 Task: Buy 4 Wipers of size 22 from Windshield Wipers & Washers section under best seller category for shipping address: Chelsea Sanchez, 4553 Long Street, Gainesville, Florida 32653, Cell Number 3522153680. Pay from credit card ending with 5759, CVV 953
Action: Key pressed amazon.com<Key.enter>
Screenshot: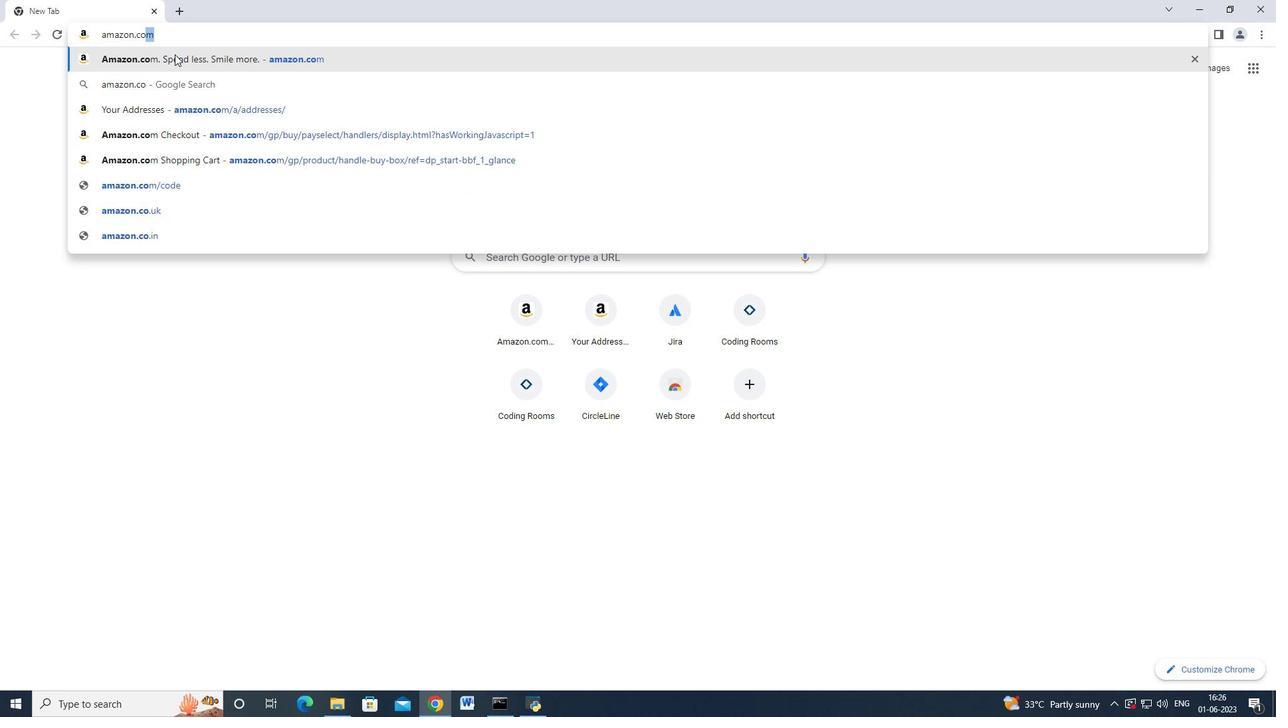 
Action: Mouse moved to (28, 112)
Screenshot: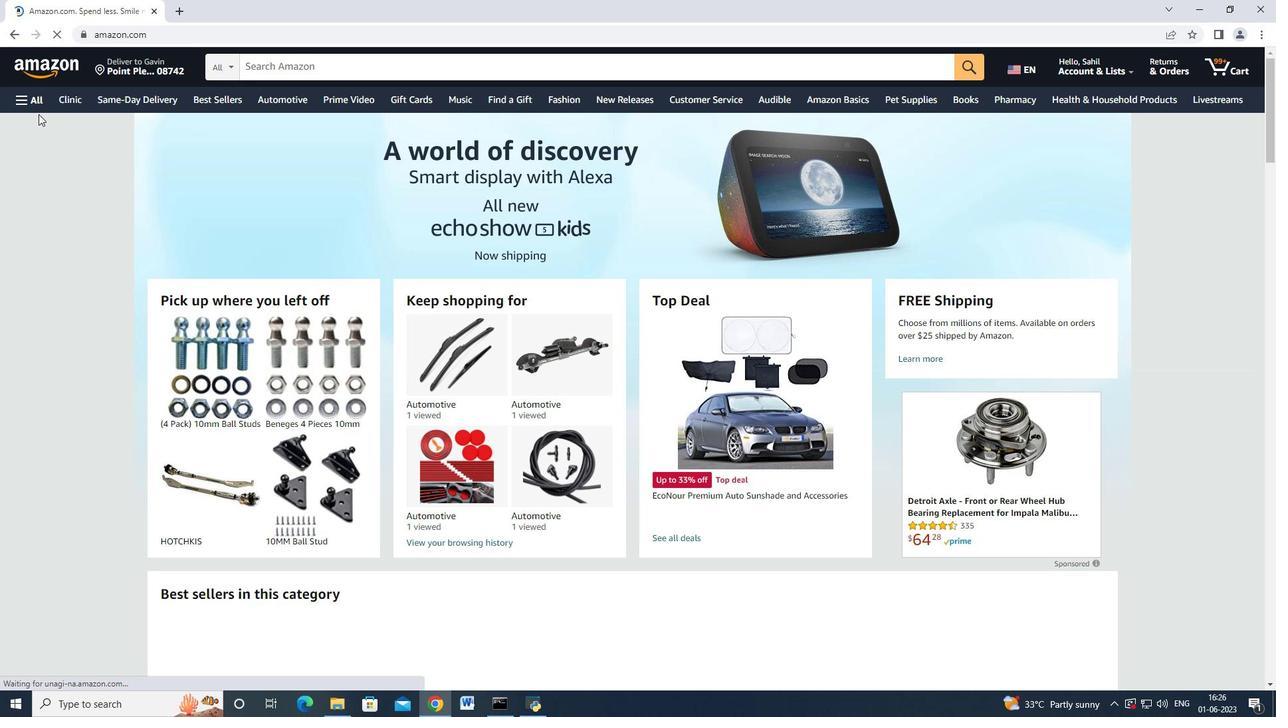 
Action: Mouse pressed left at (28, 112)
Screenshot: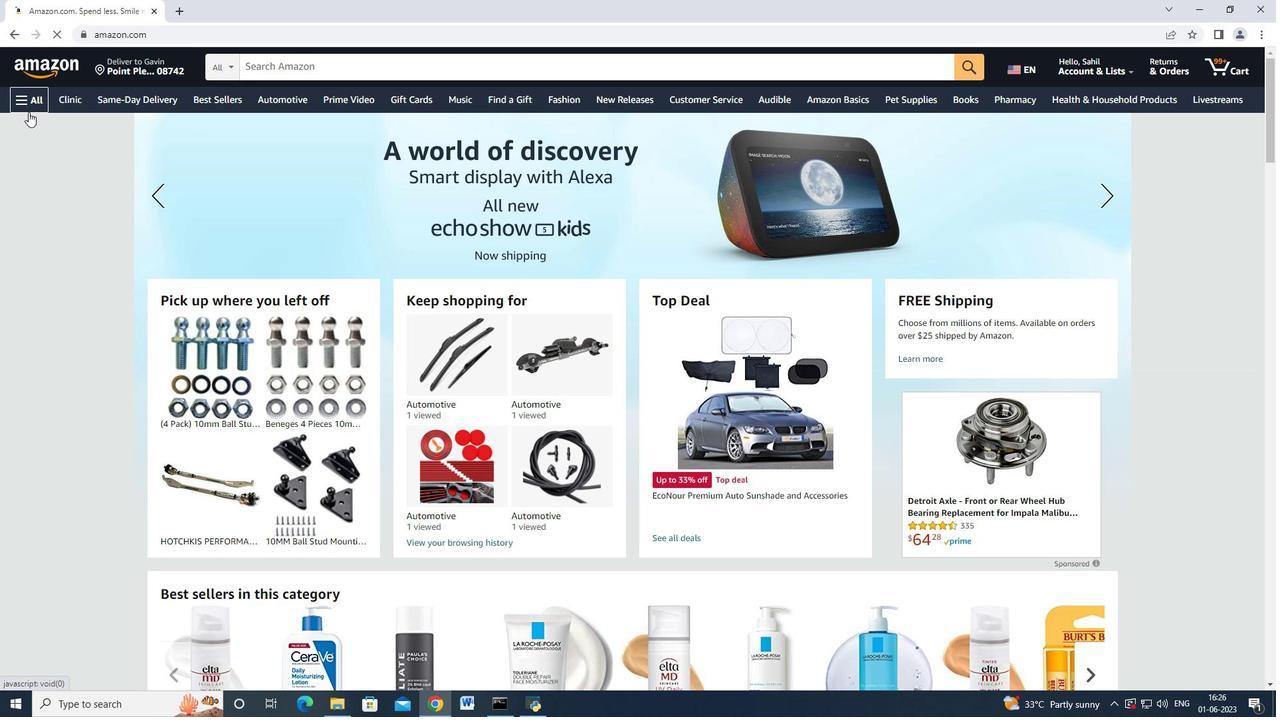 
Action: Mouse moved to (50, 243)
Screenshot: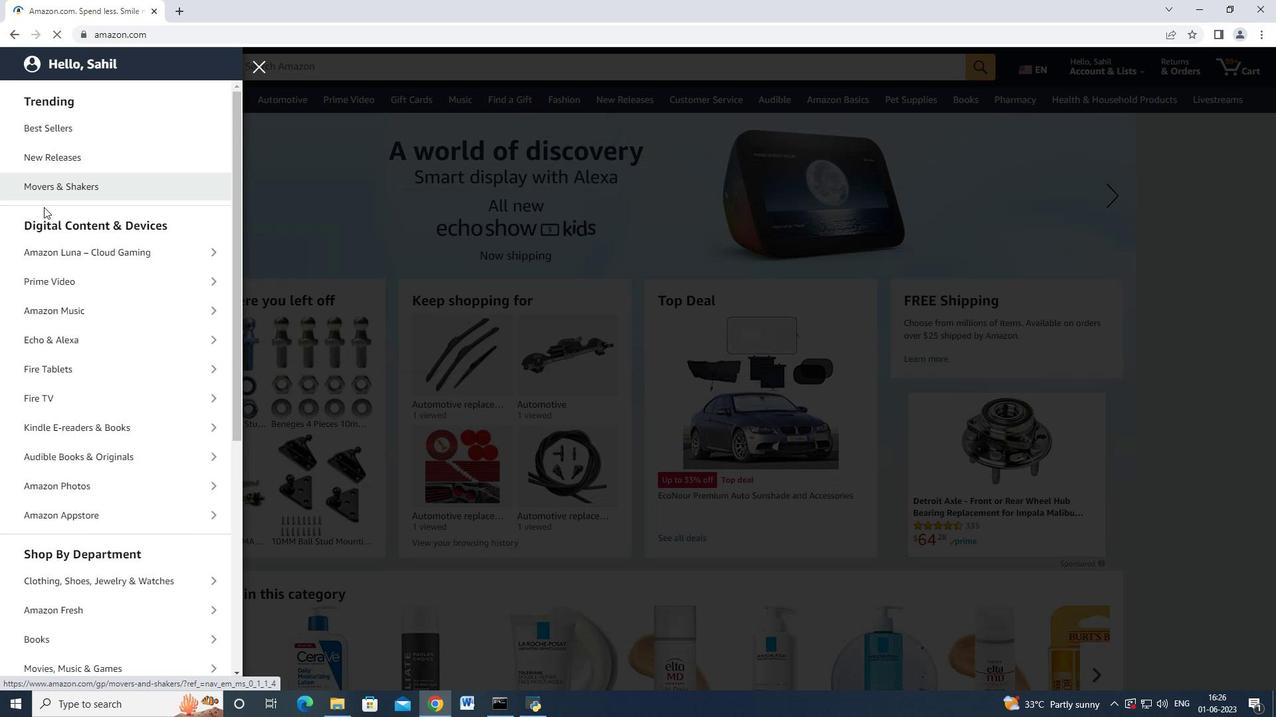 
Action: Mouse scrolled (50, 243) with delta (0, 0)
Screenshot: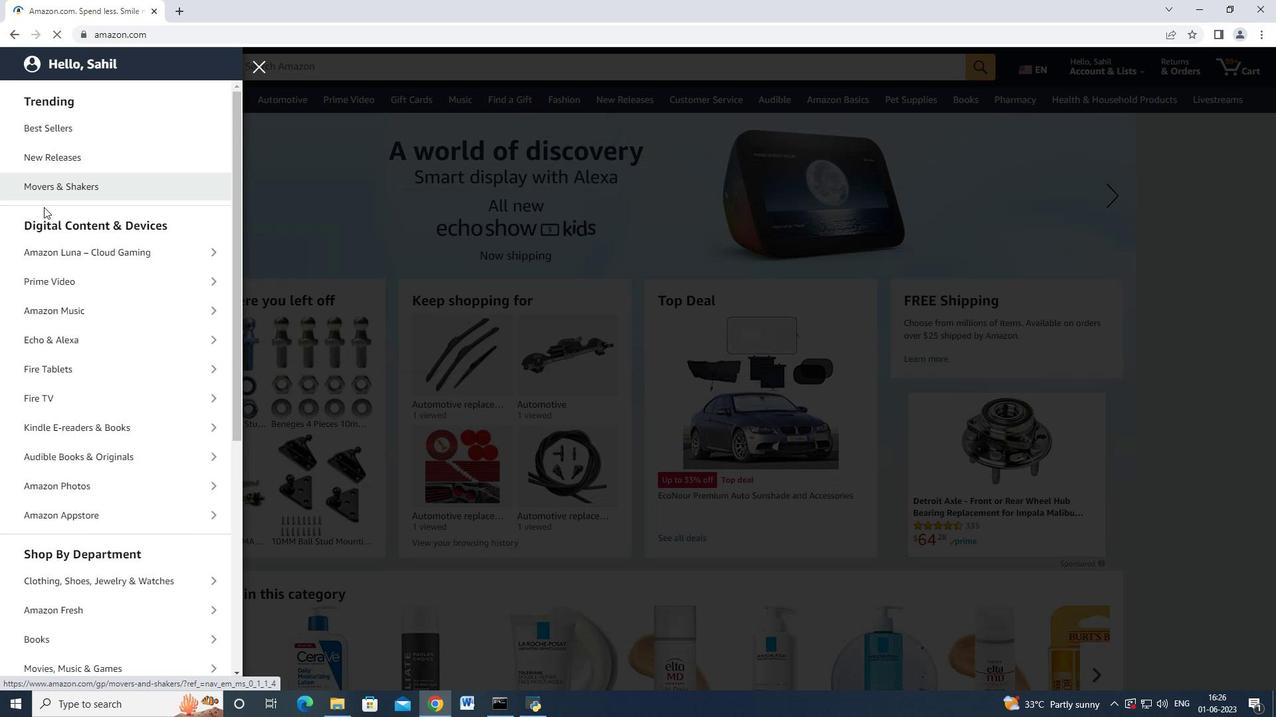 
Action: Mouse moved to (50, 244)
Screenshot: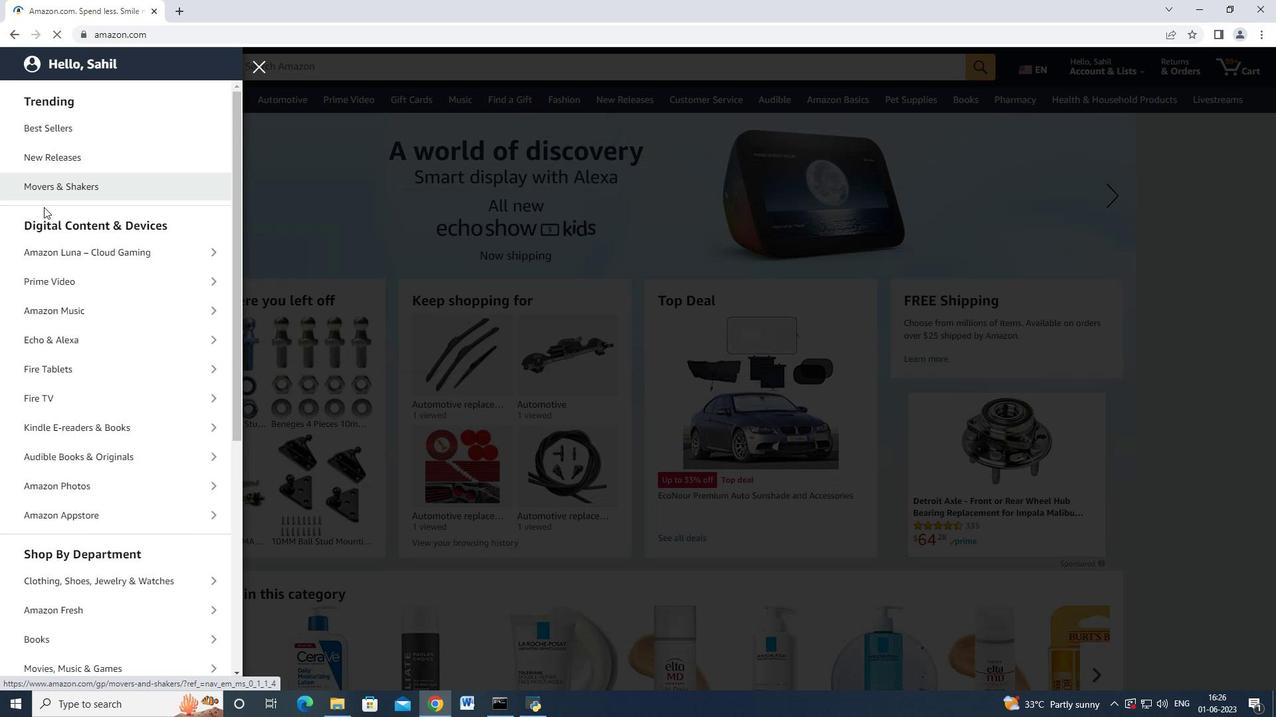 
Action: Mouse scrolled (50, 243) with delta (0, 0)
Screenshot: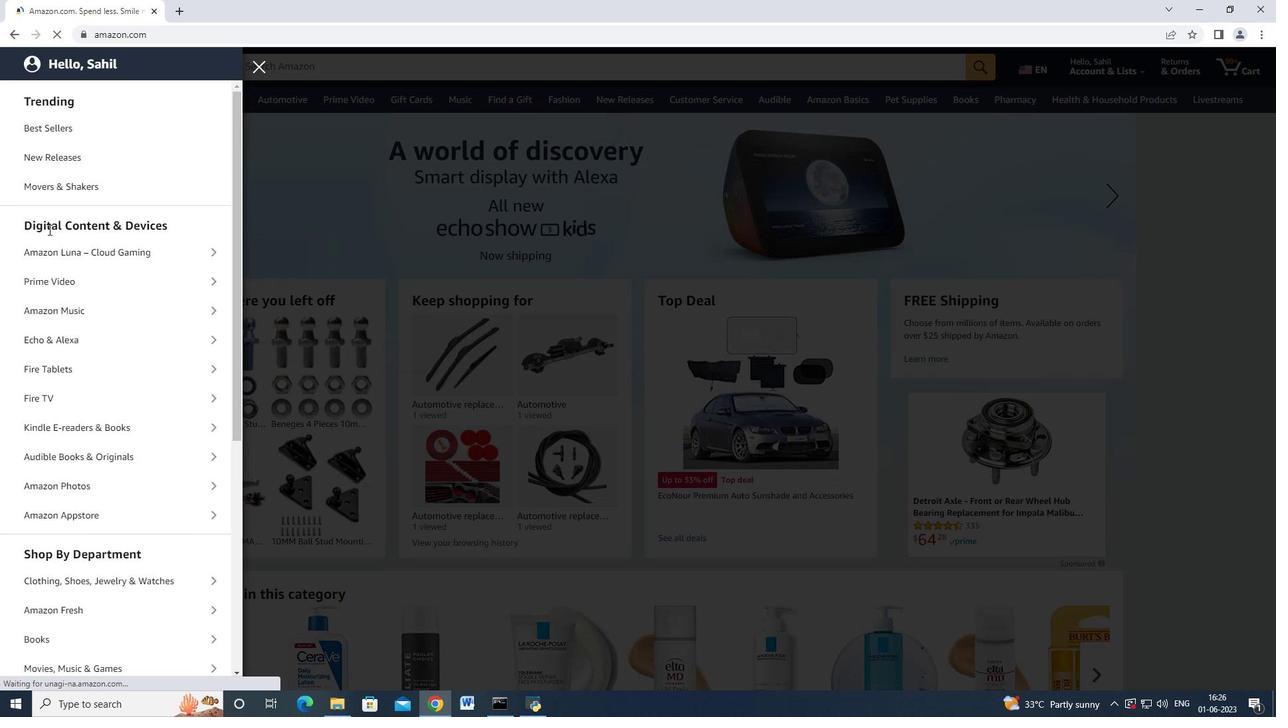 
Action: Mouse moved to (85, 574)
Screenshot: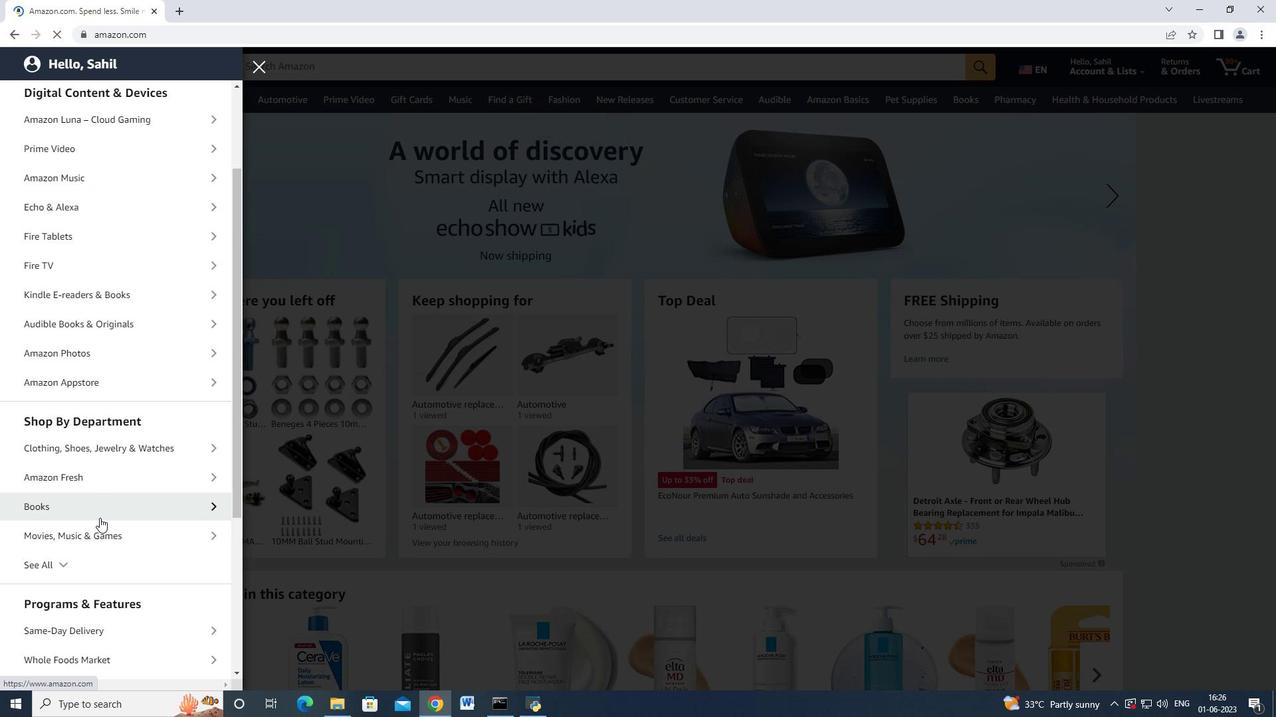
Action: Mouse pressed left at (85, 574)
Screenshot: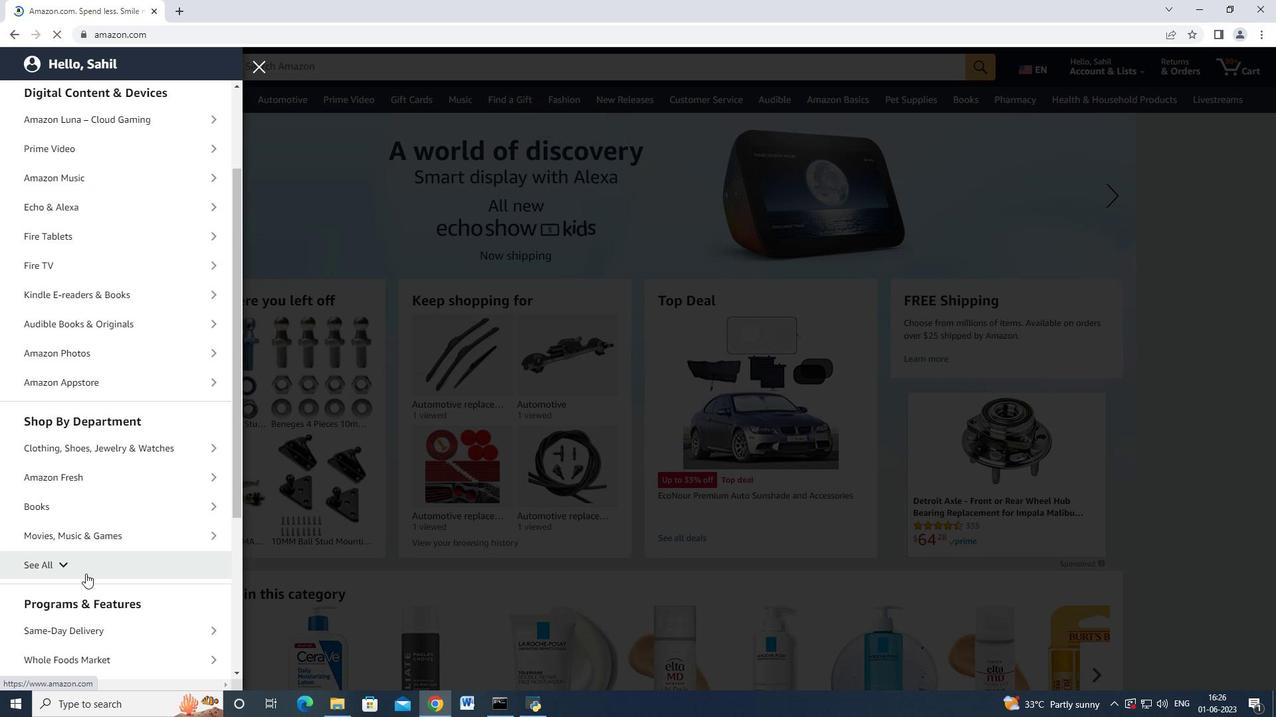
Action: Mouse moved to (134, 279)
Screenshot: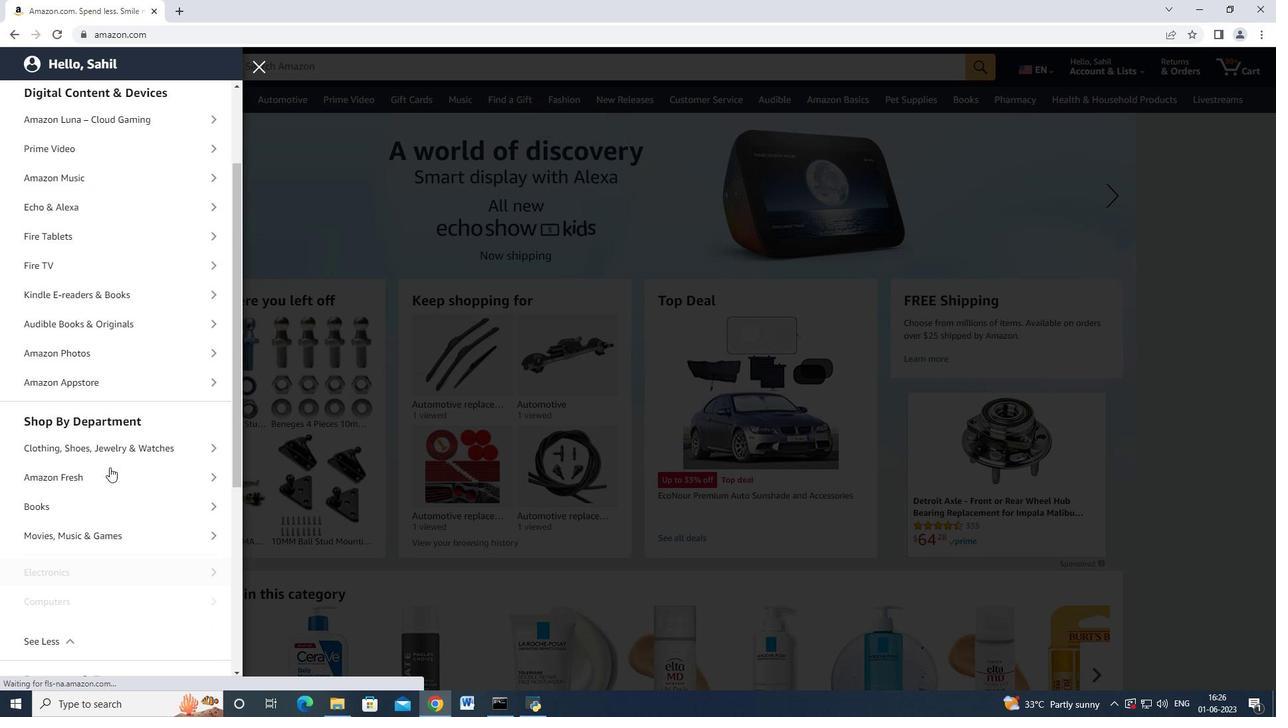 
Action: Mouse scrolled (134, 279) with delta (0, 0)
Screenshot: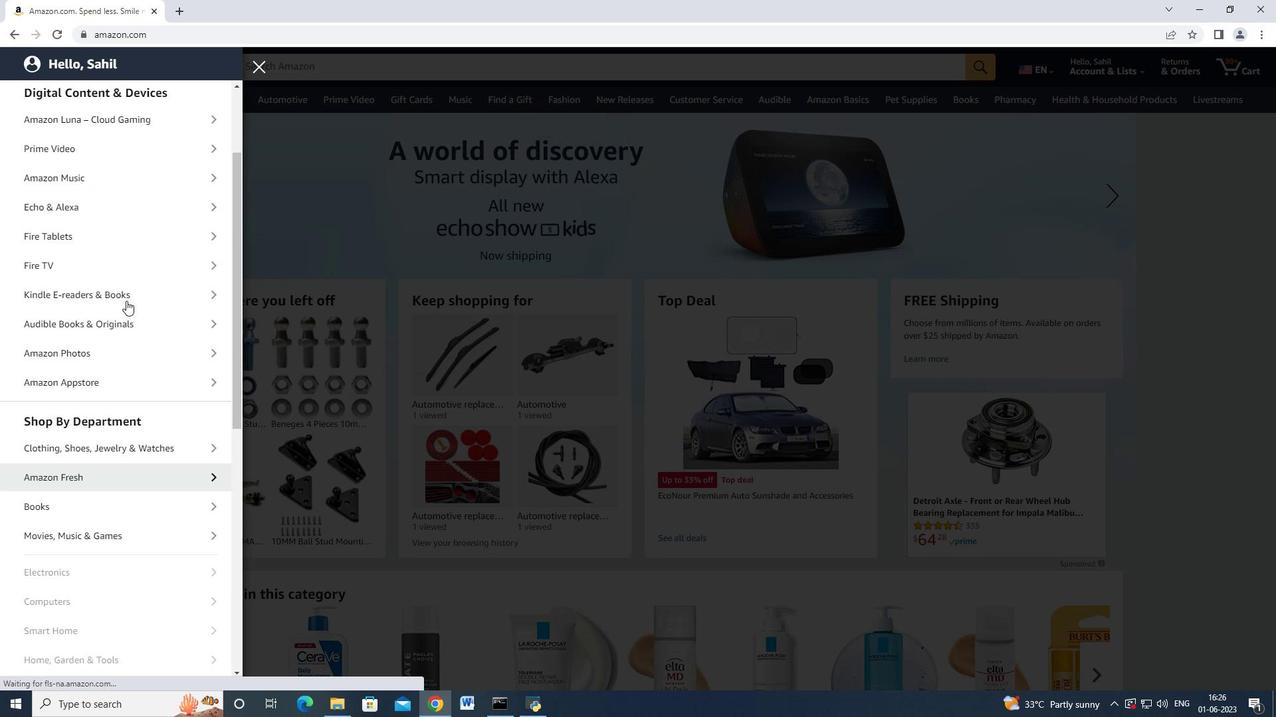 
Action: Mouse moved to (134, 280)
Screenshot: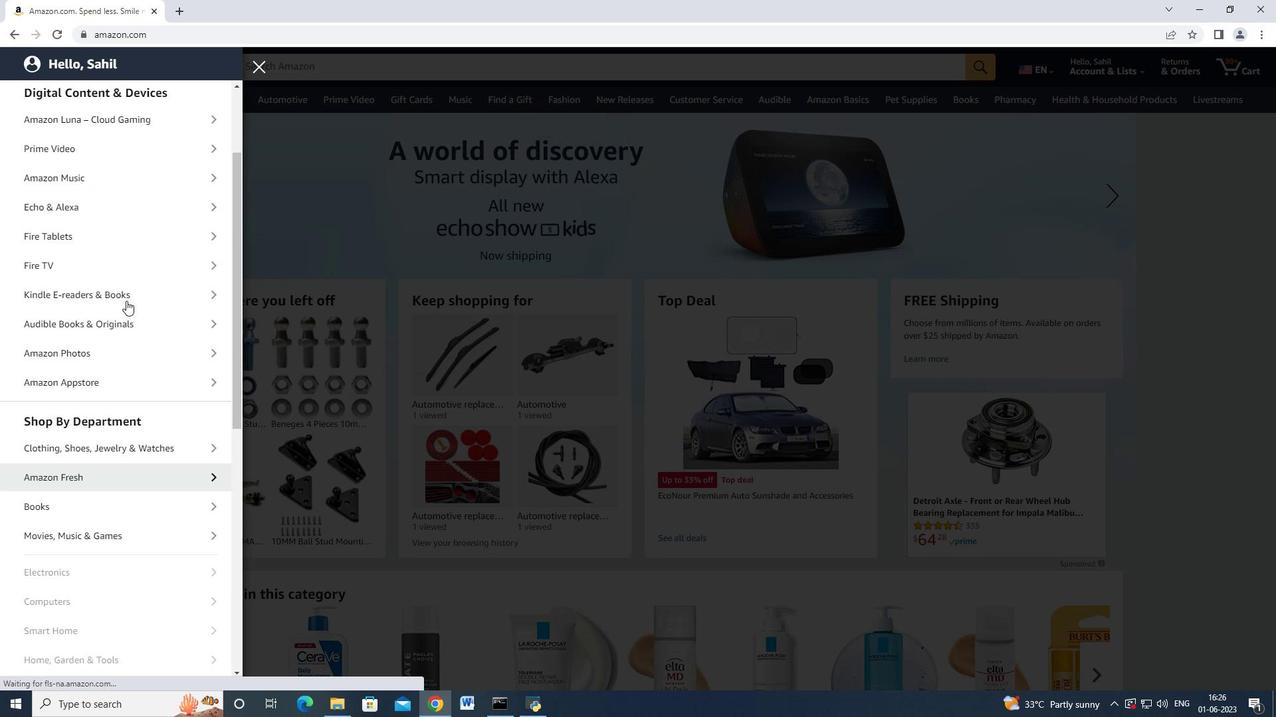 
Action: Mouse scrolled (134, 279) with delta (0, 0)
Screenshot: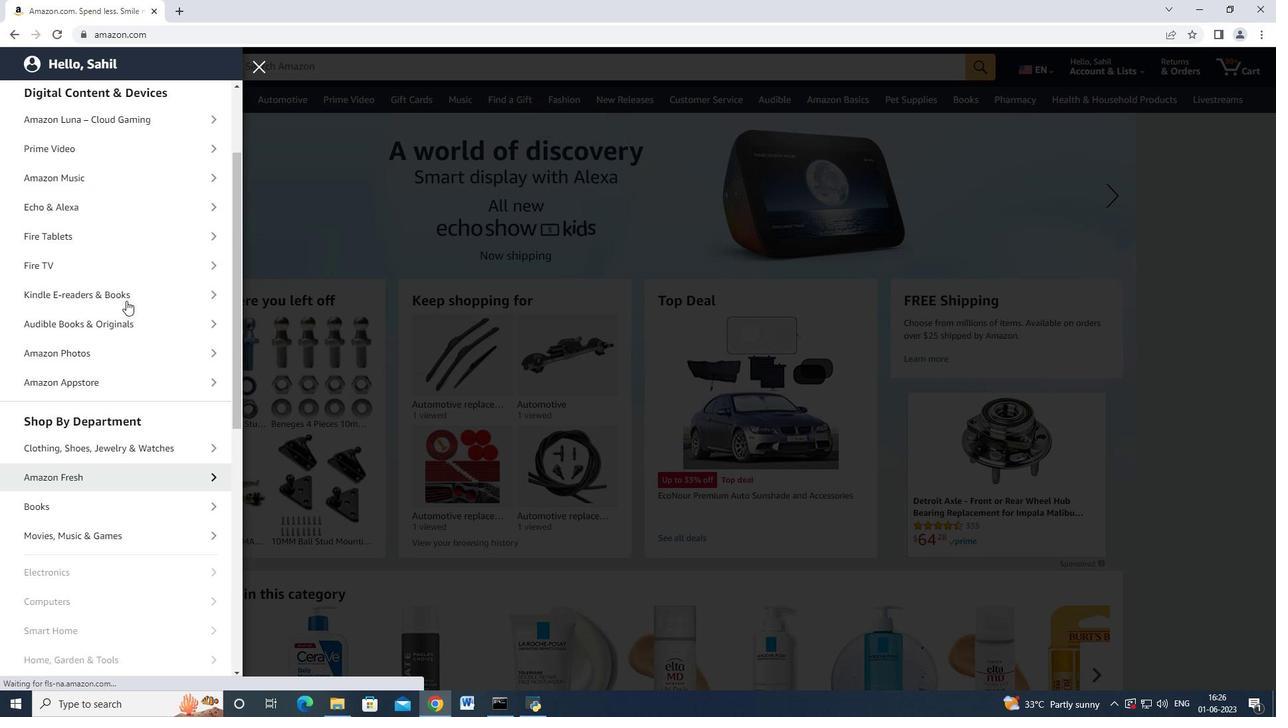 
Action: Mouse scrolled (134, 279) with delta (0, 0)
Screenshot: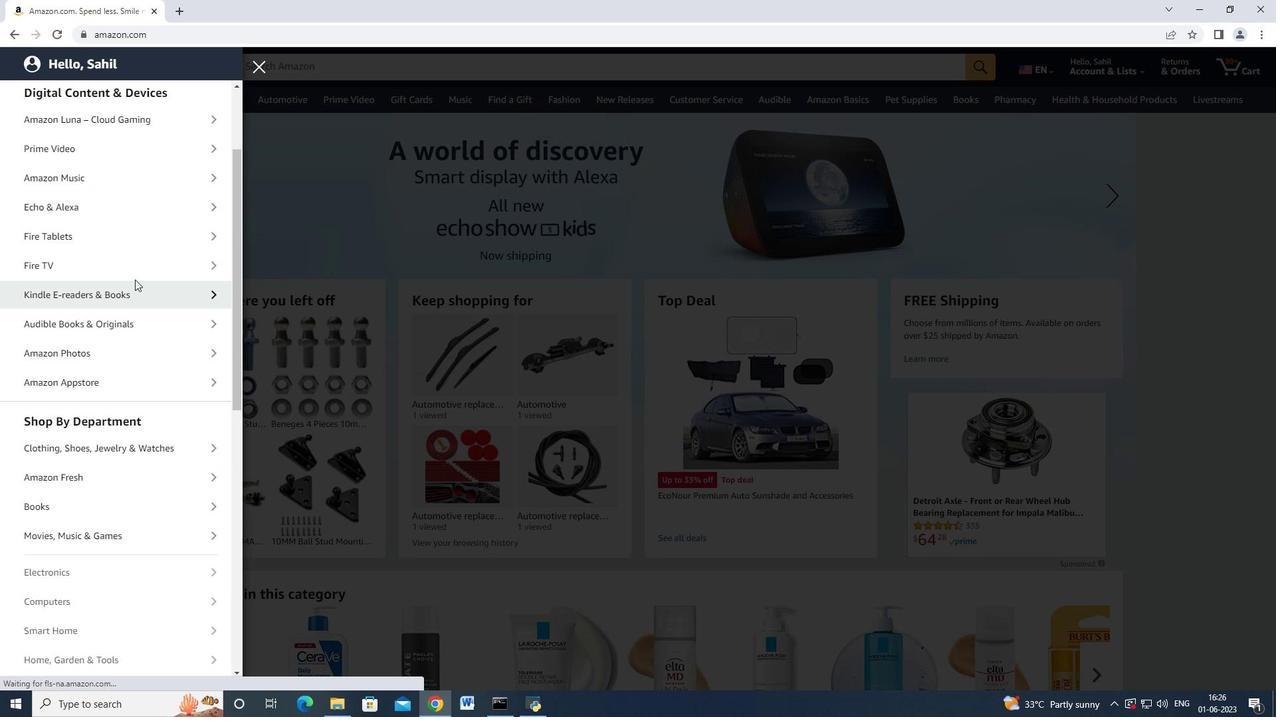 
Action: Mouse moved to (128, 281)
Screenshot: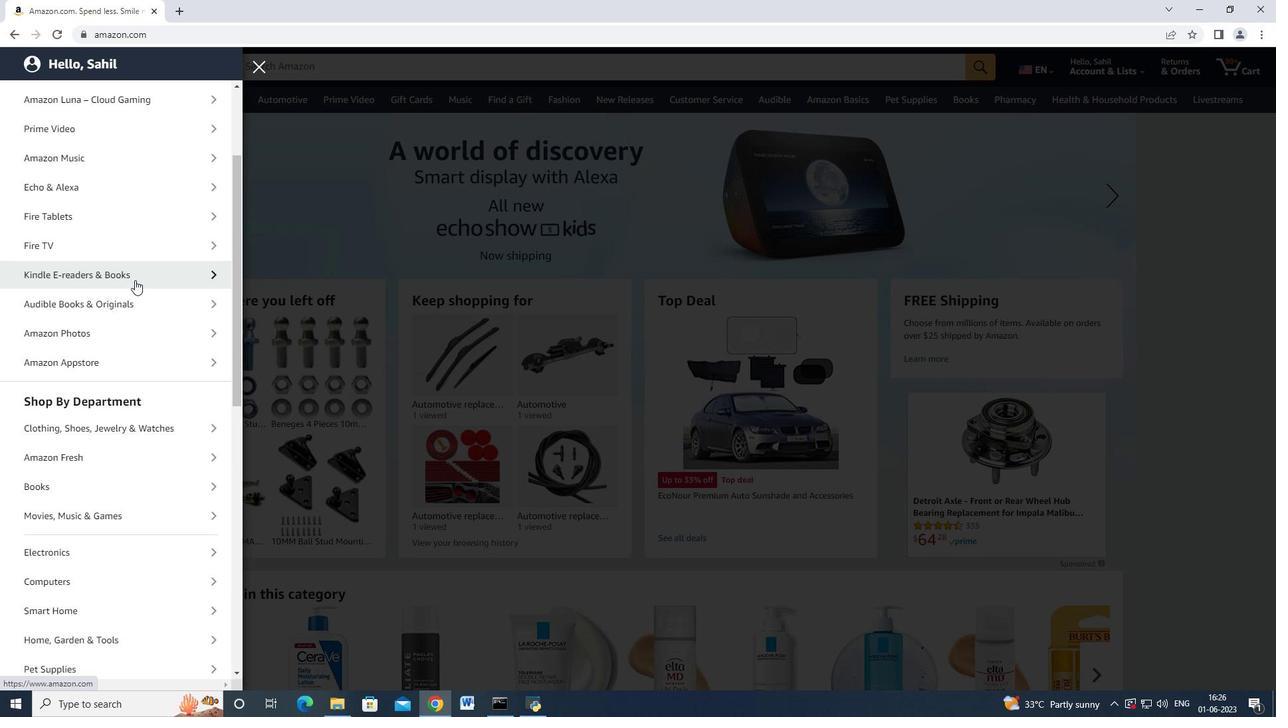 
Action: Mouse scrolled (128, 281) with delta (0, 0)
Screenshot: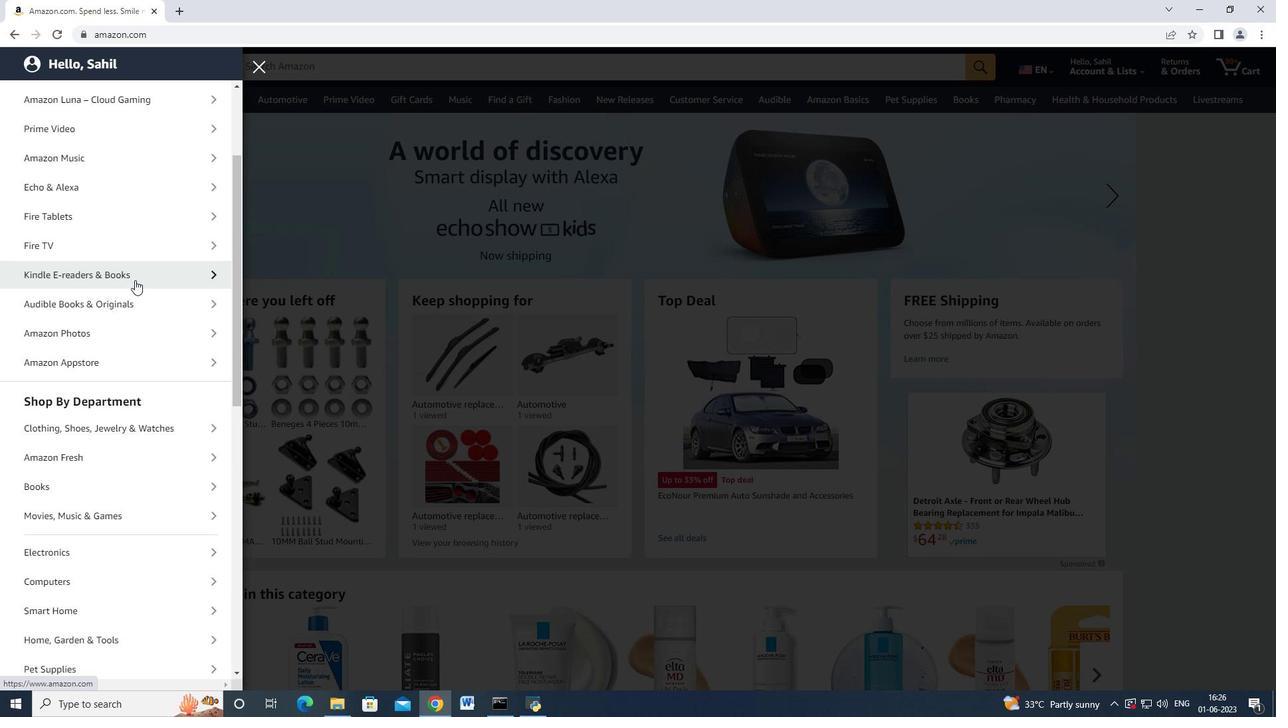 
Action: Mouse scrolled (128, 281) with delta (0, 0)
Screenshot: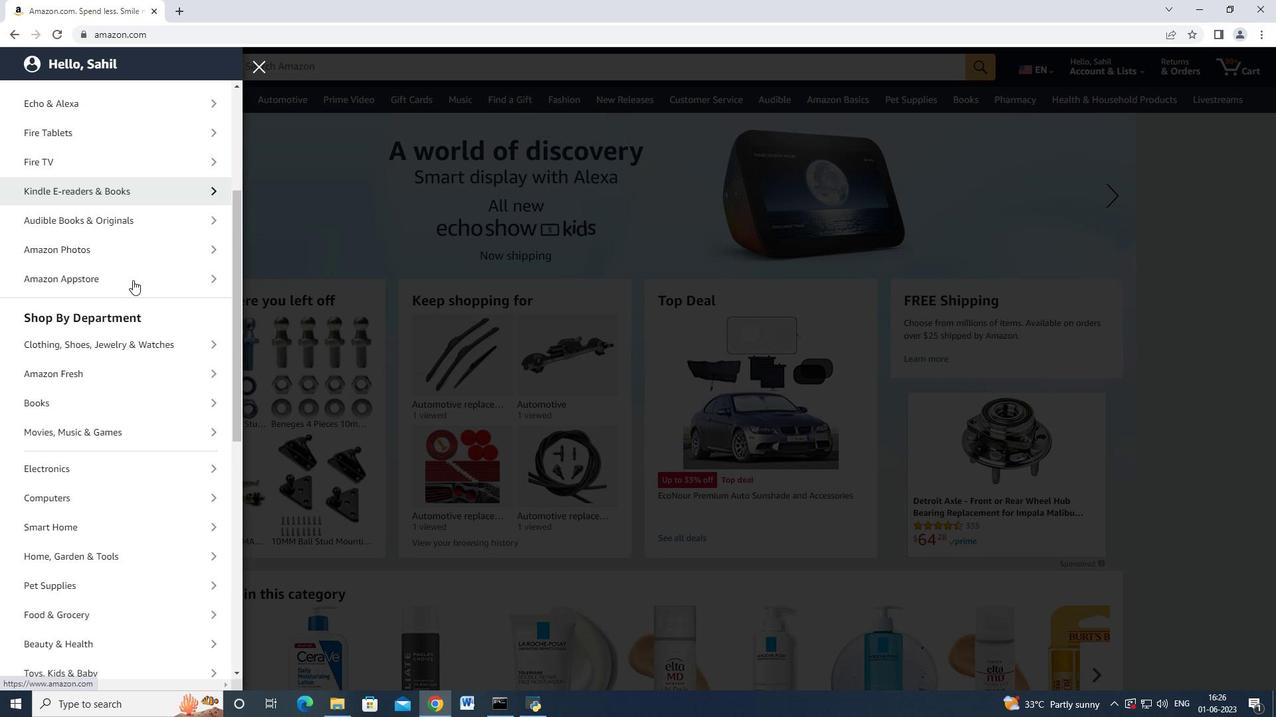 
Action: Mouse moved to (105, 364)
Screenshot: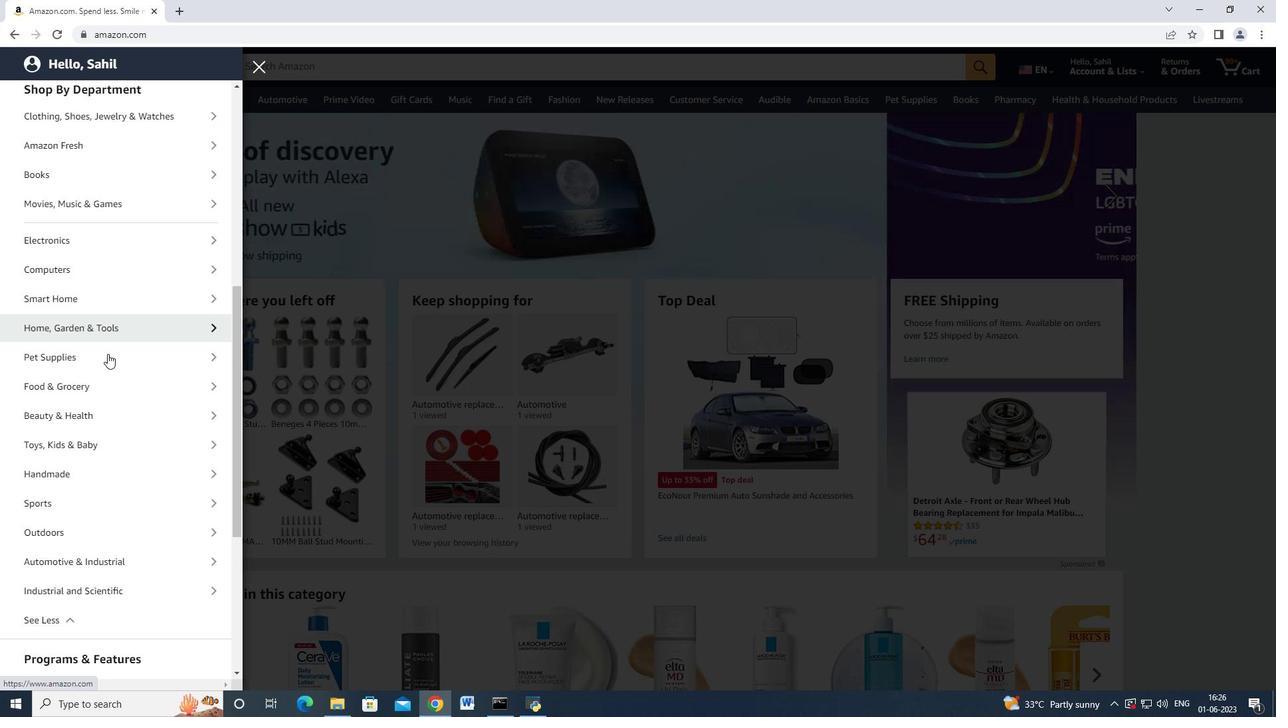 
Action: Mouse scrolled (105, 363) with delta (0, 0)
Screenshot: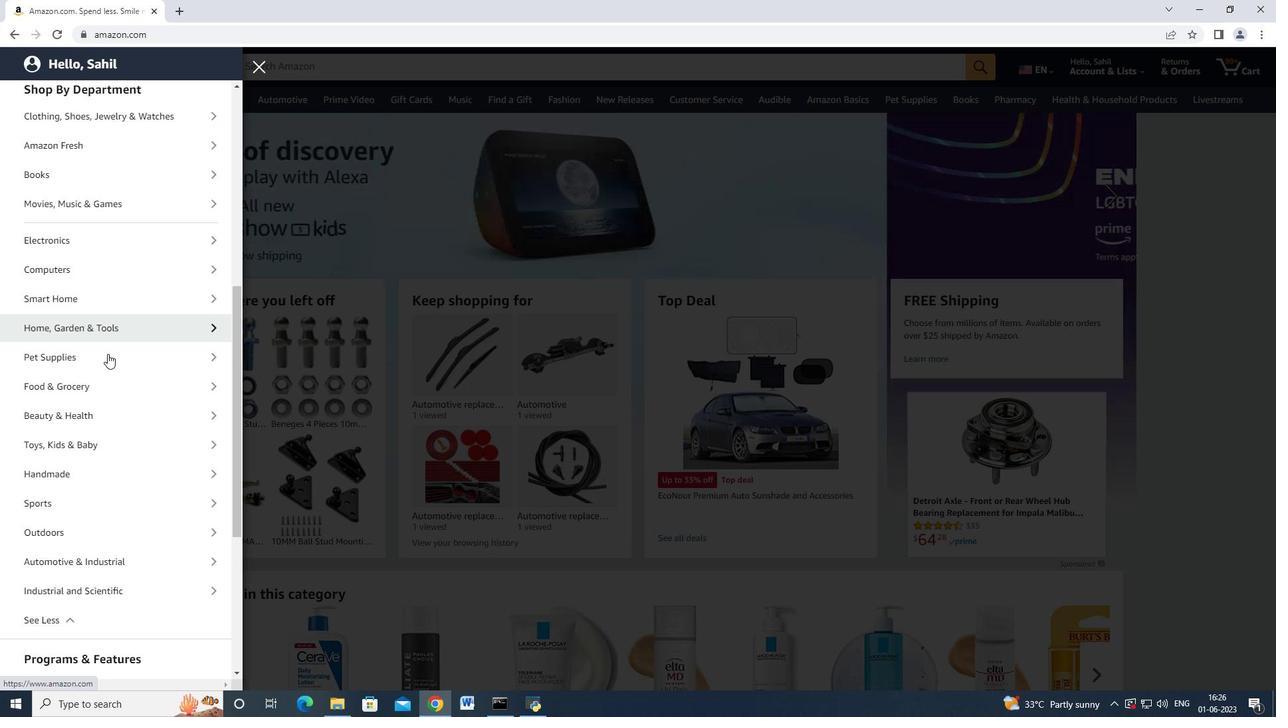 
Action: Mouse scrolled (105, 363) with delta (0, 0)
Screenshot: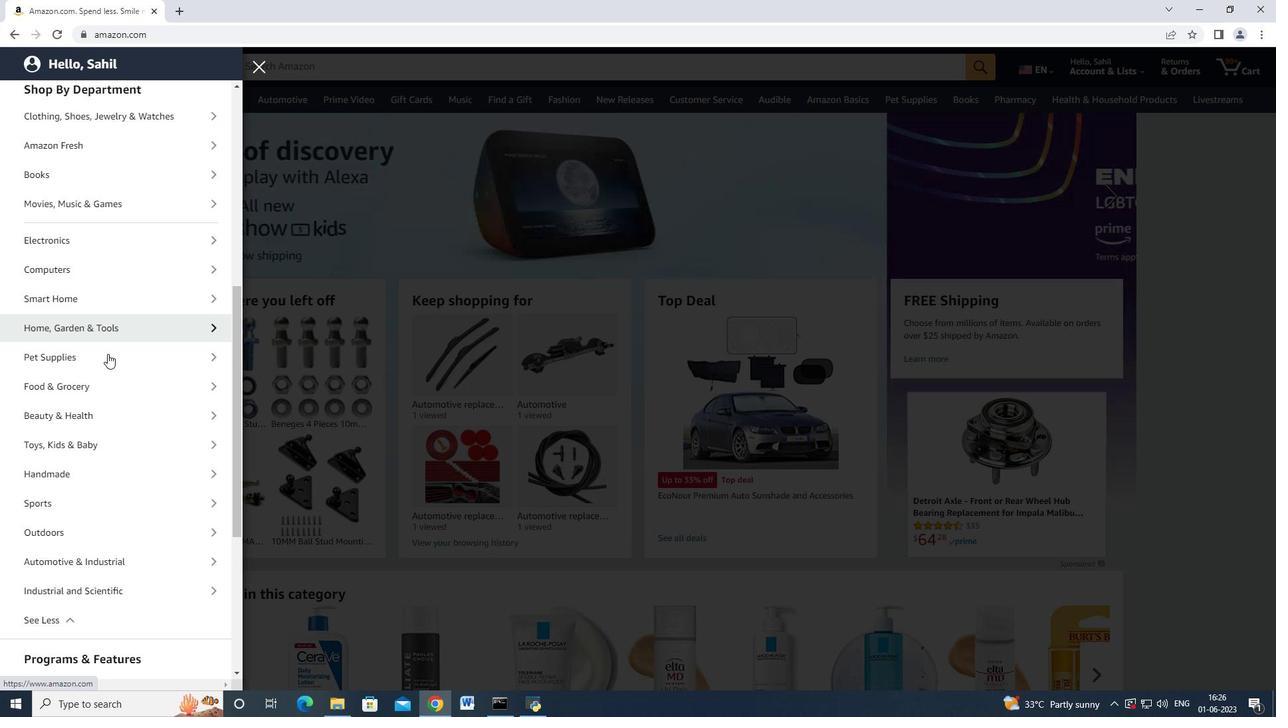 
Action: Mouse moved to (120, 418)
Screenshot: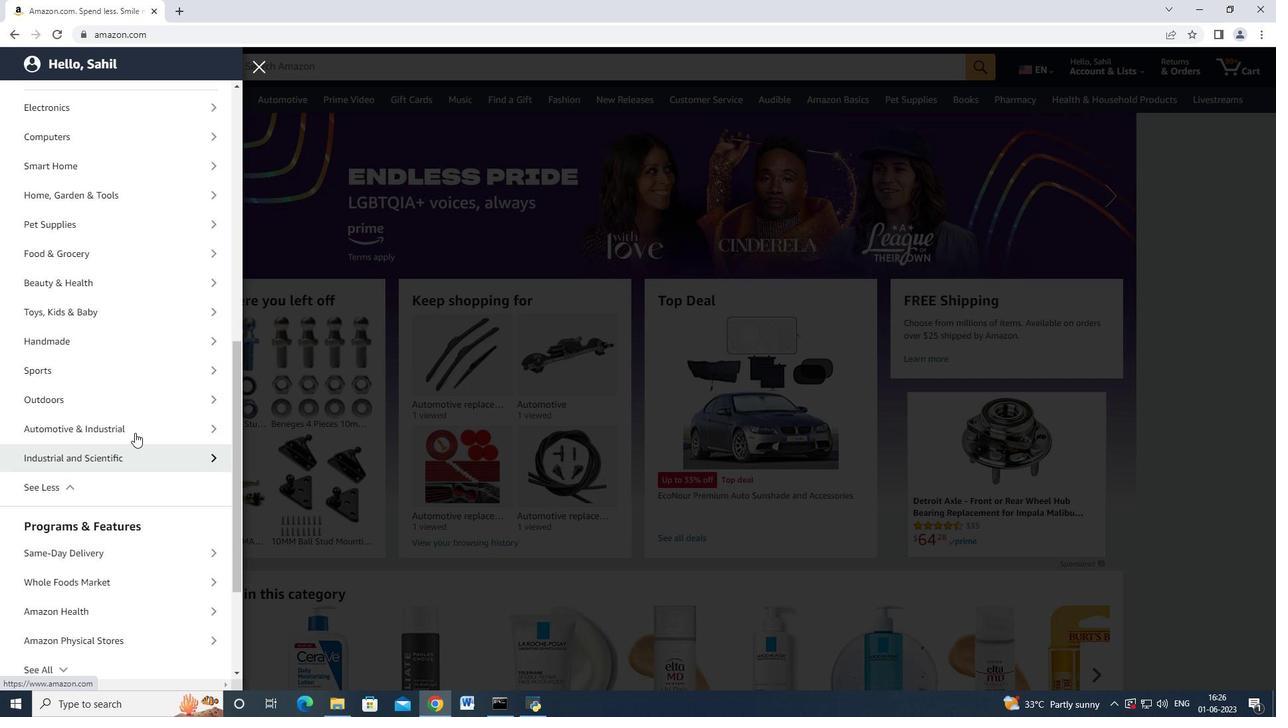 
Action: Mouse pressed left at (120, 418)
Screenshot: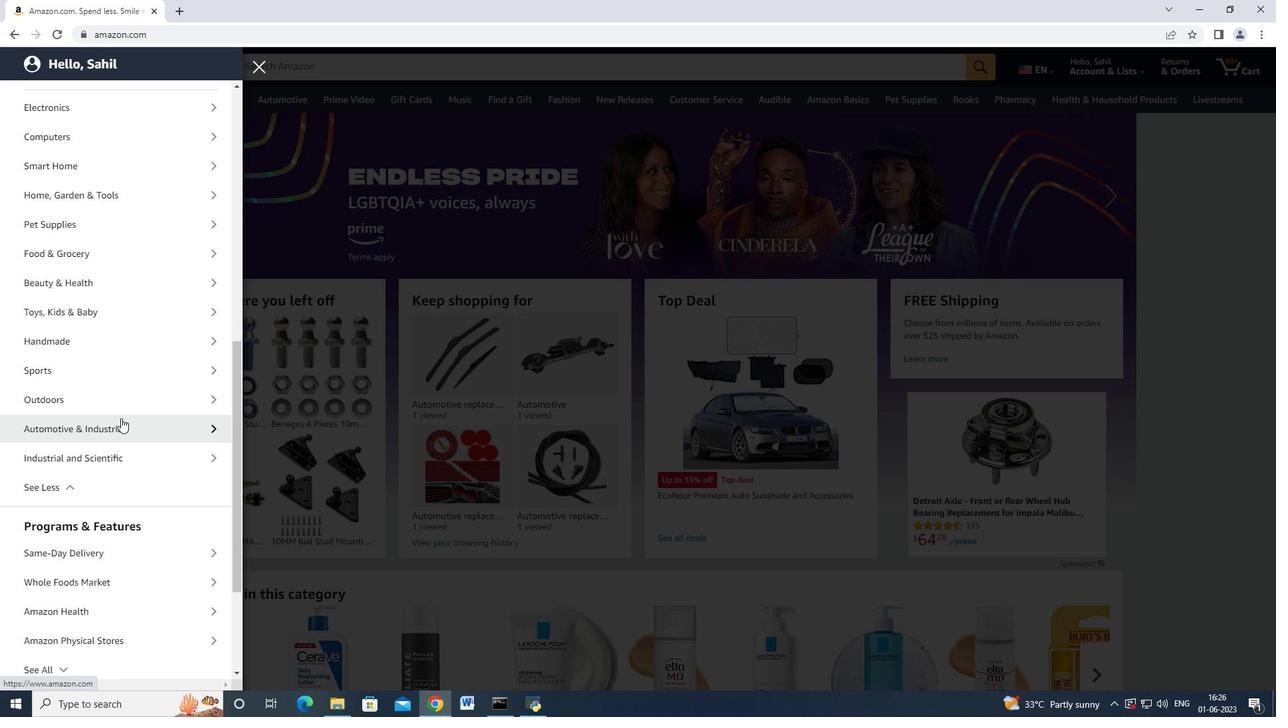 
Action: Mouse moved to (120, 159)
Screenshot: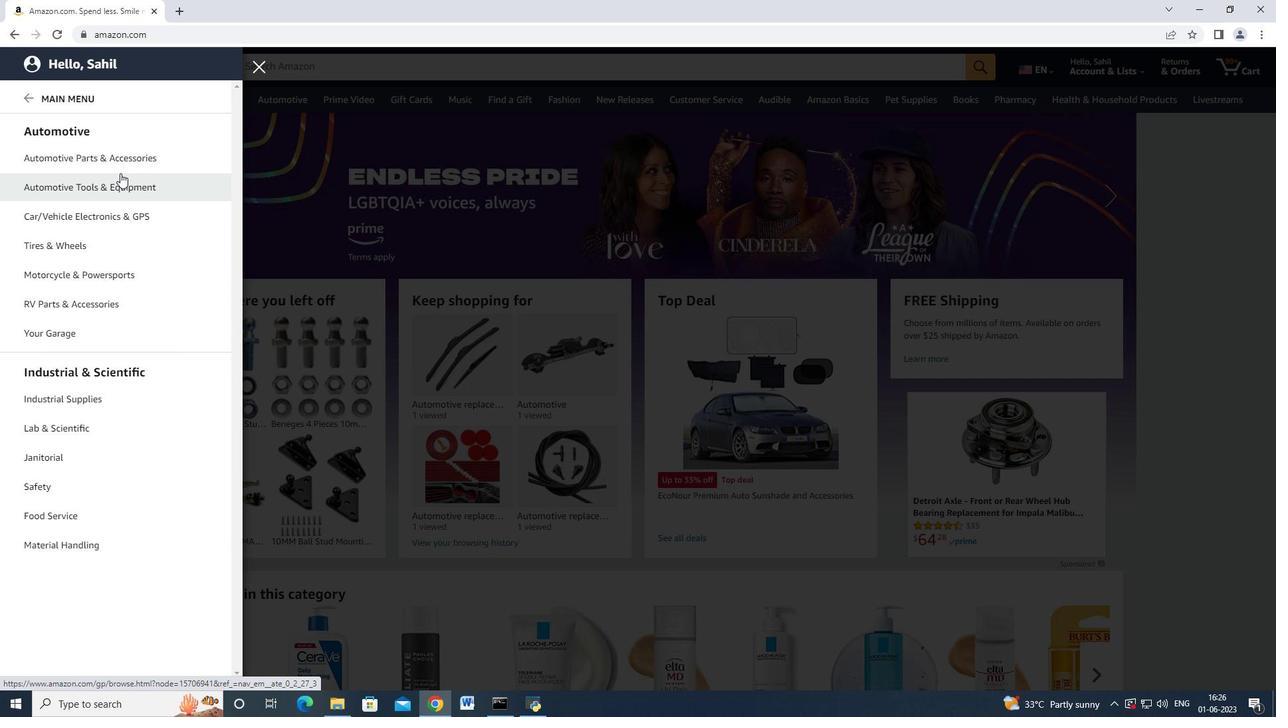 
Action: Mouse pressed left at (120, 159)
Screenshot: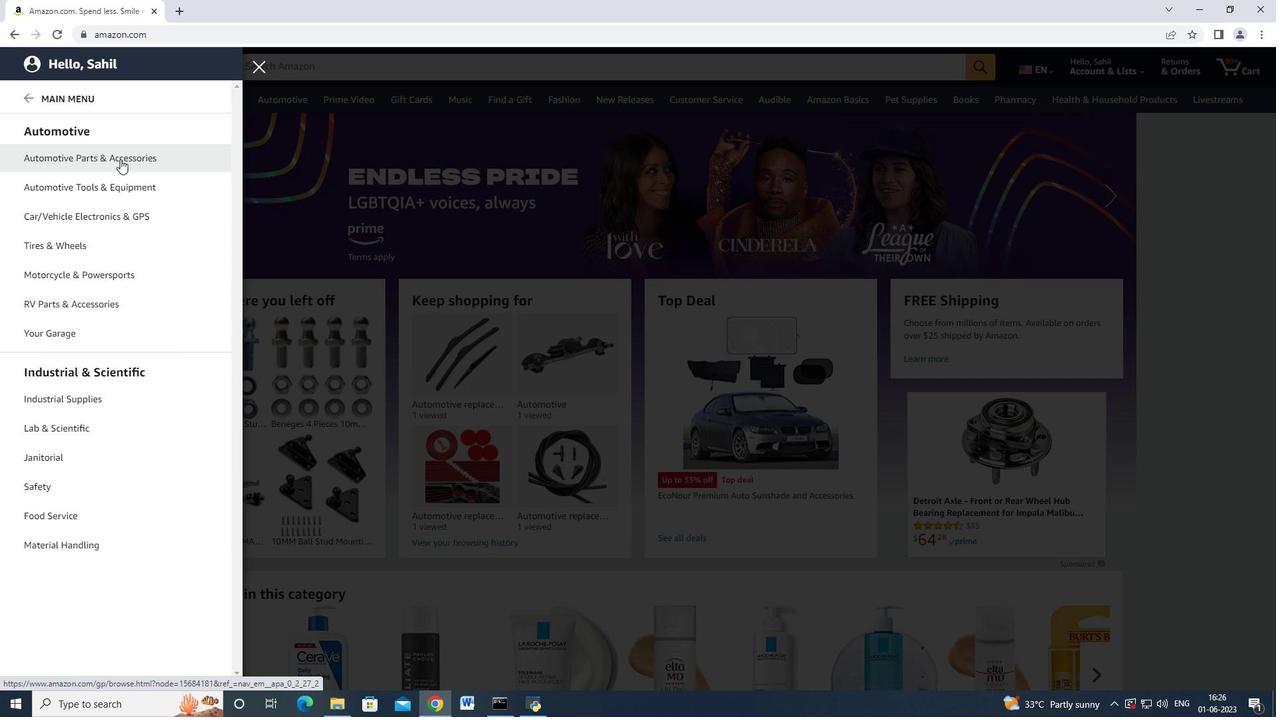 
Action: Mouse moved to (214, 123)
Screenshot: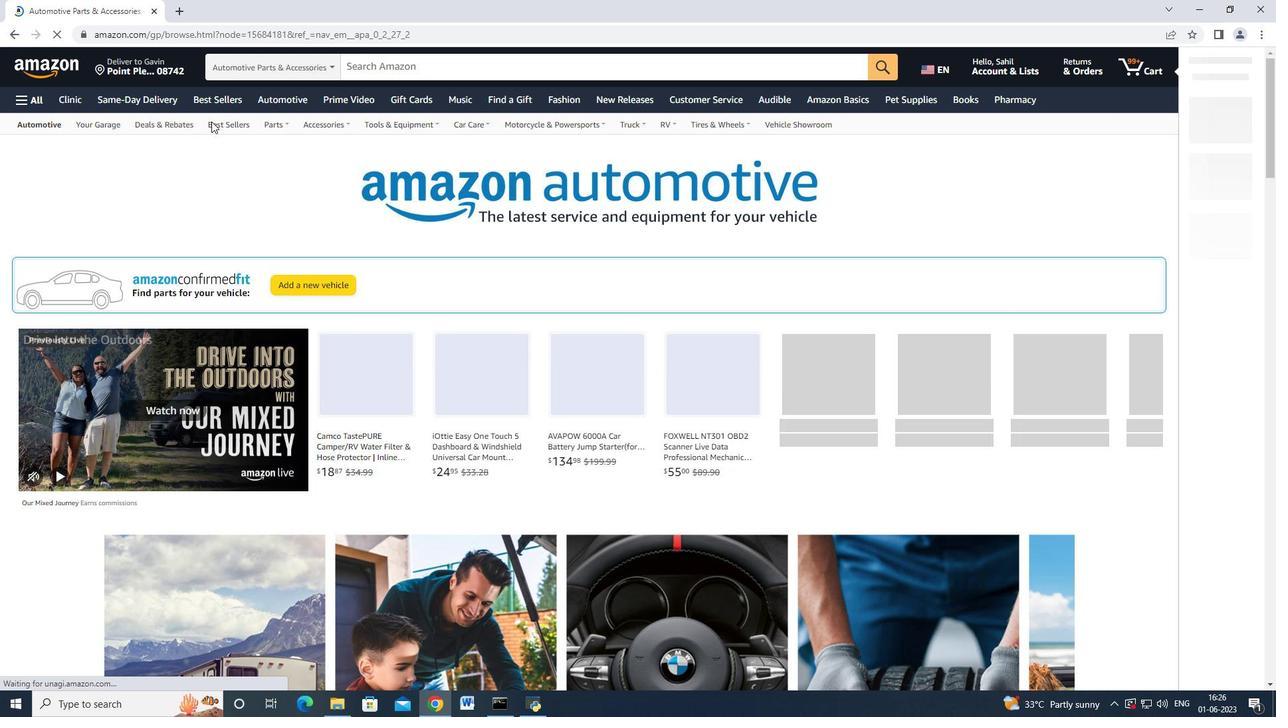 
Action: Mouse pressed left at (214, 123)
Screenshot: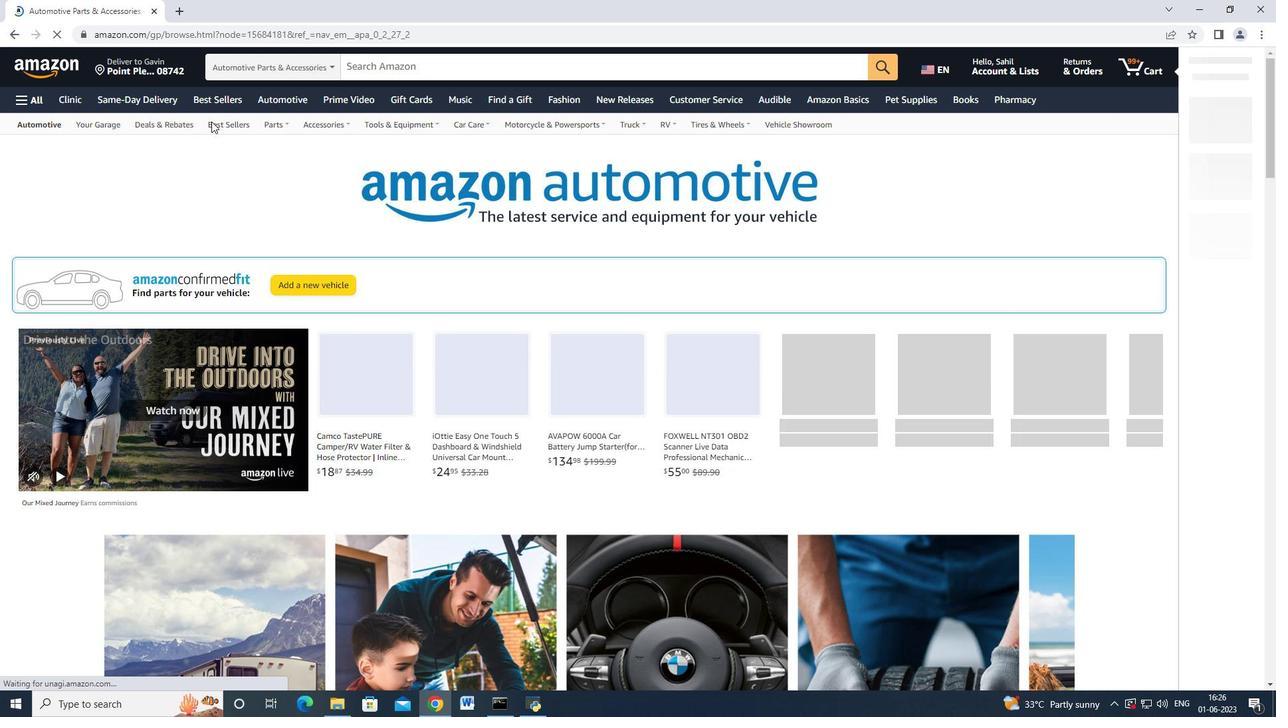 
Action: Mouse moved to (97, 283)
Screenshot: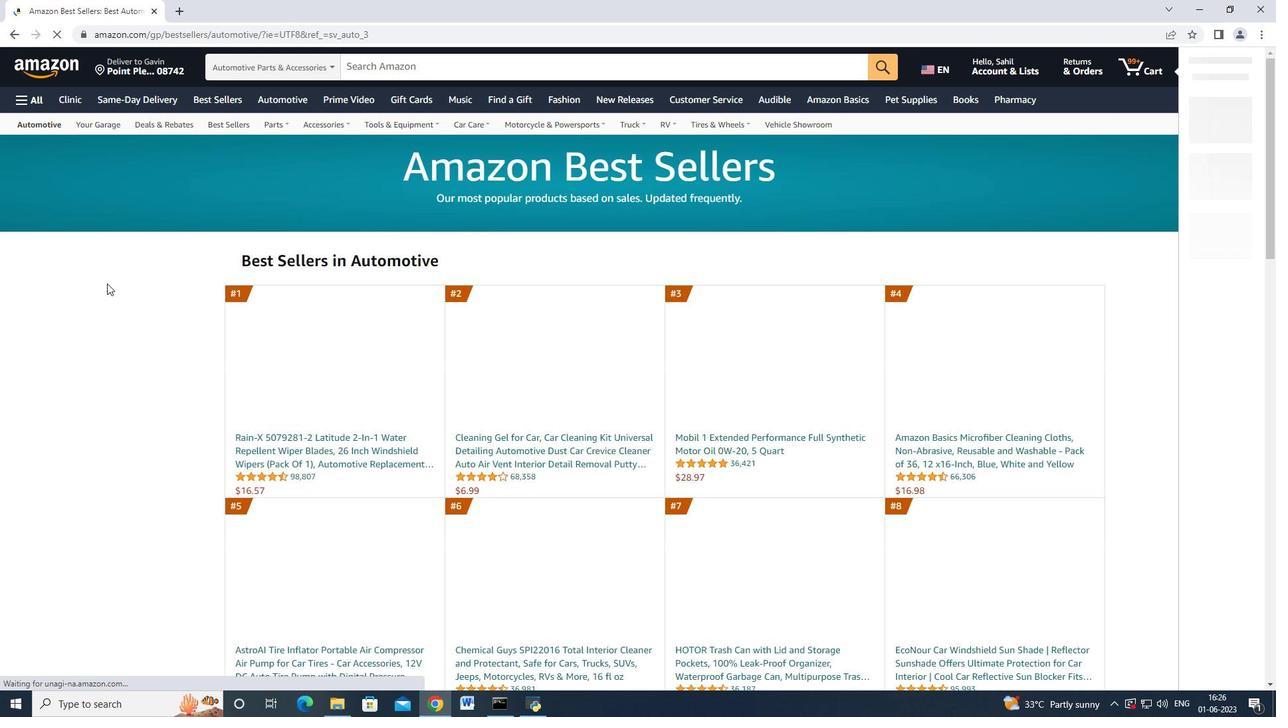 
Action: Mouse scrolled (97, 283) with delta (0, 0)
Screenshot: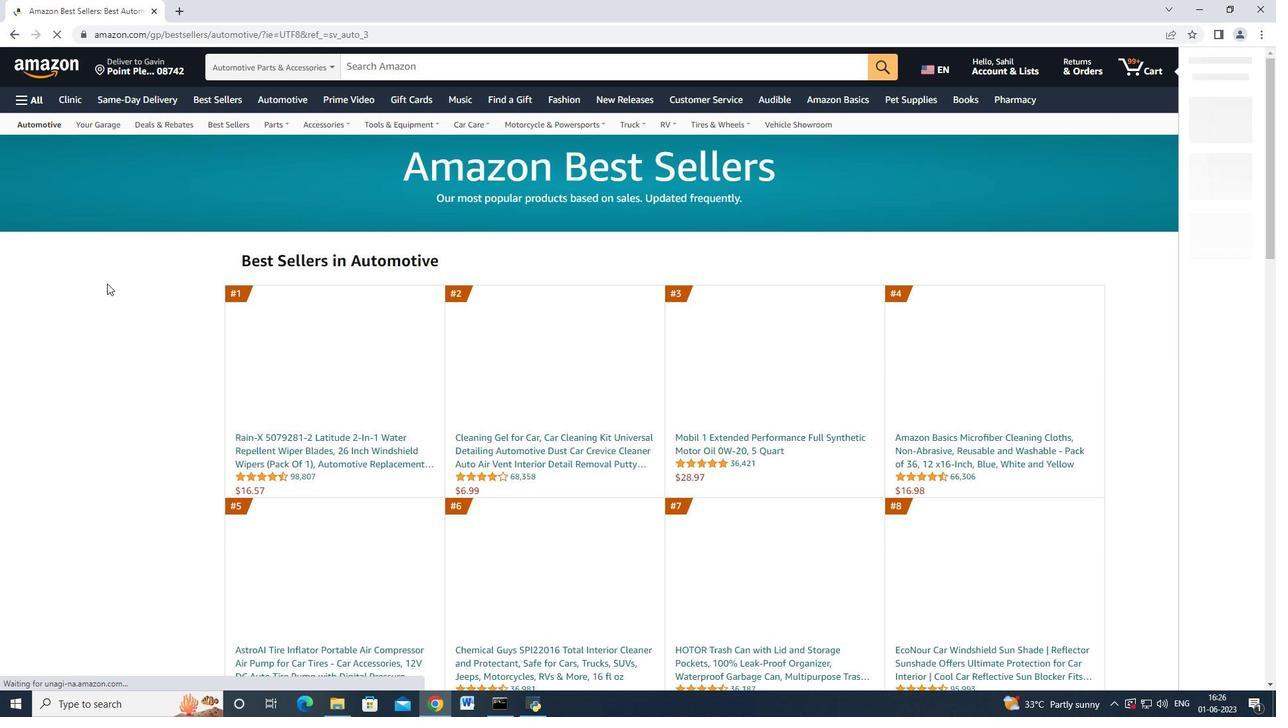 
Action: Mouse scrolled (97, 283) with delta (0, 0)
Screenshot: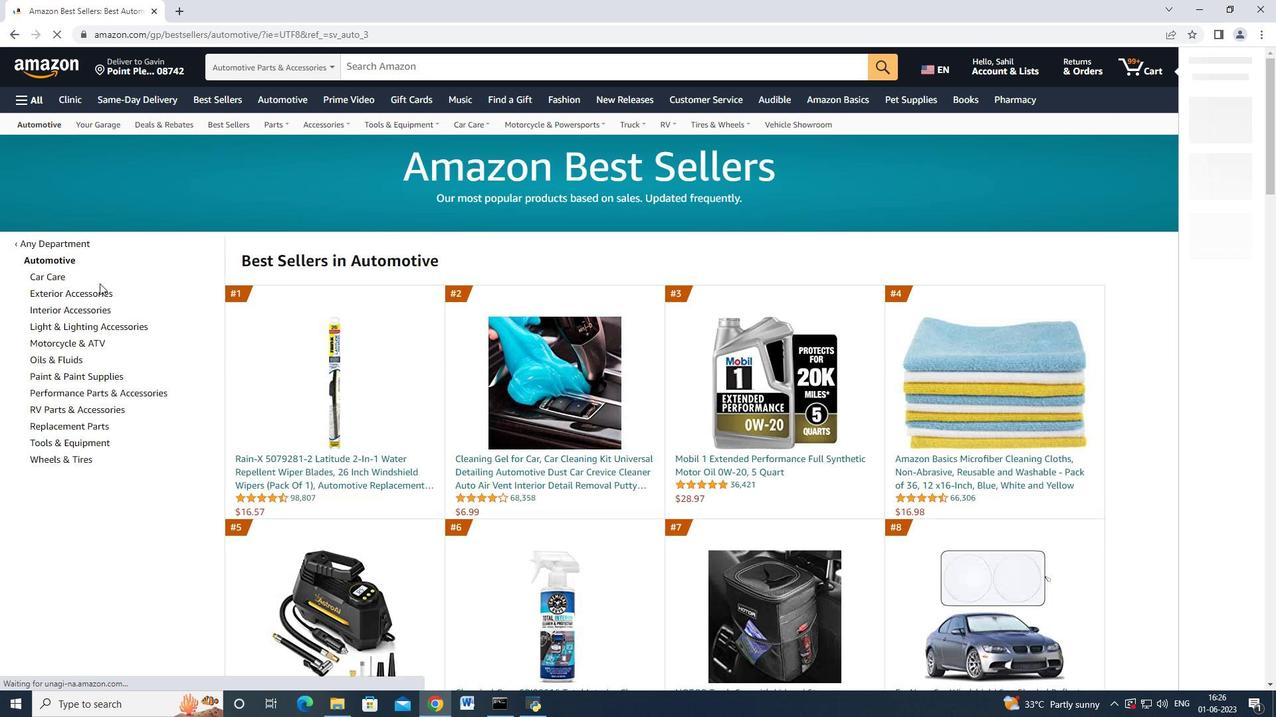 
Action: Mouse moved to (73, 313)
Screenshot: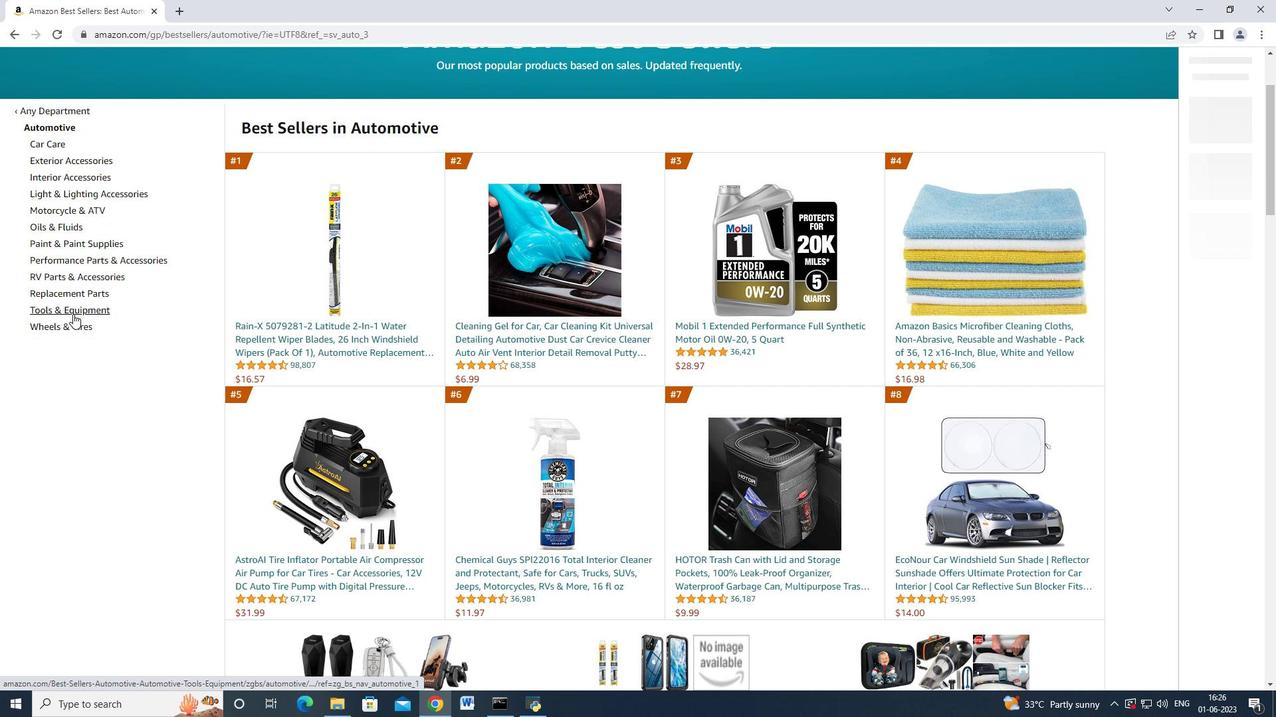 
Action: Mouse pressed left at (73, 313)
Screenshot: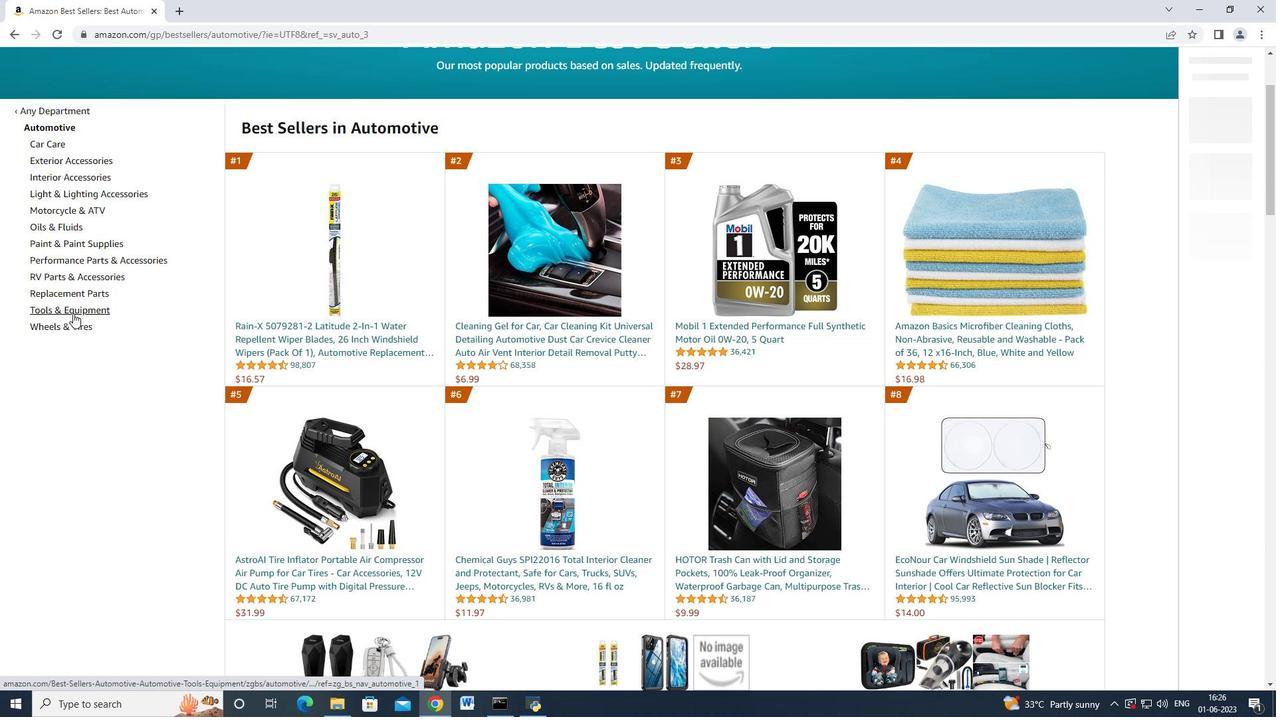
Action: Mouse moved to (205, 121)
Screenshot: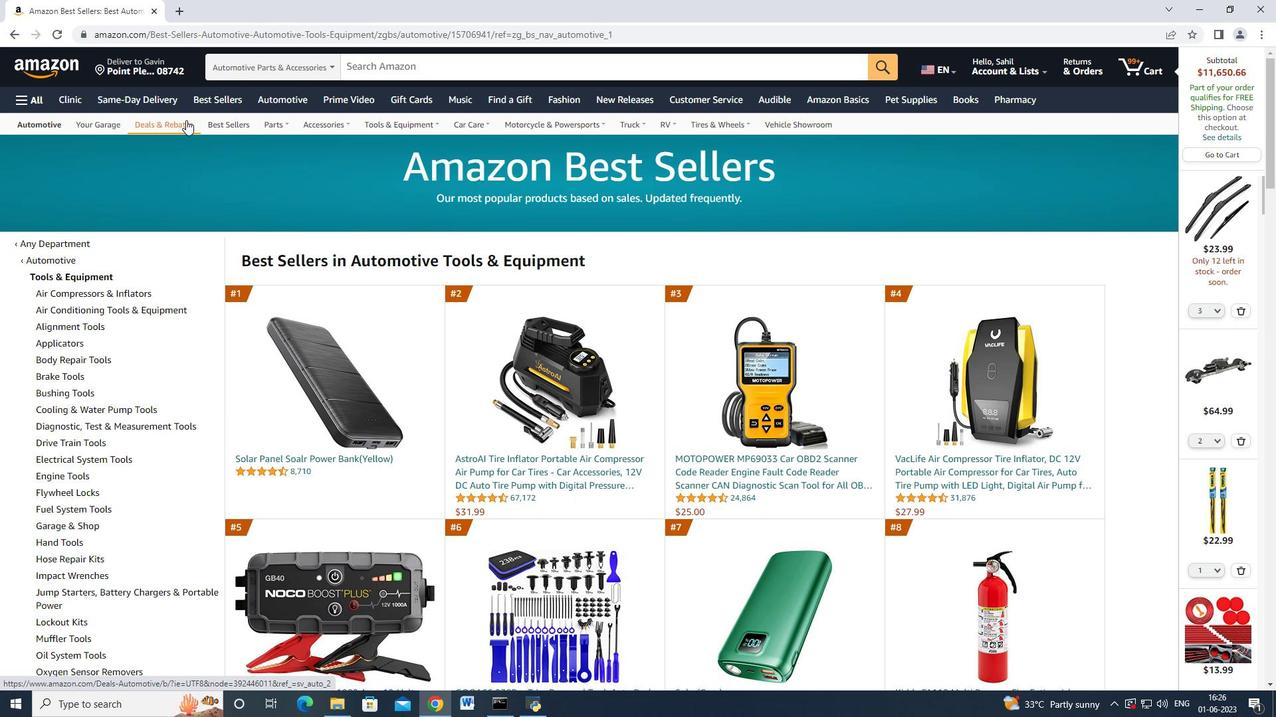 
Action: Mouse pressed left at (205, 121)
Screenshot: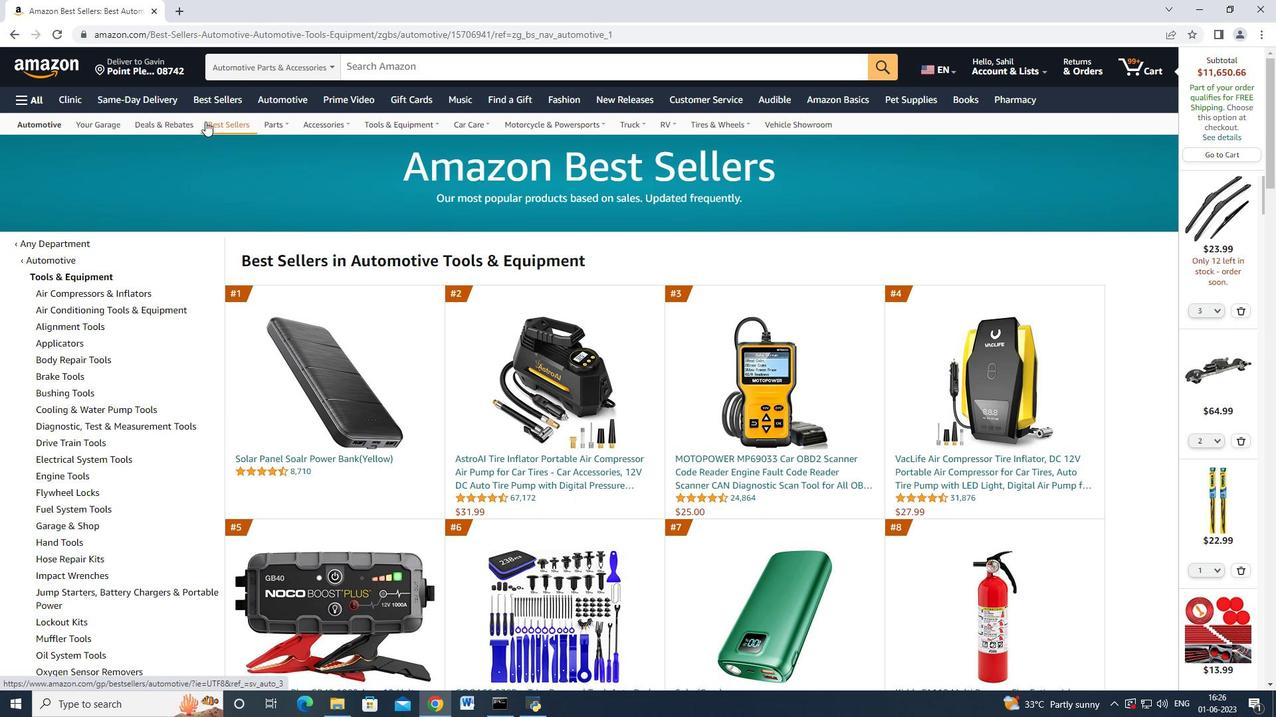 
Action: Mouse moved to (291, 318)
Screenshot: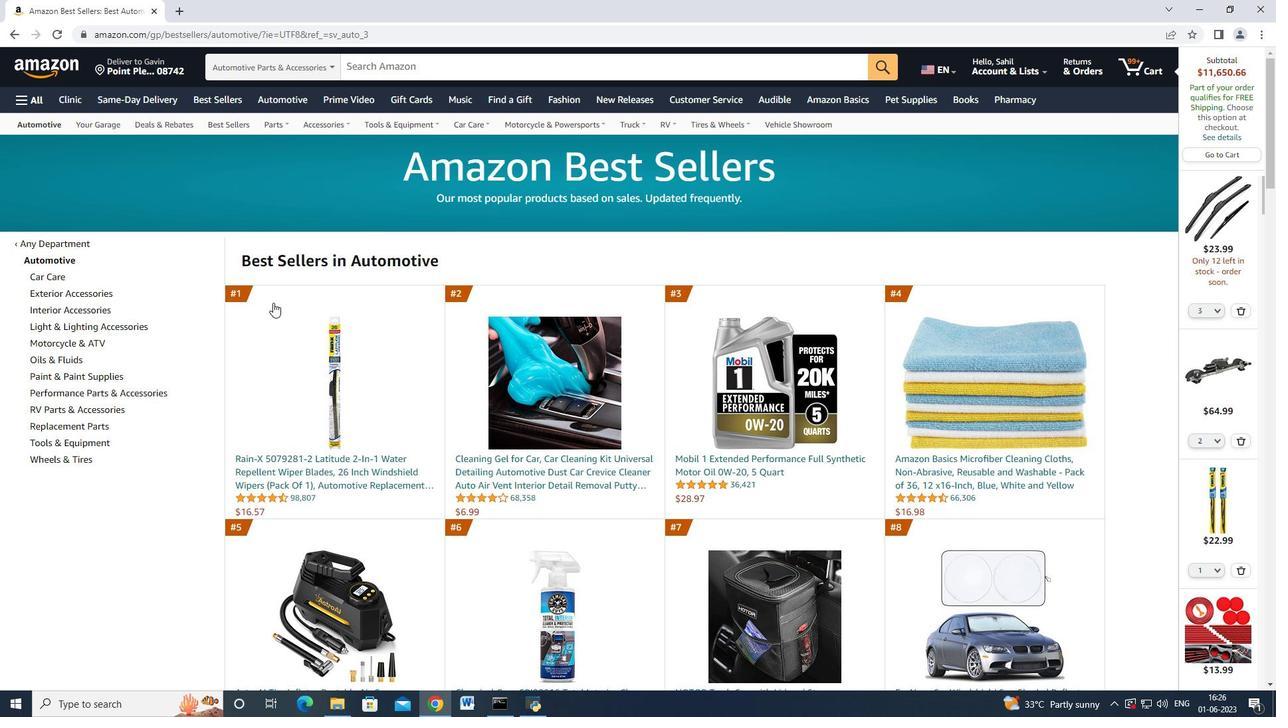 
Action: Mouse scrolled (291, 317) with delta (0, 0)
Screenshot: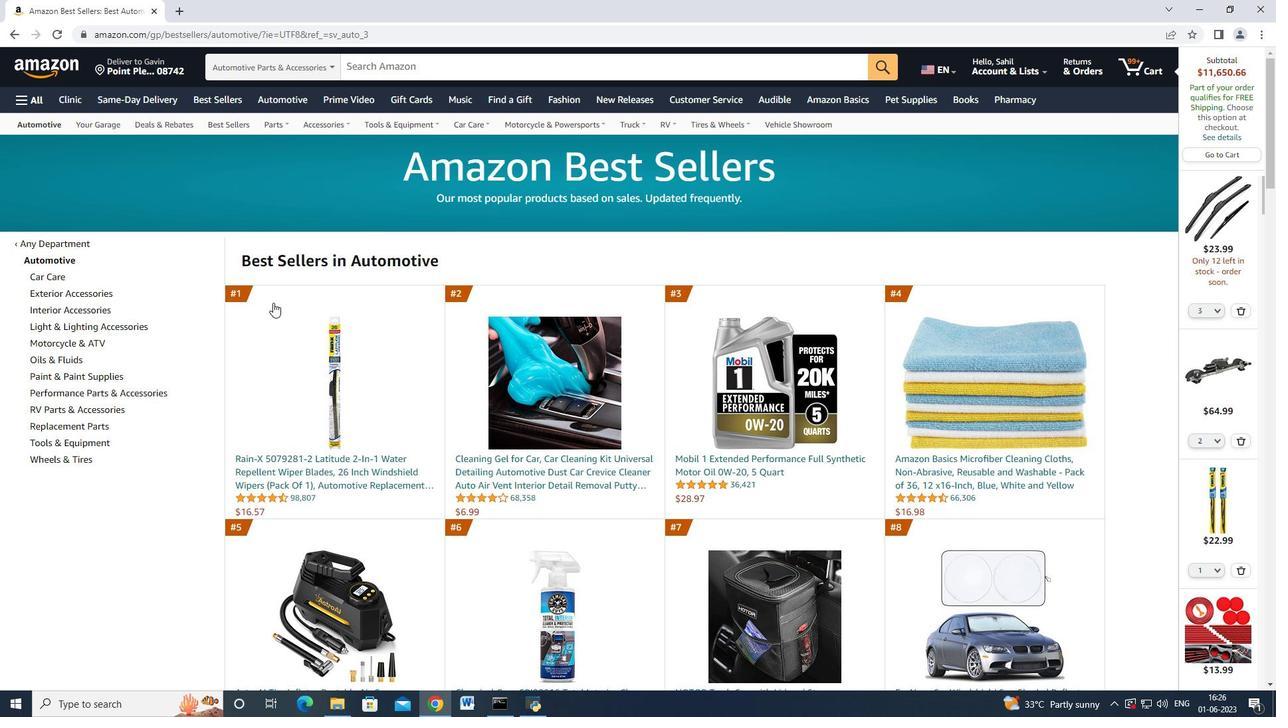 
Action: Mouse moved to (328, 304)
Screenshot: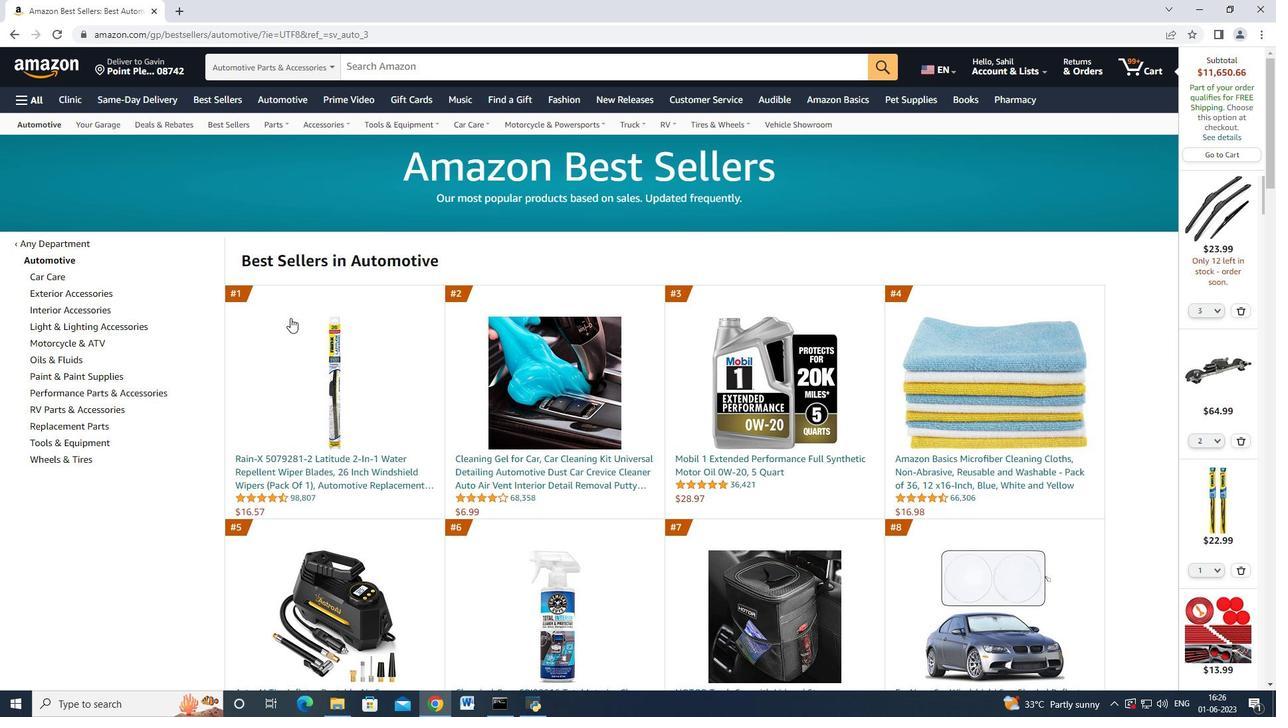 
Action: Mouse scrolled (324, 307) with delta (0, 0)
Screenshot: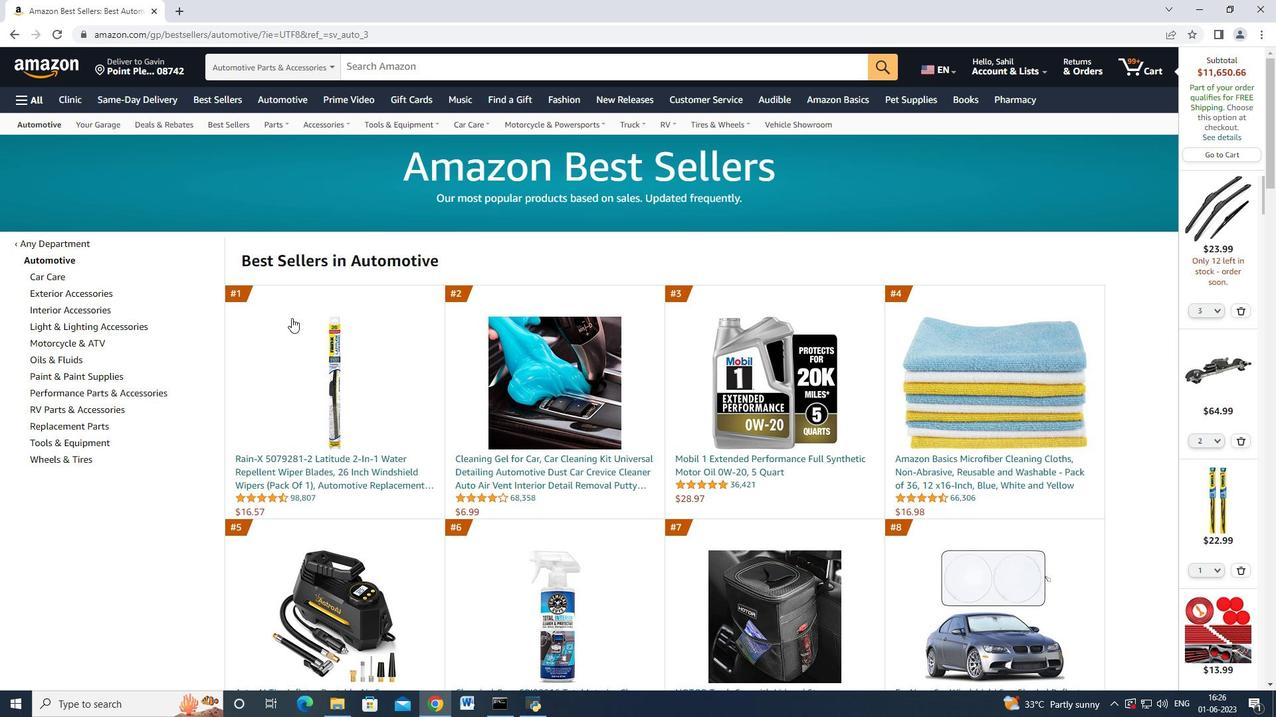 
Action: Mouse moved to (360, 291)
Screenshot: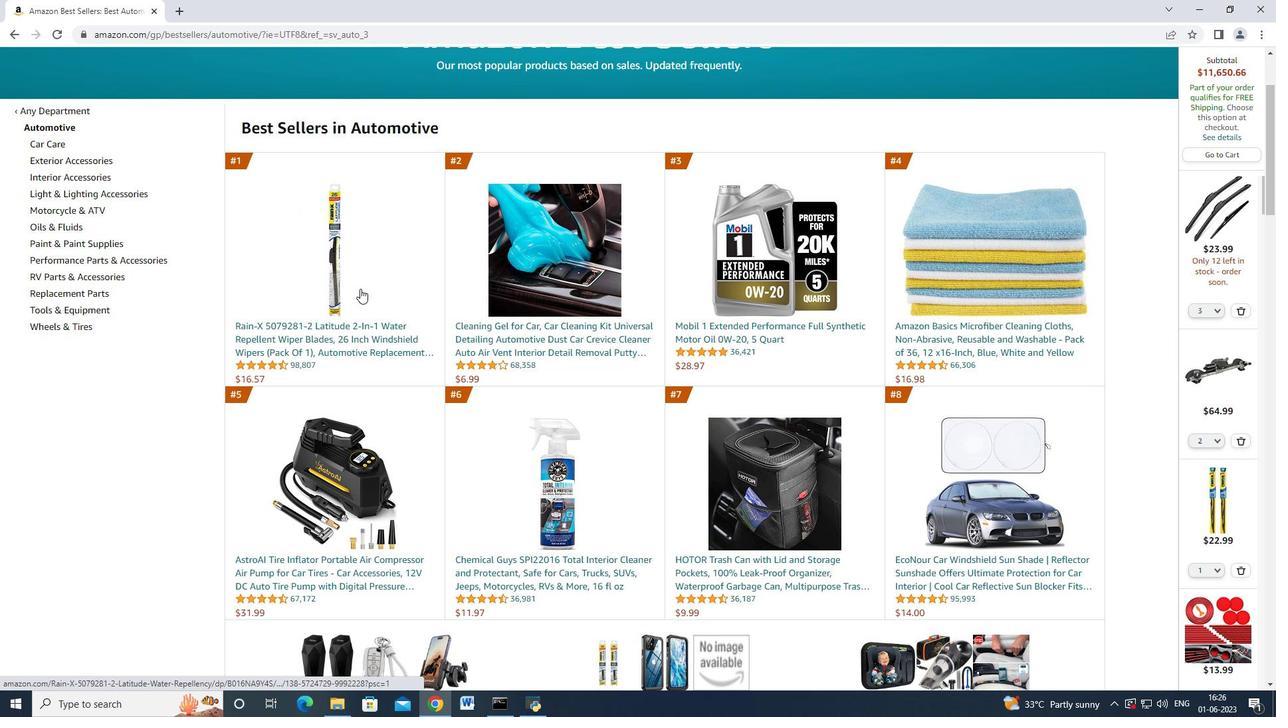 
Action: Mouse scrolled (360, 291) with delta (0, 0)
Screenshot: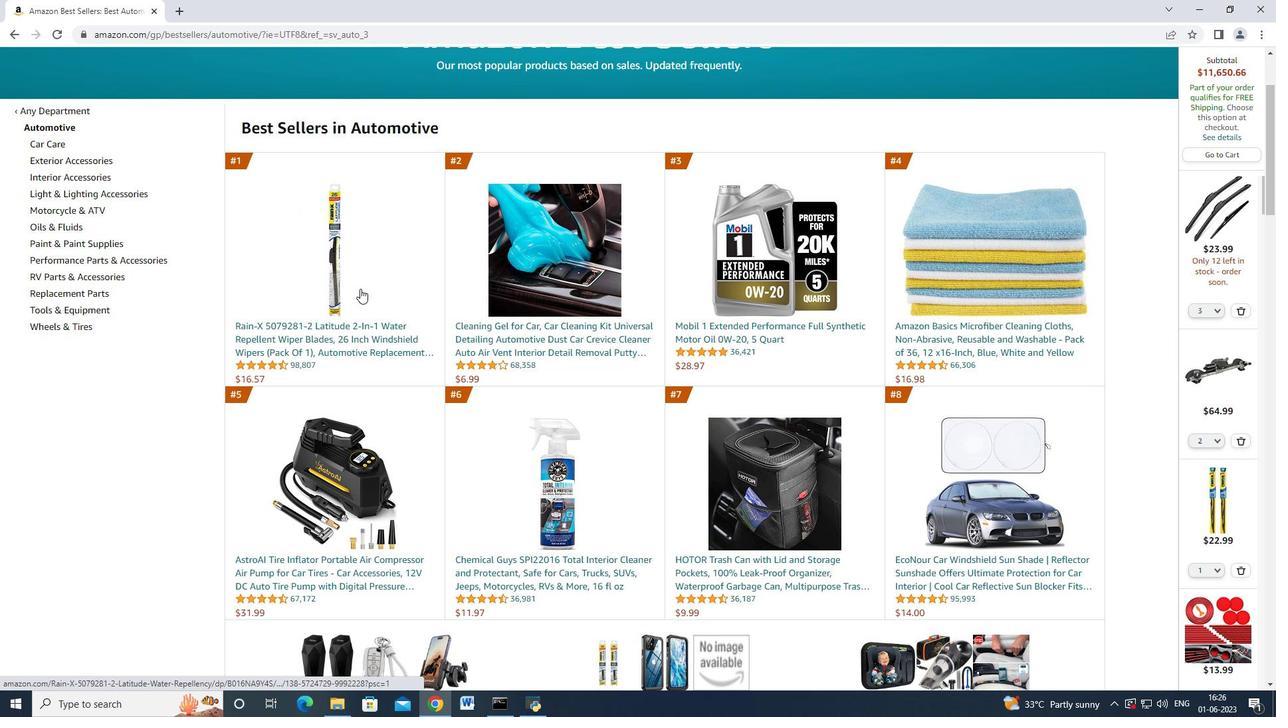 
Action: Mouse moved to (374, 253)
Screenshot: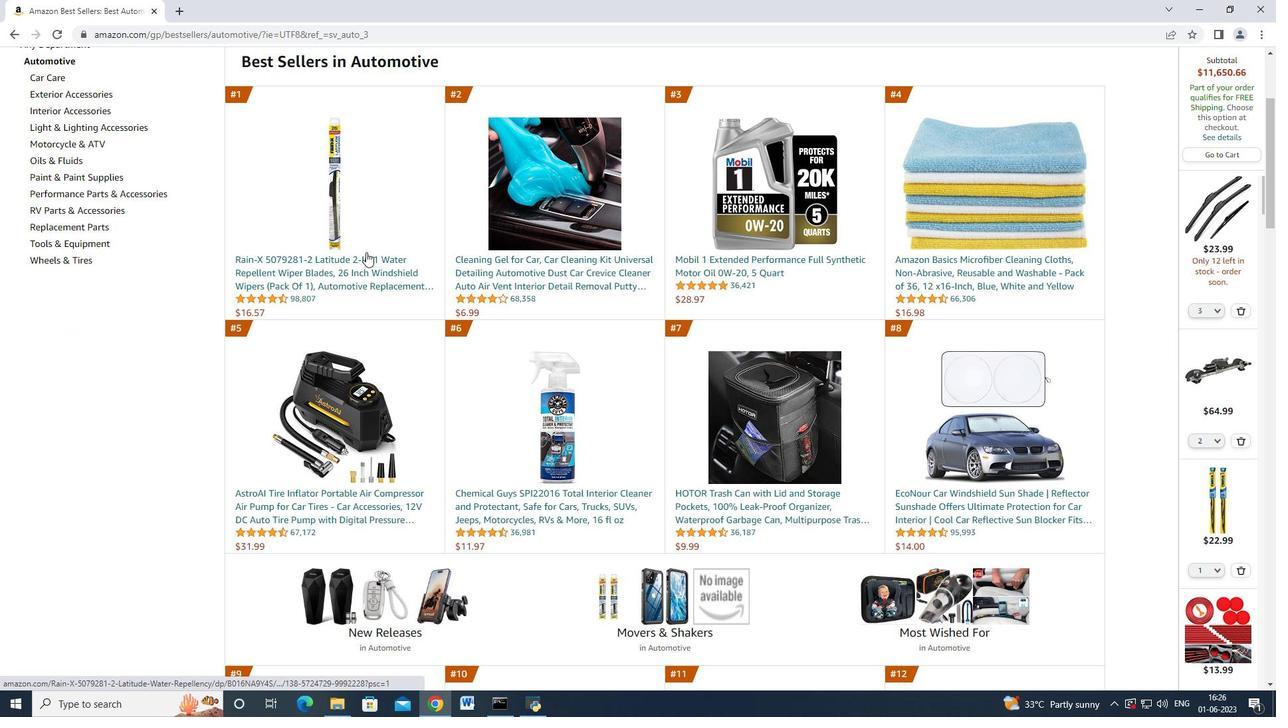 
Action: Mouse scrolled (374, 252) with delta (0, 0)
Screenshot: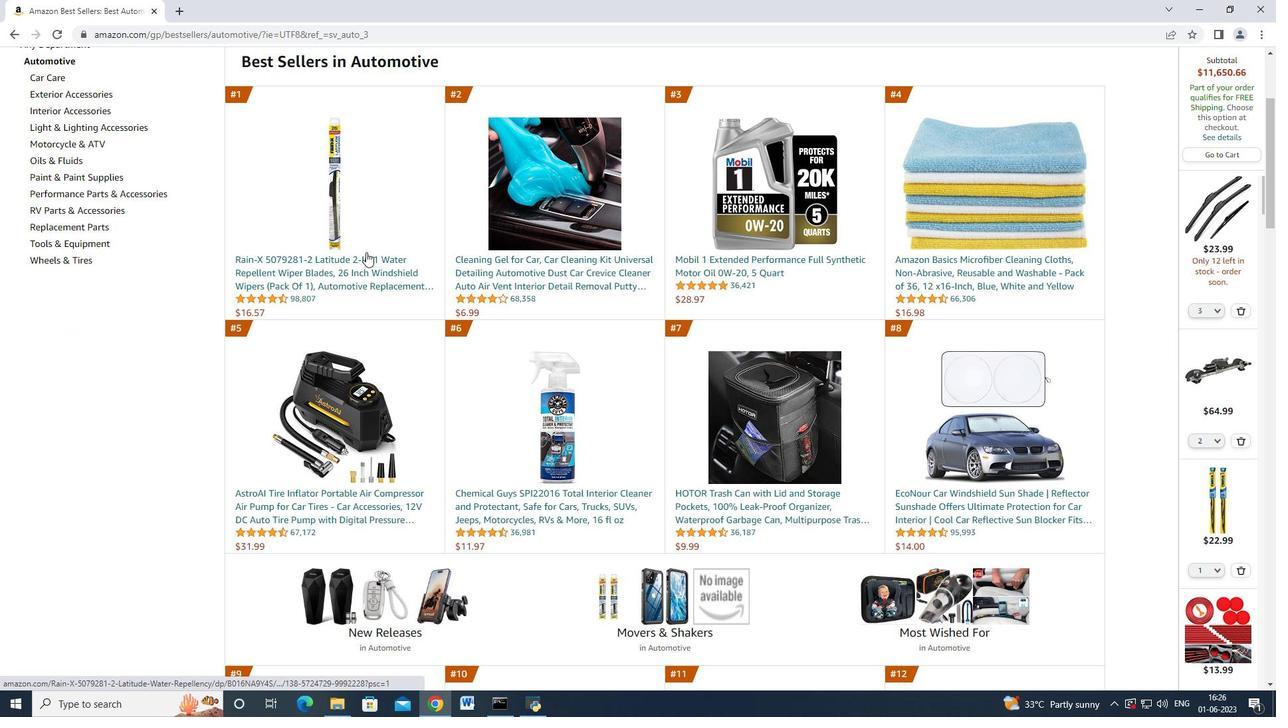 
Action: Mouse moved to (374, 253)
Screenshot: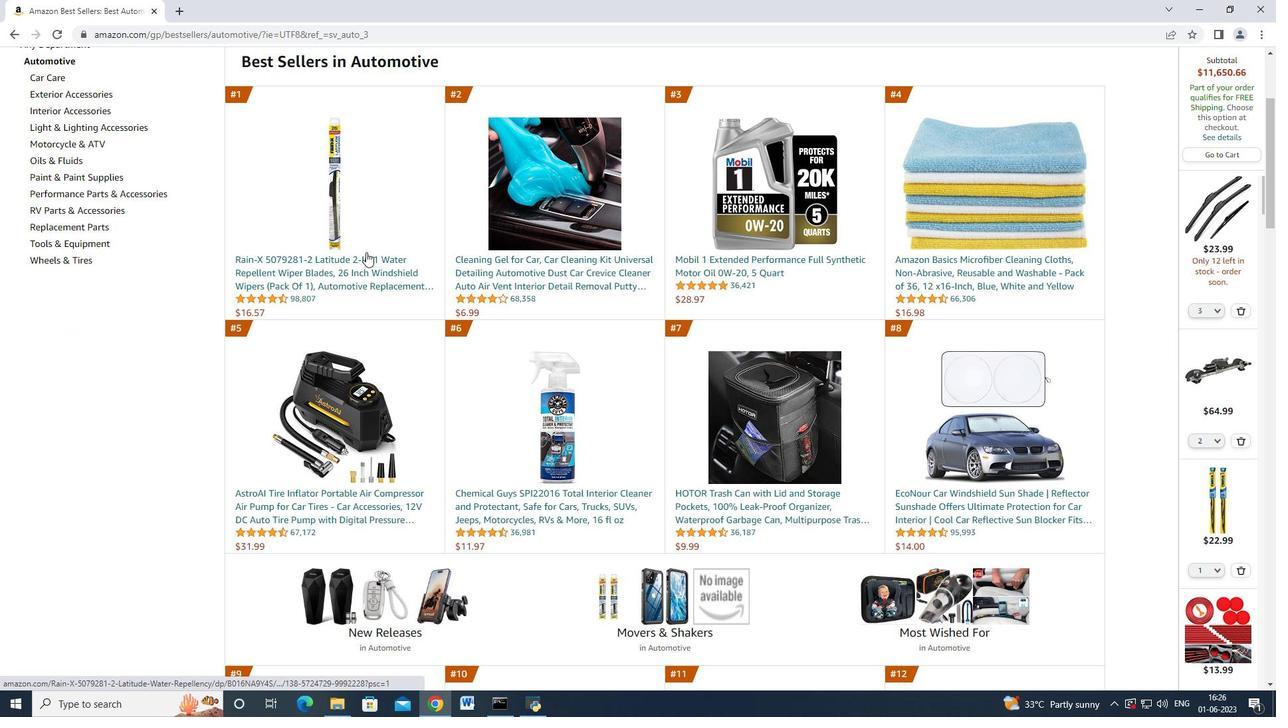 
Action: Mouse scrolled (374, 252) with delta (0, 0)
Screenshot: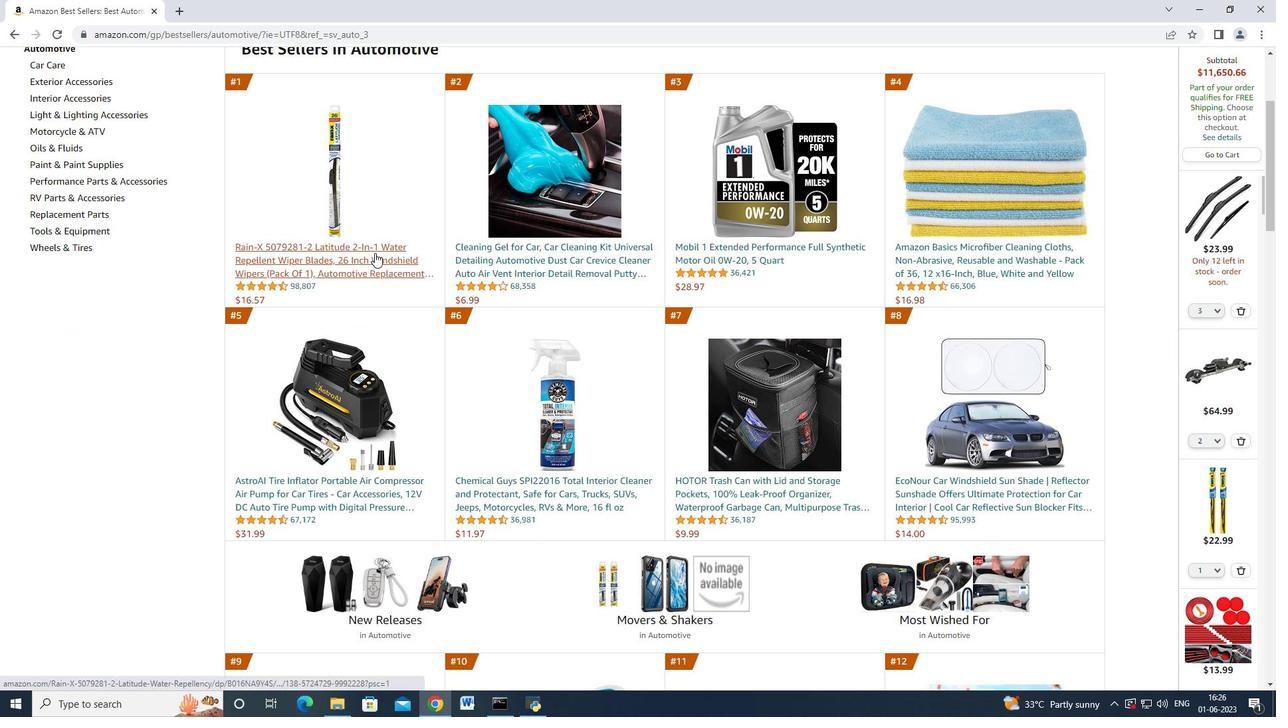 
Action: Mouse scrolled (374, 252) with delta (0, 0)
Screenshot: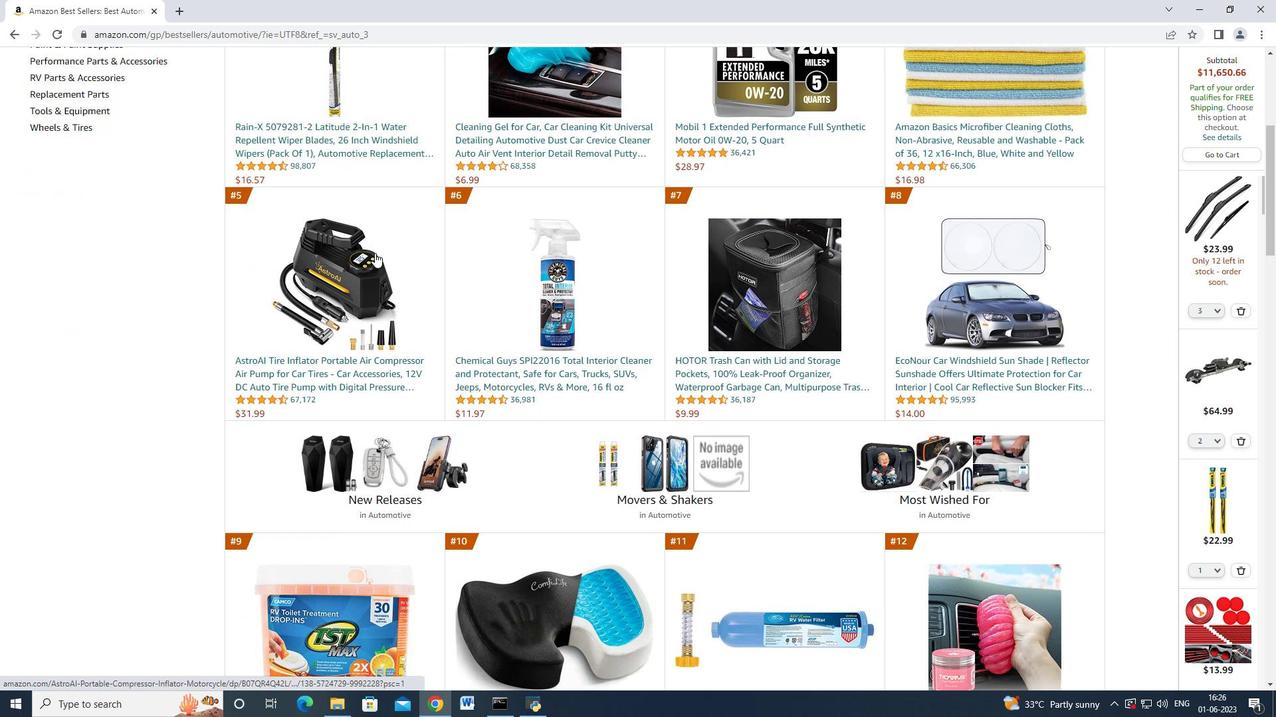 
Action: Mouse moved to (364, 262)
Screenshot: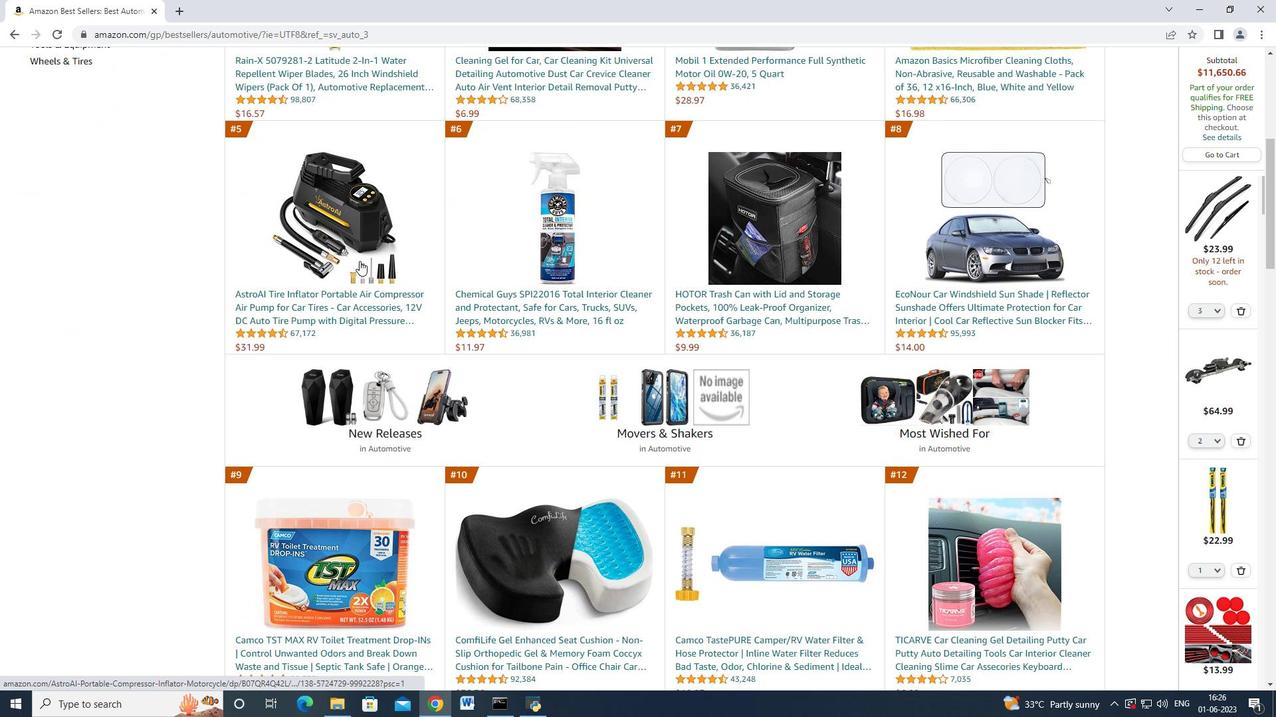 
Action: Mouse scrolled (364, 263) with delta (0, 0)
Screenshot: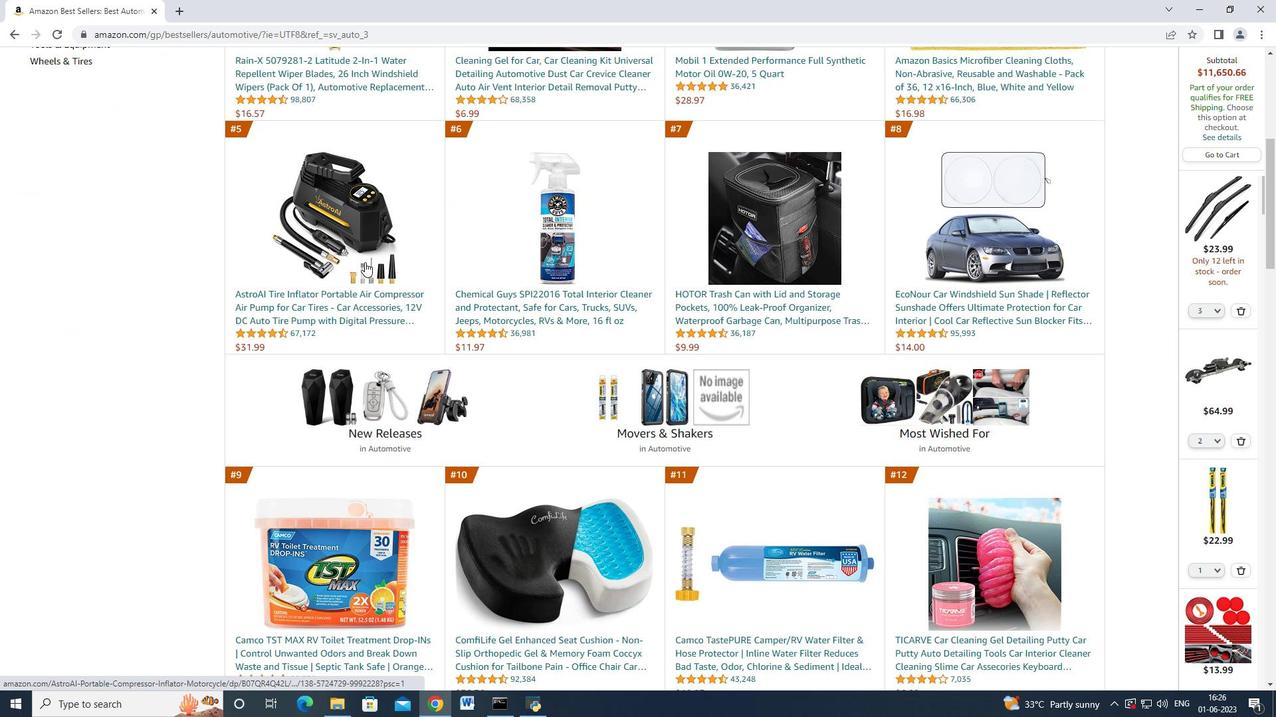 
Action: Mouse scrolled (364, 263) with delta (0, 0)
Screenshot: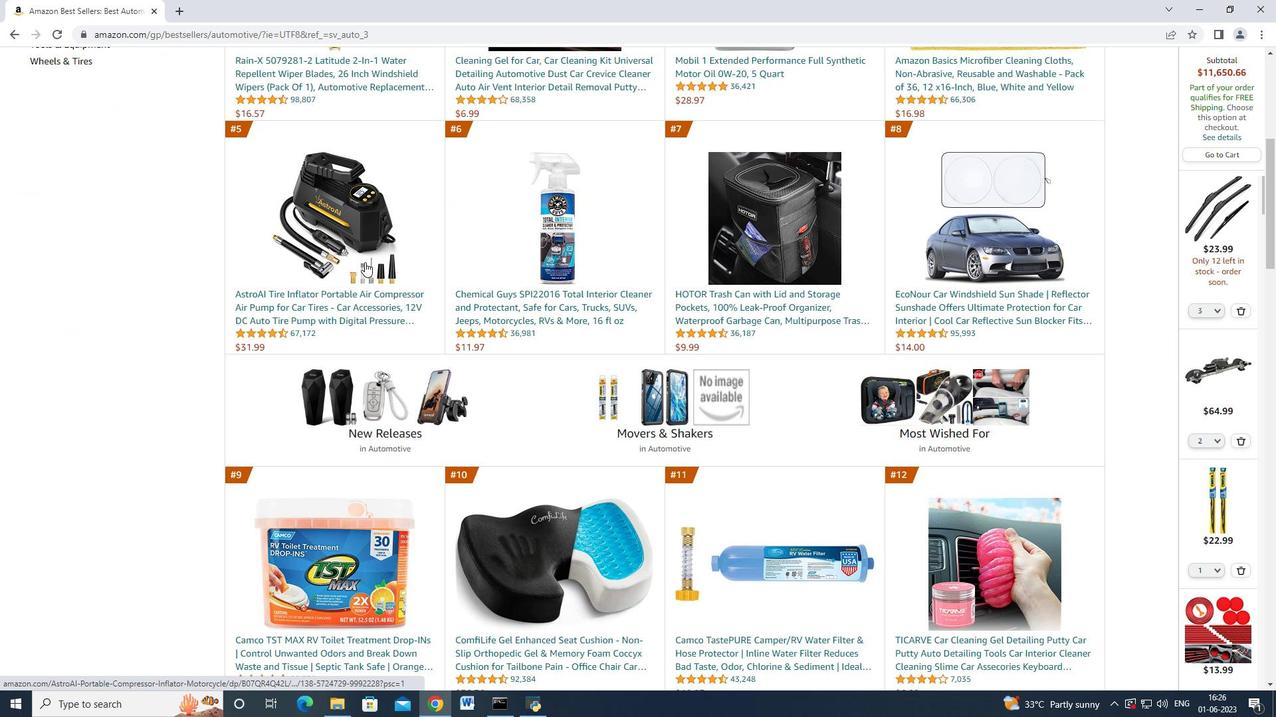 
Action: Mouse scrolled (364, 263) with delta (0, 0)
Screenshot: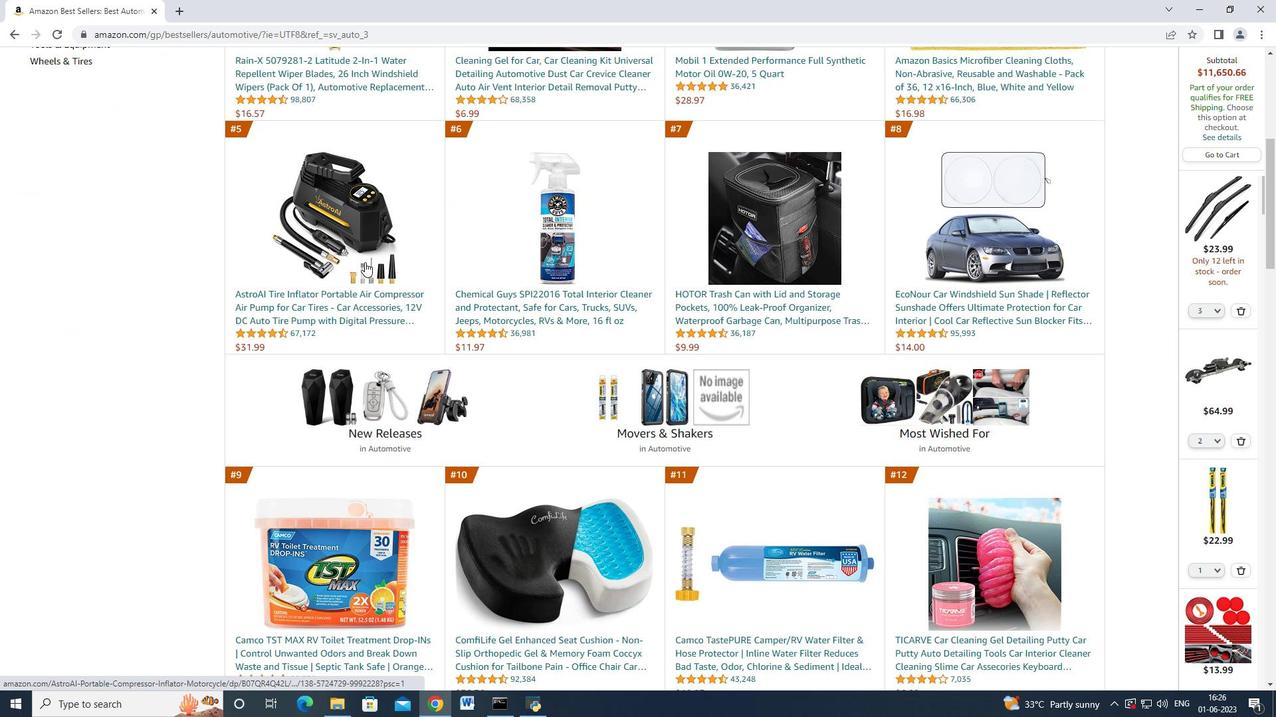 
Action: Mouse scrolled (364, 263) with delta (0, 0)
Screenshot: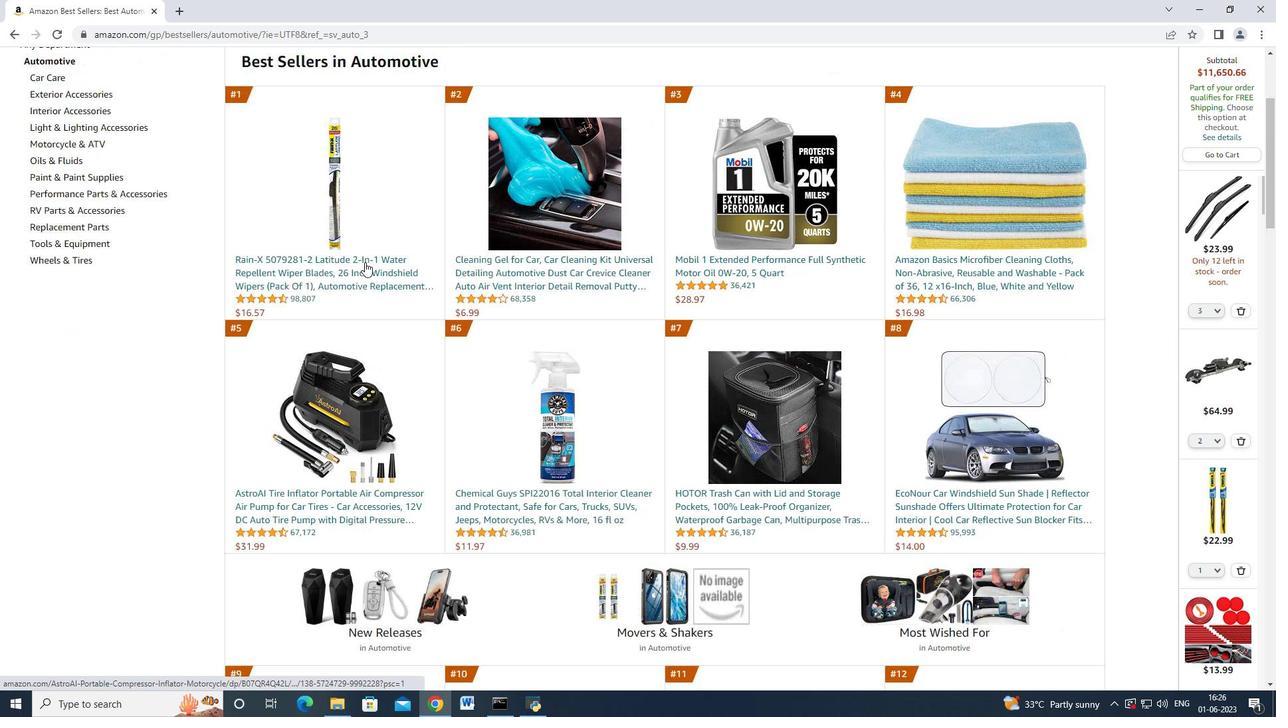 
Action: Mouse scrolled (364, 263) with delta (0, 0)
Screenshot: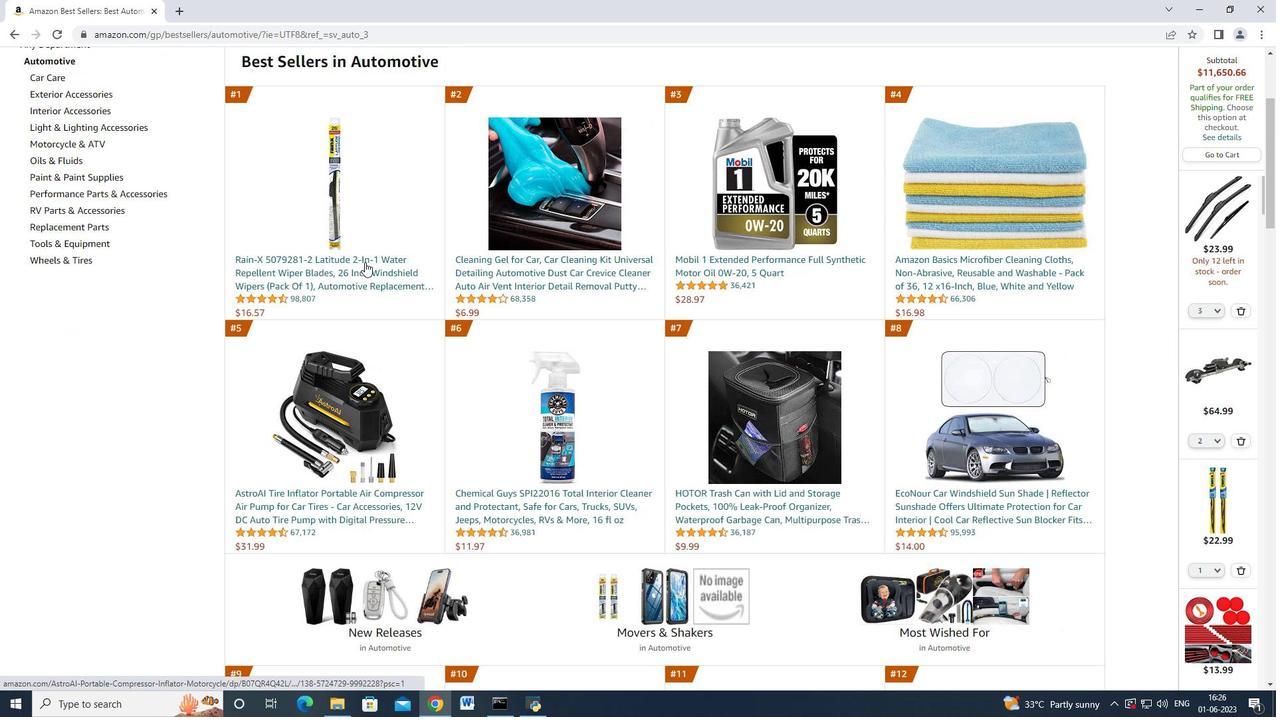 
Action: Mouse moved to (89, 358)
Screenshot: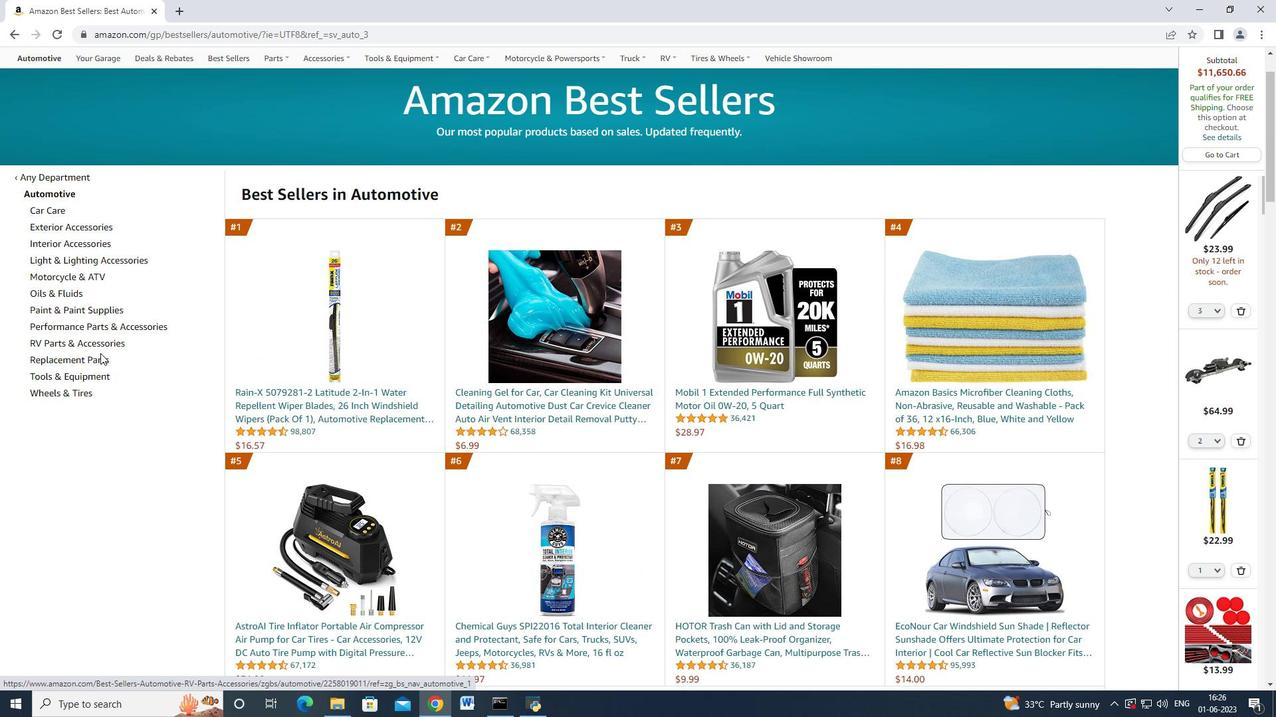 
Action: Mouse pressed left at (89, 358)
Screenshot: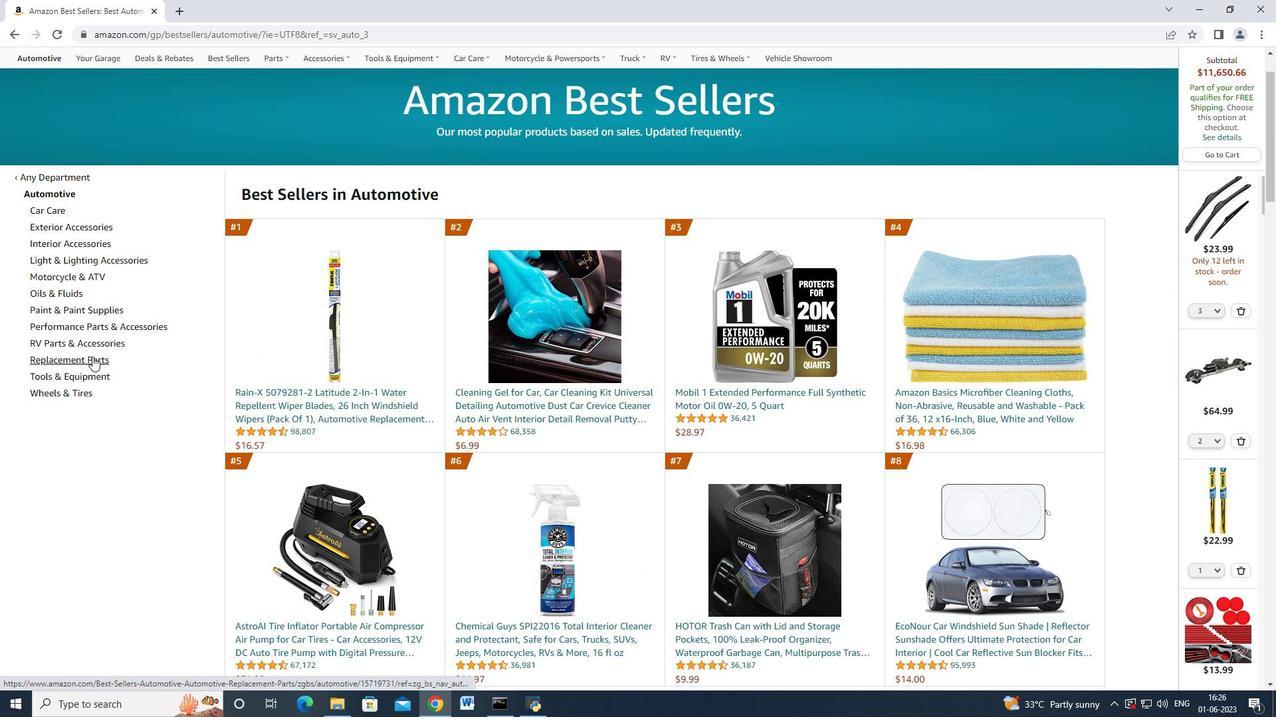 
Action: Mouse moved to (187, 235)
Screenshot: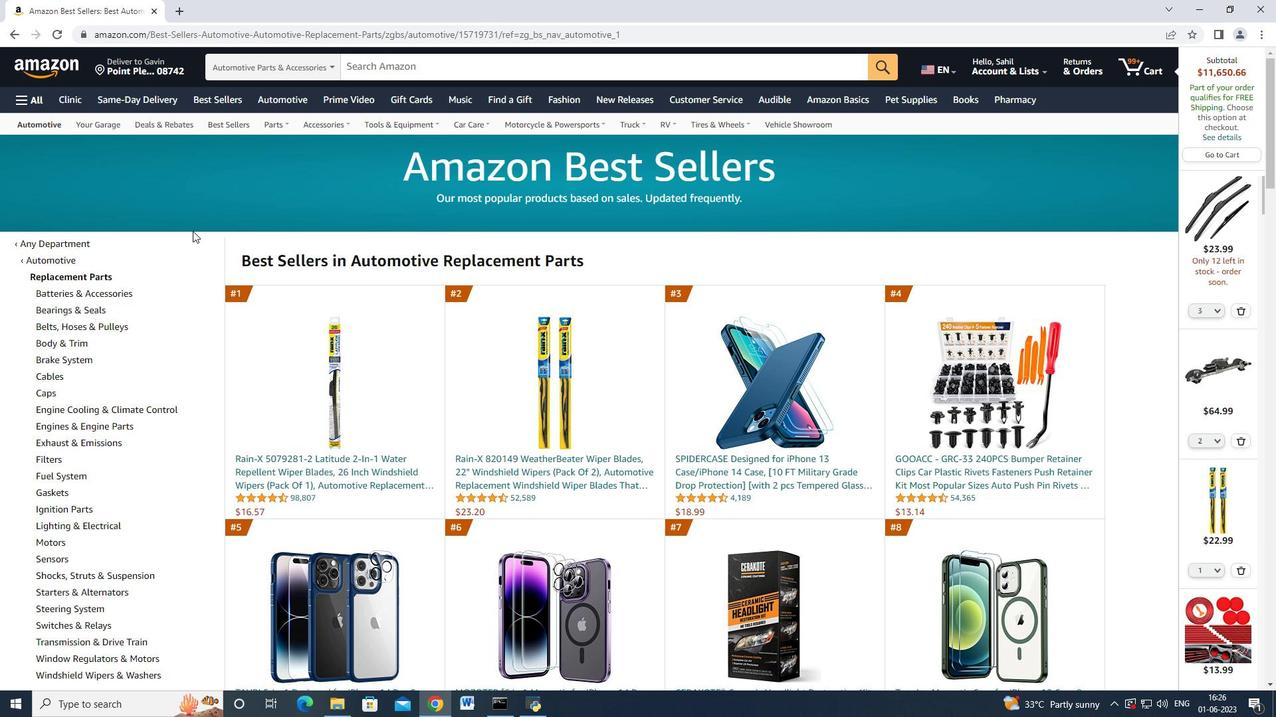 
Action: Mouse scrolled (187, 235) with delta (0, 0)
Screenshot: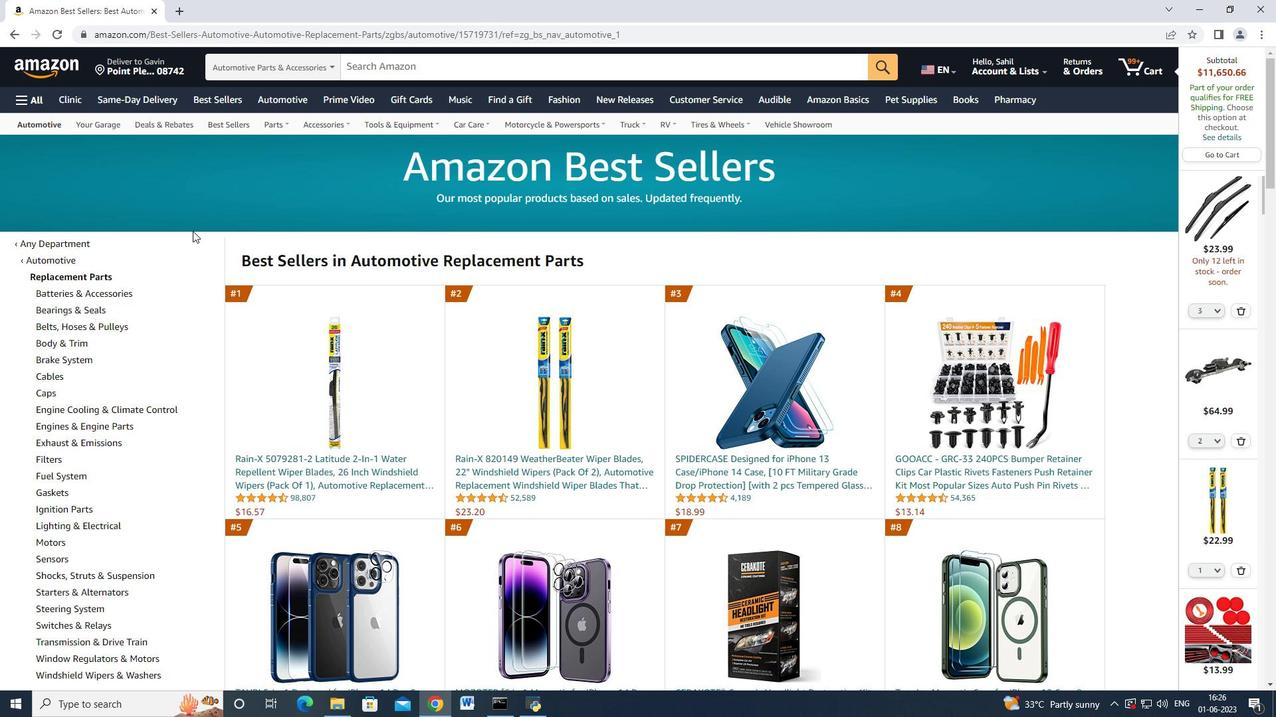 
Action: Mouse moved to (186, 237)
Screenshot: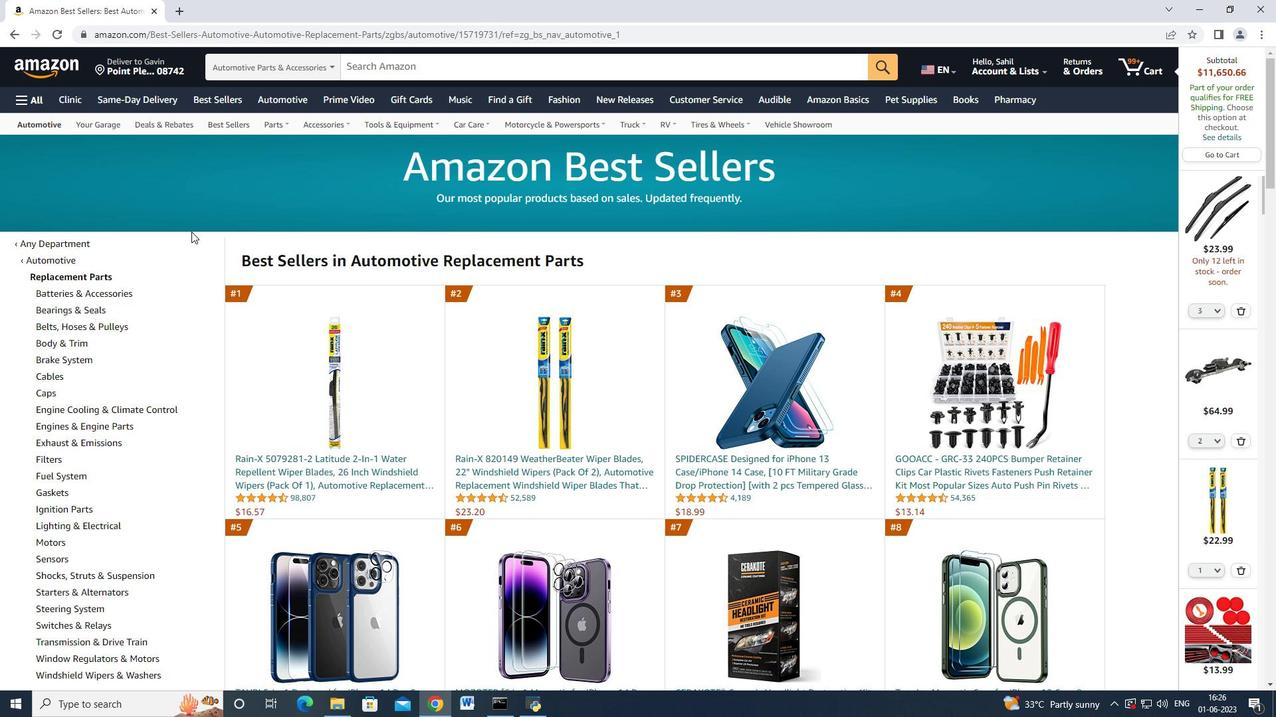 
Action: Mouse scrolled (186, 236) with delta (0, 0)
Screenshot: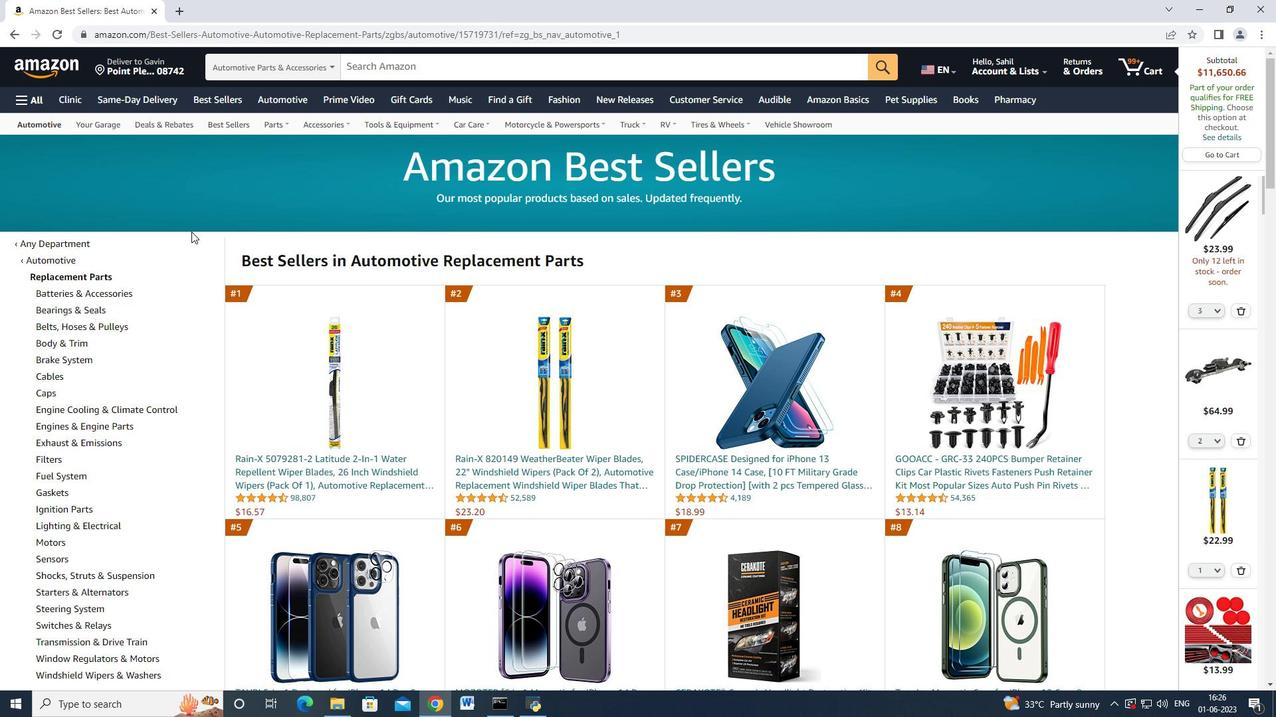 
Action: Mouse scrolled (186, 236) with delta (0, 0)
Screenshot: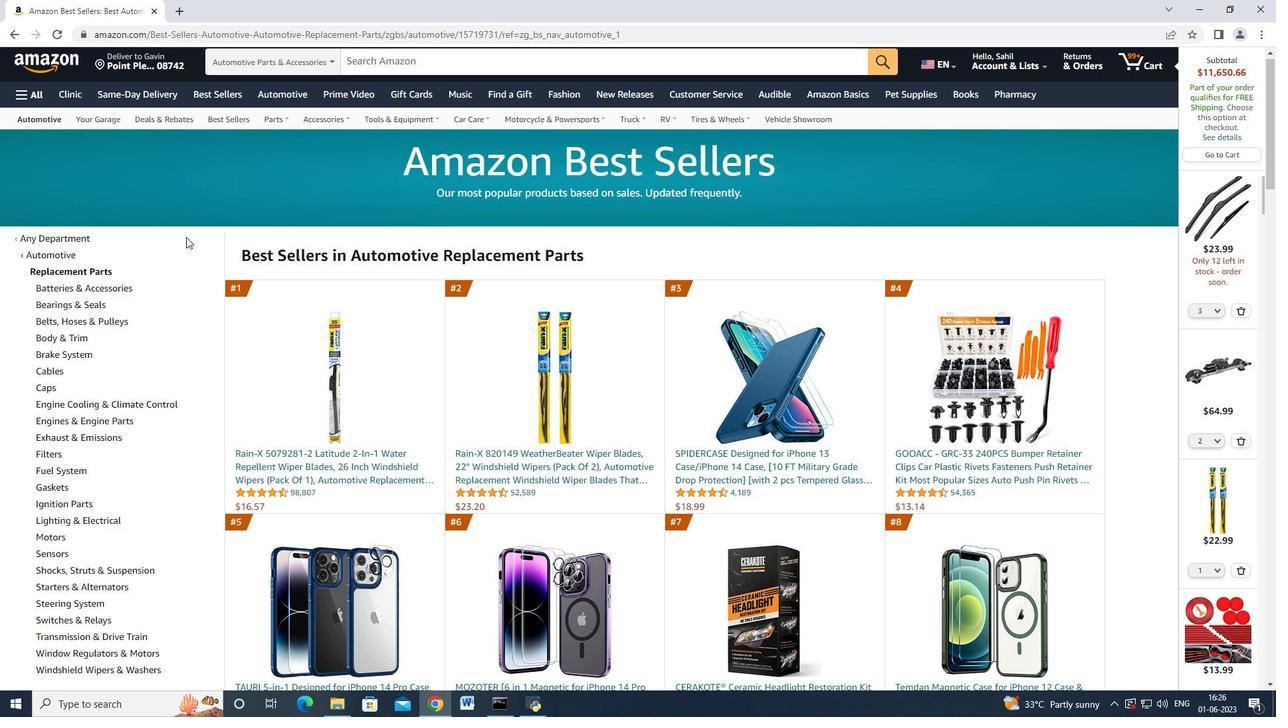 
Action: Mouse moved to (183, 265)
Screenshot: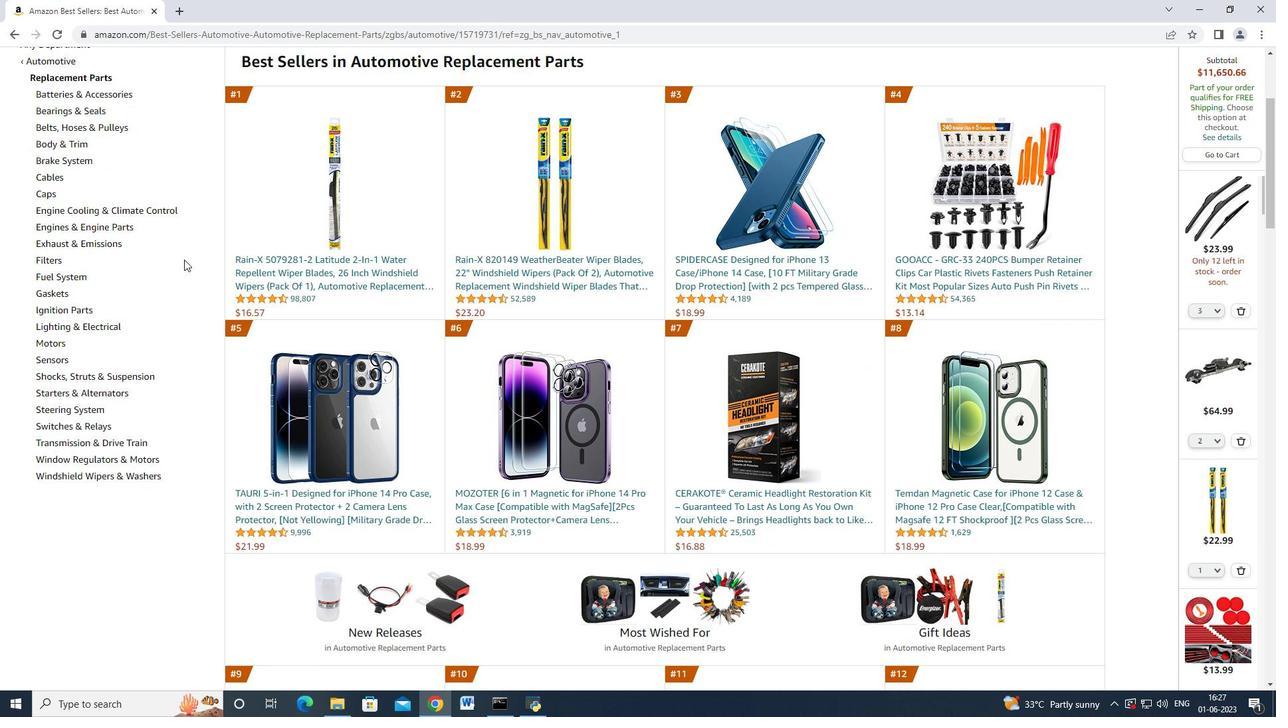 
Action: Mouse scrolled (183, 264) with delta (0, 0)
Screenshot: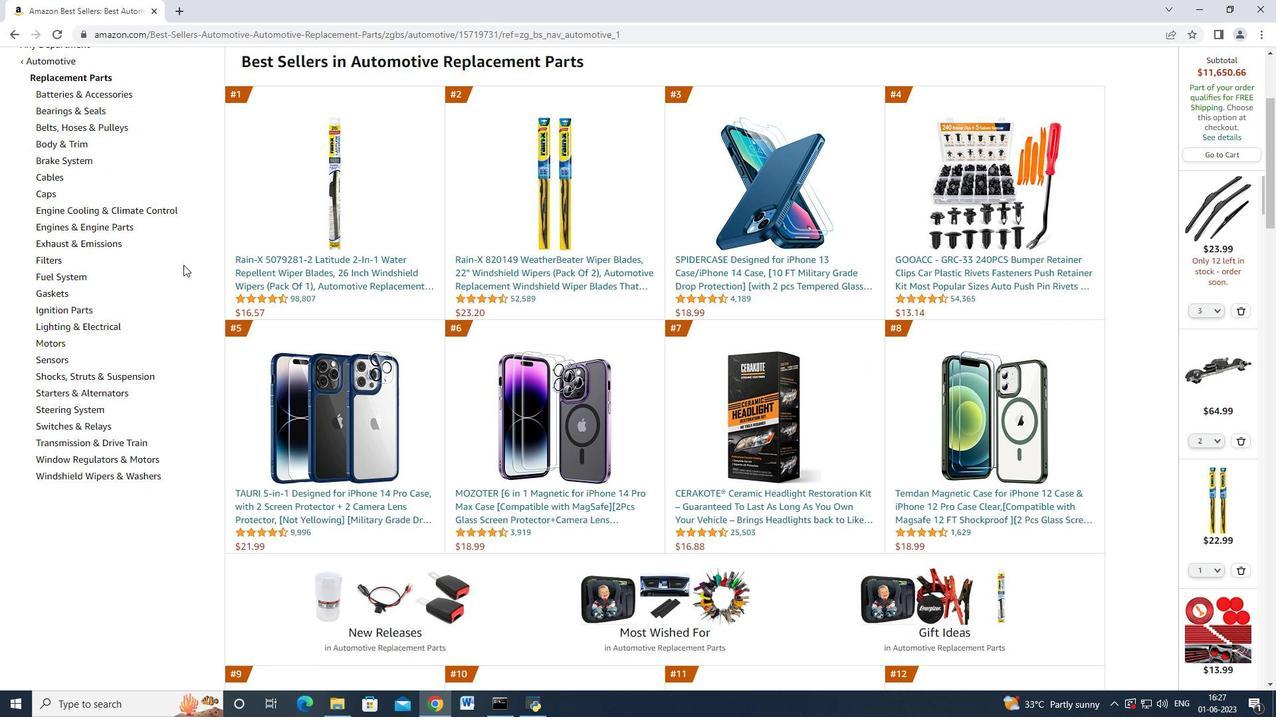
Action: Mouse scrolled (183, 264) with delta (0, 0)
Screenshot: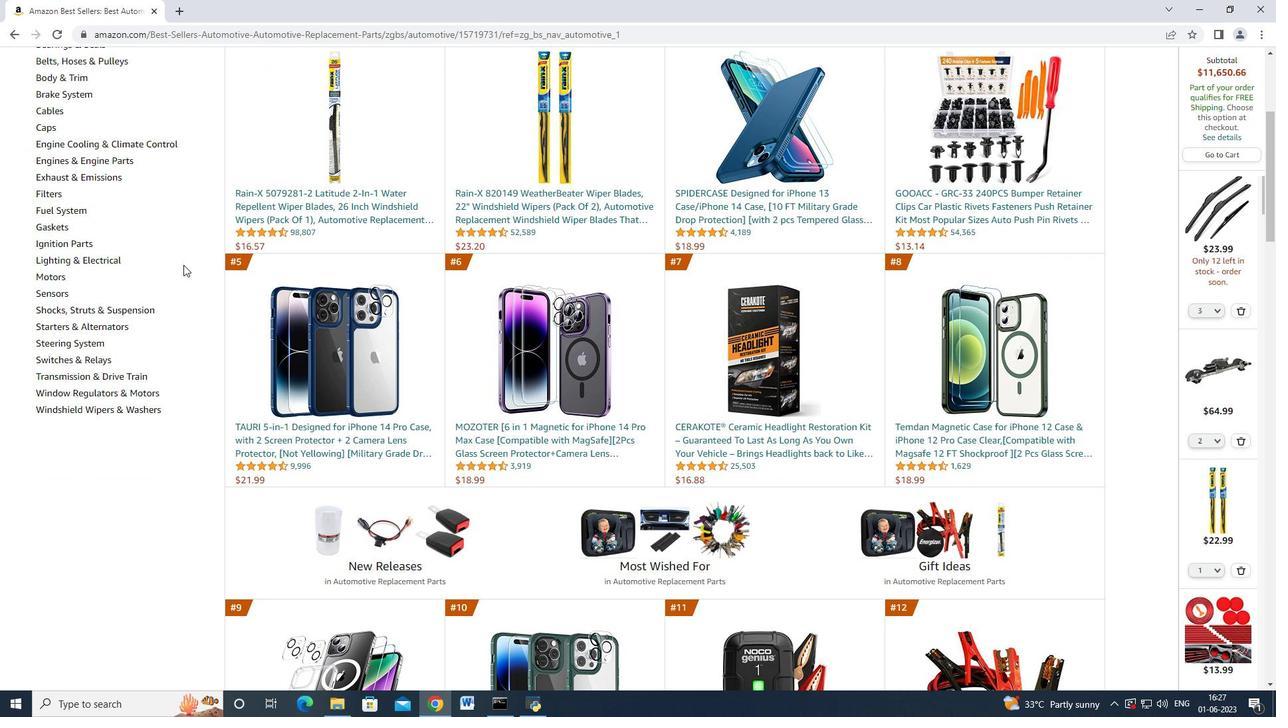
Action: Mouse moved to (104, 344)
Screenshot: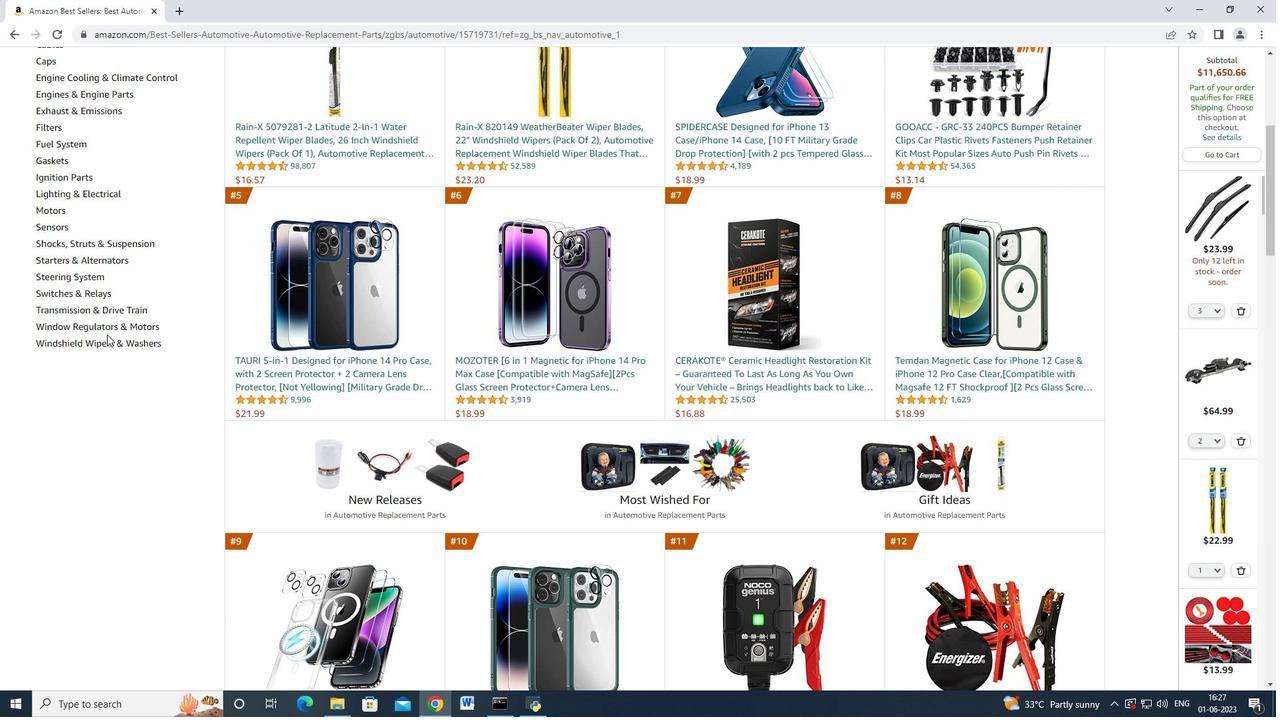 
Action: Mouse pressed left at (104, 344)
Screenshot: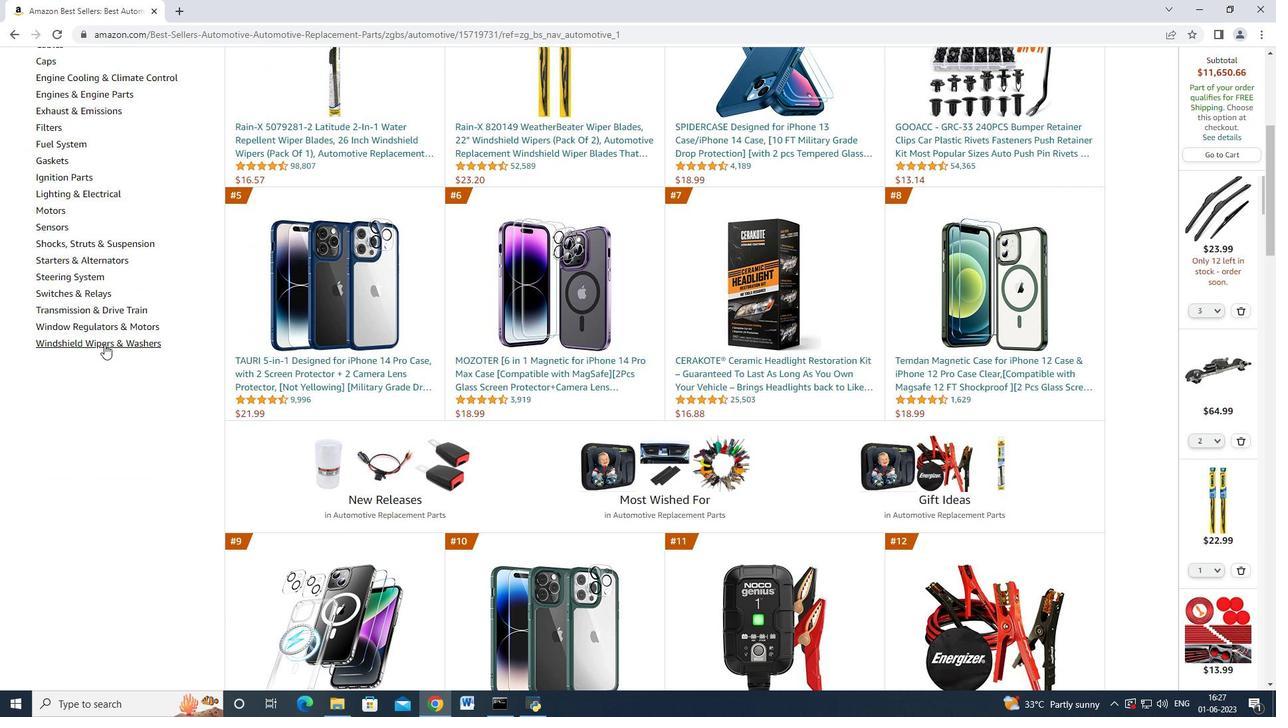
Action: Mouse moved to (107, 342)
Screenshot: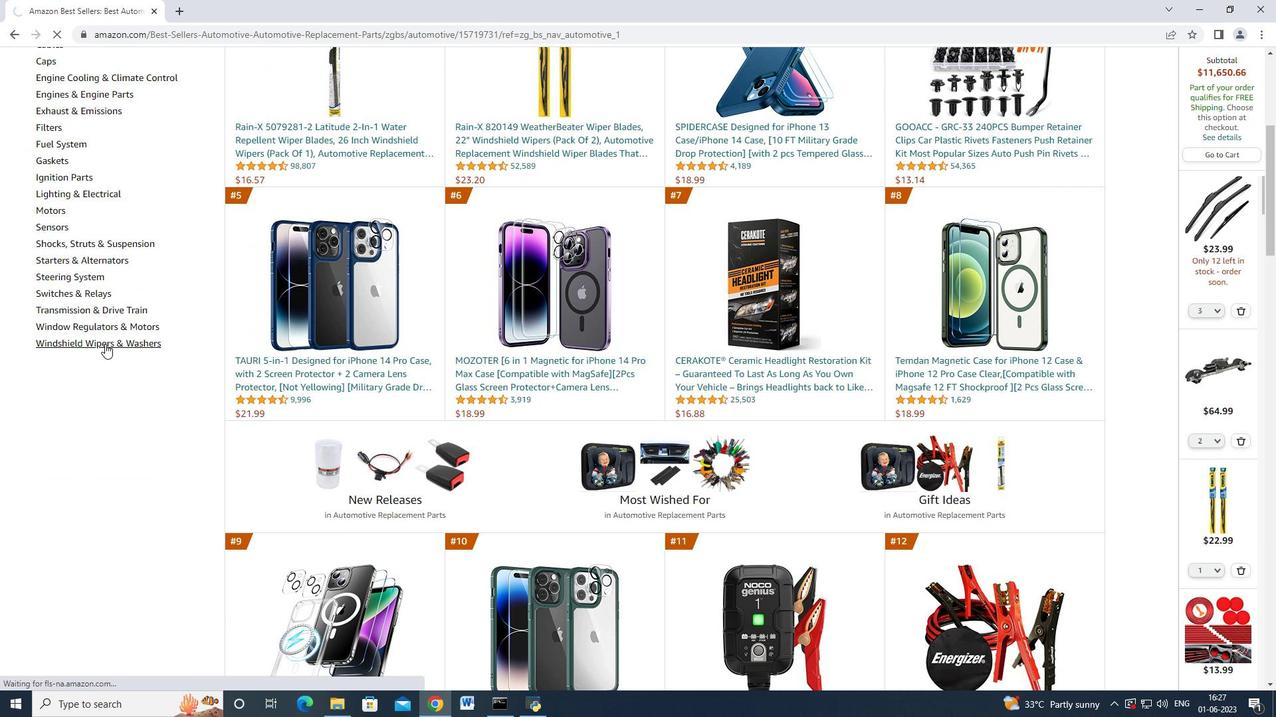 
Action: Mouse scrolled (107, 341) with delta (0, 0)
Screenshot: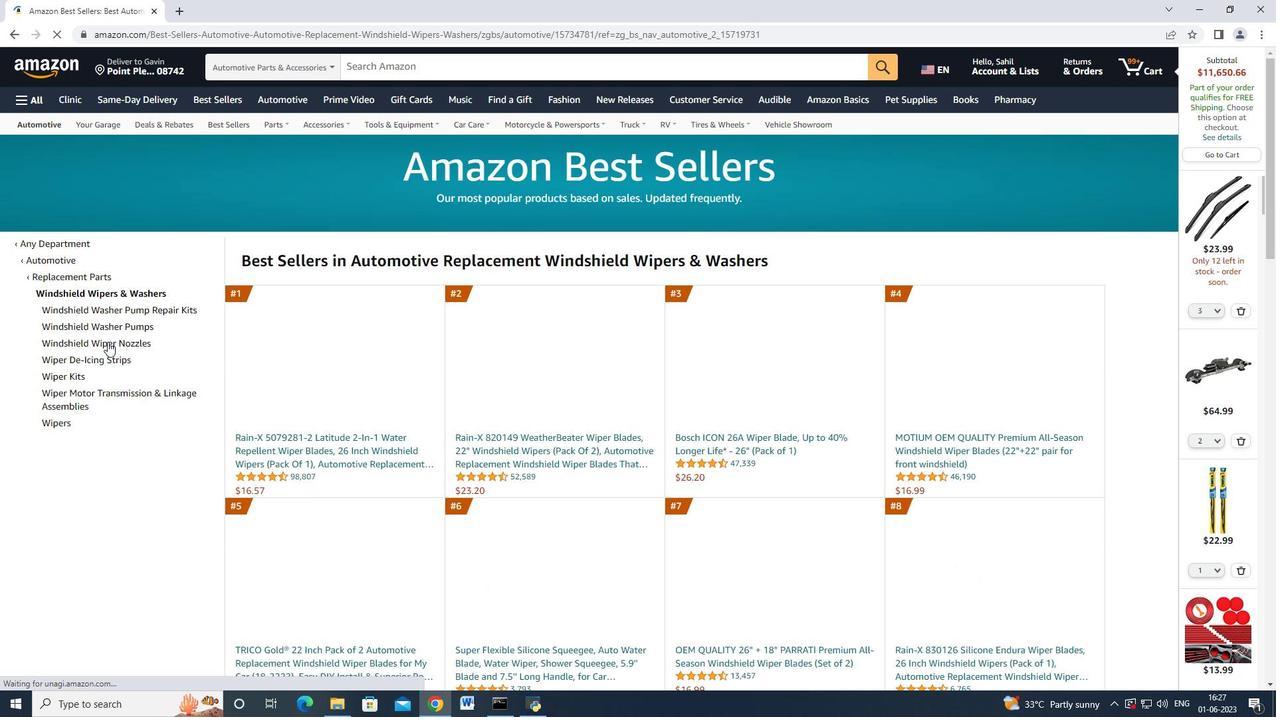 
Action: Mouse moved to (62, 356)
Screenshot: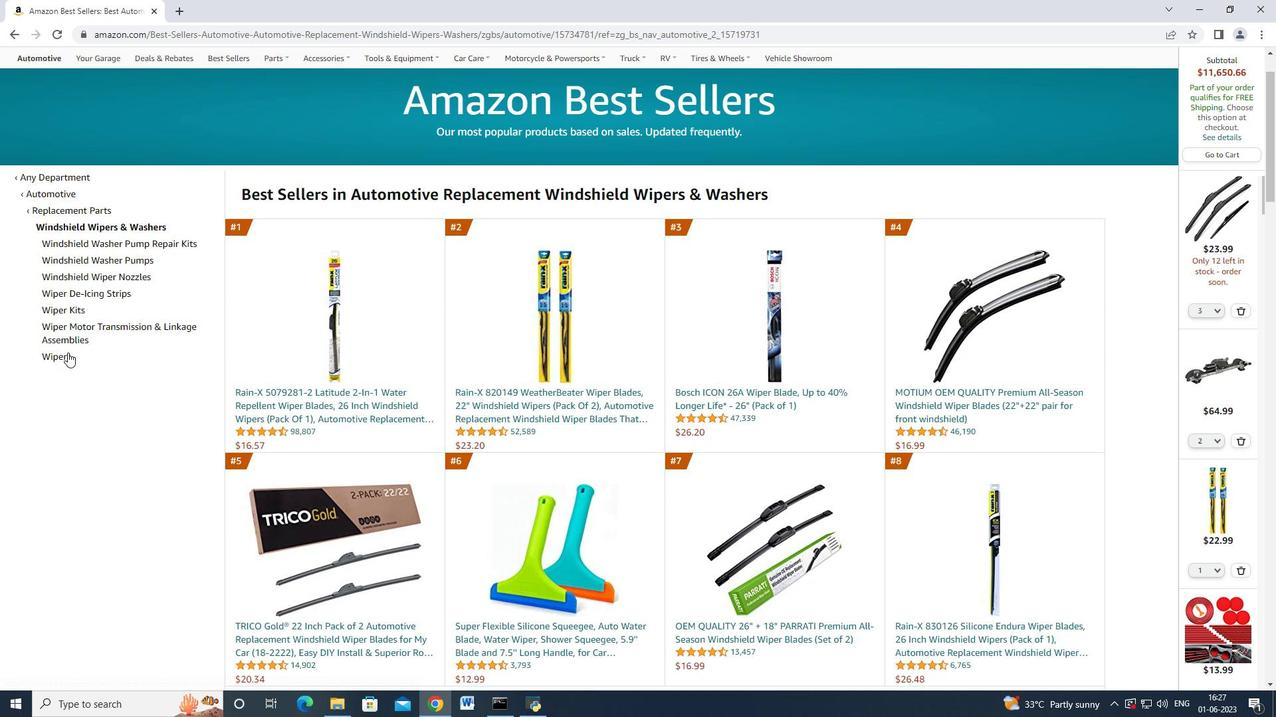 
Action: Mouse pressed left at (62, 356)
Screenshot: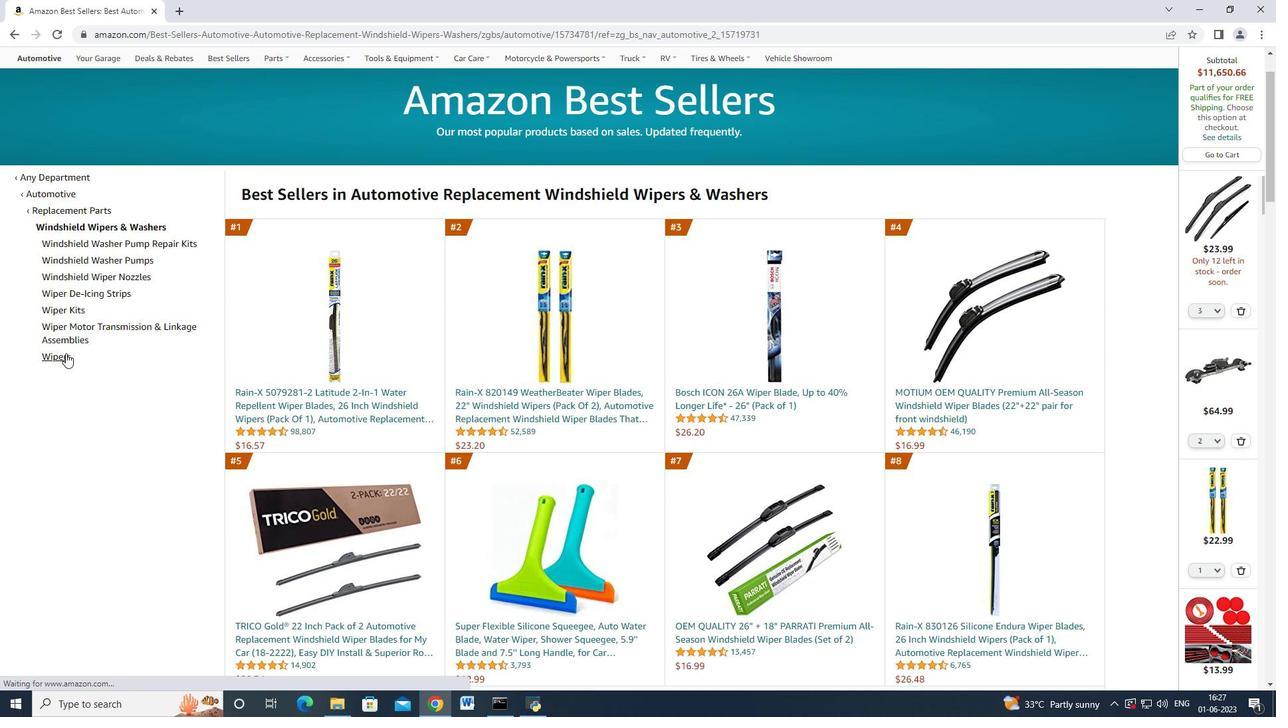 
Action: Mouse moved to (951, 424)
Screenshot: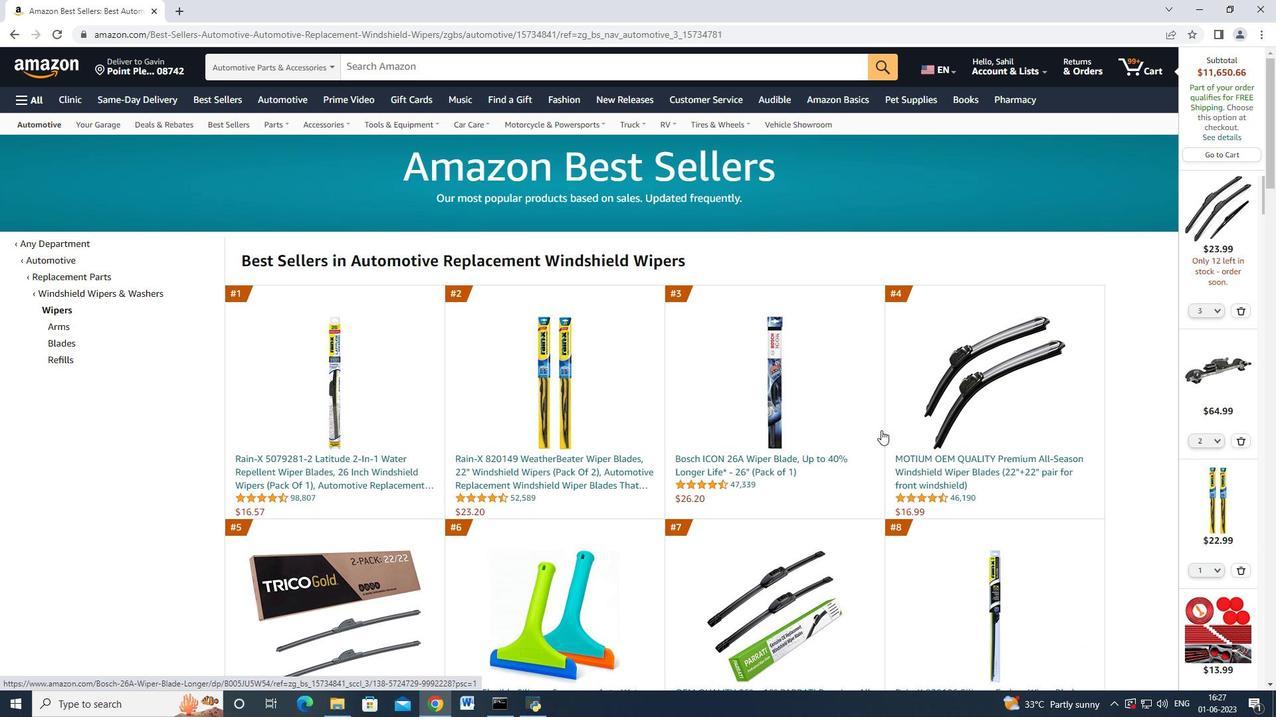 
Action: Mouse scrolled (951, 423) with delta (0, 0)
Screenshot: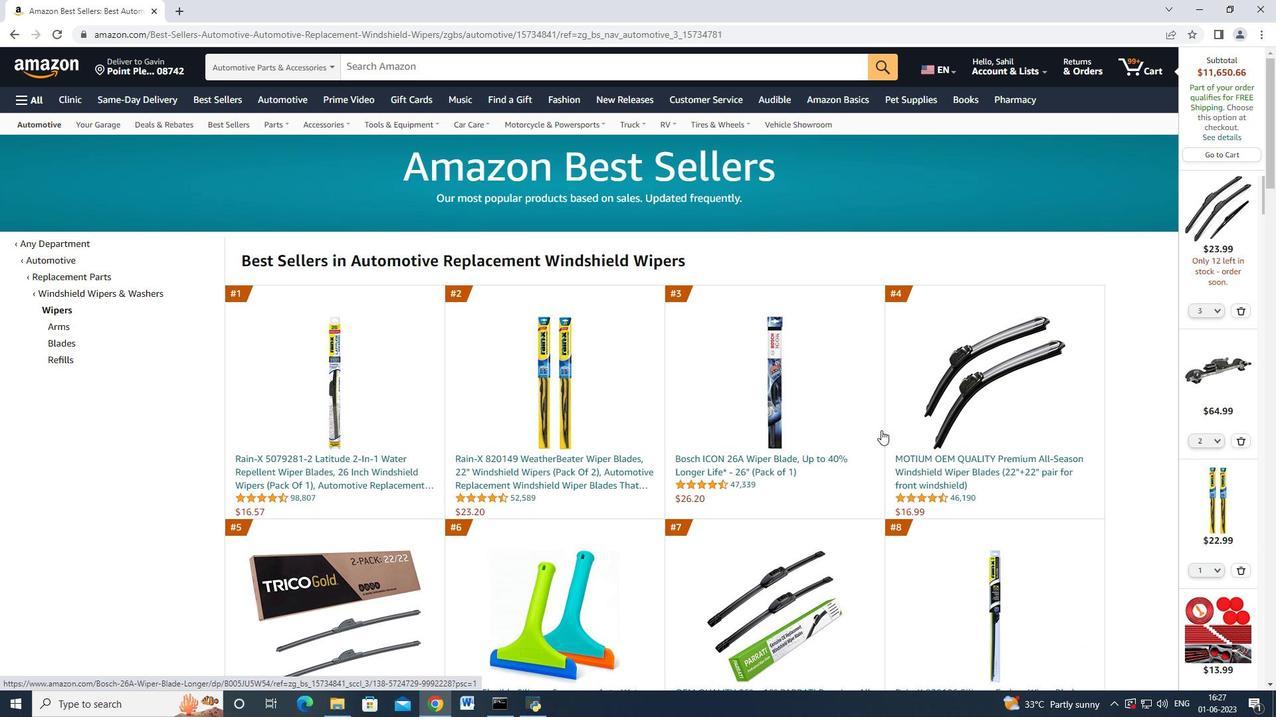 
Action: Mouse moved to (986, 400)
Screenshot: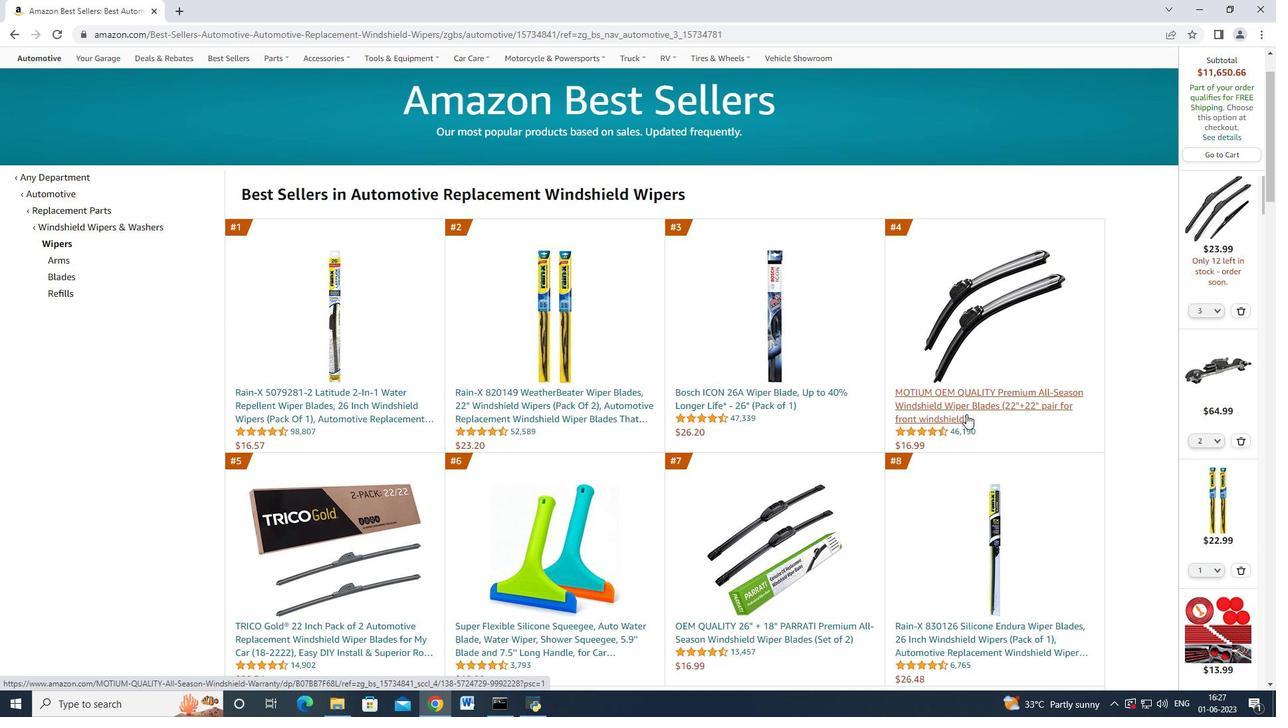 
Action: Mouse pressed left at (986, 400)
Screenshot: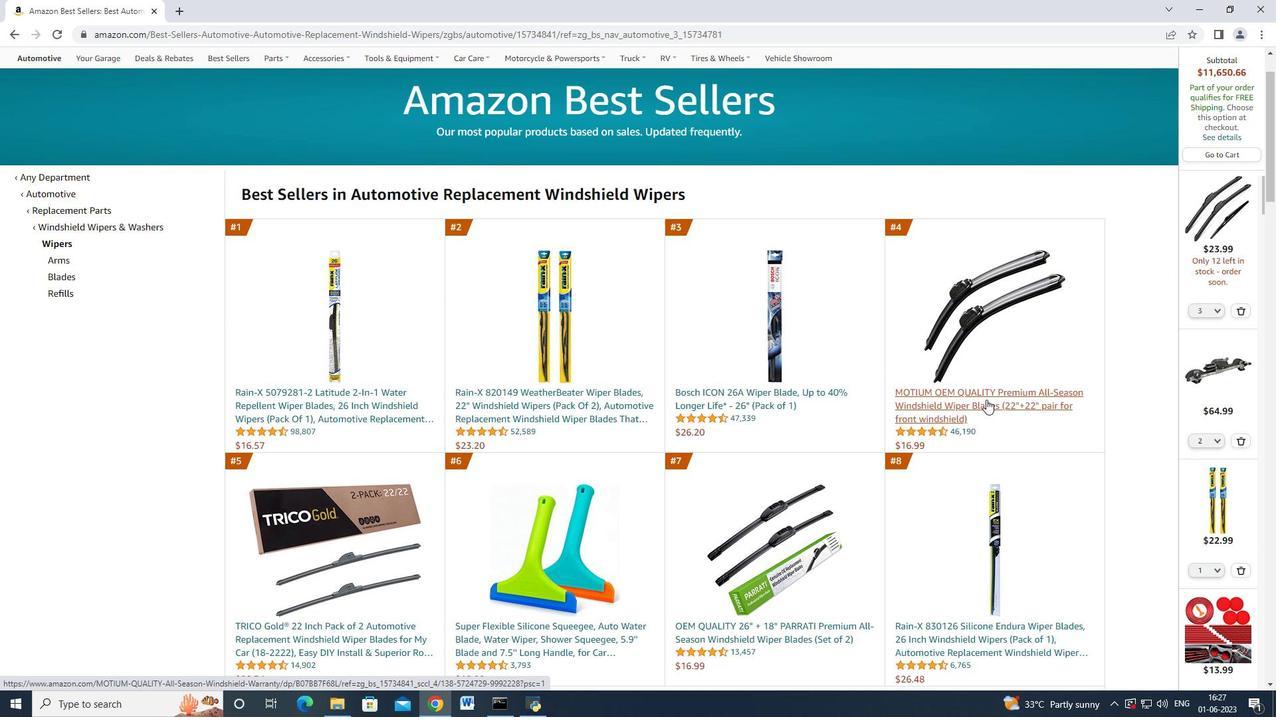 
Action: Mouse moved to (955, 516)
Screenshot: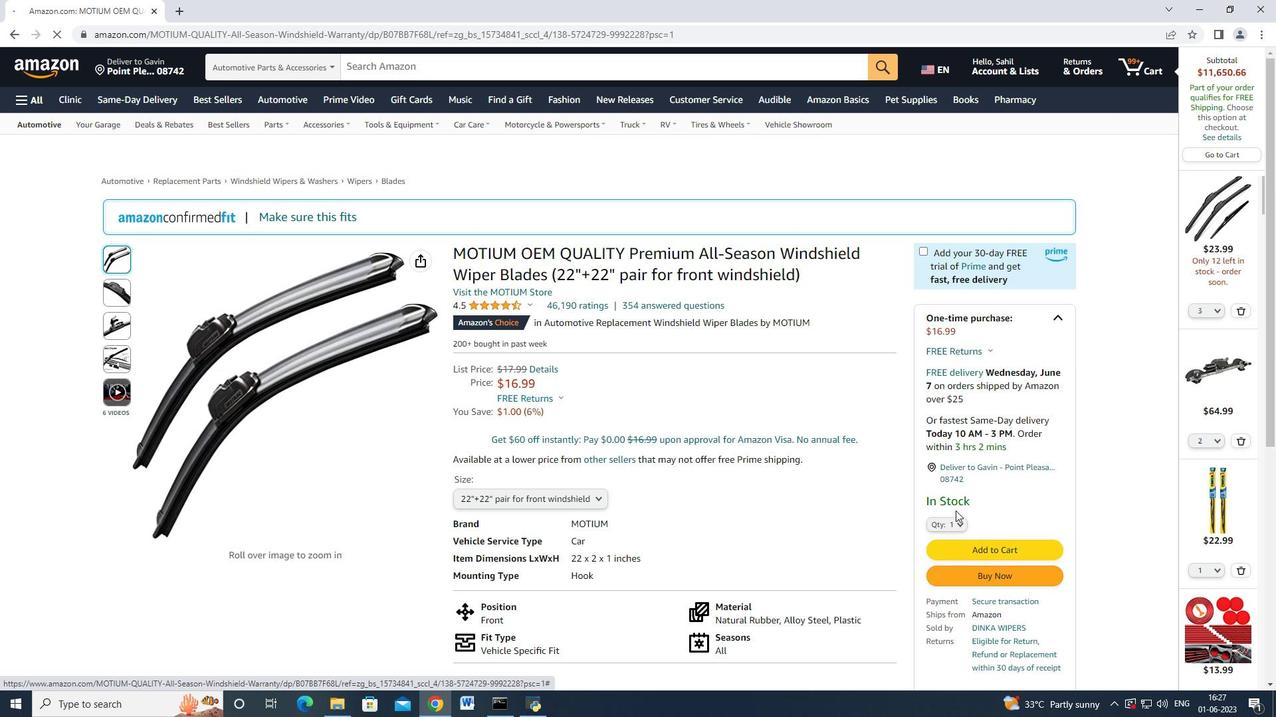 
Action: Mouse pressed left at (955, 516)
Screenshot: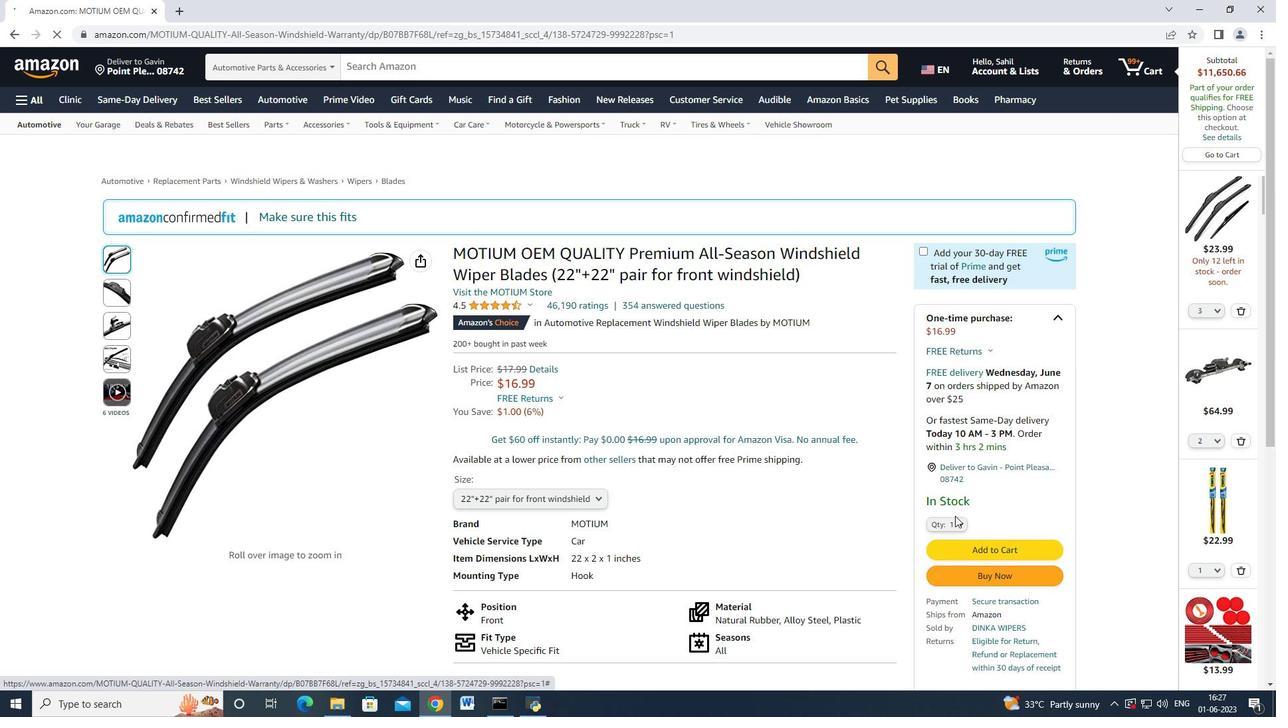 
Action: Mouse moved to (955, 523)
Screenshot: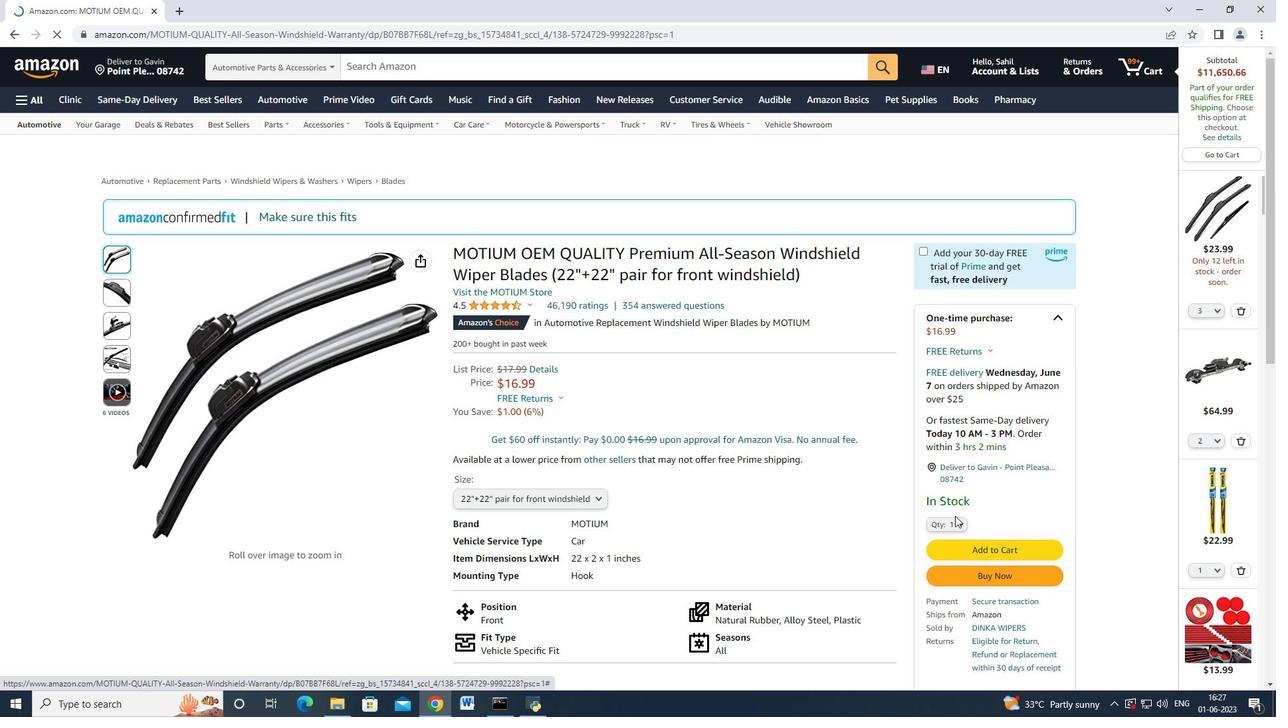 
Action: Mouse pressed left at (955, 523)
Screenshot: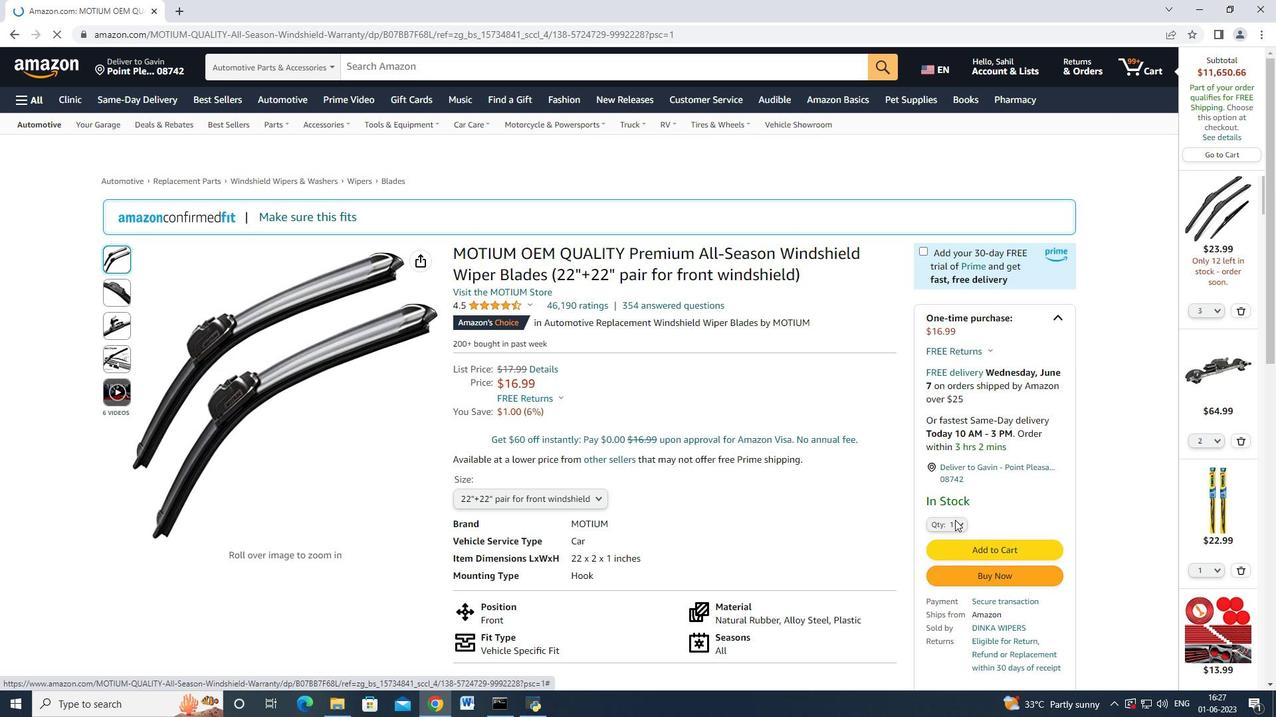 
Action: Mouse moved to (938, 124)
Screenshot: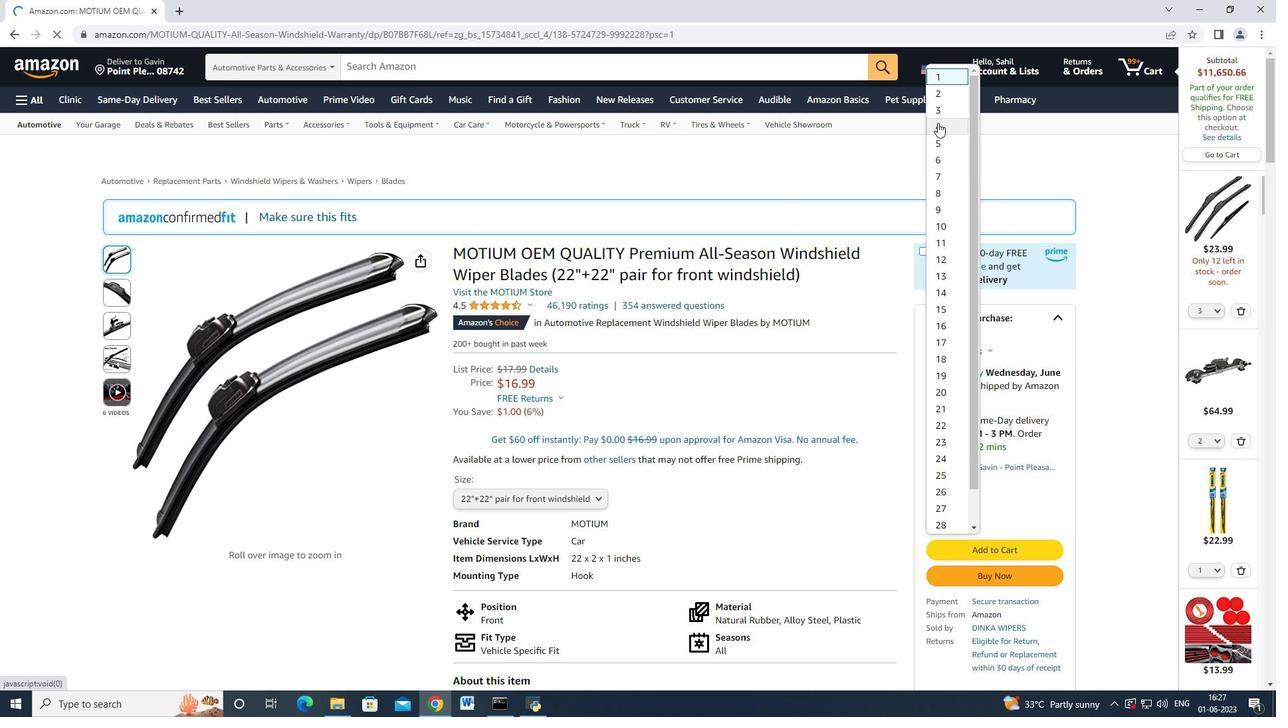 
Action: Mouse pressed left at (938, 124)
Screenshot: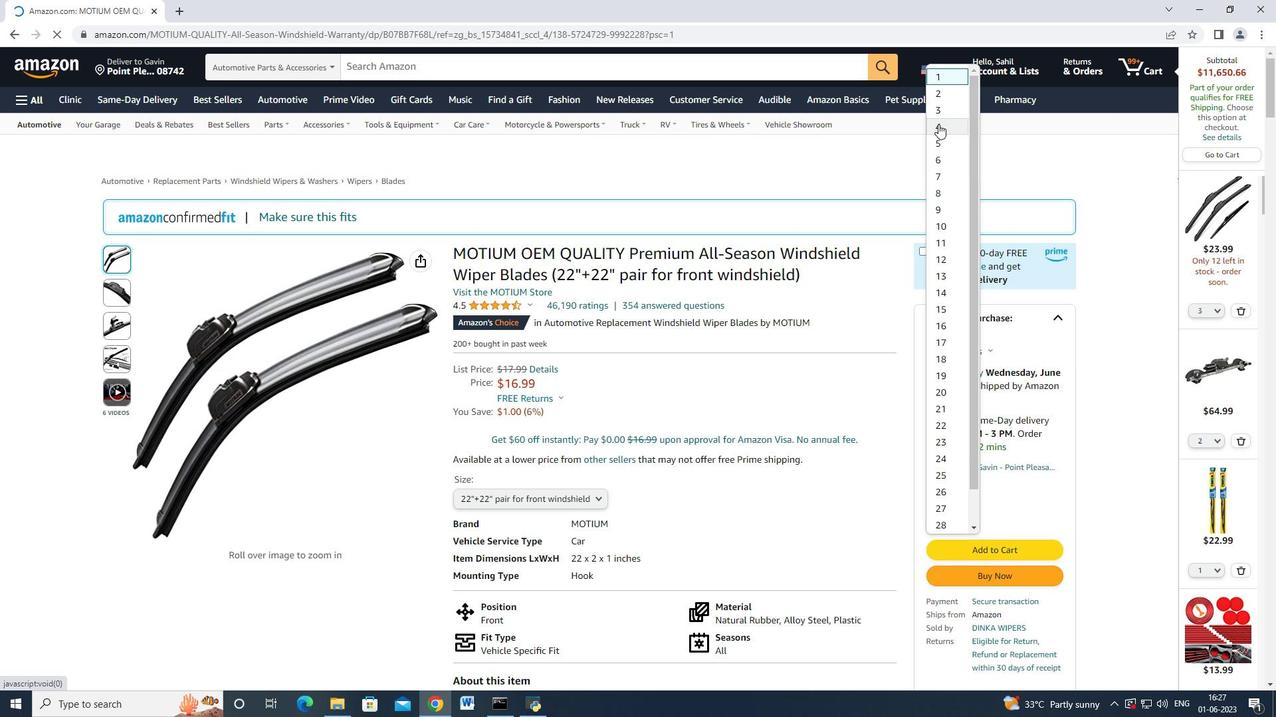 
Action: Mouse moved to (982, 574)
Screenshot: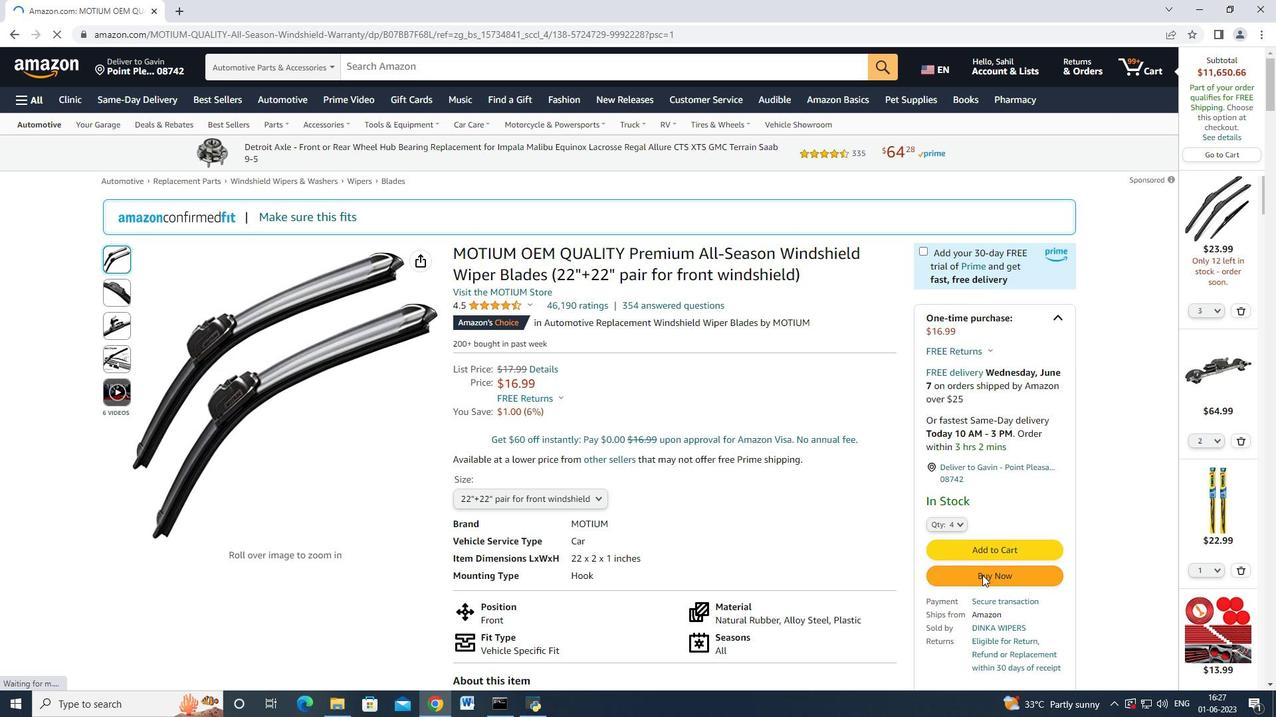 
Action: Mouse pressed left at (982, 574)
Screenshot: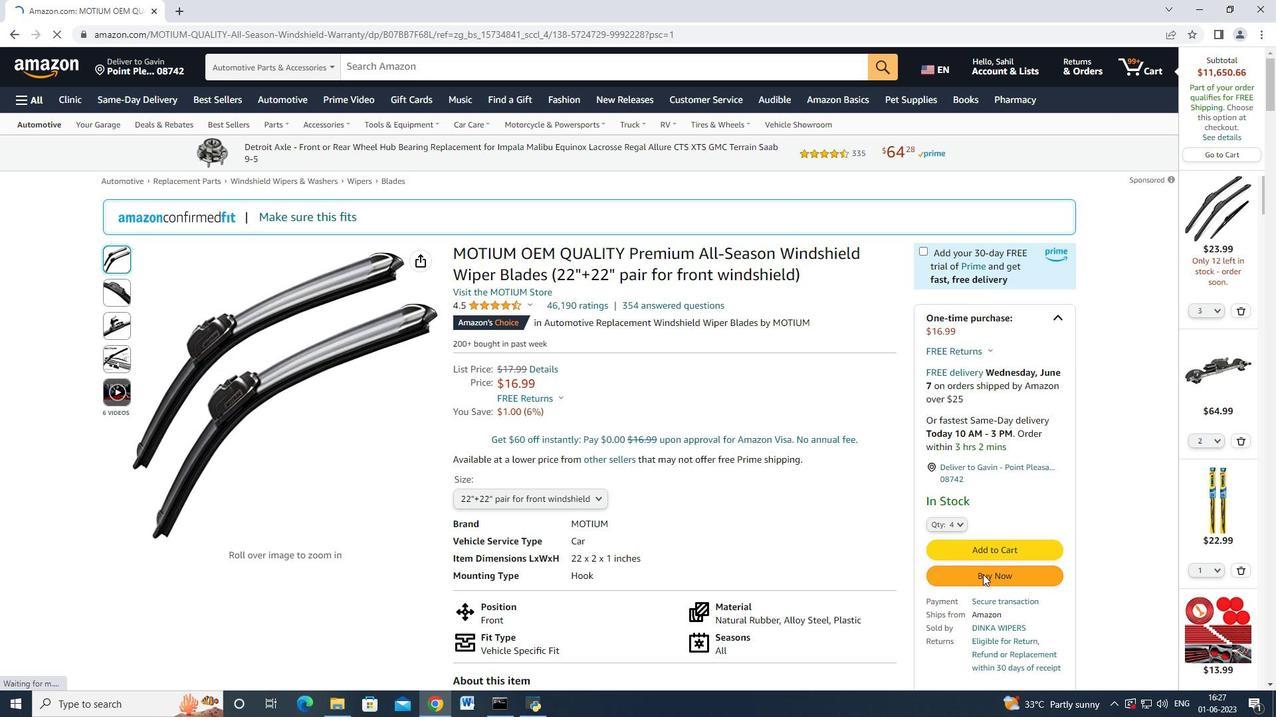 
Action: Mouse moved to (986, 562)
Screenshot: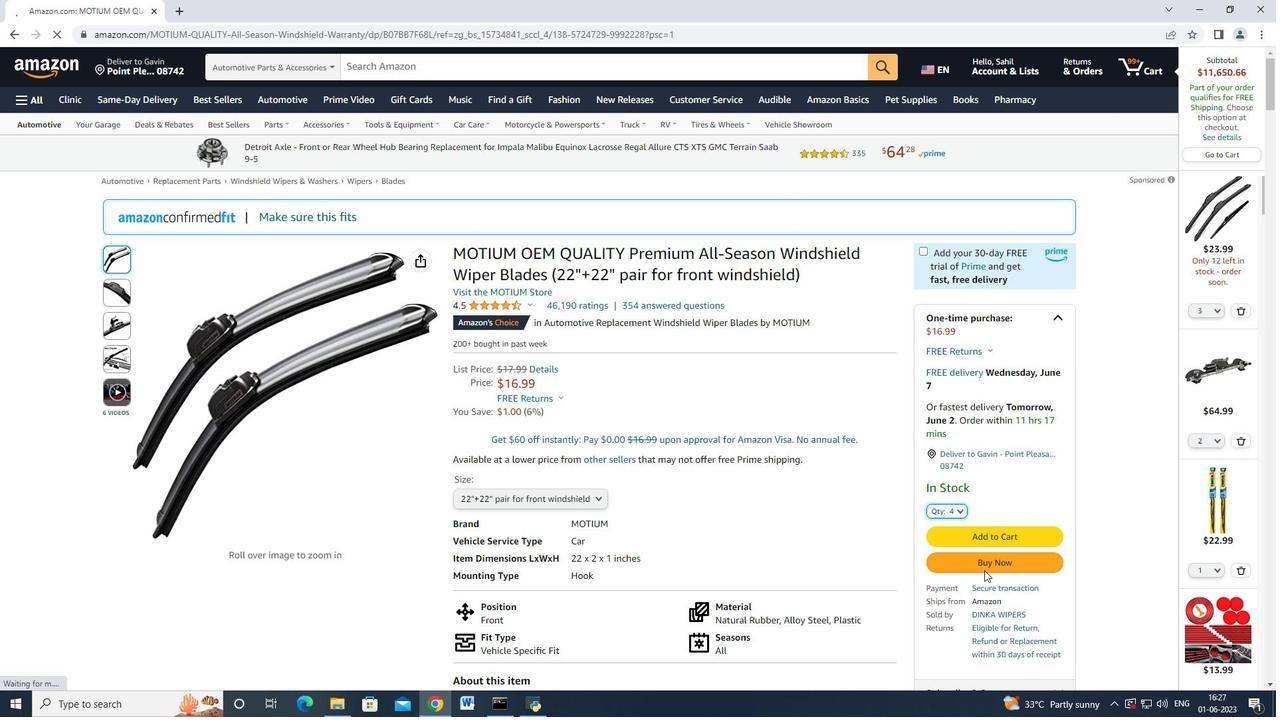 
Action: Mouse pressed left at (986, 562)
Screenshot: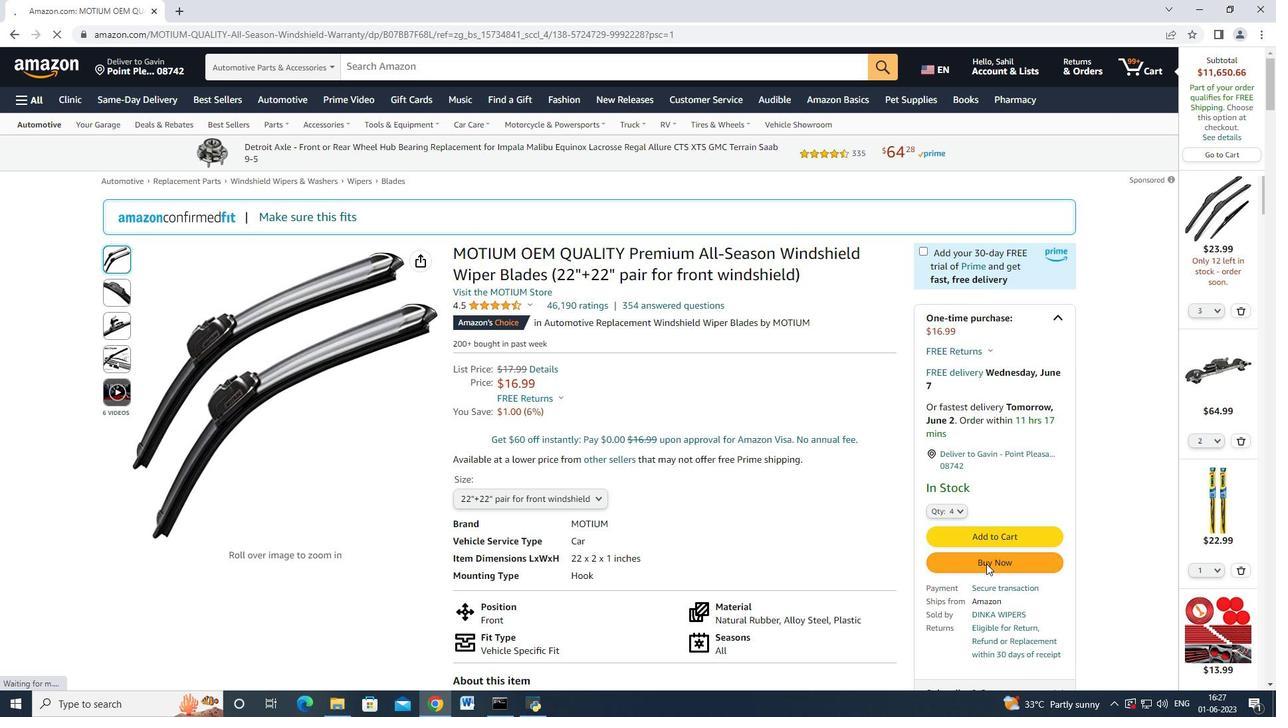 
Action: Mouse moved to (776, 109)
Screenshot: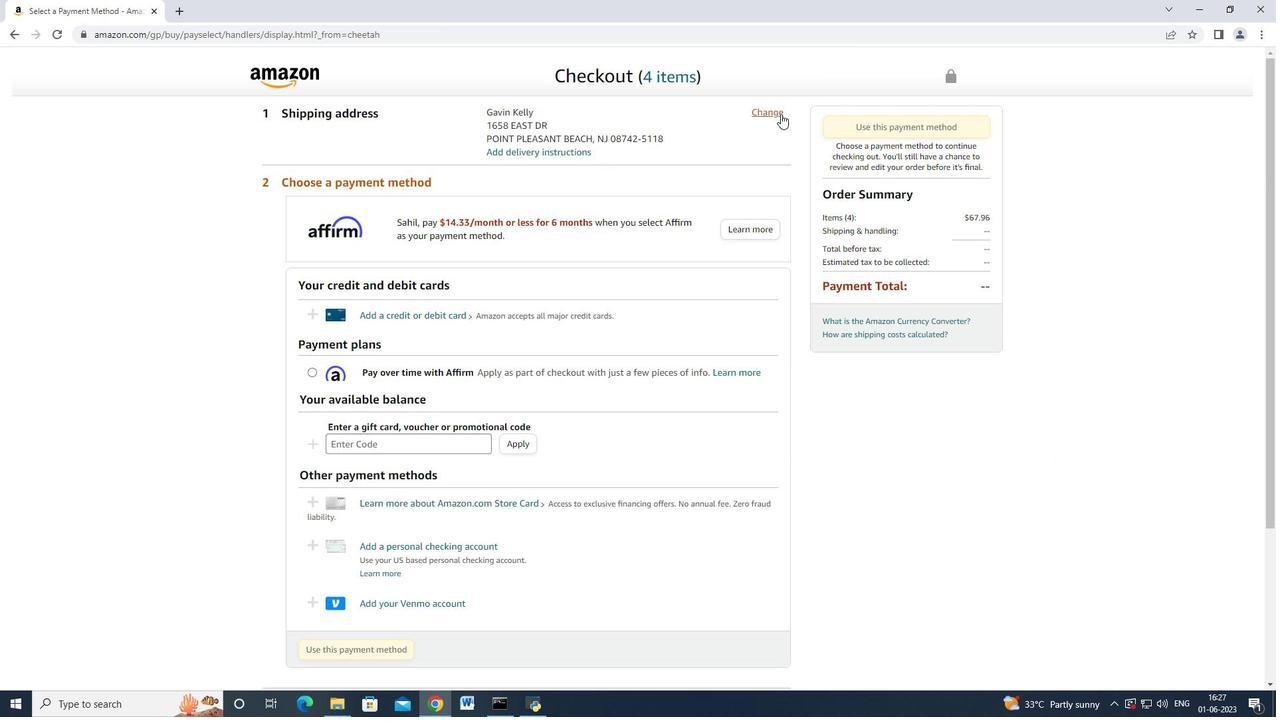 
Action: Mouse pressed left at (776, 109)
Screenshot: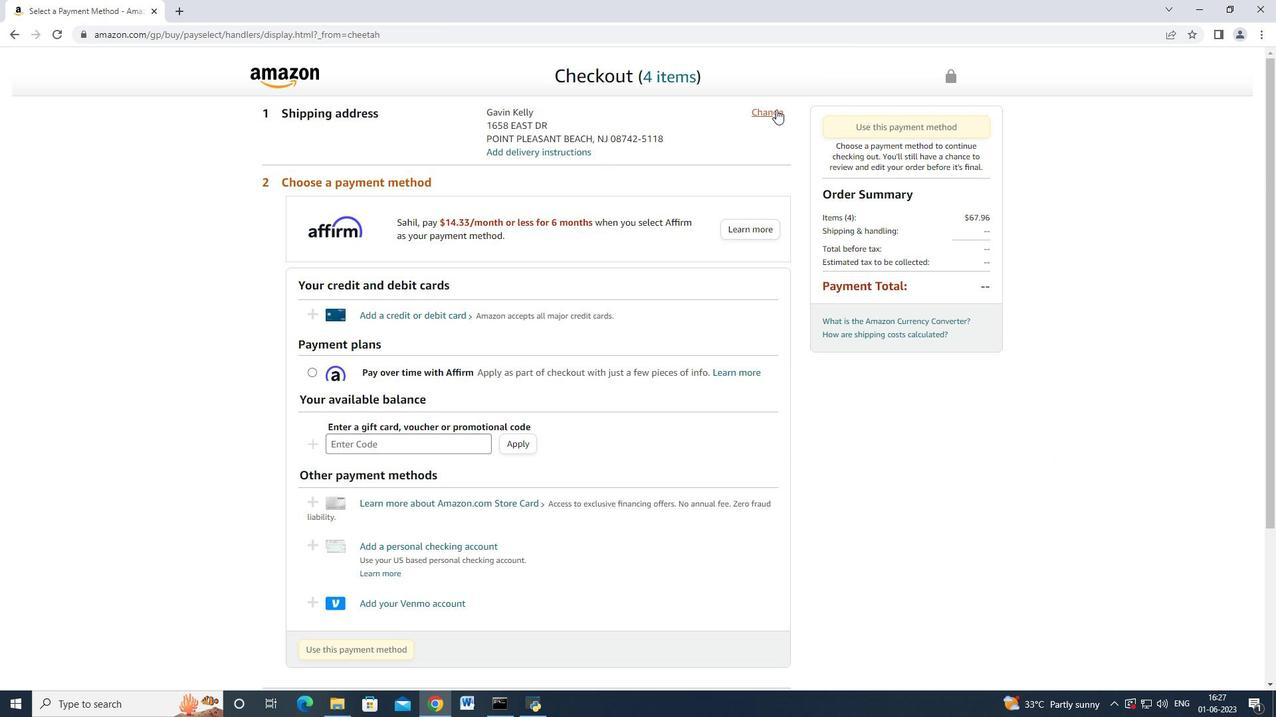 
Action: Mouse moved to (378, 356)
Screenshot: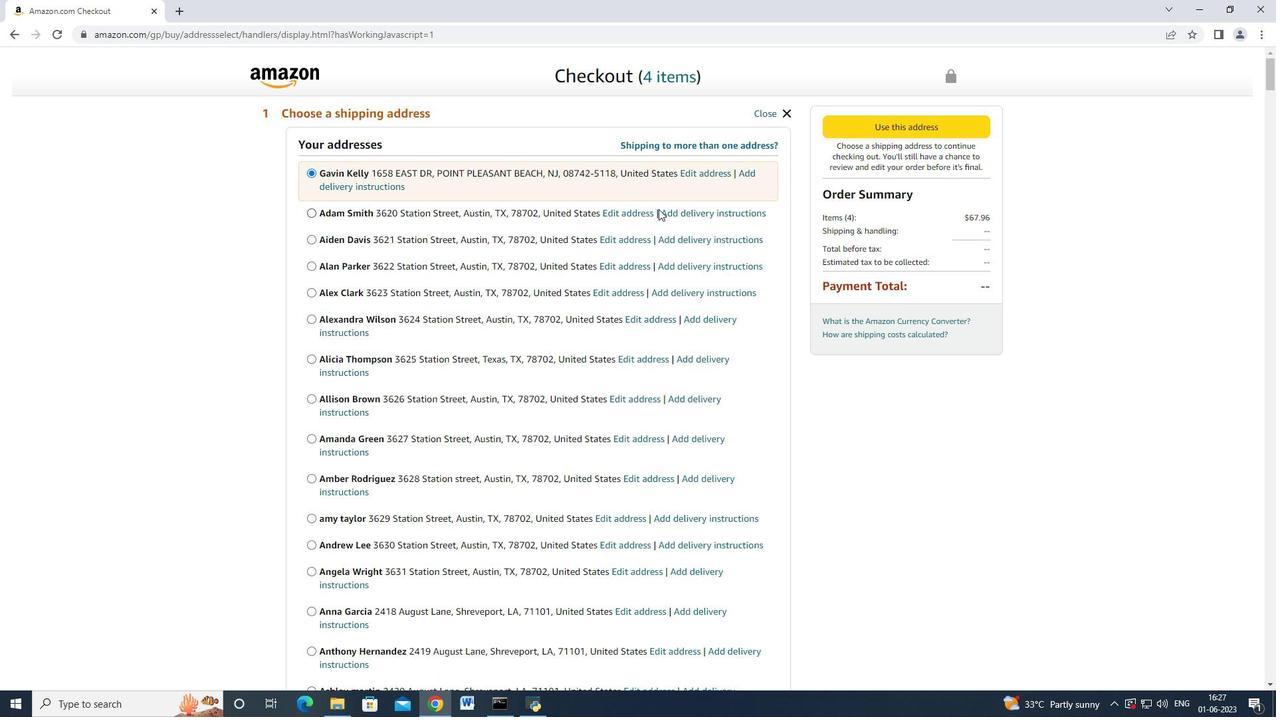 
Action: Mouse scrolled (378, 356) with delta (0, 0)
Screenshot: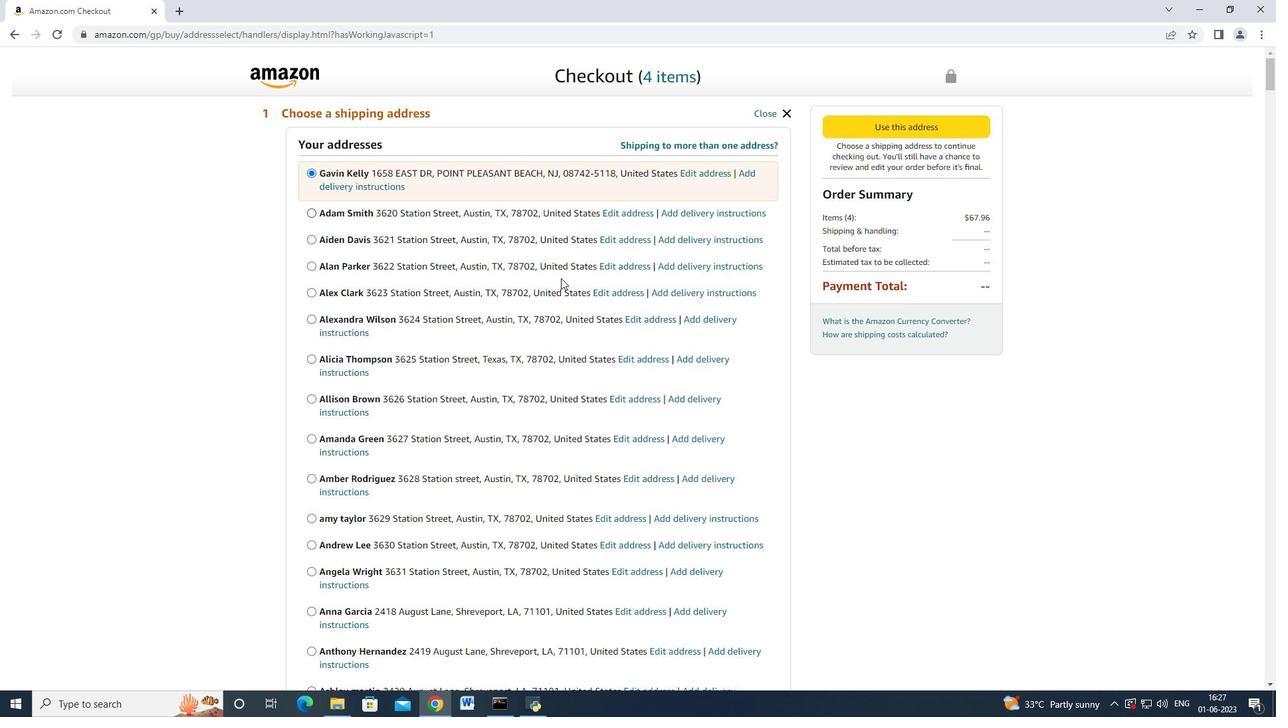 
Action: Mouse moved to (367, 369)
Screenshot: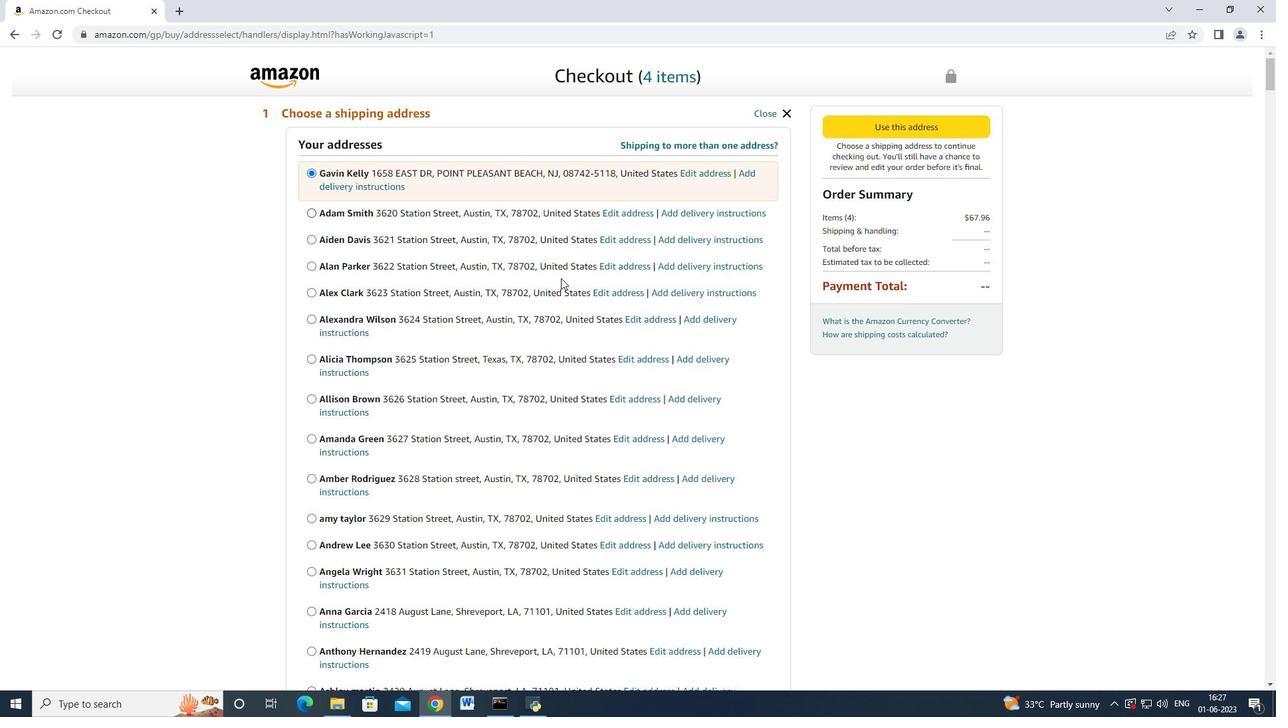
Action: Mouse scrolled (367, 368) with delta (0, 0)
Screenshot: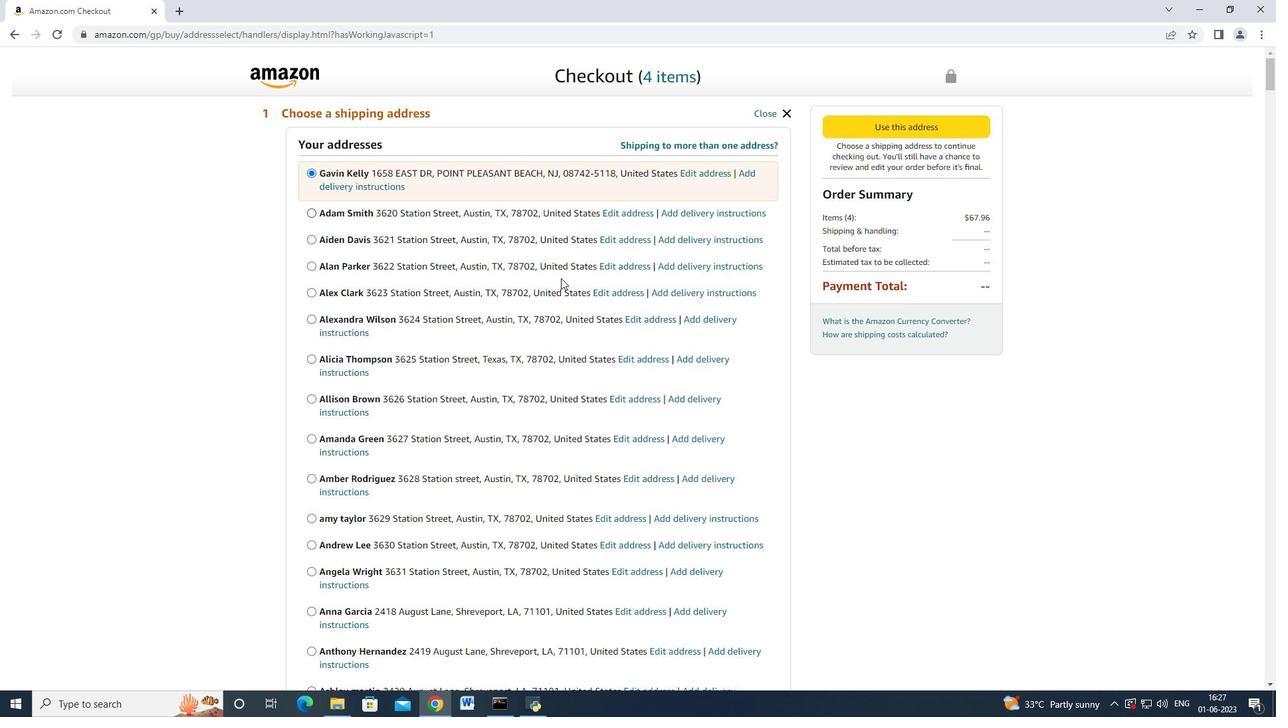 
Action: Mouse moved to (358, 376)
Screenshot: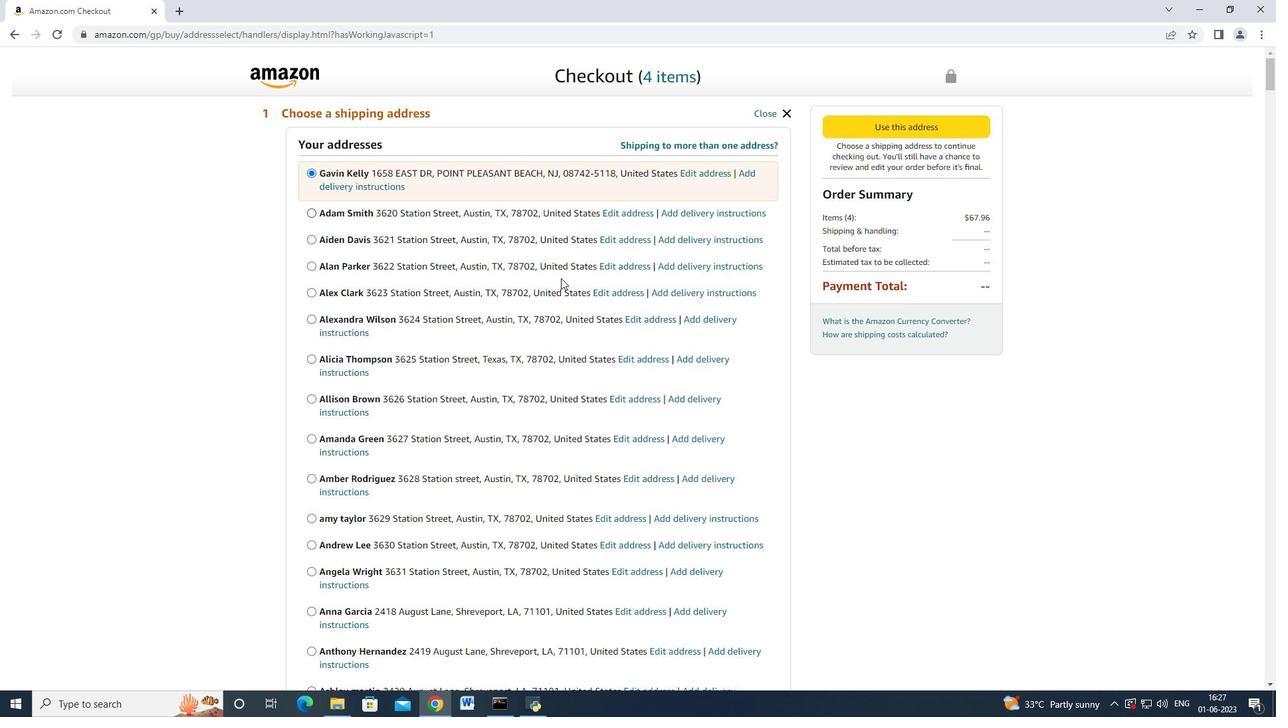 
Action: Mouse scrolled (362, 374) with delta (0, 0)
Screenshot: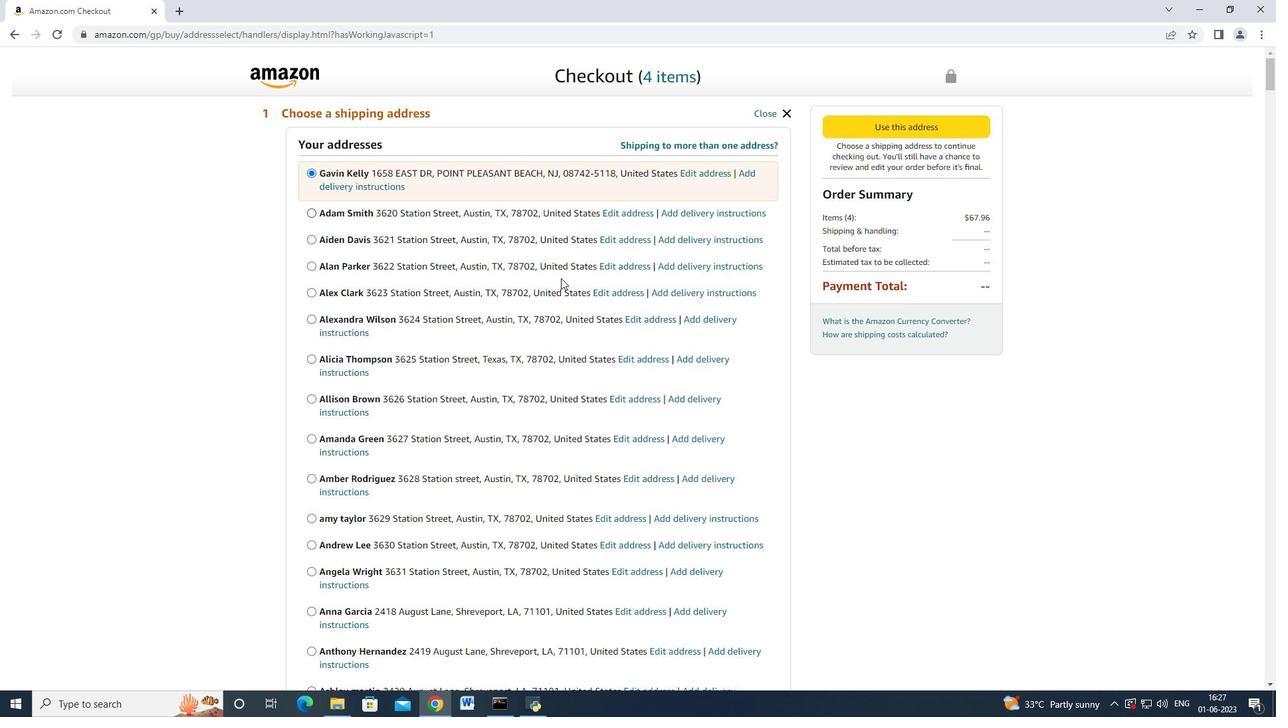 
Action: Mouse moved to (355, 377)
Screenshot: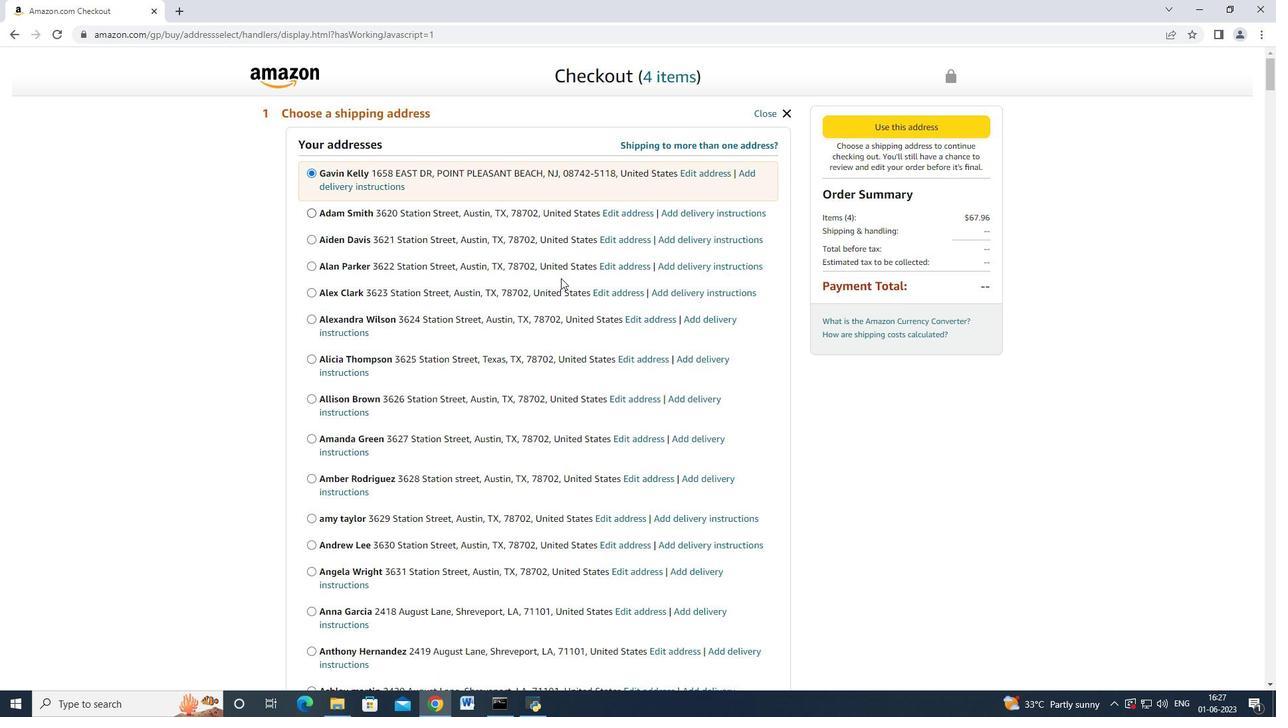 
Action: Mouse scrolled (358, 376) with delta (0, 0)
Screenshot: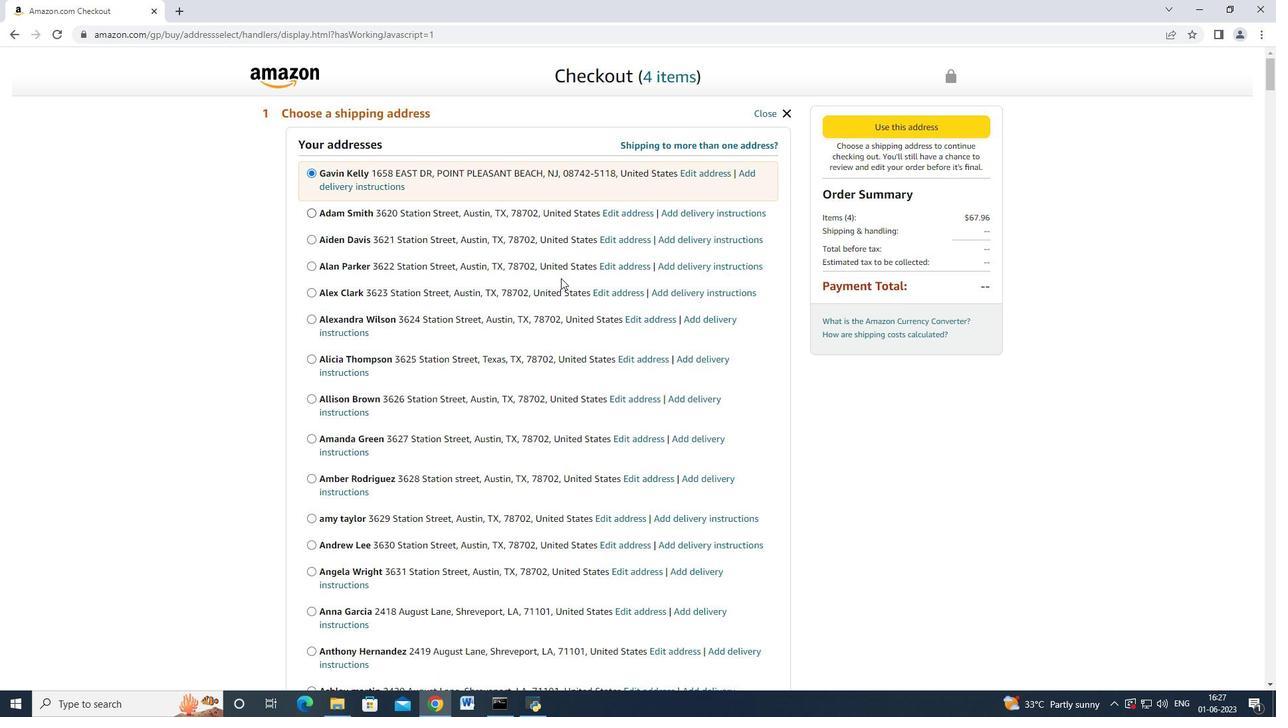 
Action: Mouse moved to (351, 378)
Screenshot: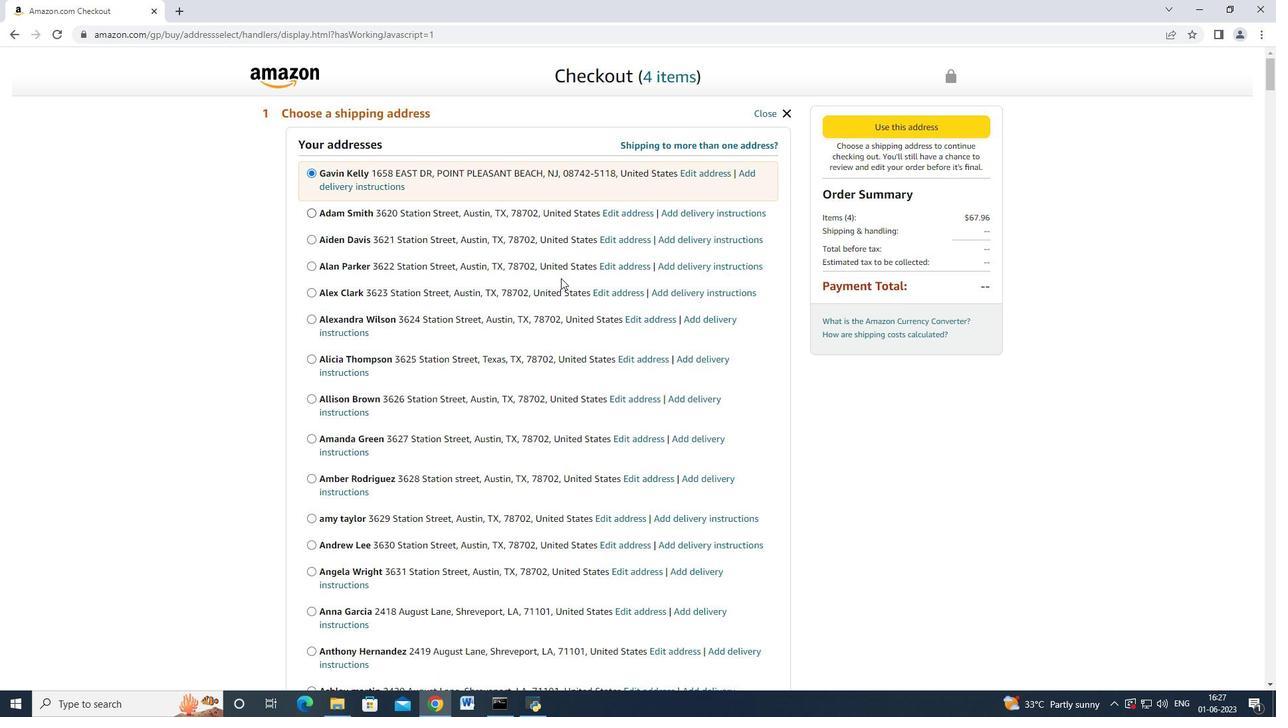 
Action: Mouse scrolled (355, 376) with delta (0, 0)
Screenshot: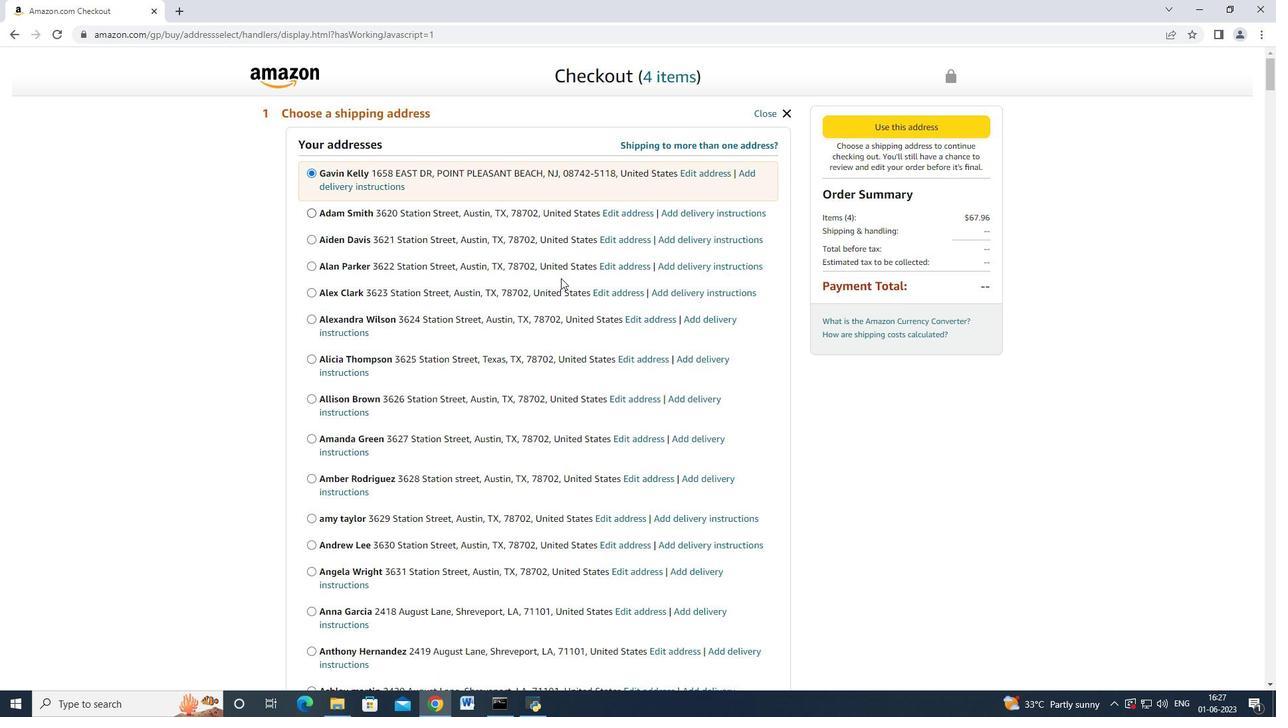 
Action: Mouse moved to (346, 378)
Screenshot: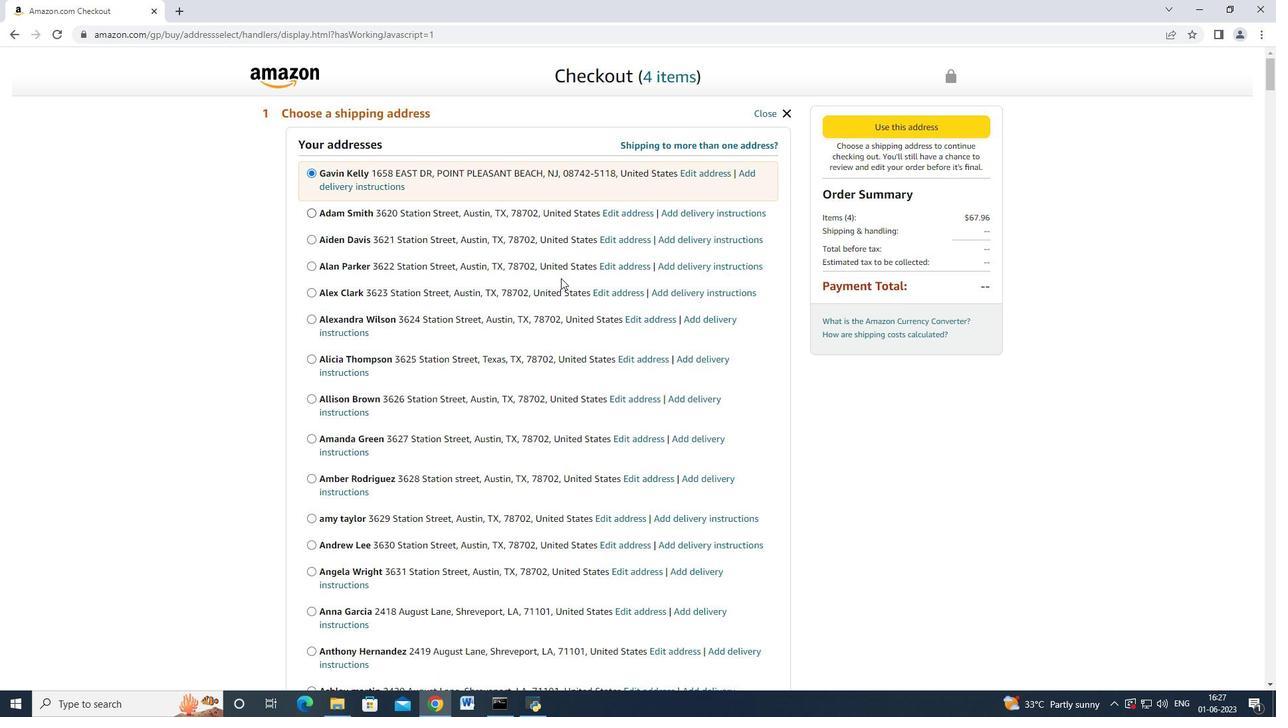 
Action: Mouse scrolled (351, 377) with delta (0, 0)
Screenshot: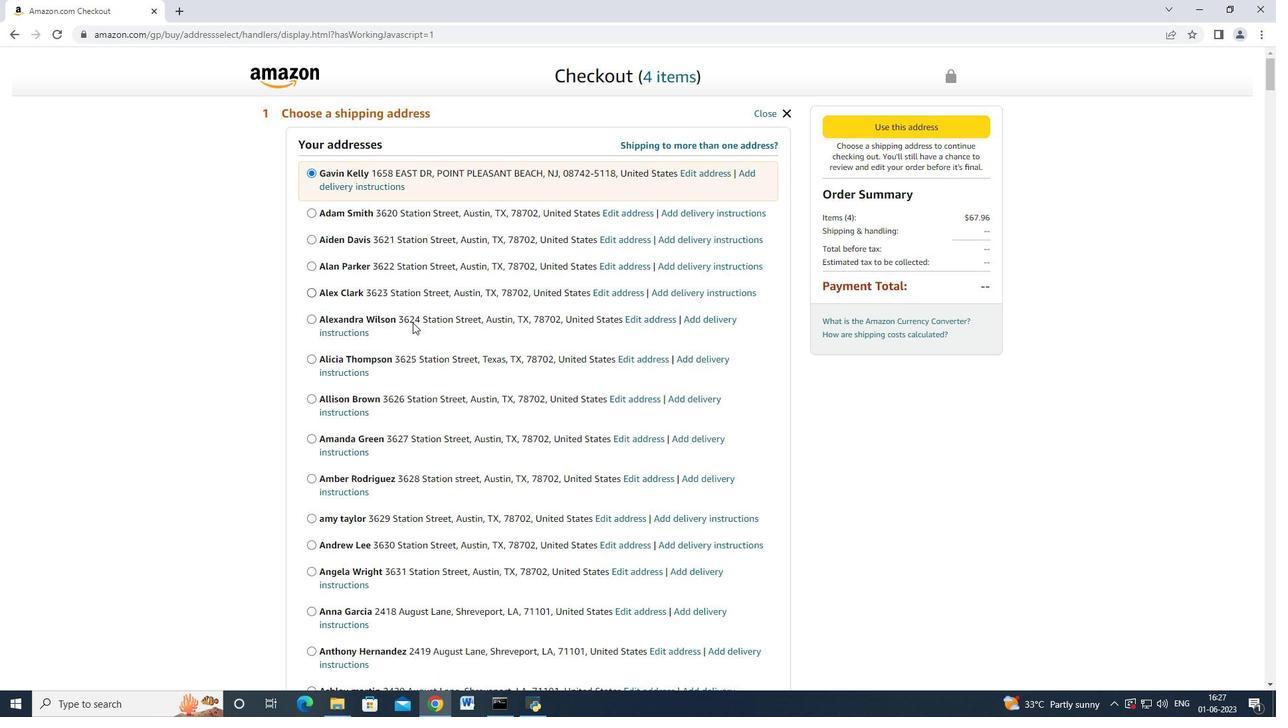 
Action: Mouse moved to (344, 379)
Screenshot: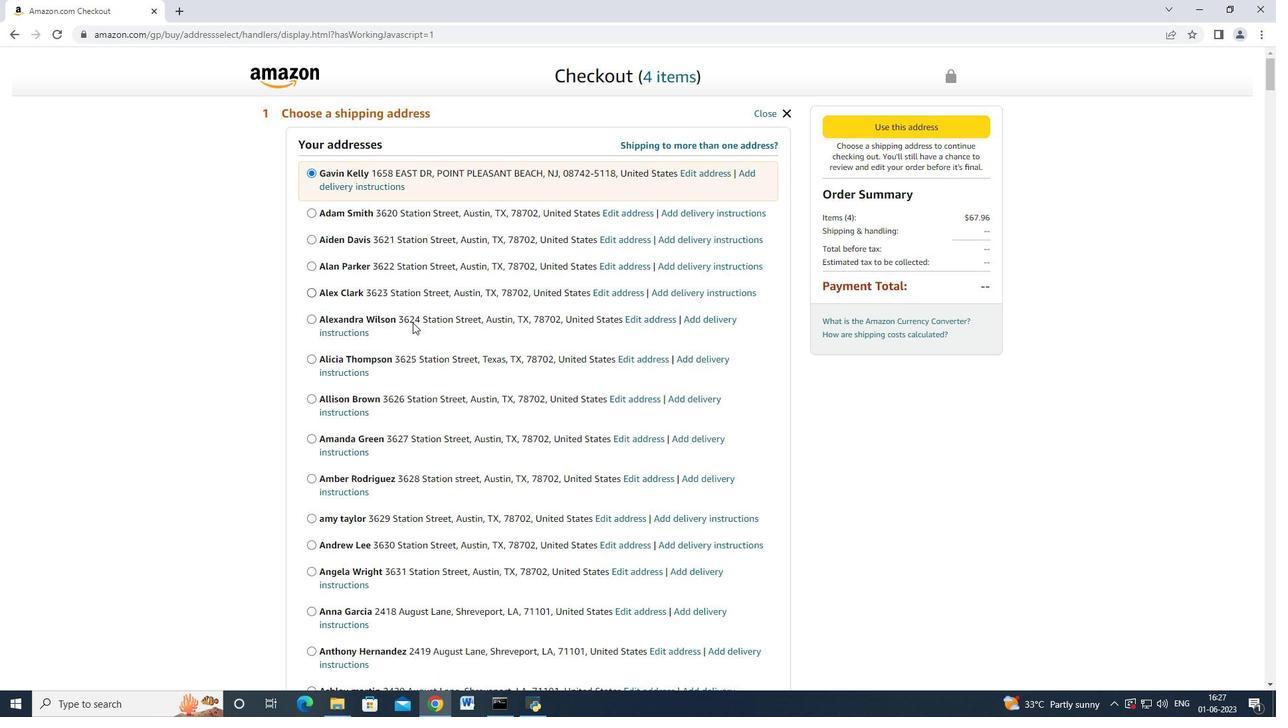
Action: Mouse scrolled (346, 378) with delta (0, 0)
Screenshot: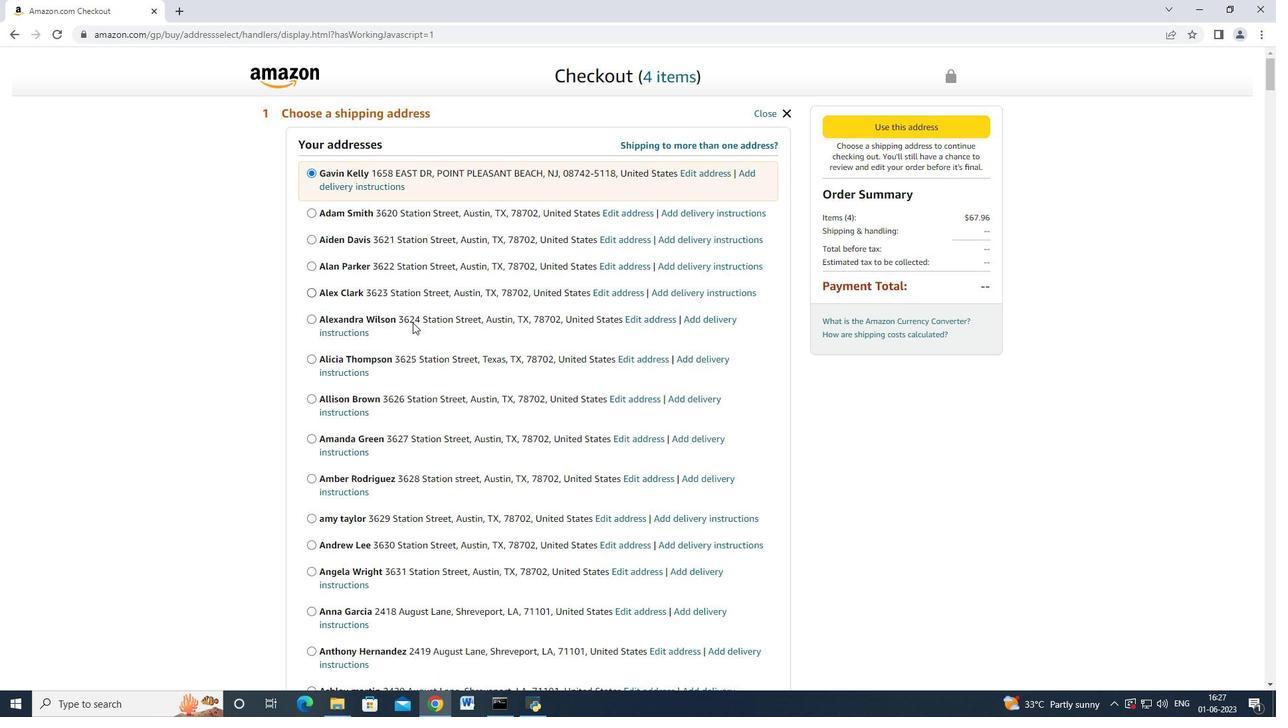 
Action: Mouse moved to (341, 382)
Screenshot: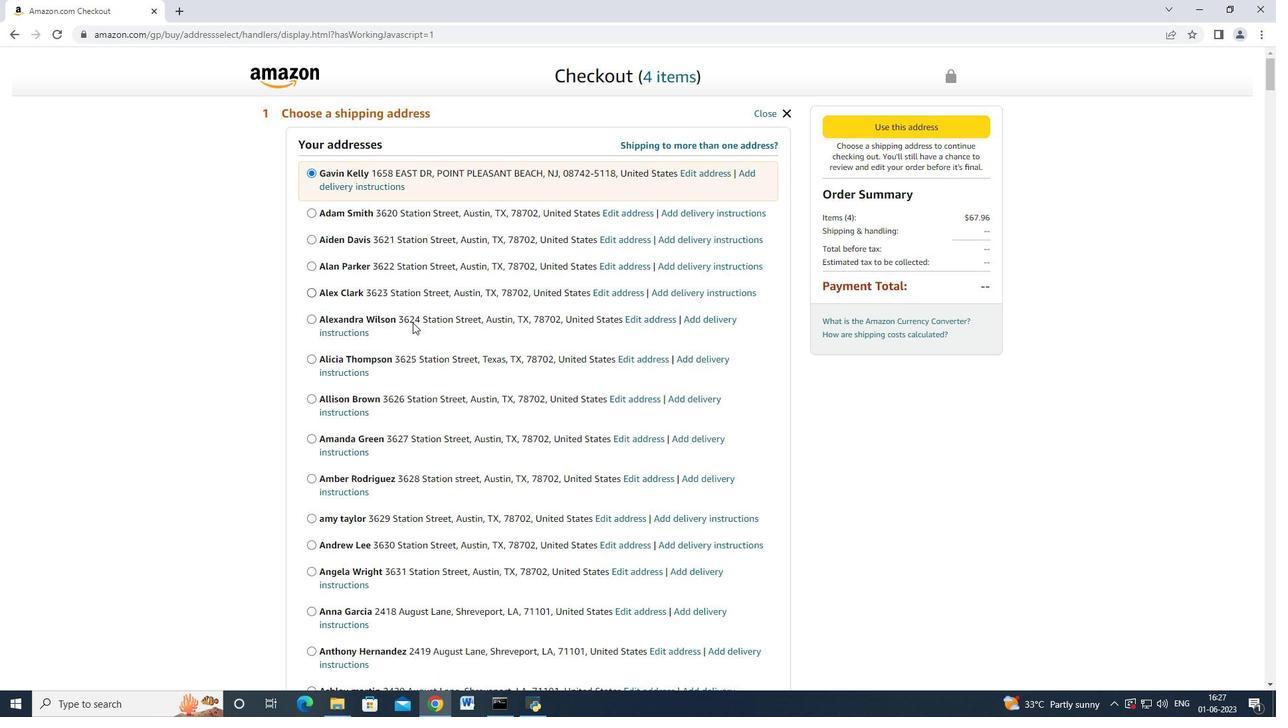 
Action: Mouse scrolled (344, 378) with delta (0, 0)
Screenshot: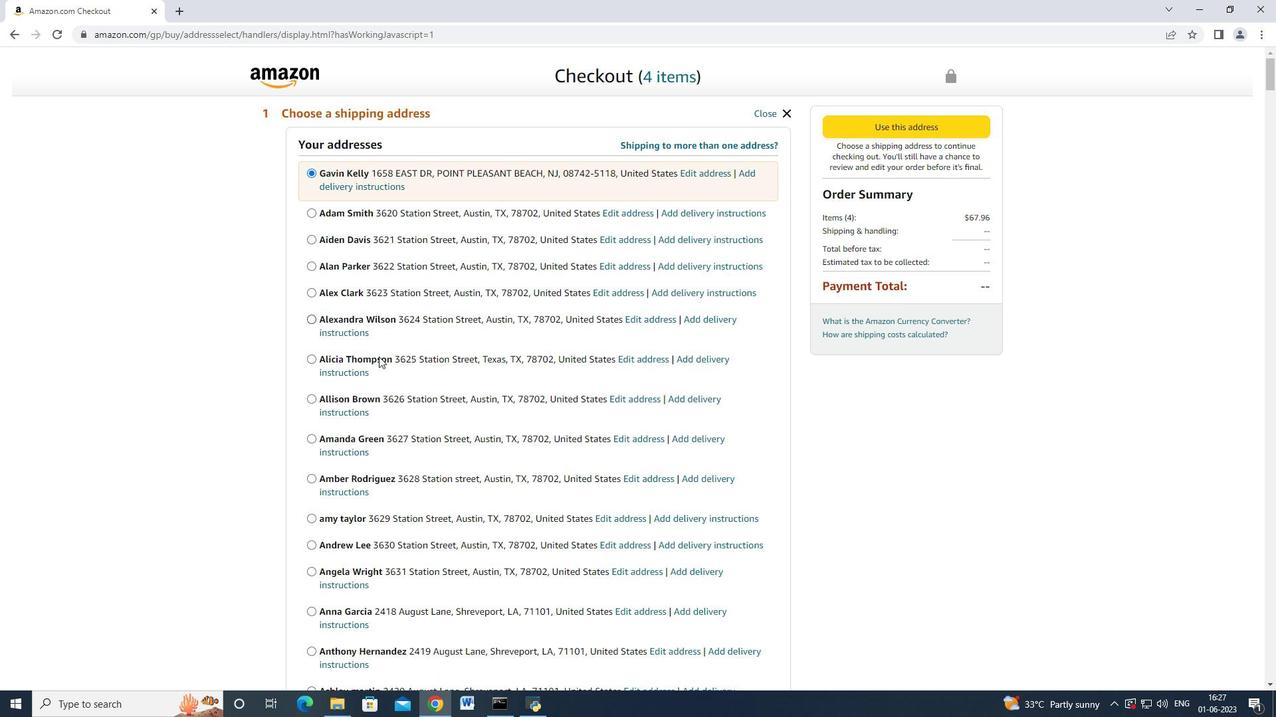 
Action: Mouse moved to (340, 382)
Screenshot: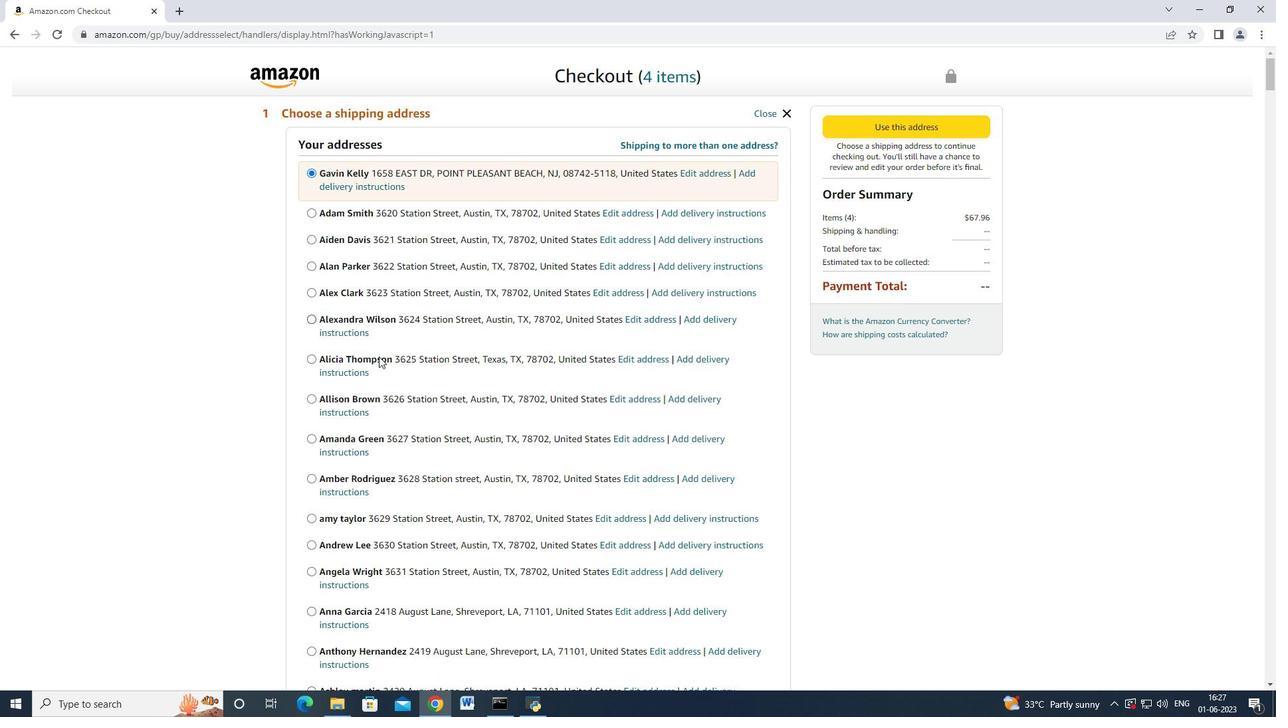 
Action: Mouse scrolled (340, 381) with delta (0, 0)
Screenshot: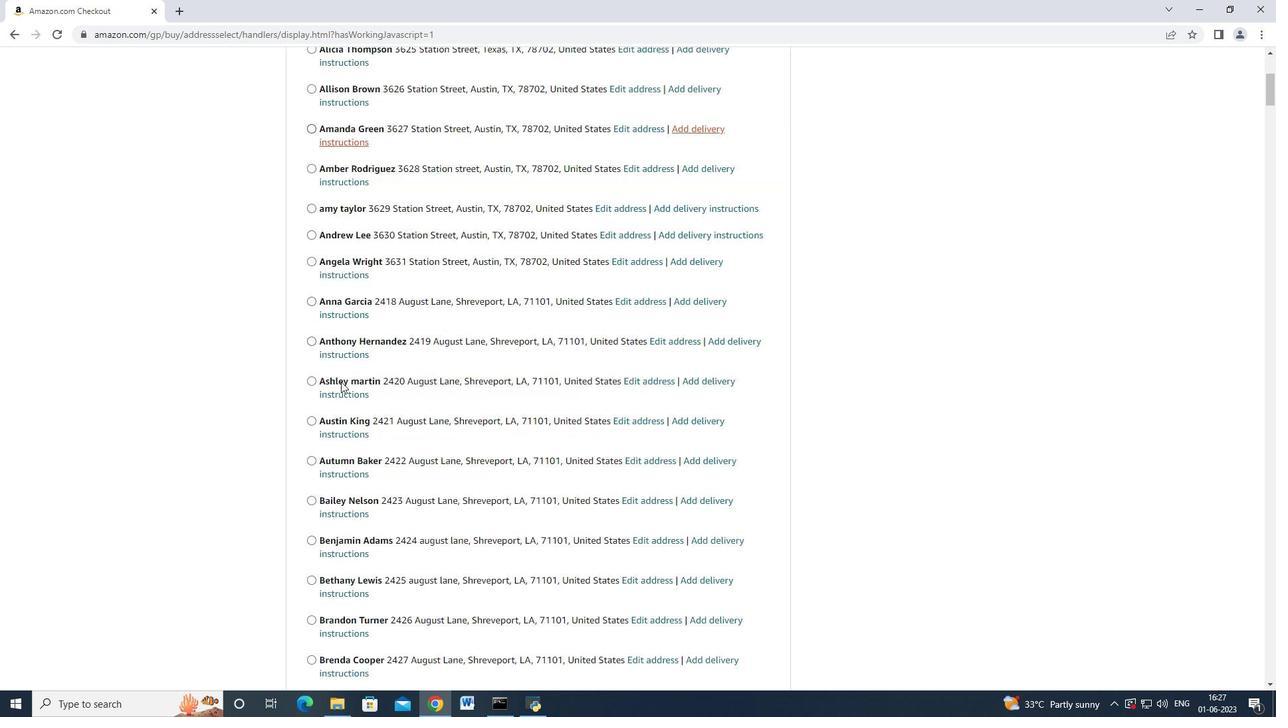 
Action: Mouse scrolled (340, 381) with delta (0, 0)
Screenshot: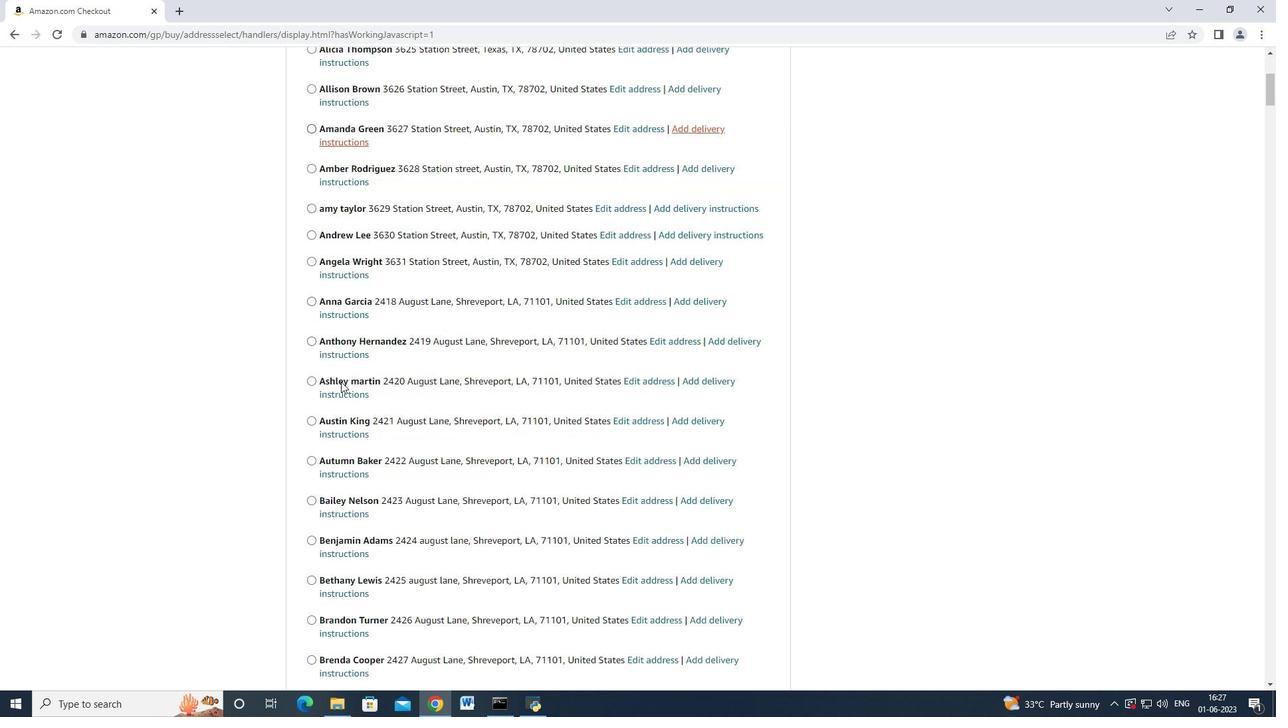 
Action: Mouse scrolled (340, 381) with delta (0, 0)
Screenshot: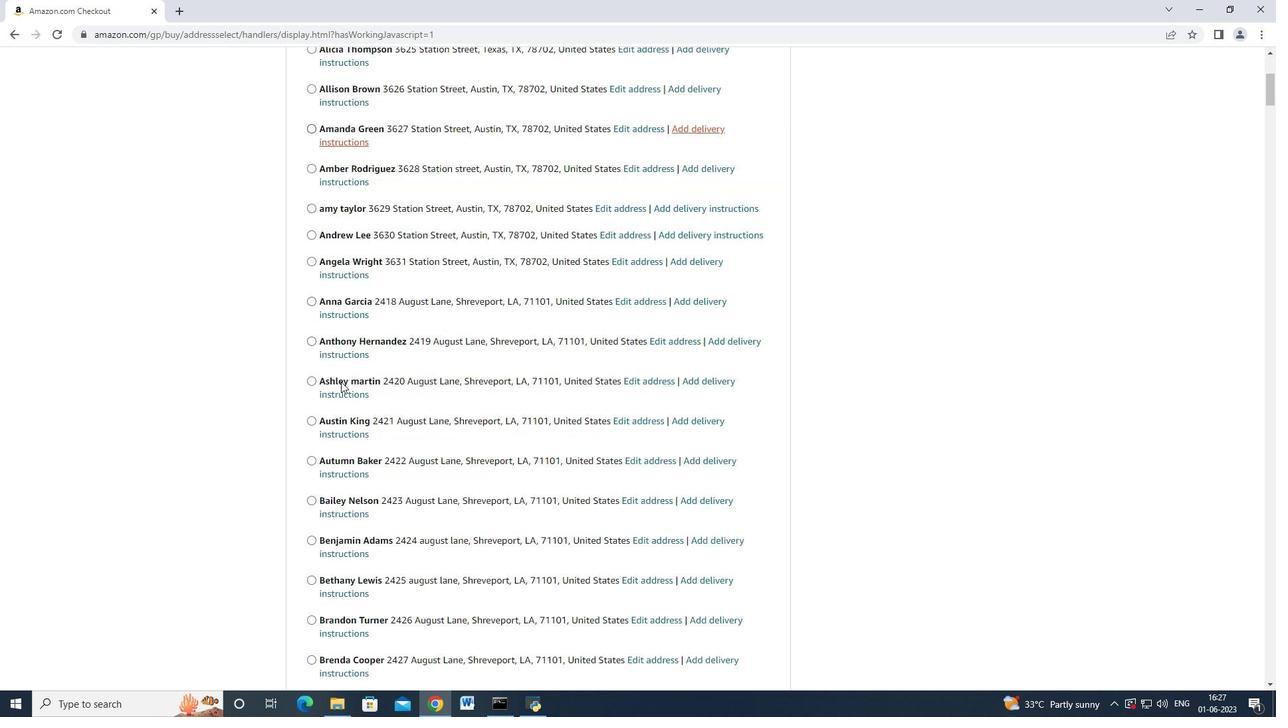 
Action: Mouse scrolled (340, 381) with delta (0, 0)
Screenshot: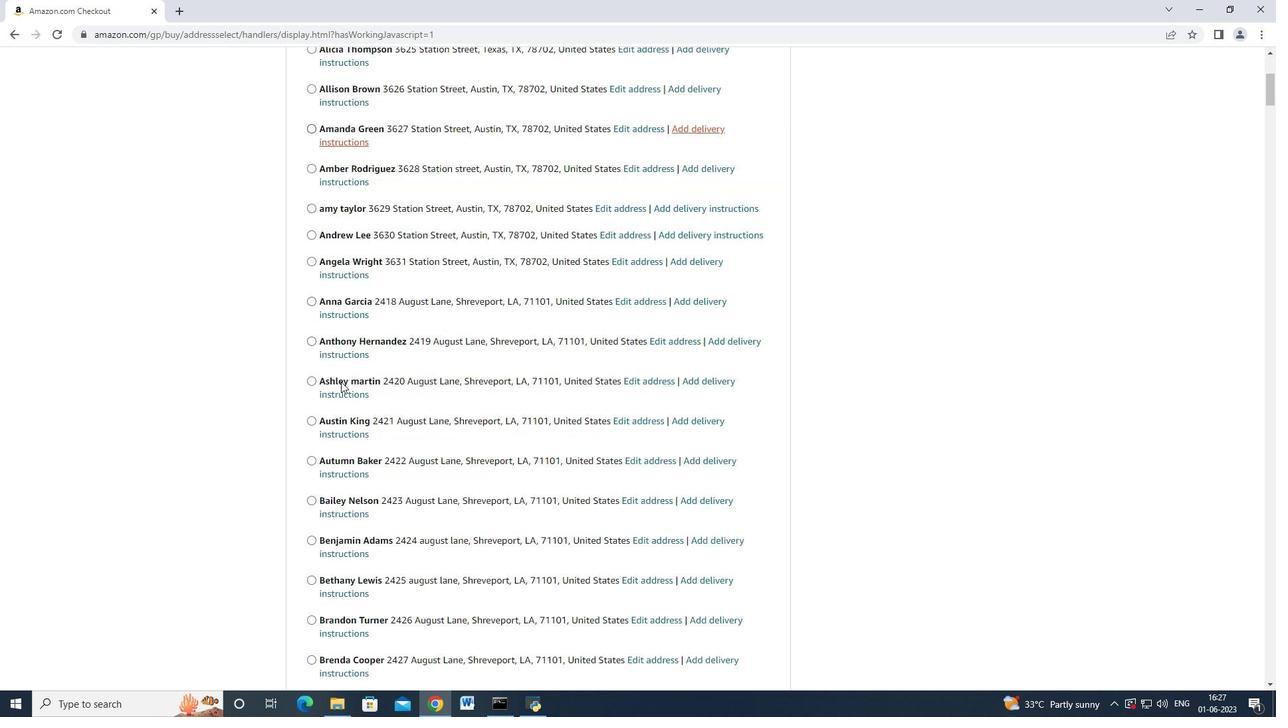 
Action: Mouse scrolled (340, 381) with delta (0, 0)
Screenshot: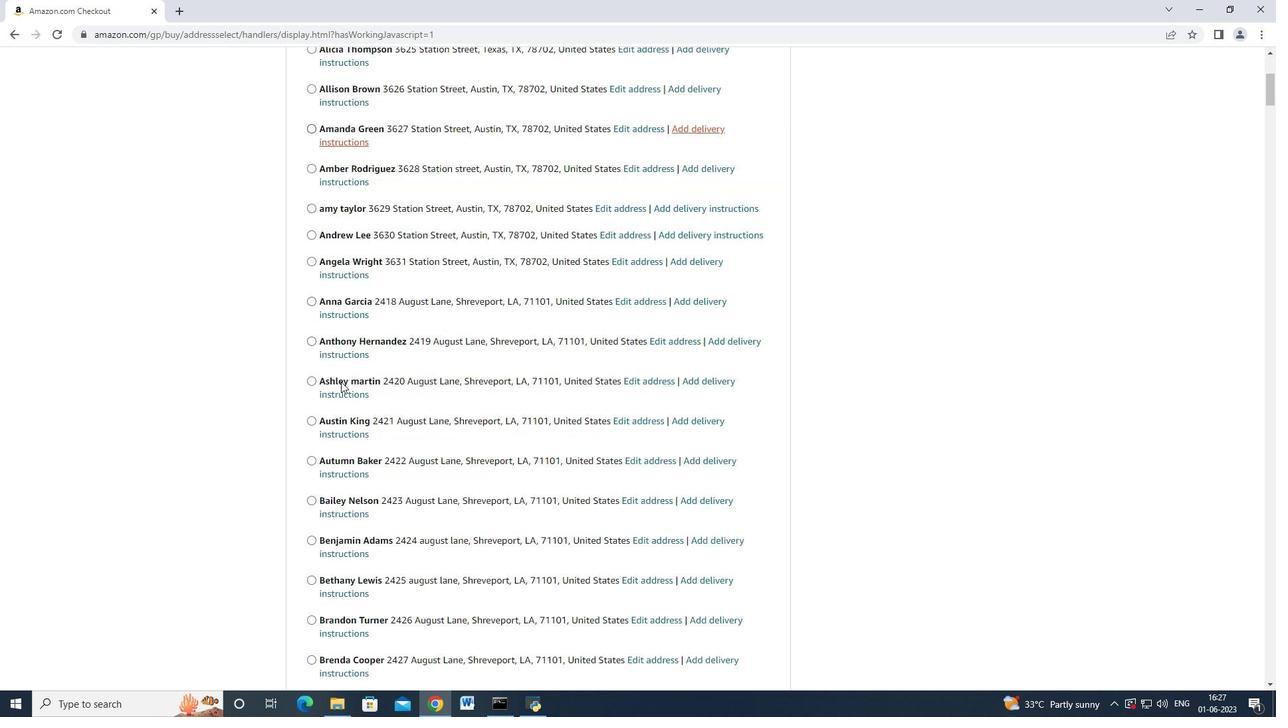 
Action: Mouse scrolled (340, 381) with delta (0, 0)
Screenshot: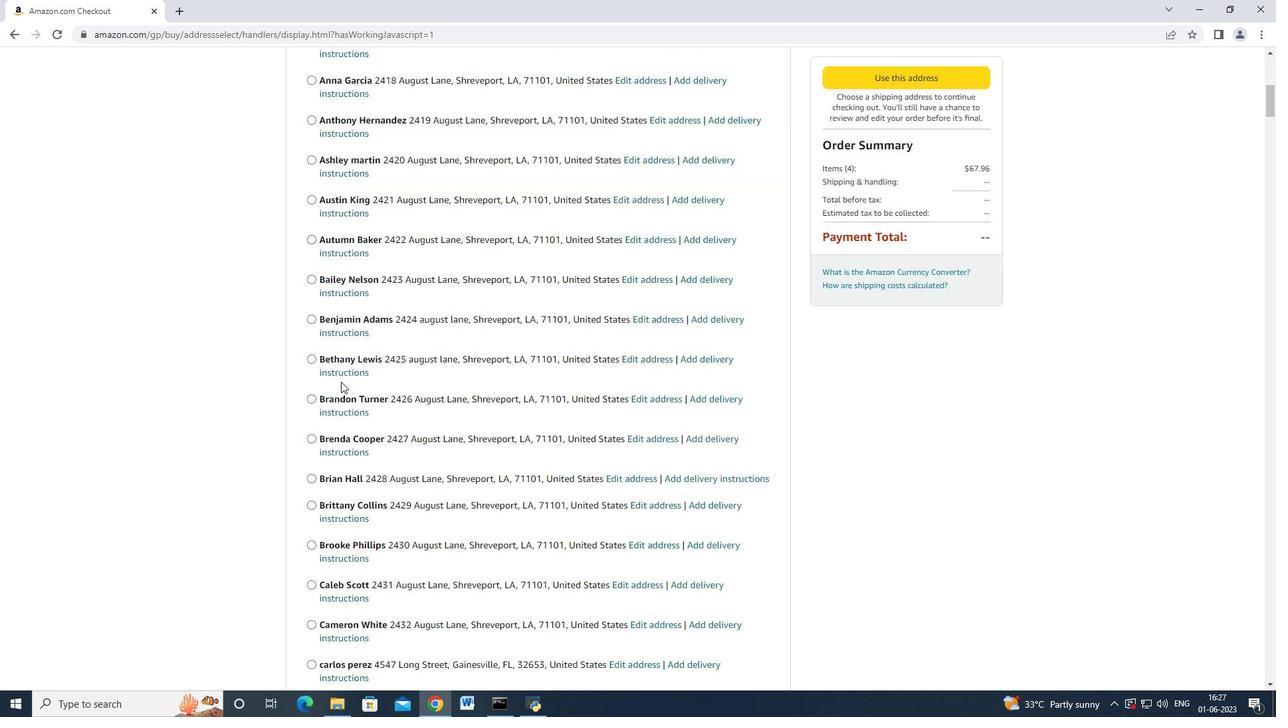 
Action: Mouse scrolled (340, 381) with delta (0, 0)
Screenshot: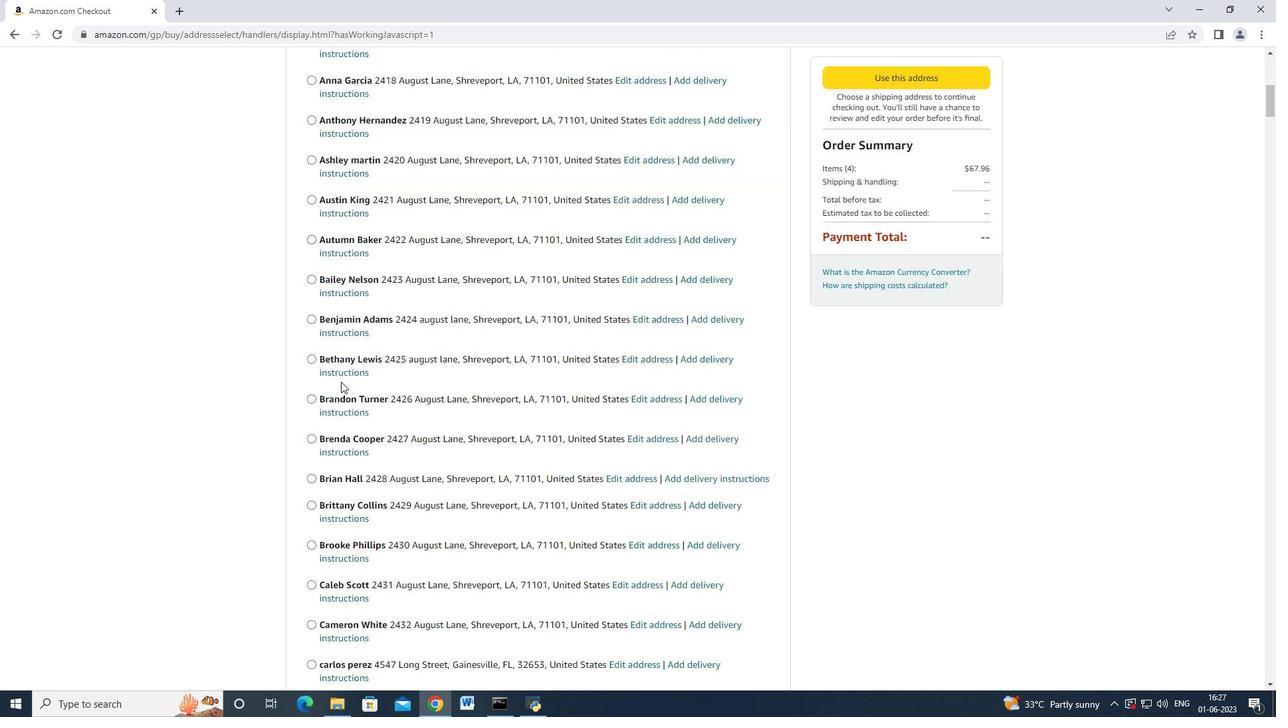 
Action: Mouse scrolled (340, 381) with delta (0, 0)
Screenshot: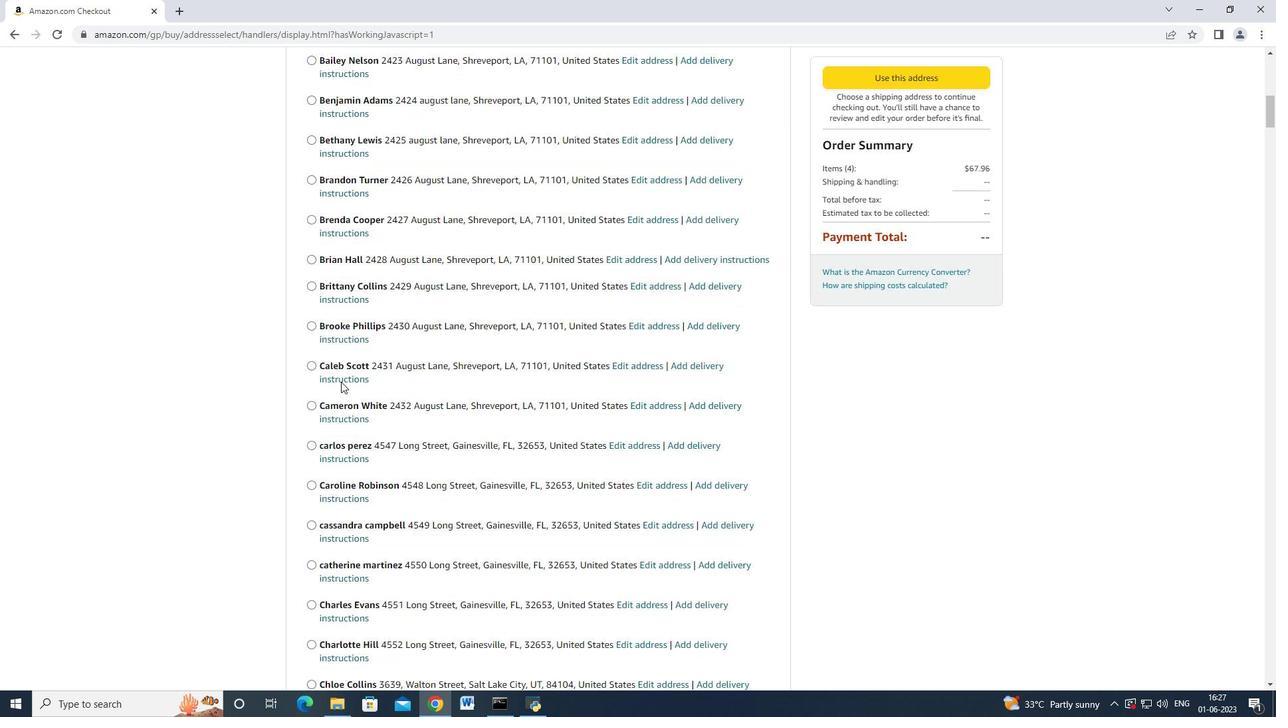 
Action: Mouse scrolled (340, 381) with delta (0, 0)
Screenshot: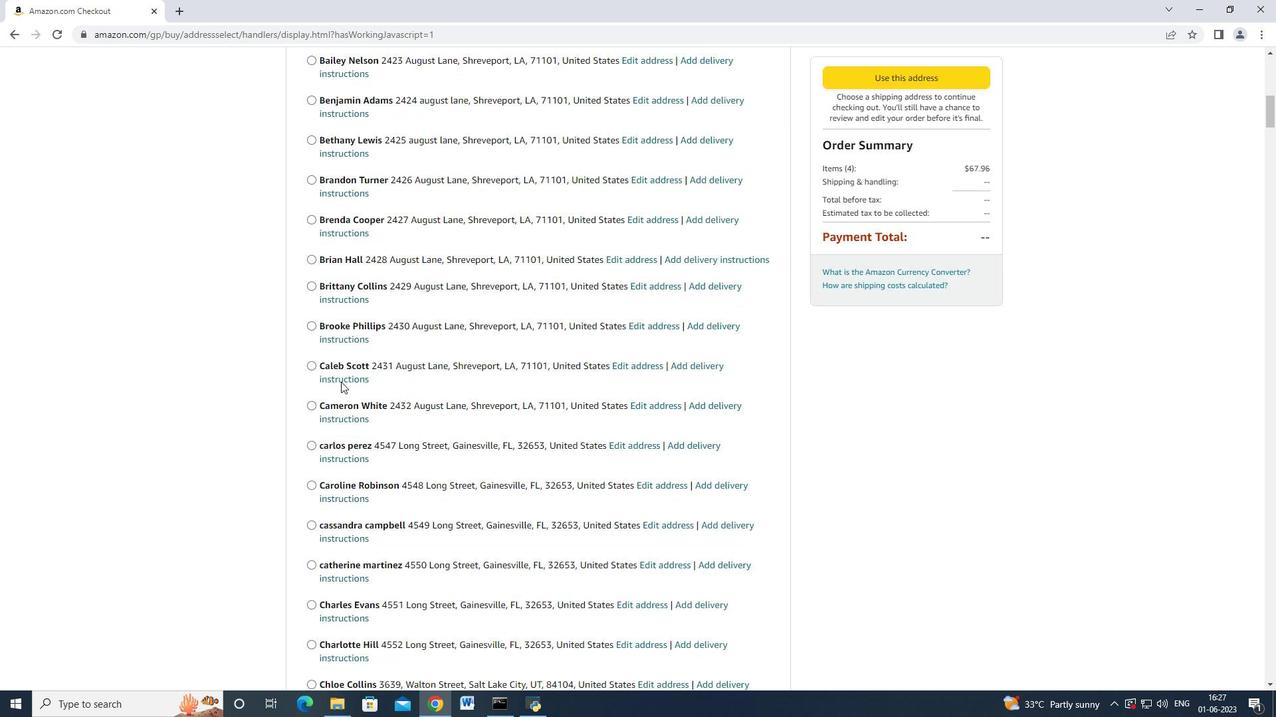 
Action: Mouse scrolled (340, 381) with delta (0, 0)
Screenshot: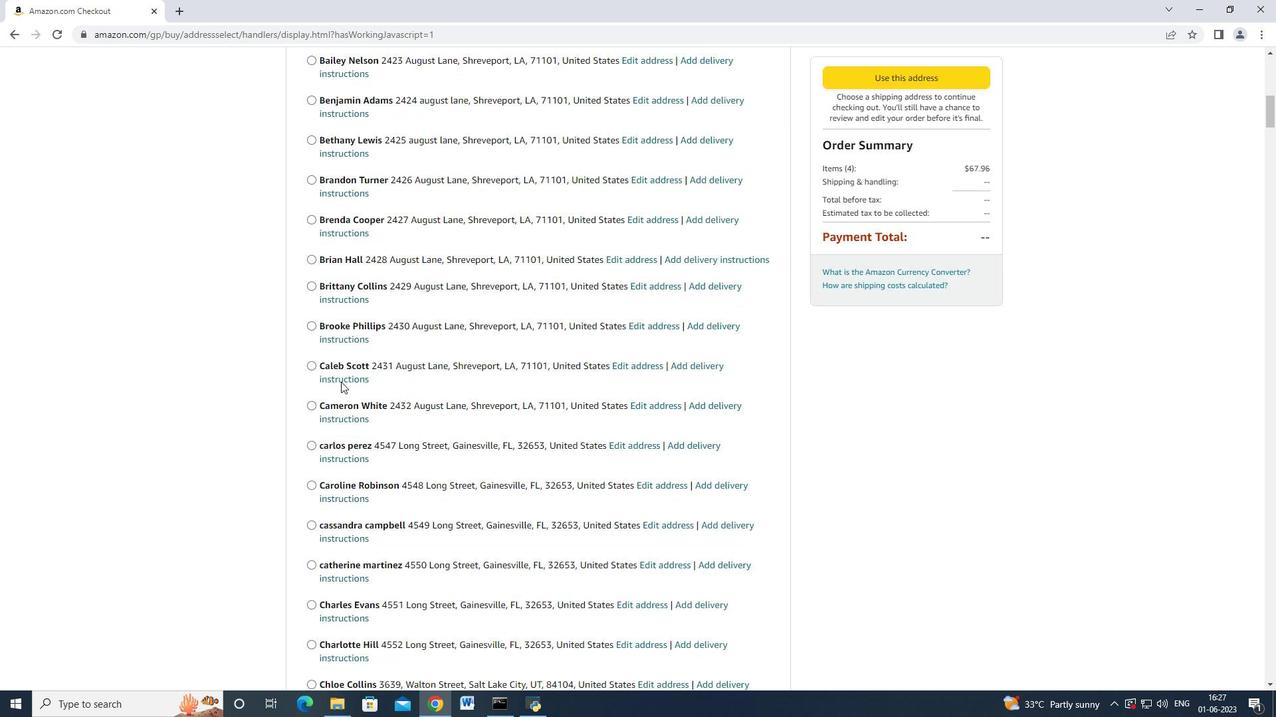 
Action: Mouse scrolled (340, 381) with delta (0, 0)
Screenshot: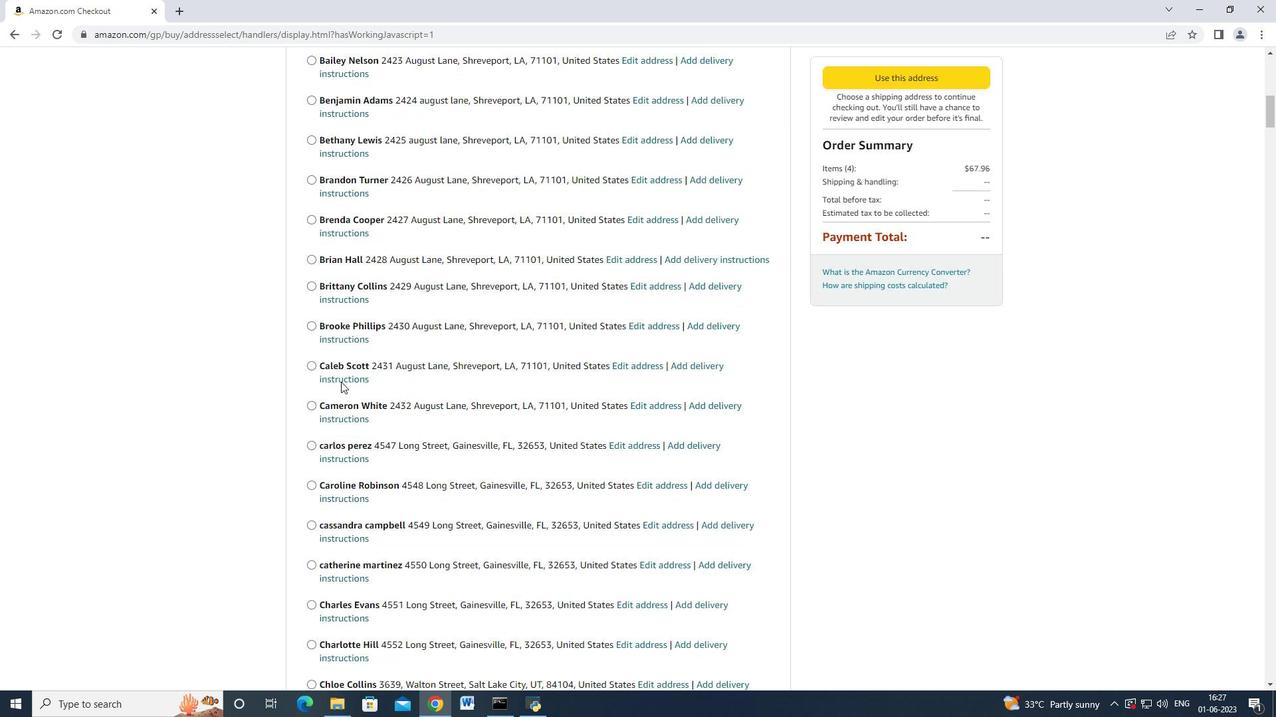 
Action: Mouse scrolled (340, 381) with delta (0, 0)
Screenshot: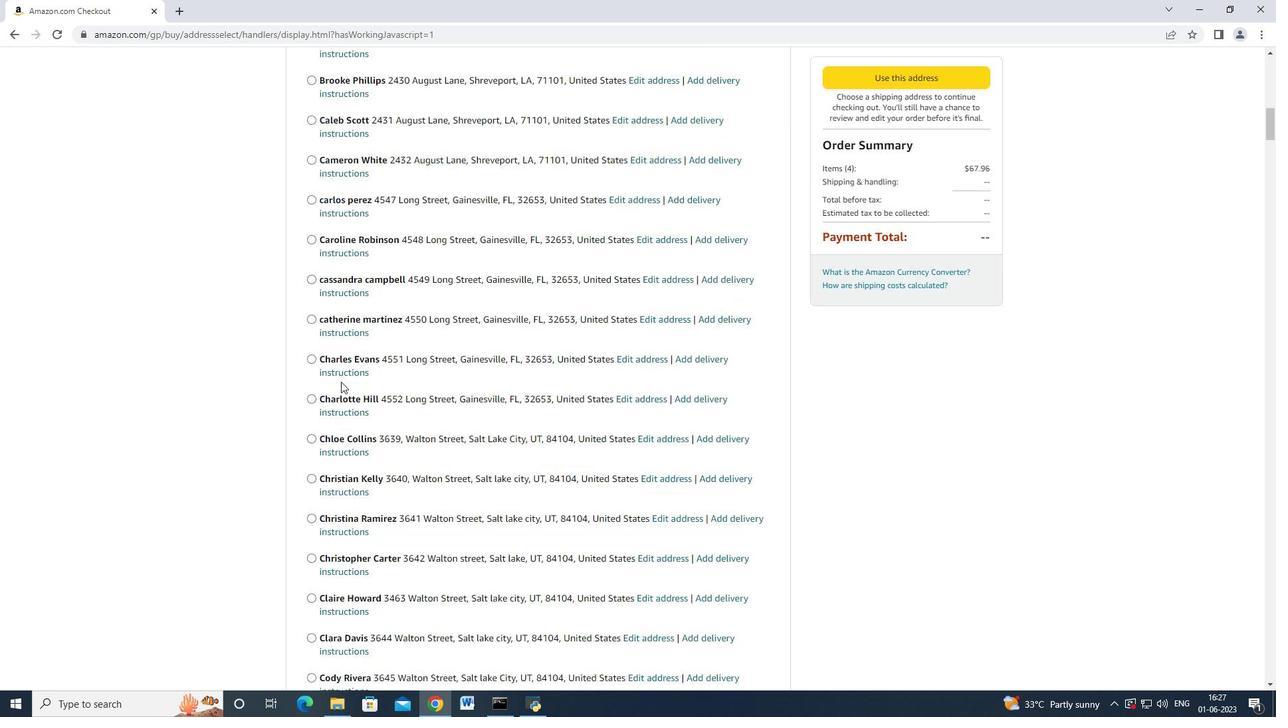 
Action: Mouse scrolled (340, 381) with delta (0, 0)
Screenshot: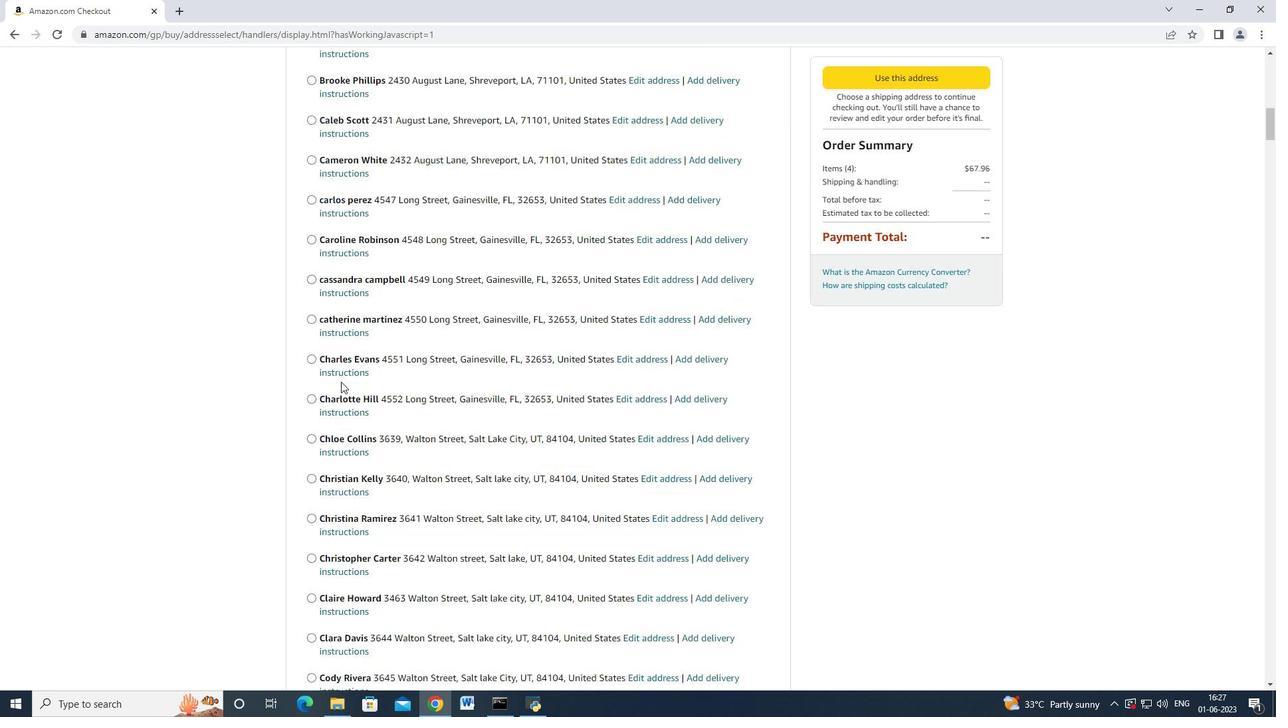 
Action: Mouse scrolled (340, 381) with delta (0, 0)
Screenshot: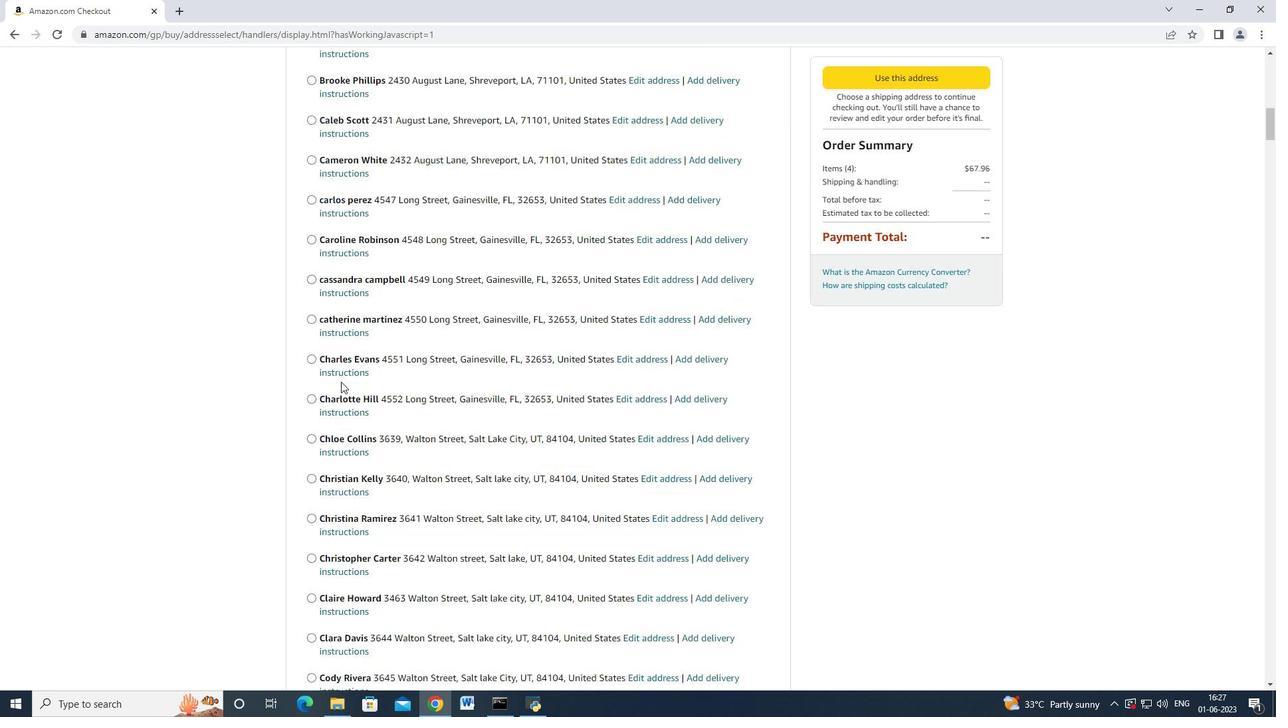 
Action: Mouse scrolled (340, 381) with delta (0, 0)
Screenshot: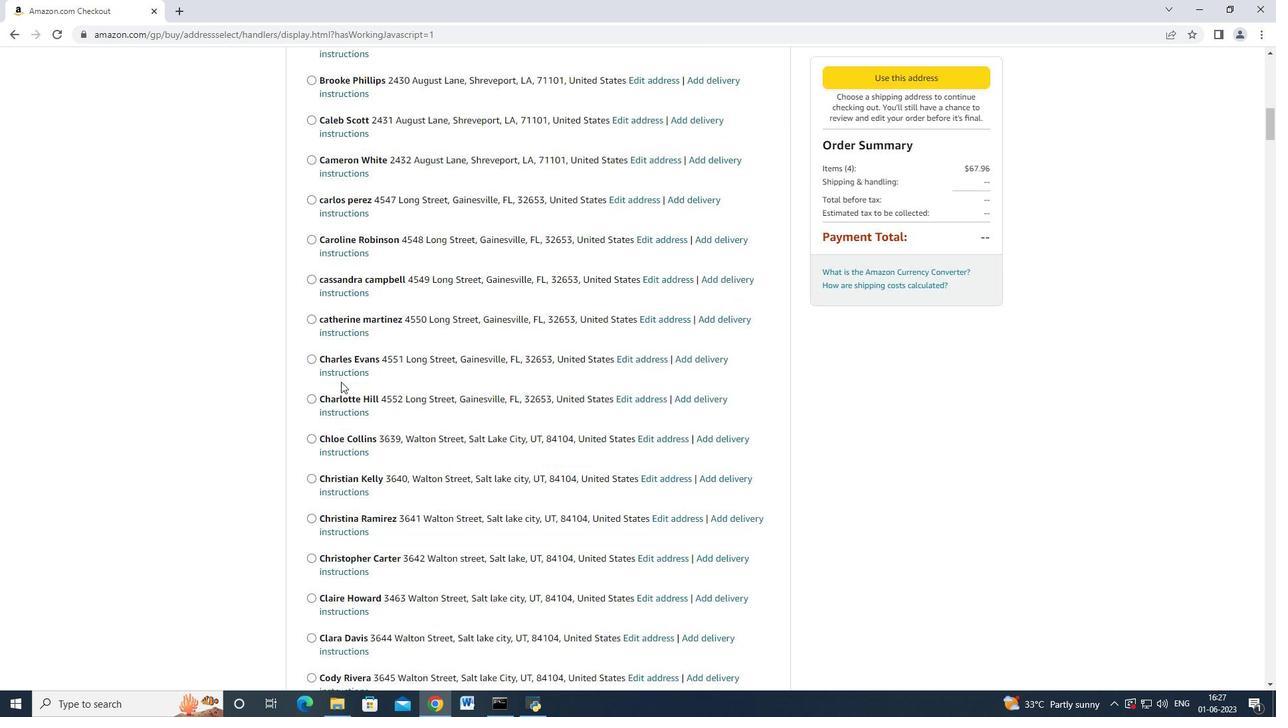 
Action: Mouse scrolled (340, 381) with delta (0, 0)
Screenshot: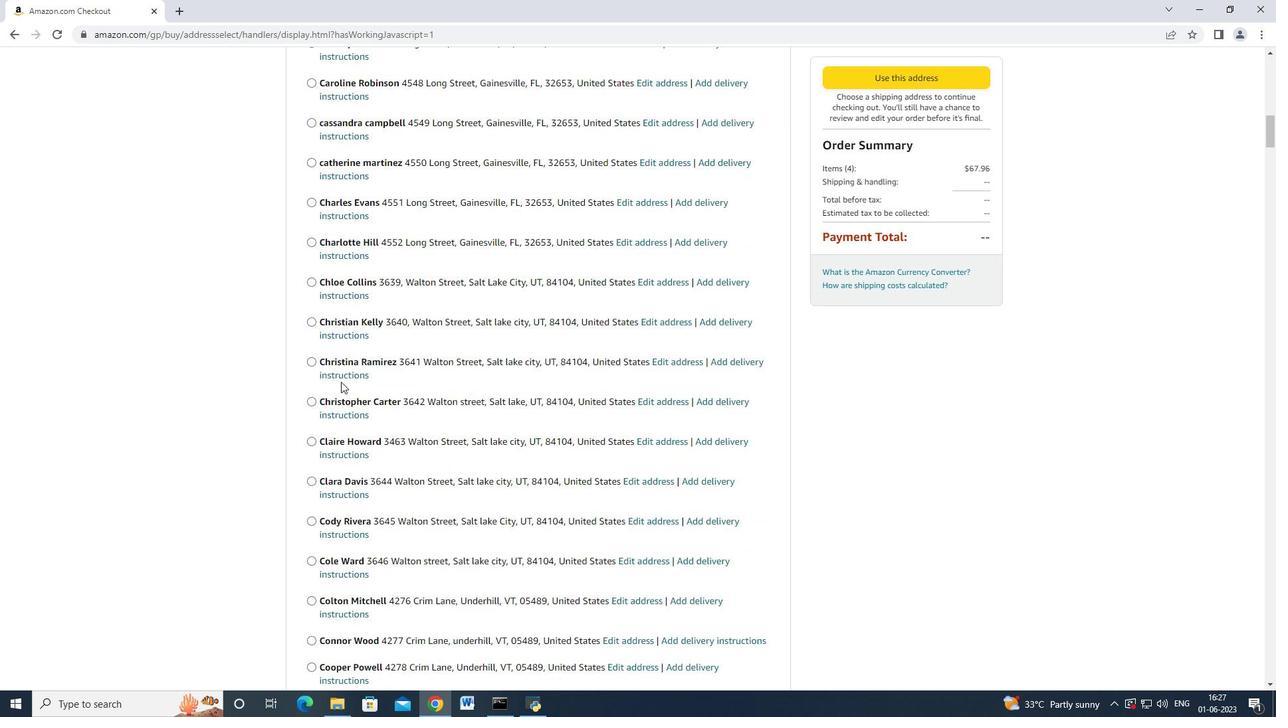 
Action: Mouse scrolled (340, 381) with delta (0, 0)
Screenshot: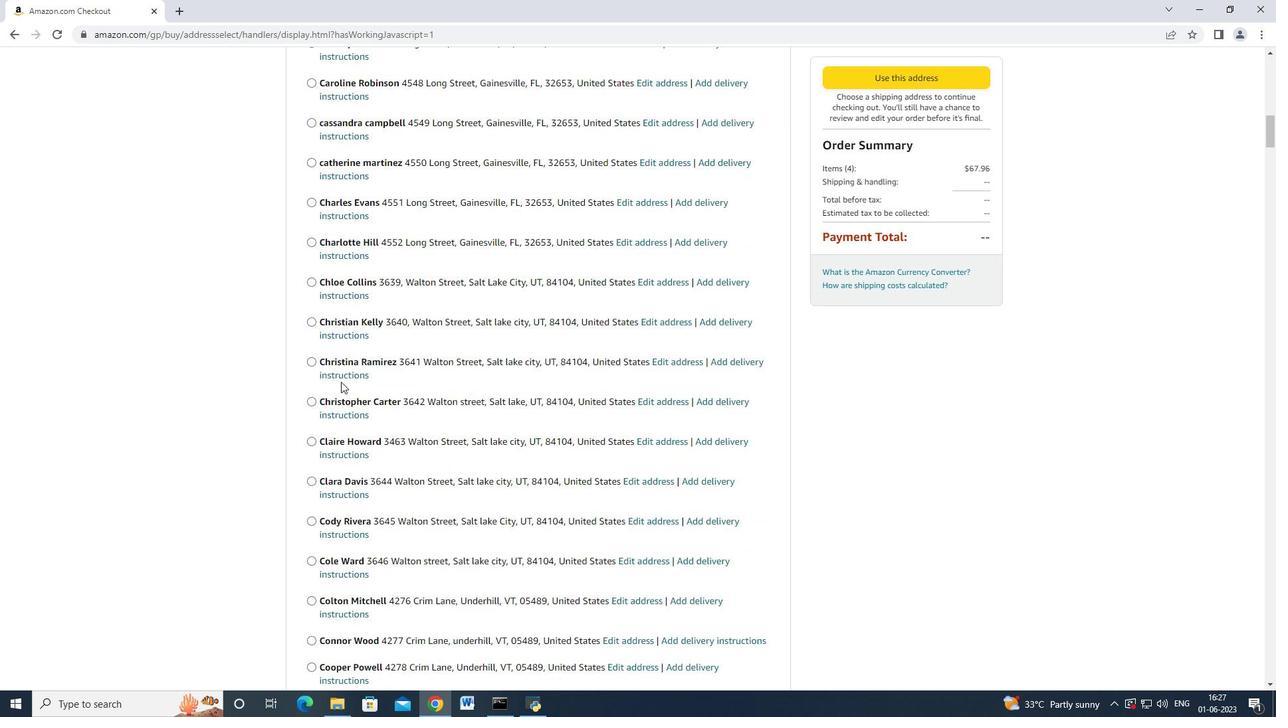 
Action: Mouse scrolled (340, 381) with delta (0, 0)
Screenshot: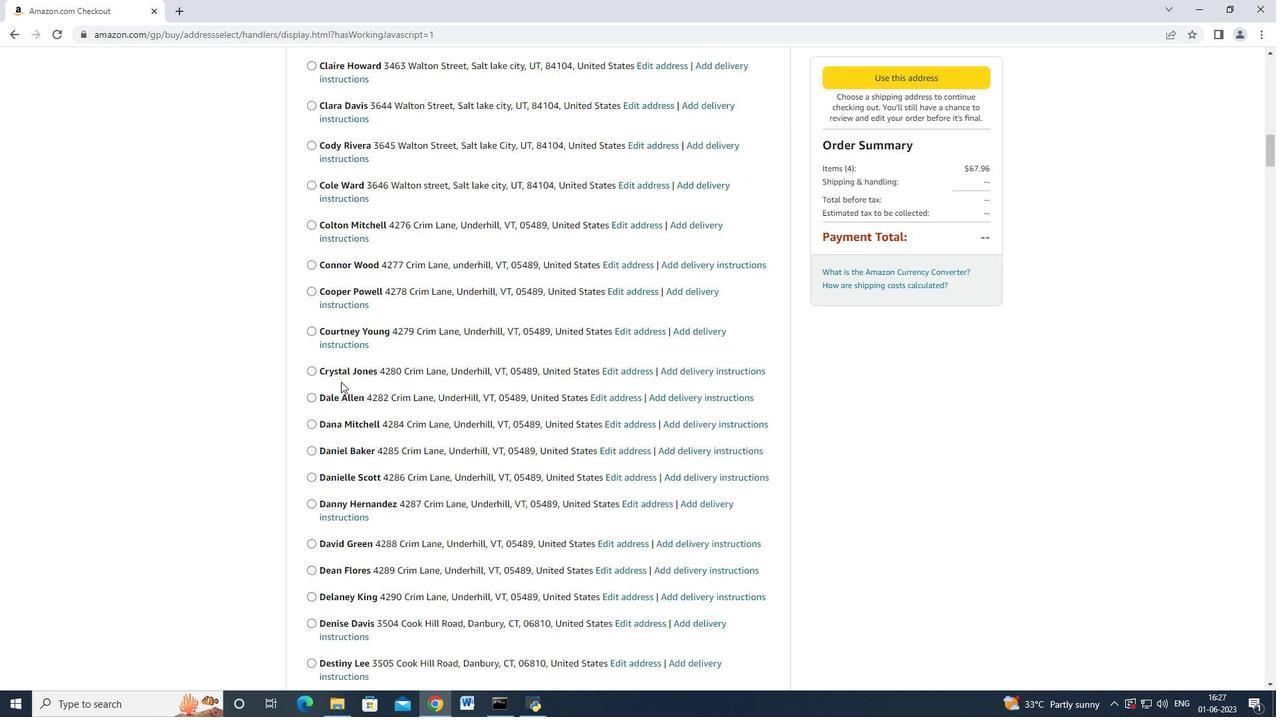 
Action: Mouse scrolled (340, 380) with delta (0, -1)
Screenshot: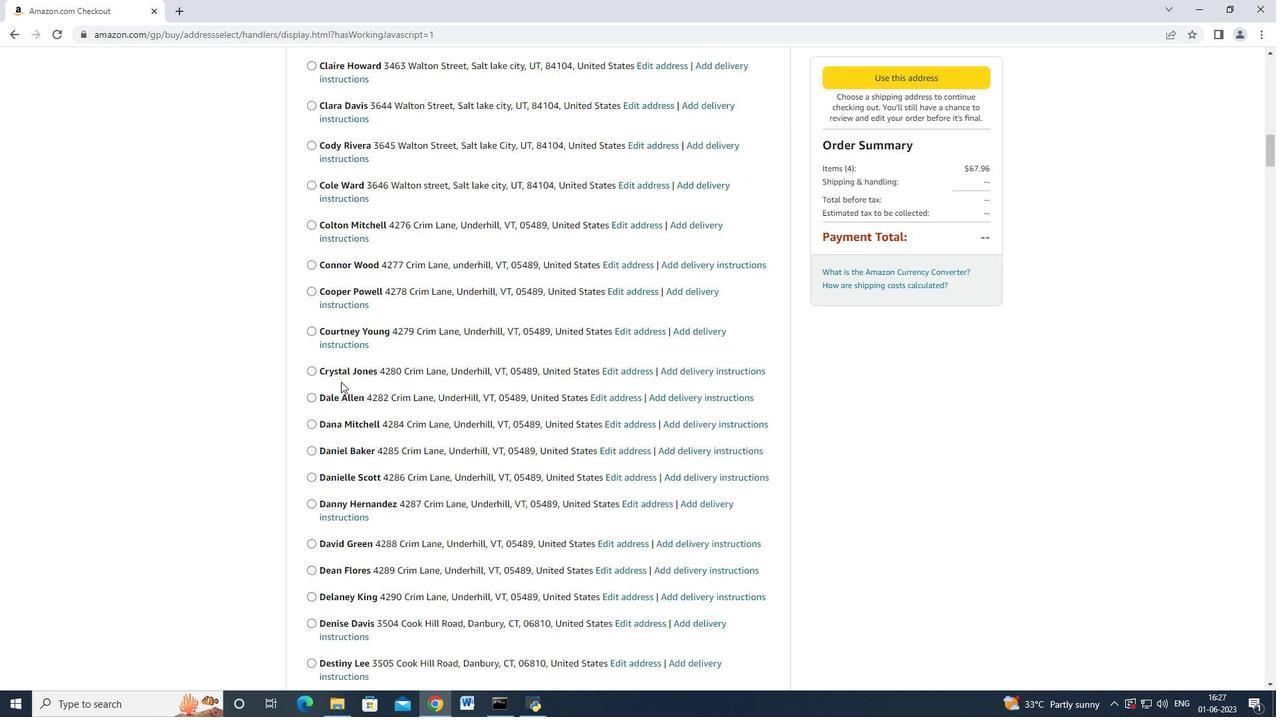 
Action: Mouse scrolled (340, 381) with delta (0, 0)
Screenshot: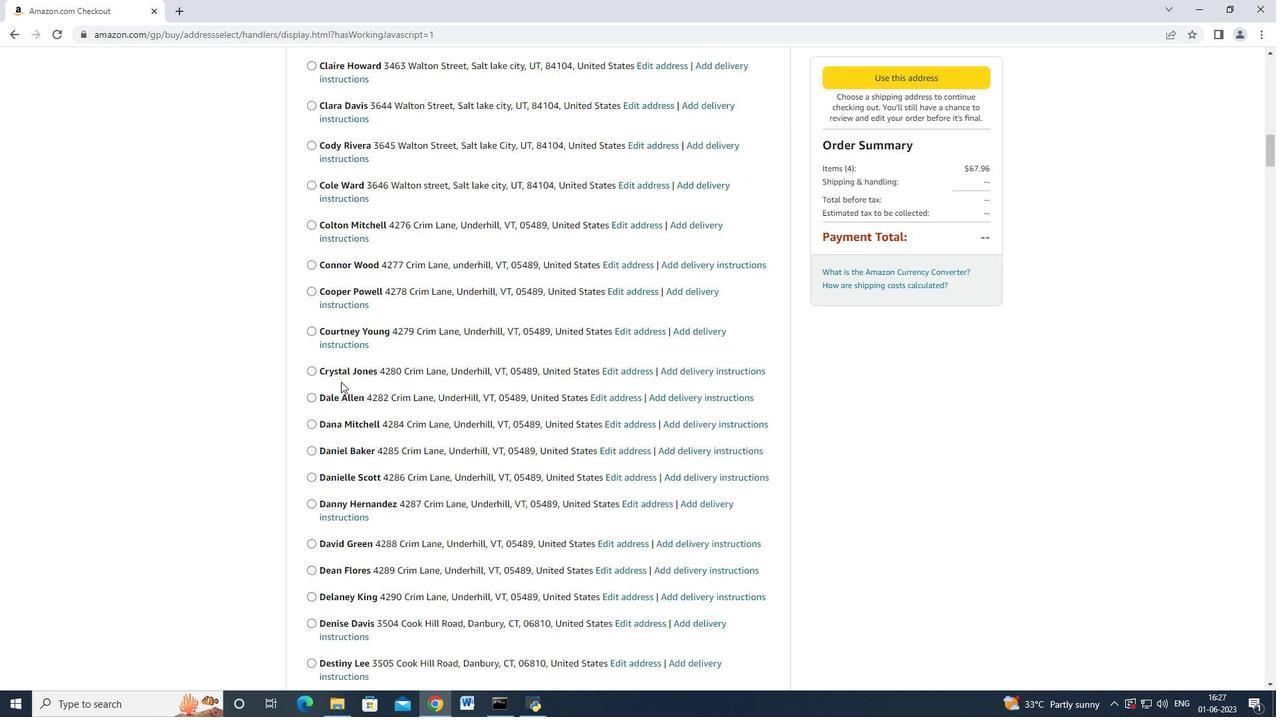 
Action: Mouse scrolled (340, 381) with delta (0, 0)
Screenshot: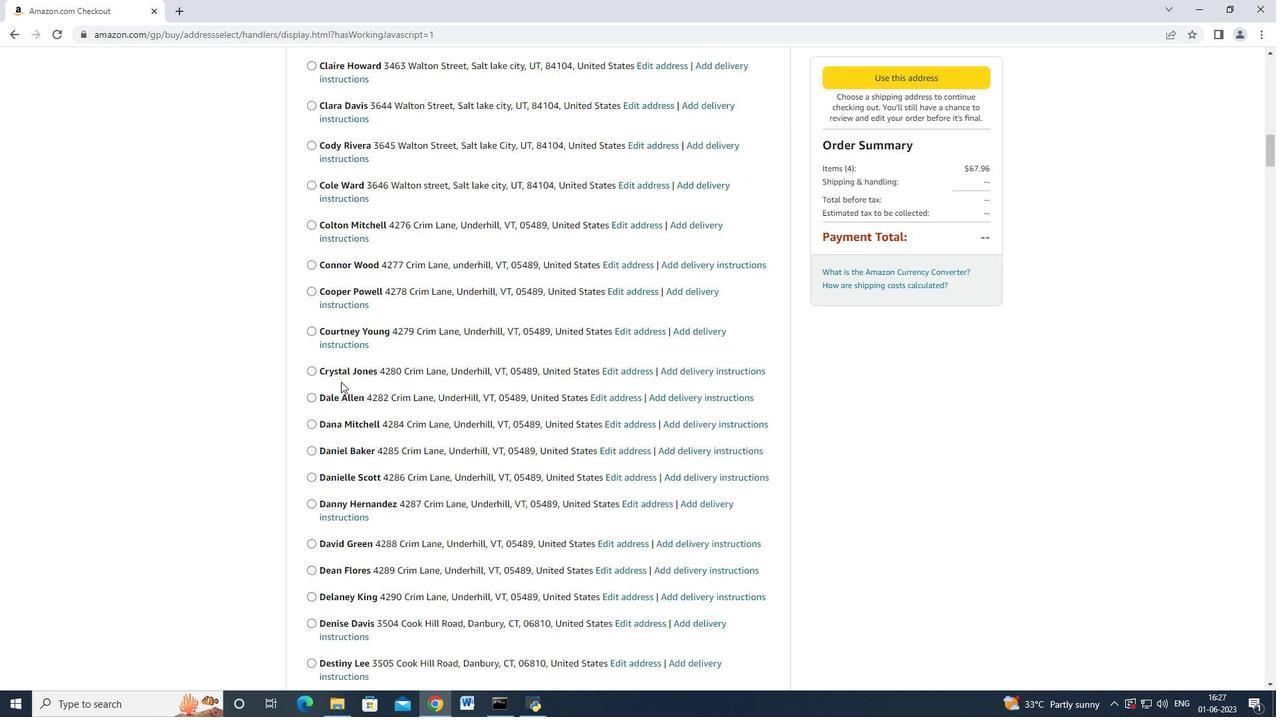 
Action: Mouse scrolled (340, 381) with delta (0, 0)
Screenshot: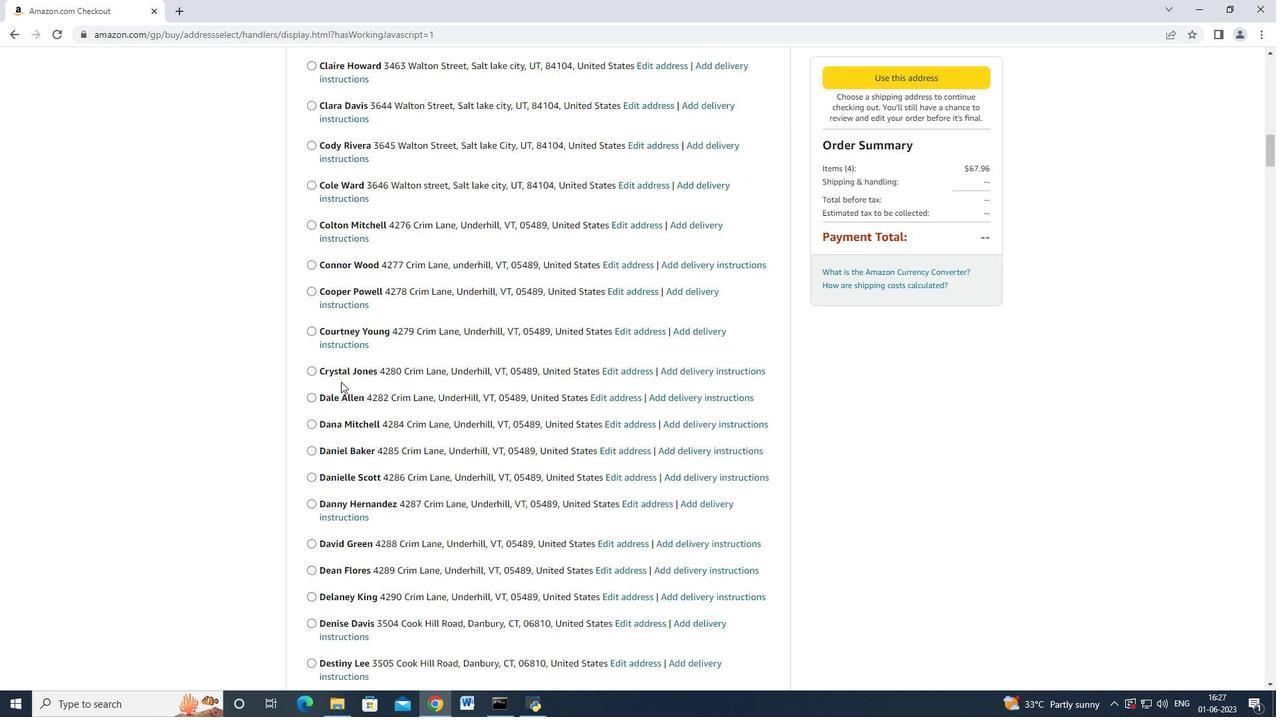 
Action: Mouse scrolled (340, 381) with delta (0, 0)
Screenshot: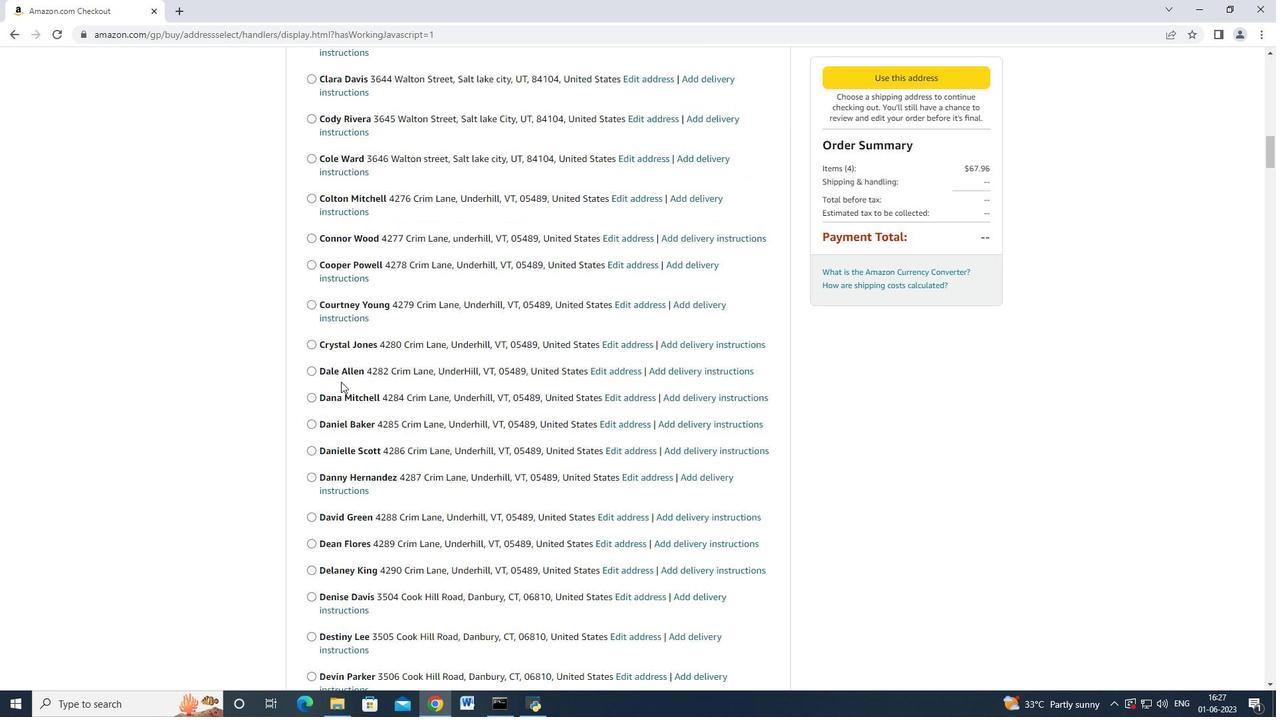 
Action: Mouse scrolled (340, 381) with delta (0, 0)
Screenshot: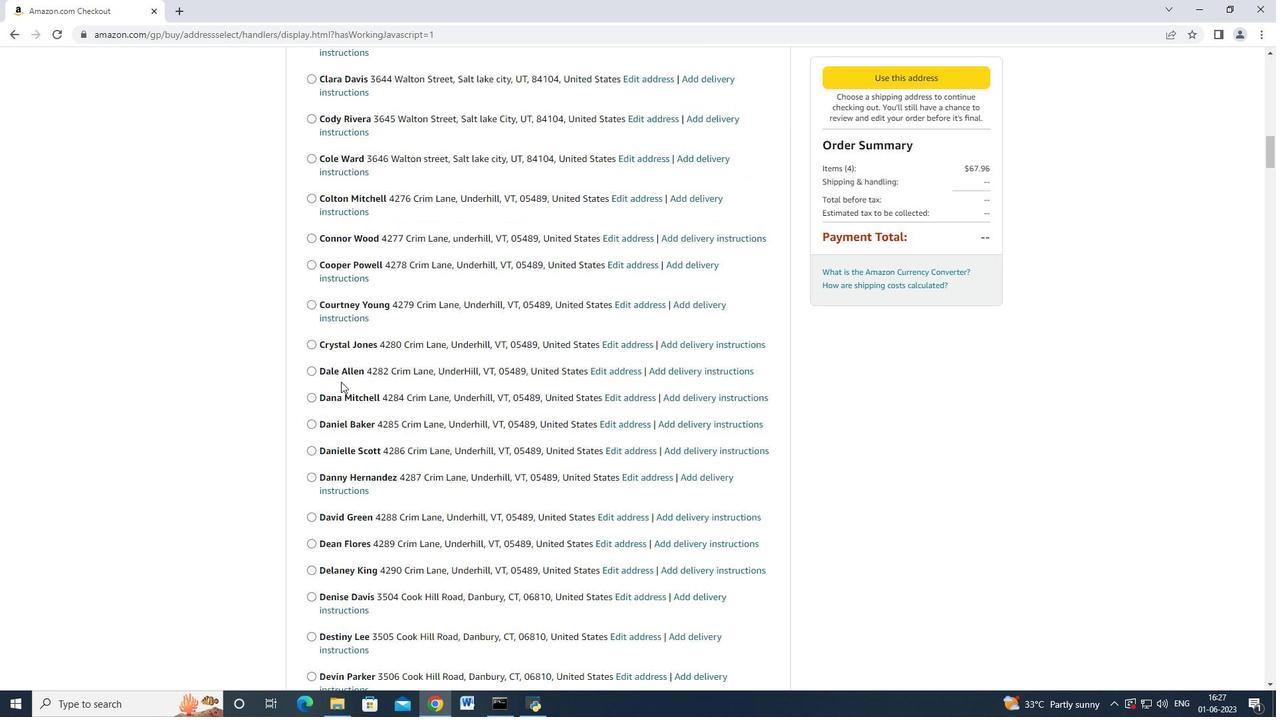 
Action: Mouse scrolled (340, 381) with delta (0, 0)
Screenshot: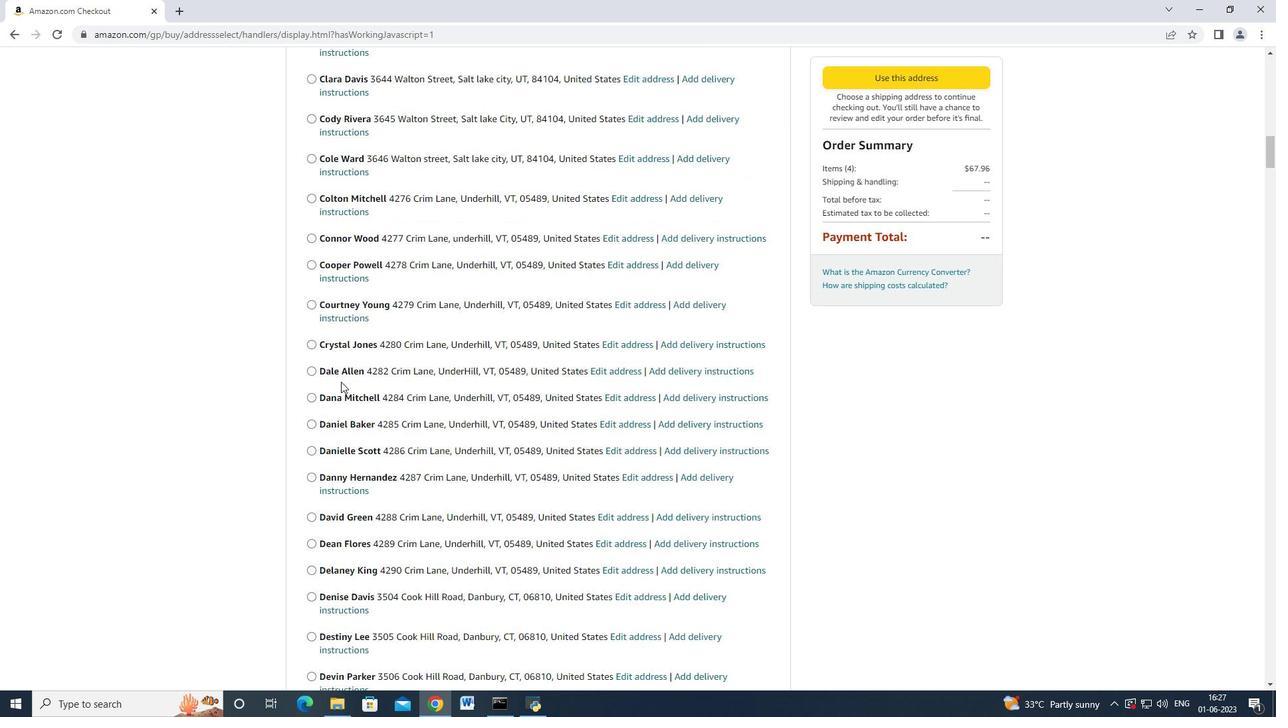 
Action: Mouse scrolled (340, 381) with delta (0, 0)
Screenshot: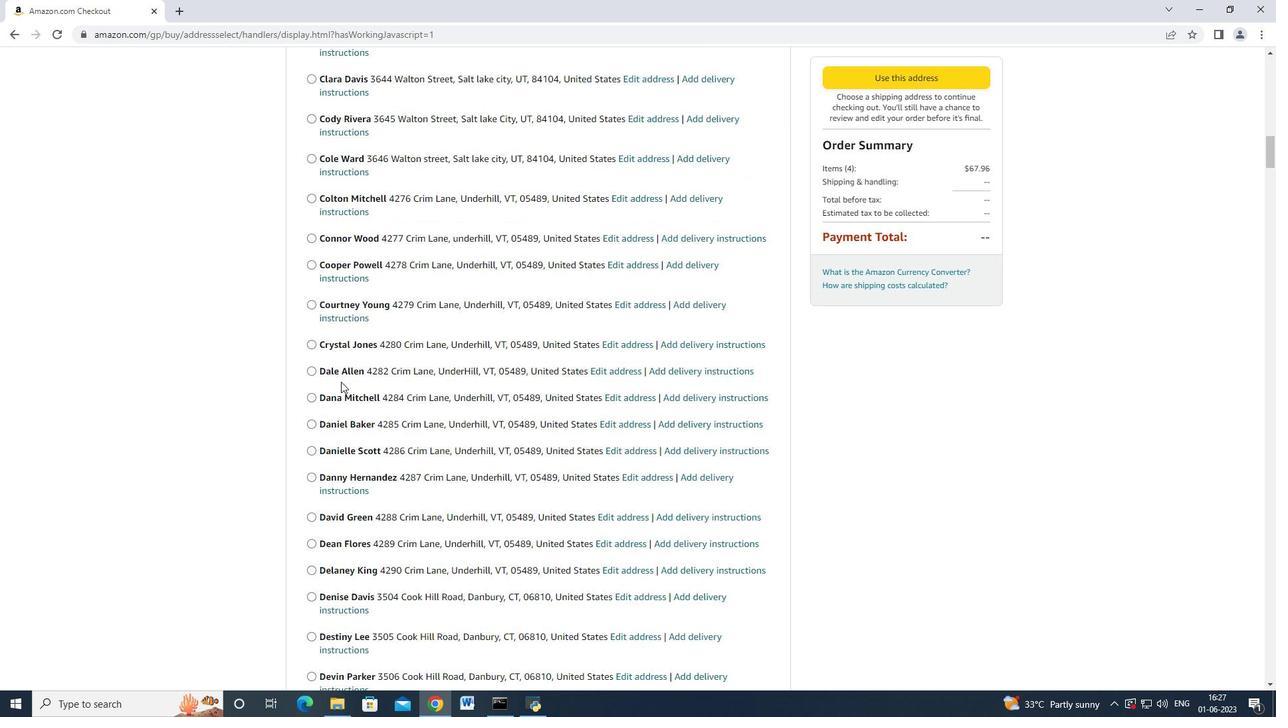 
Action: Mouse scrolled (340, 381) with delta (0, 0)
Screenshot: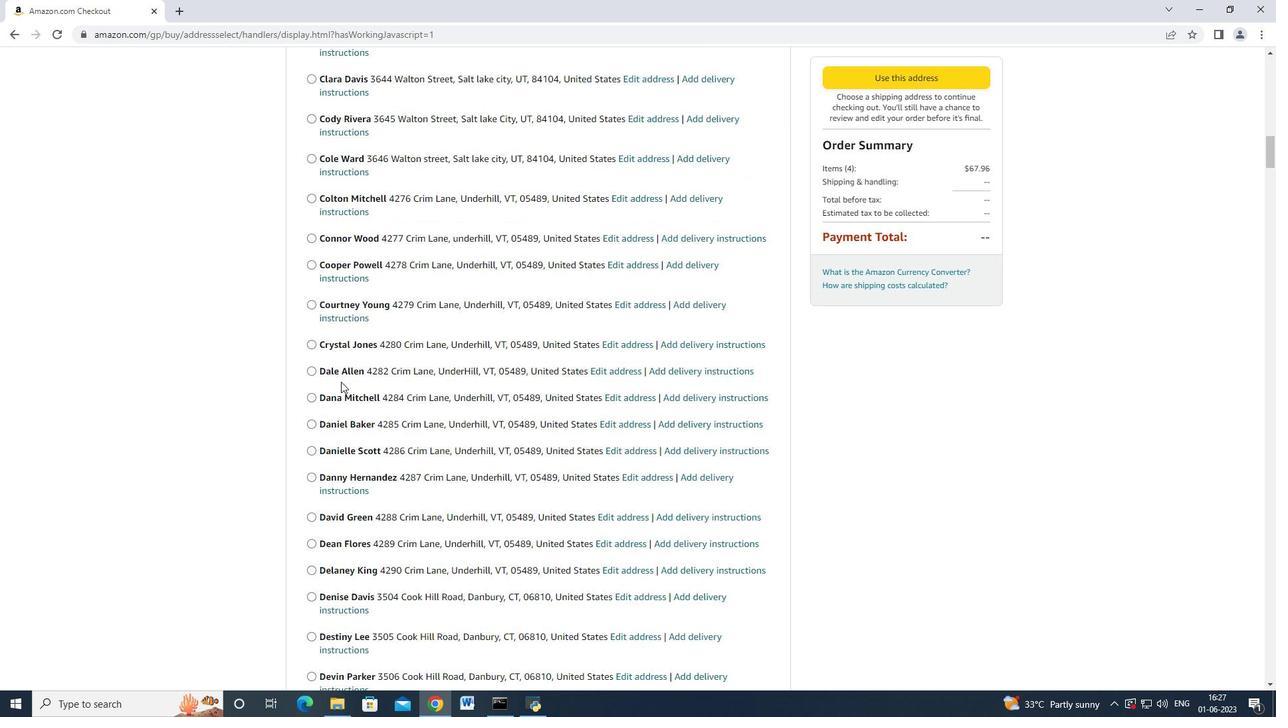 
Action: Mouse scrolled (340, 380) with delta (0, -1)
Screenshot: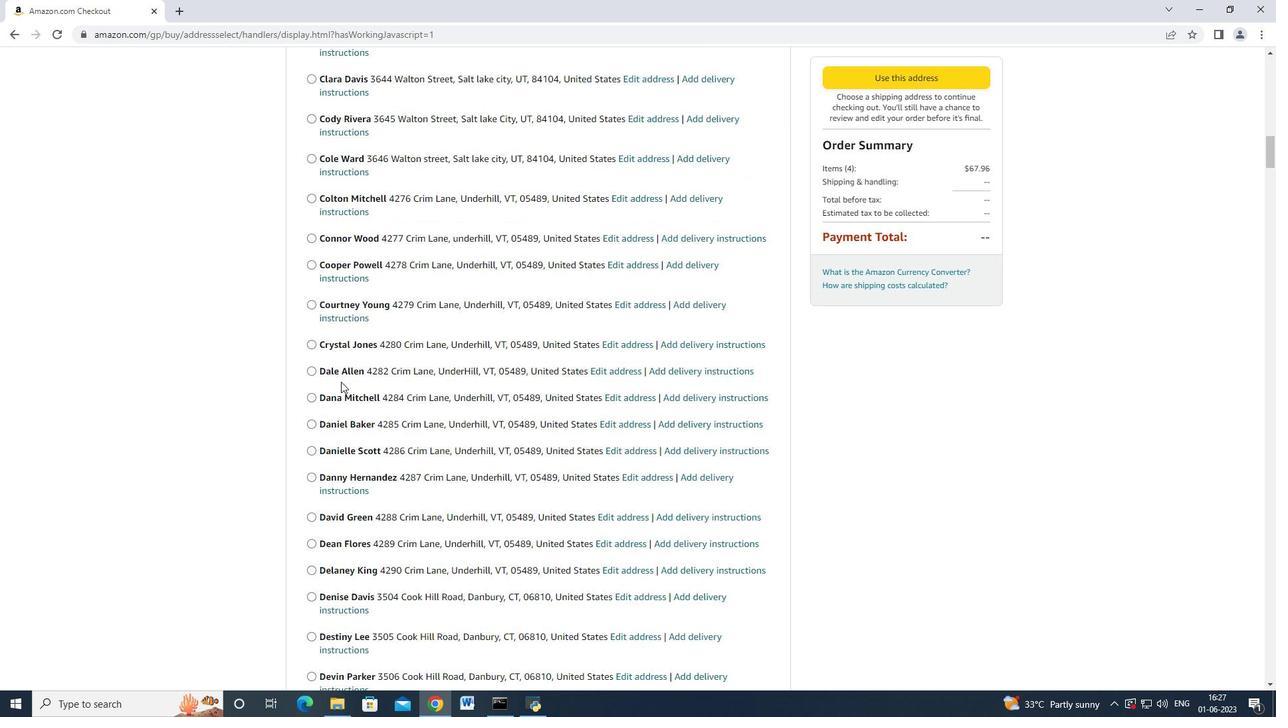 
Action: Mouse scrolled (340, 381) with delta (0, 0)
Screenshot: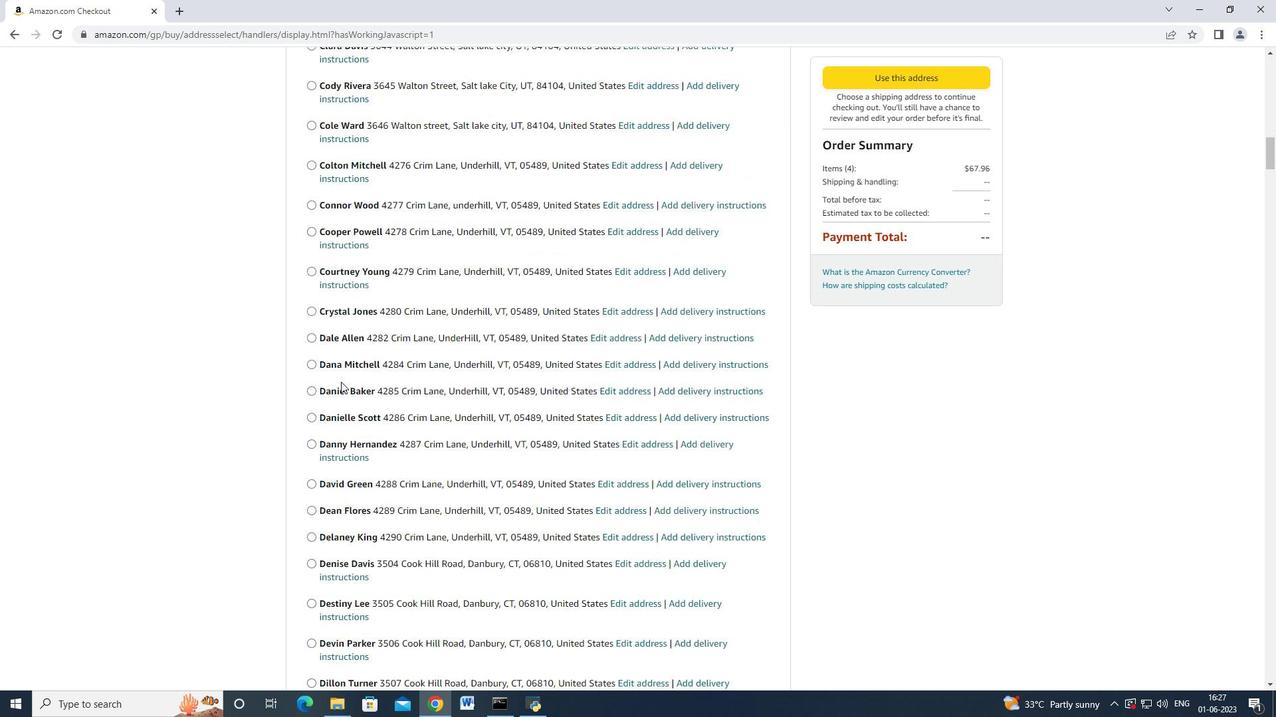 
Action: Mouse scrolled (340, 381) with delta (0, 0)
Screenshot: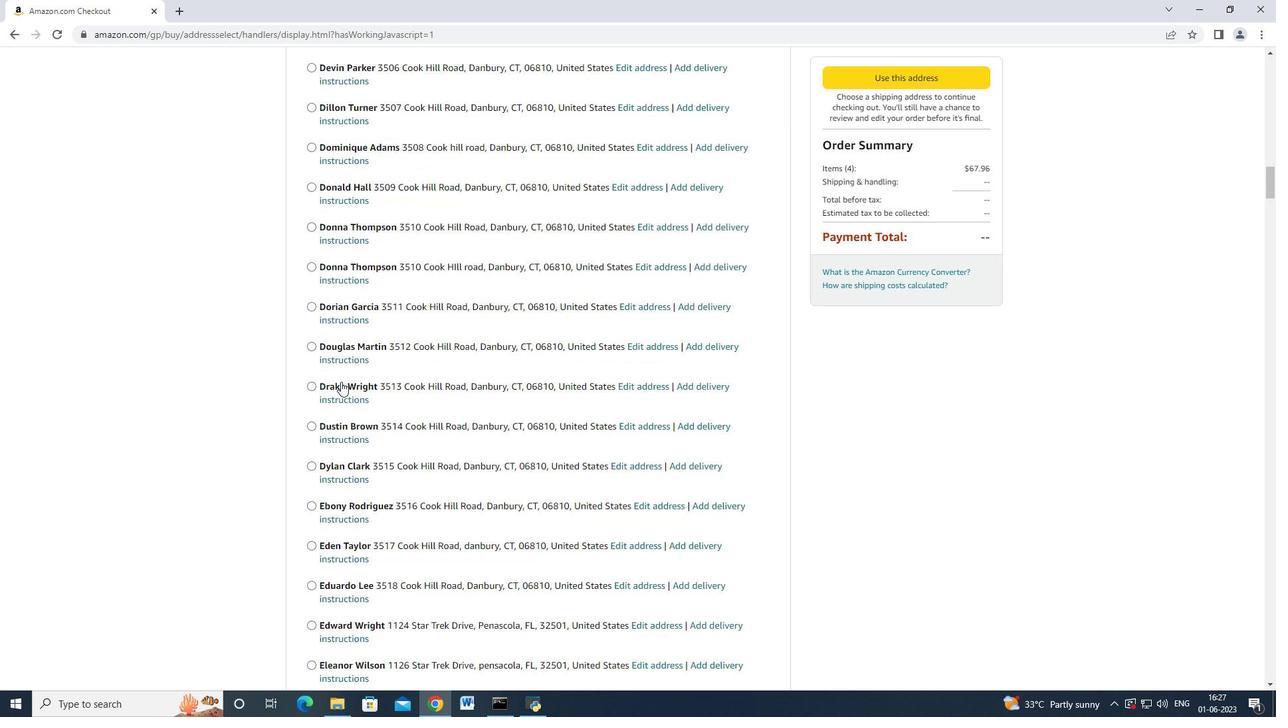 
Action: Mouse scrolled (340, 381) with delta (0, 0)
Screenshot: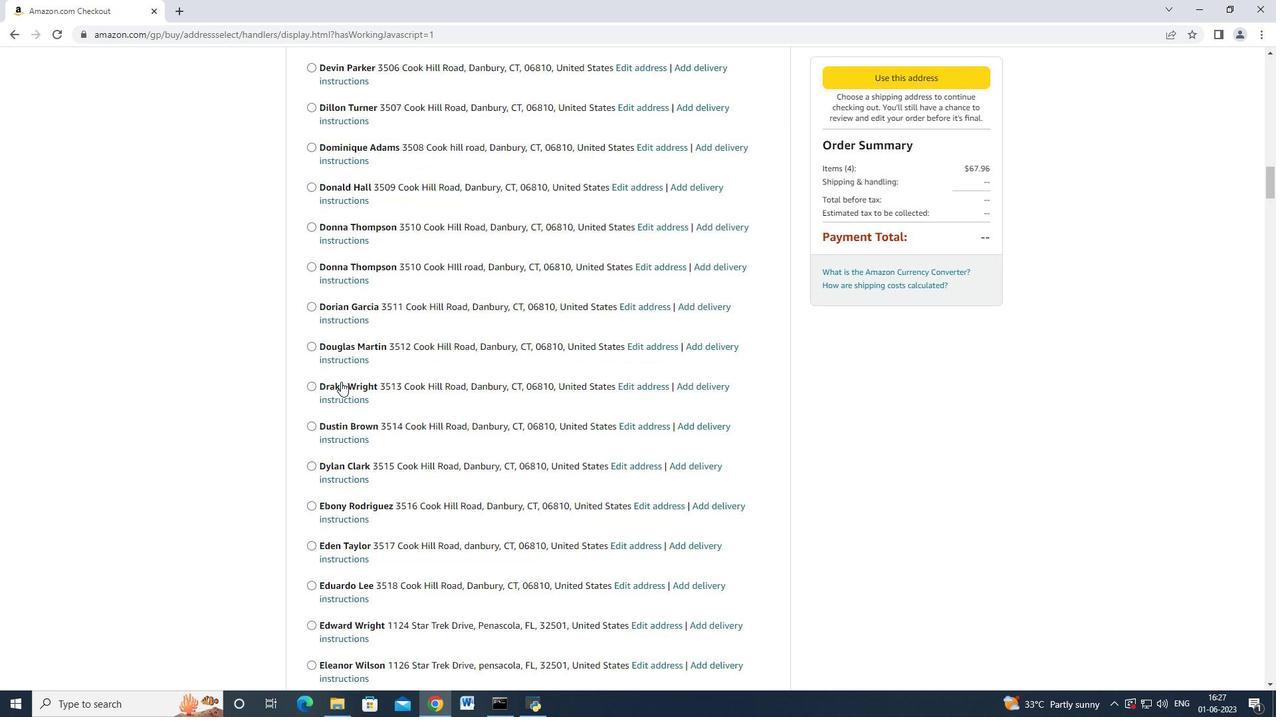 
Action: Mouse scrolled (340, 381) with delta (0, 0)
Screenshot: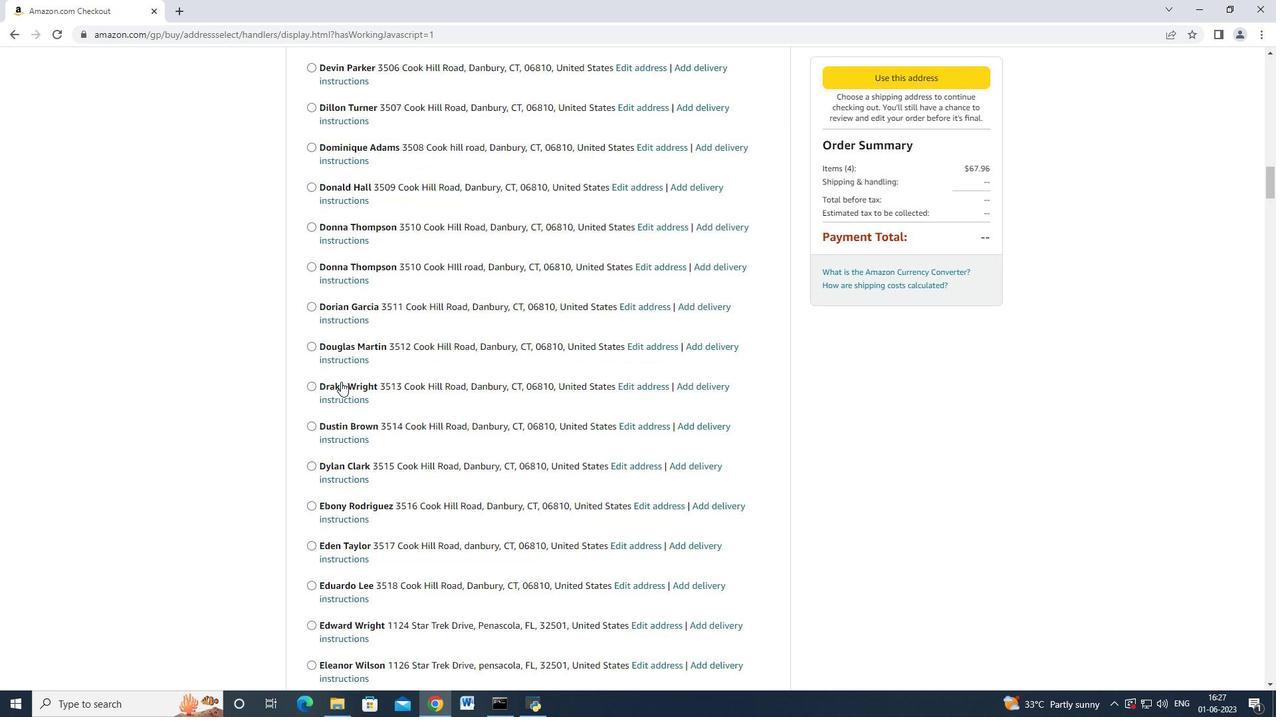 
Action: Mouse scrolled (340, 381) with delta (0, 0)
Screenshot: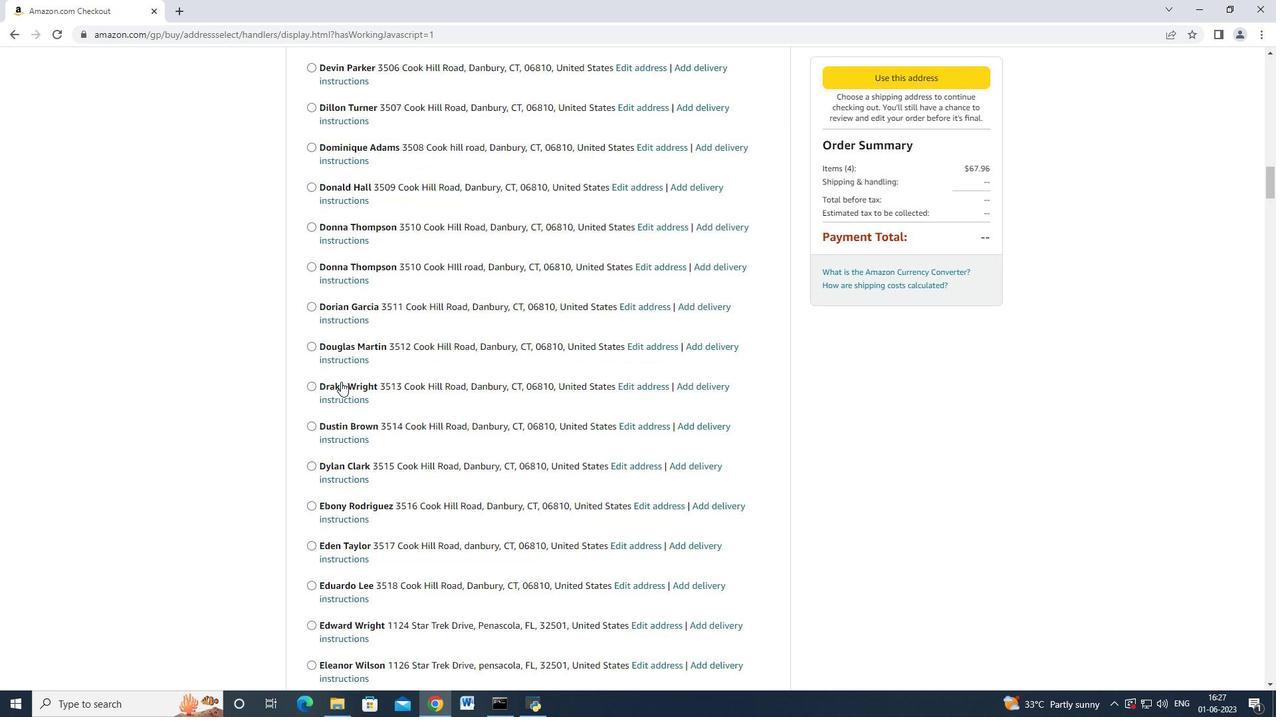 
Action: Mouse scrolled (340, 380) with delta (0, -1)
Screenshot: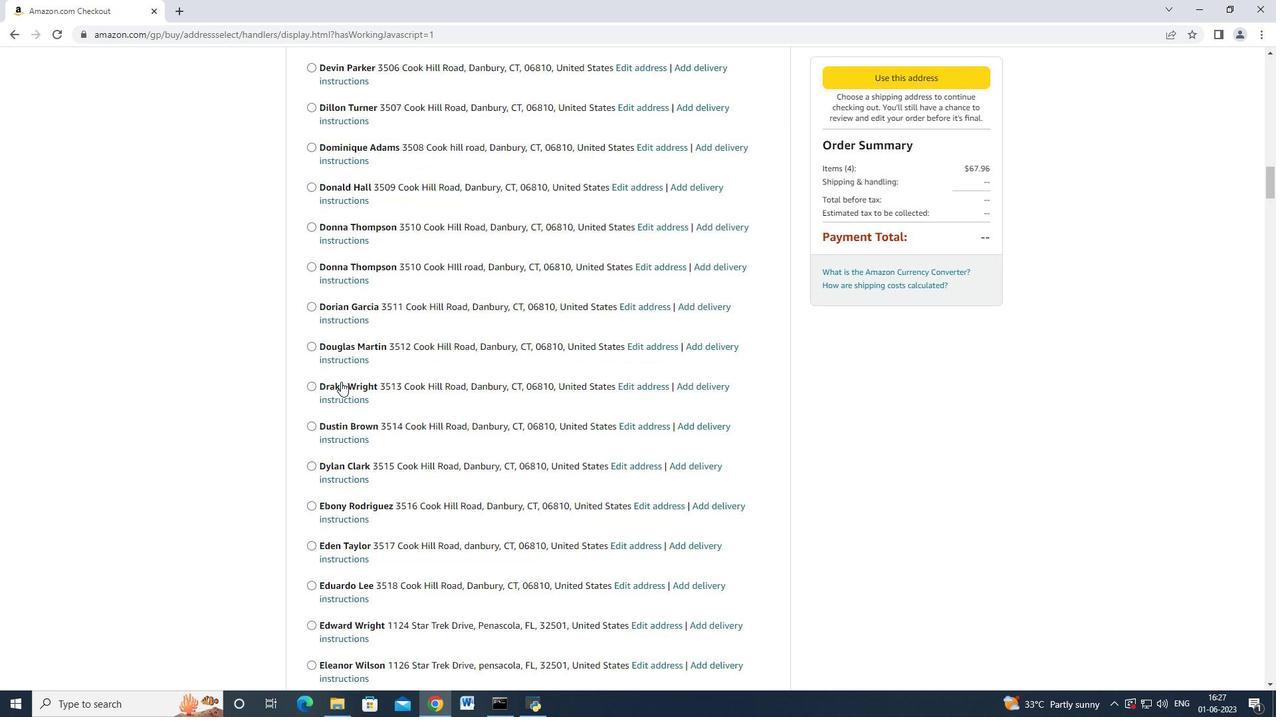 
Action: Mouse scrolled (340, 381) with delta (0, 0)
Screenshot: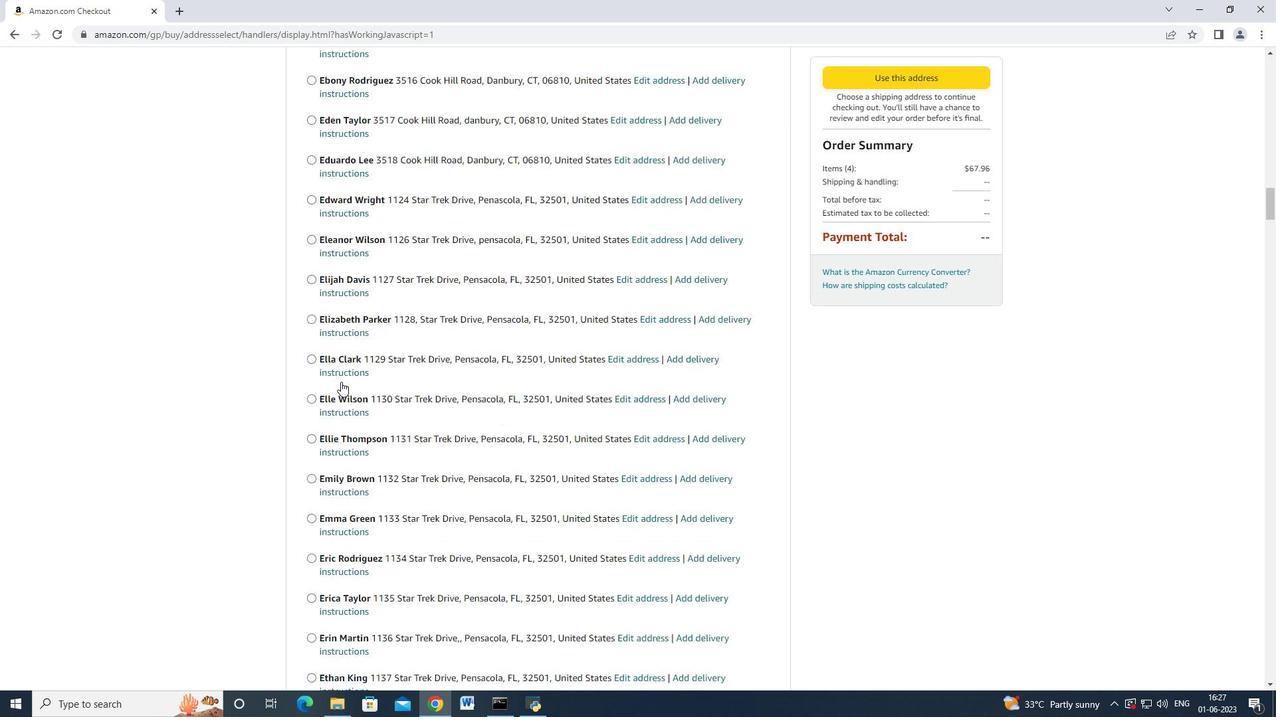 
Action: Mouse scrolled (340, 381) with delta (0, 0)
Screenshot: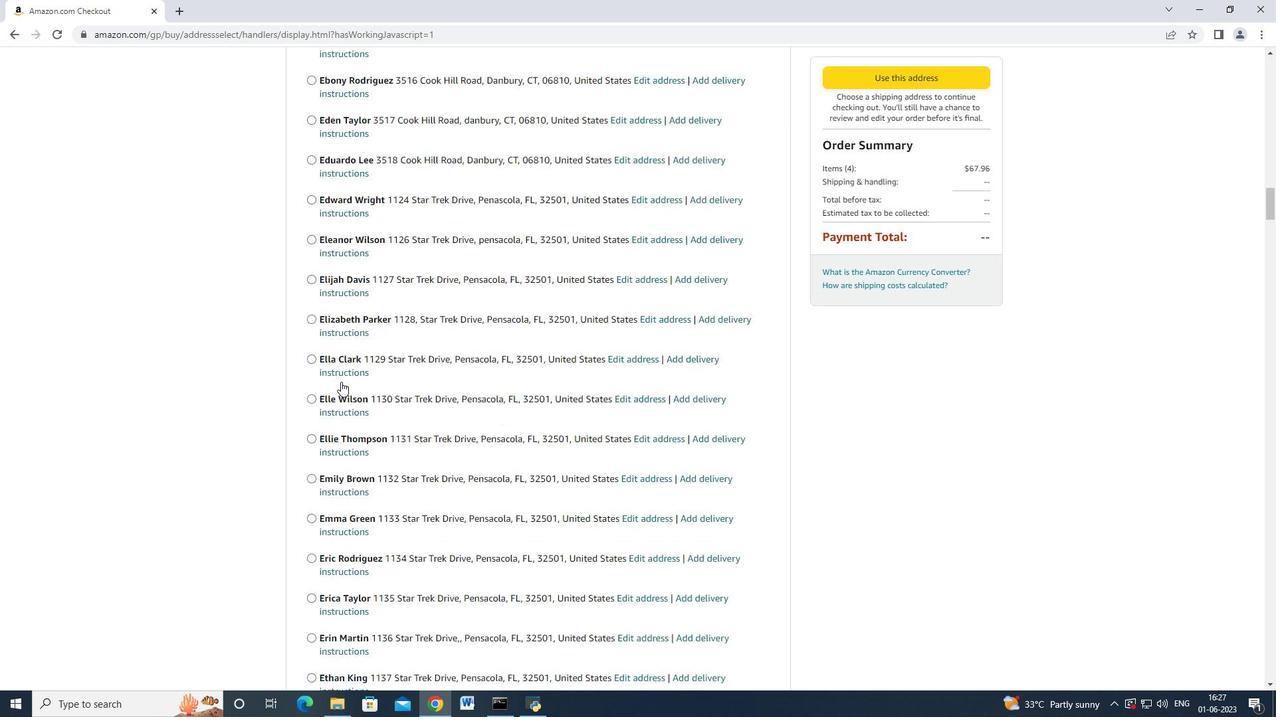 
Action: Mouse scrolled (340, 381) with delta (0, 0)
Screenshot: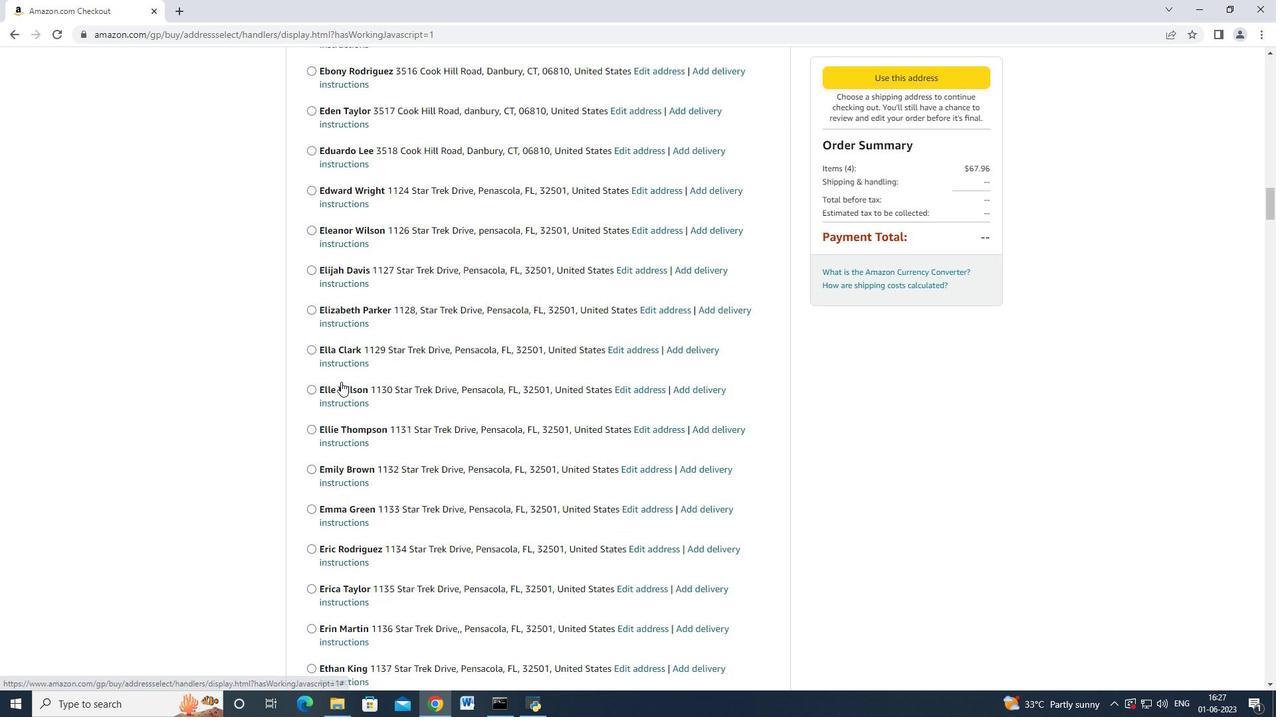 
Action: Mouse scrolled (340, 381) with delta (0, 0)
Screenshot: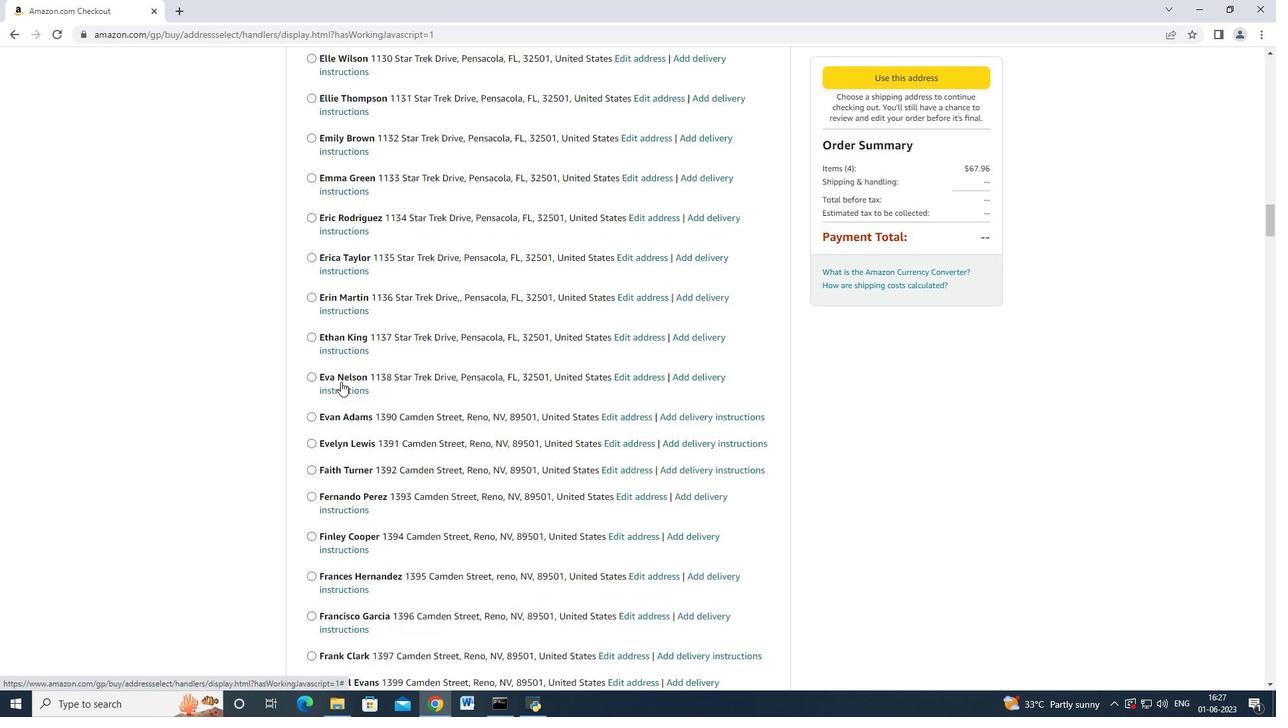 
Action: Mouse scrolled (340, 381) with delta (0, 0)
Screenshot: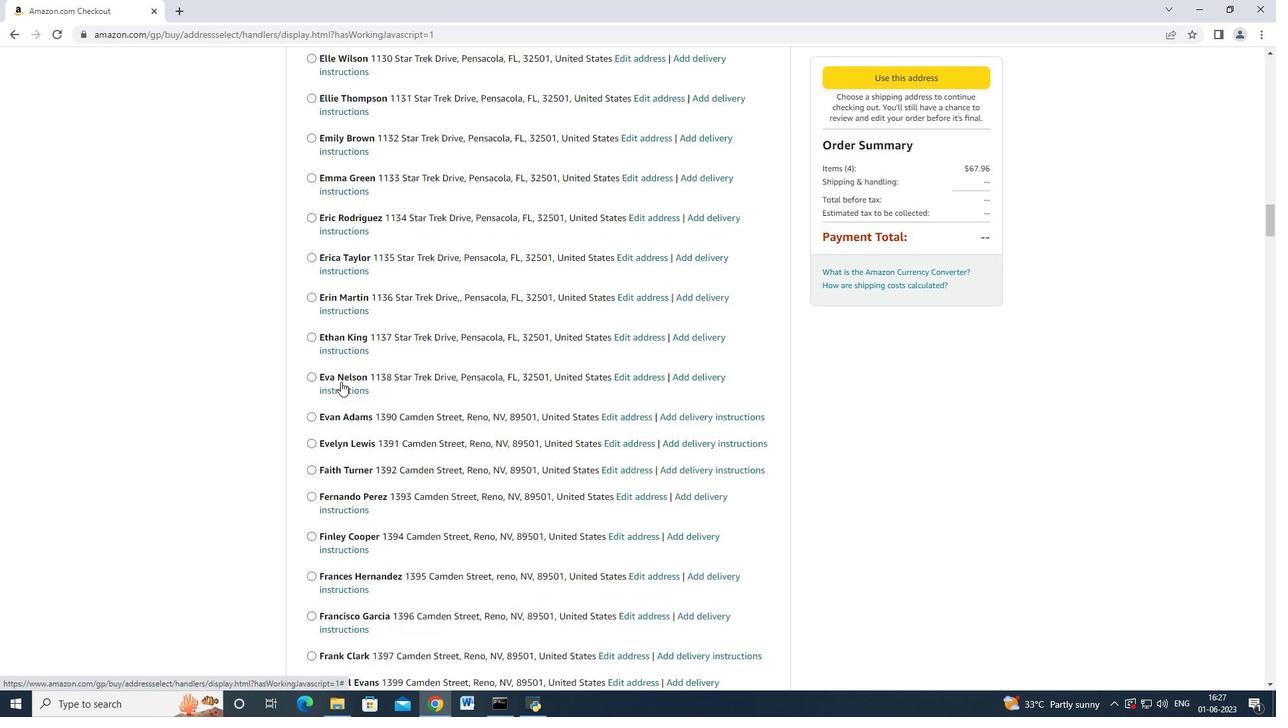 
Action: Mouse pressed middle at (340, 382)
Screenshot: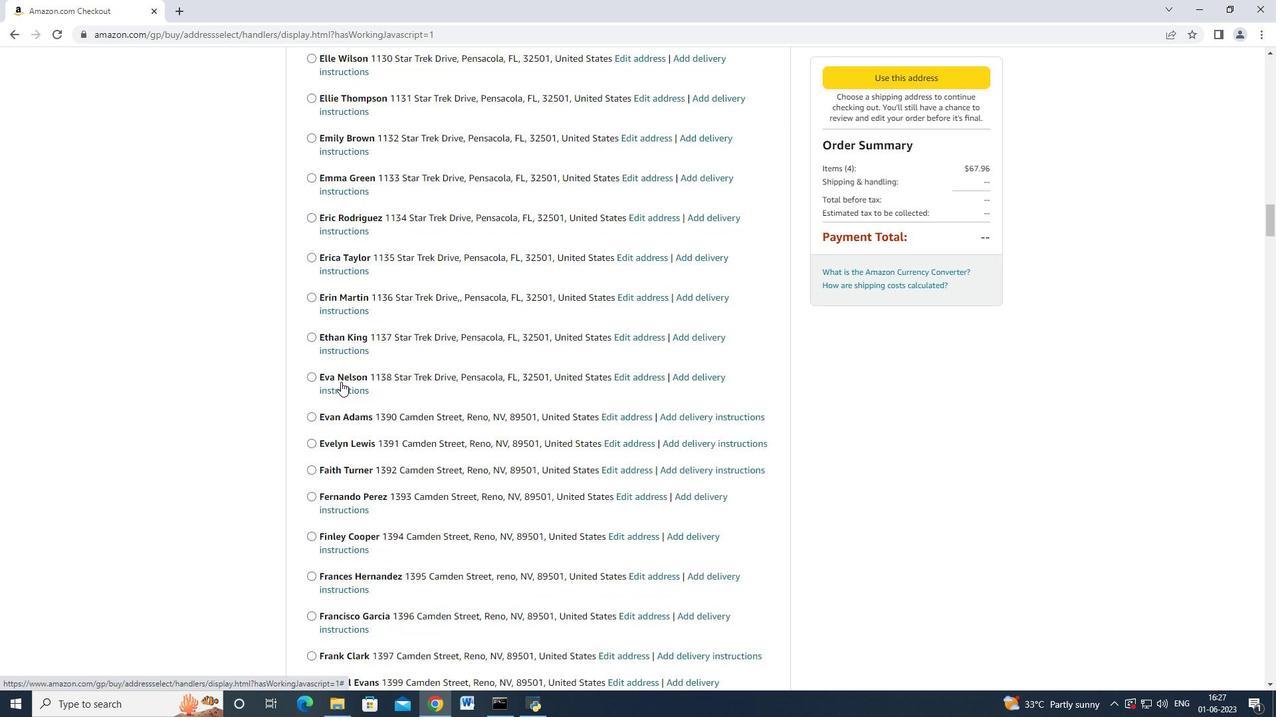 
Action: Mouse scrolled (340, 381) with delta (0, 0)
Screenshot: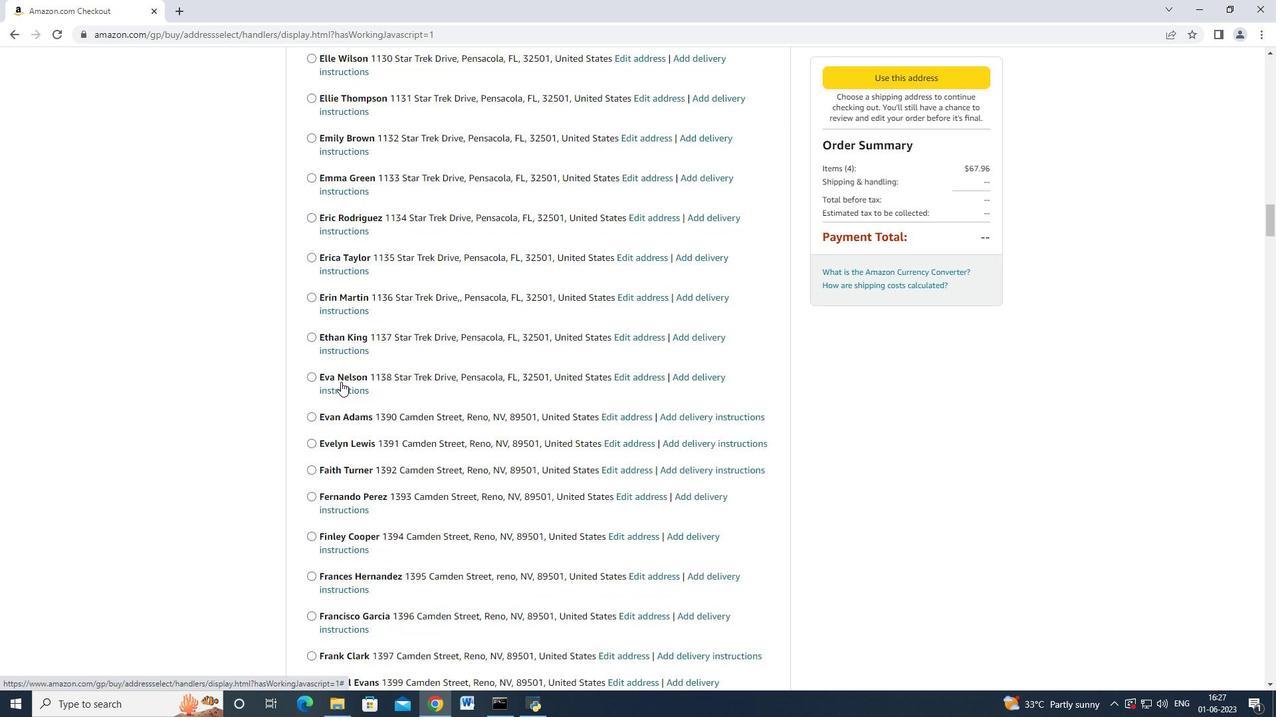 
Action: Mouse scrolled (340, 381) with delta (0, 0)
Screenshot: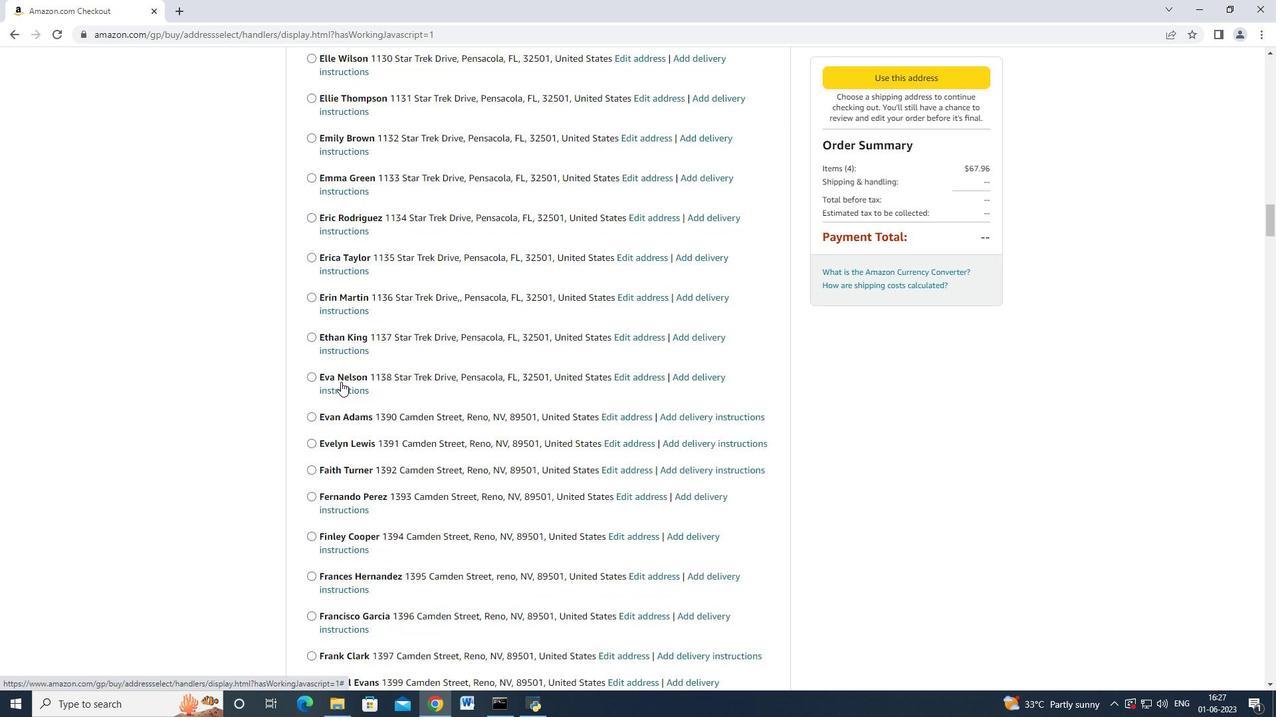 
Action: Mouse scrolled (340, 381) with delta (0, 0)
Screenshot: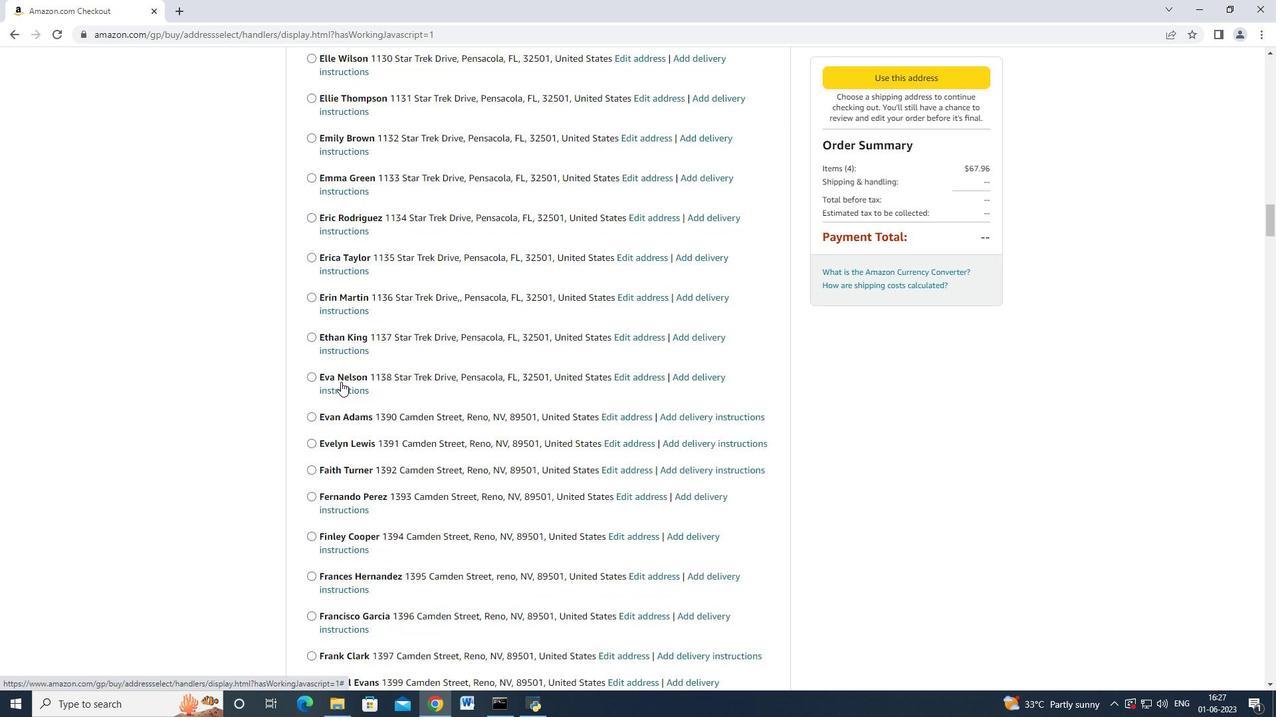 
Action: Mouse scrolled (340, 381) with delta (0, 0)
Screenshot: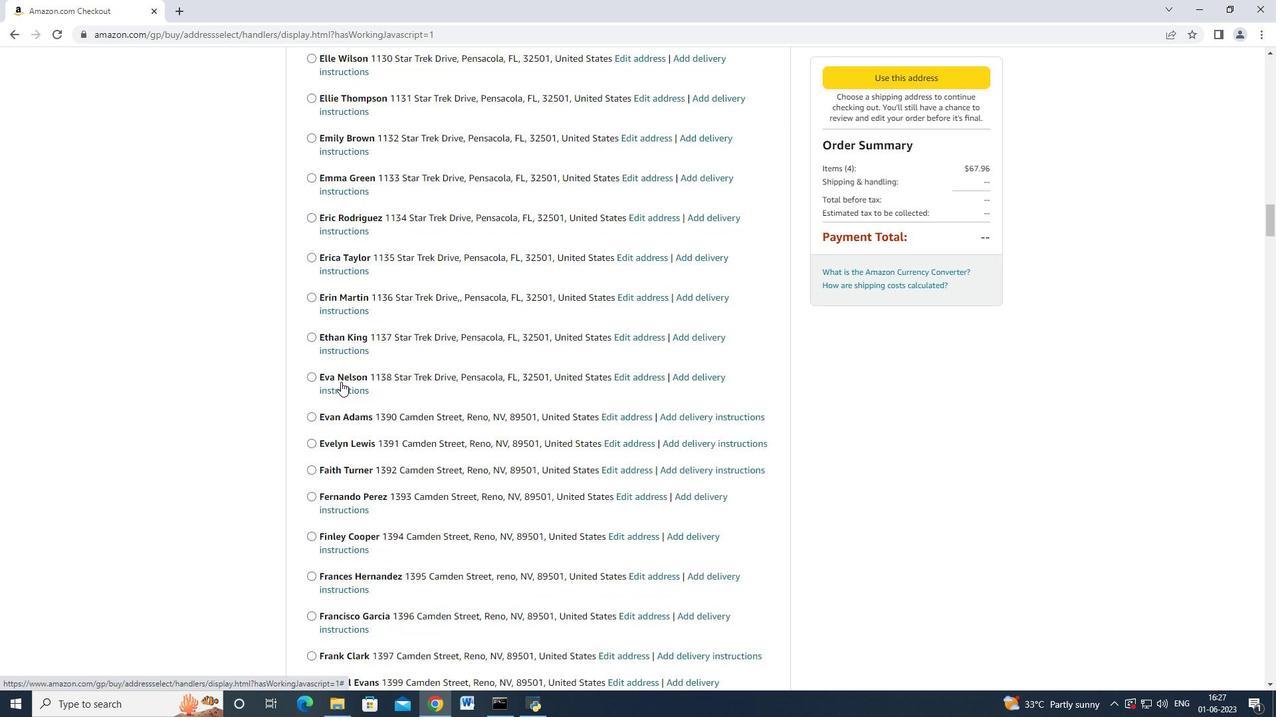 
Action: Mouse scrolled (340, 381) with delta (0, 0)
Screenshot: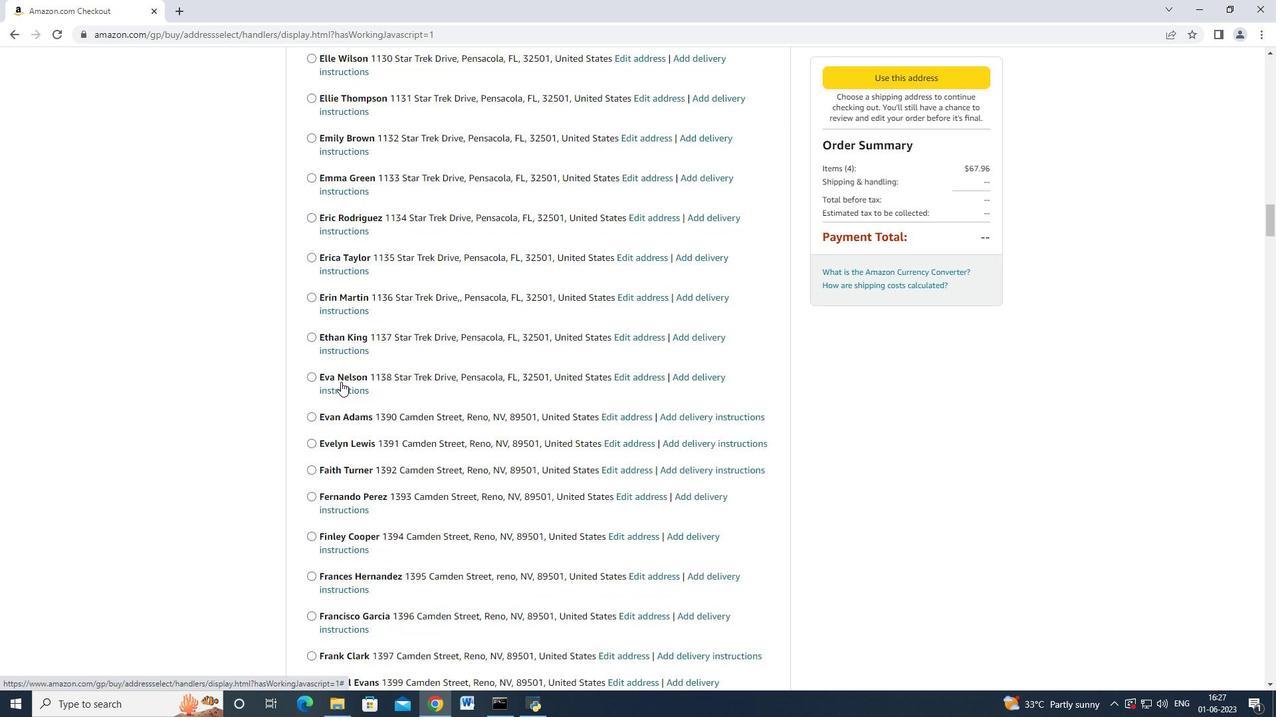 
Action: Mouse moved to (340, 382)
Screenshot: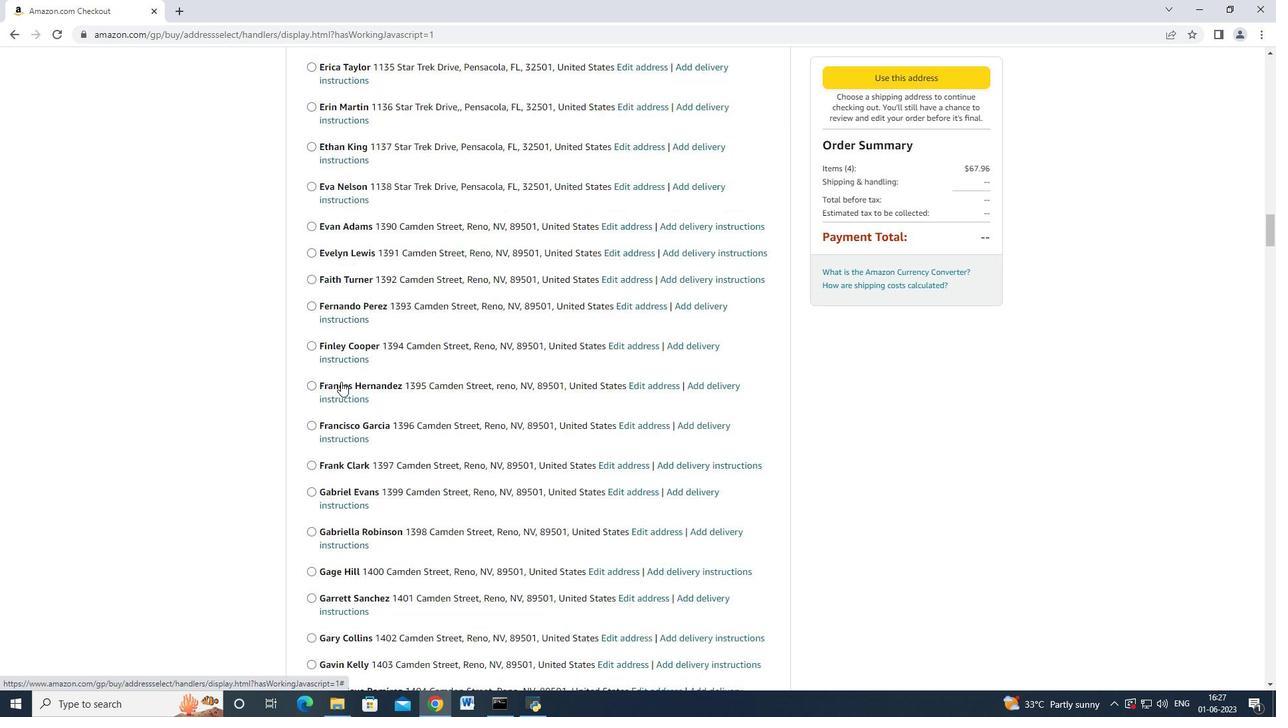 
Action: Mouse scrolled (340, 381) with delta (0, 0)
Screenshot: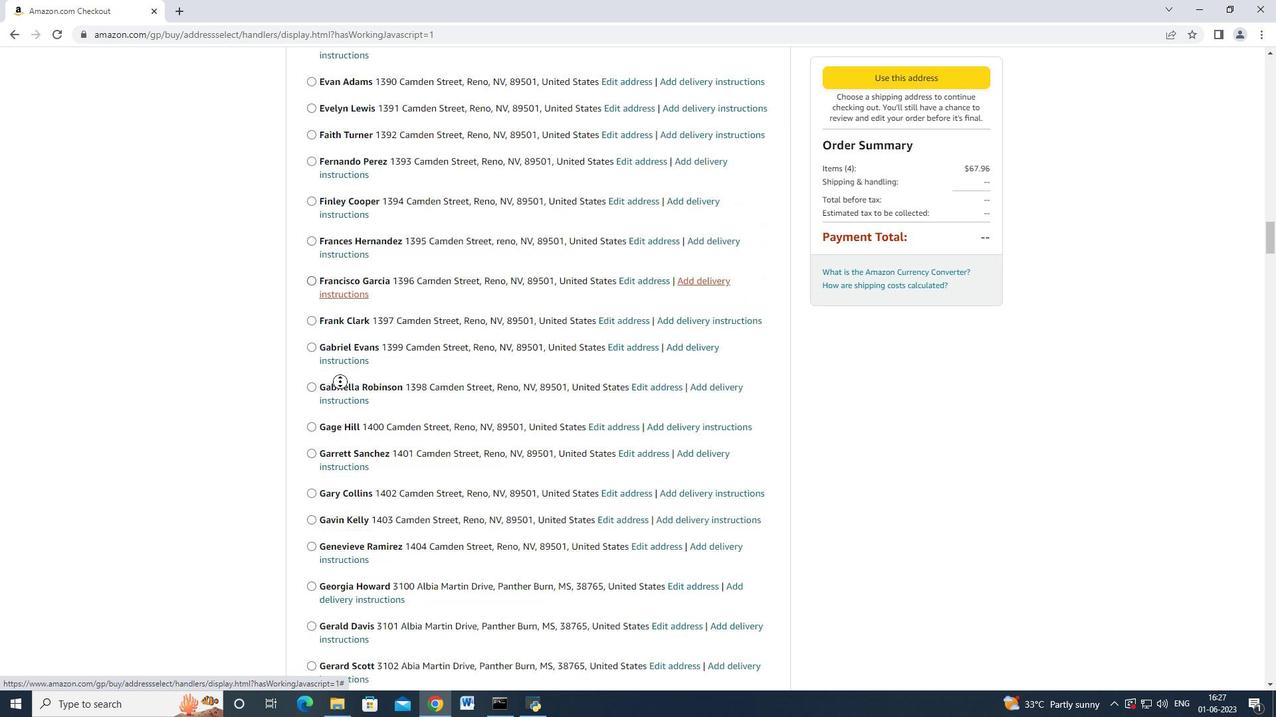 
Action: Mouse scrolled (340, 381) with delta (0, 0)
Screenshot: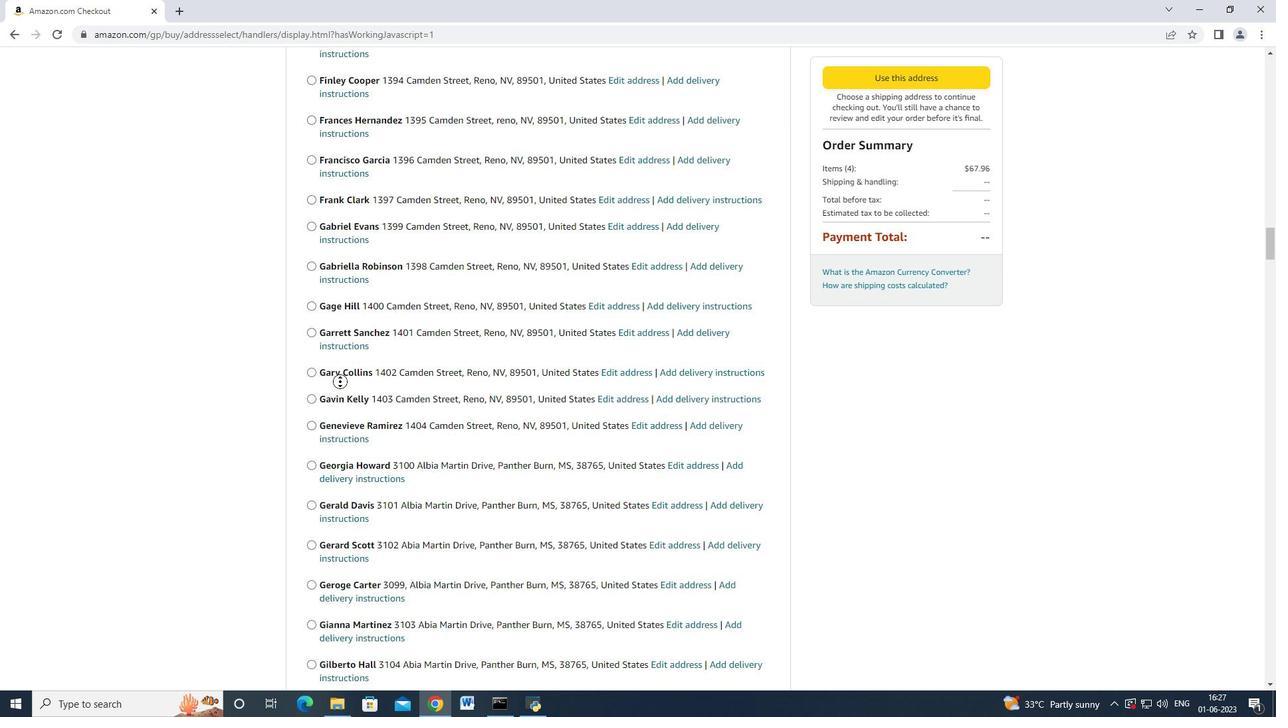 
Action: Mouse scrolled (340, 381) with delta (0, 0)
Screenshot: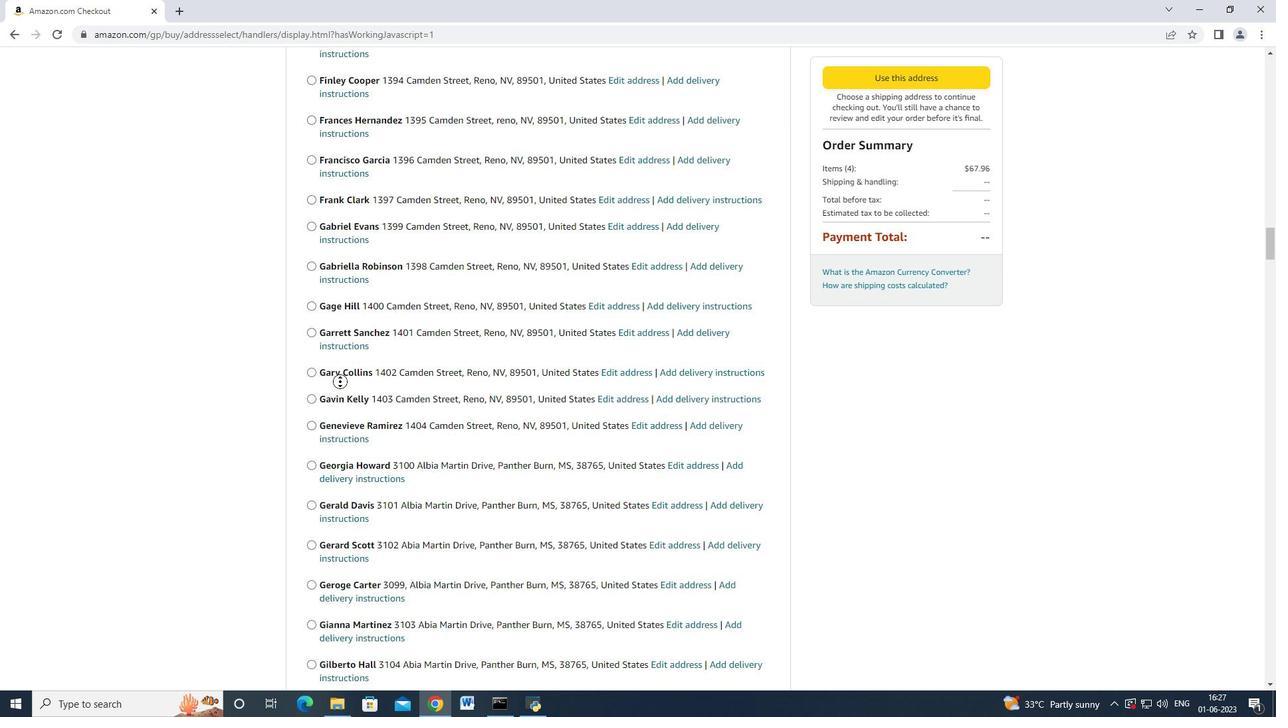 
Action: Mouse scrolled (340, 381) with delta (0, 0)
Screenshot: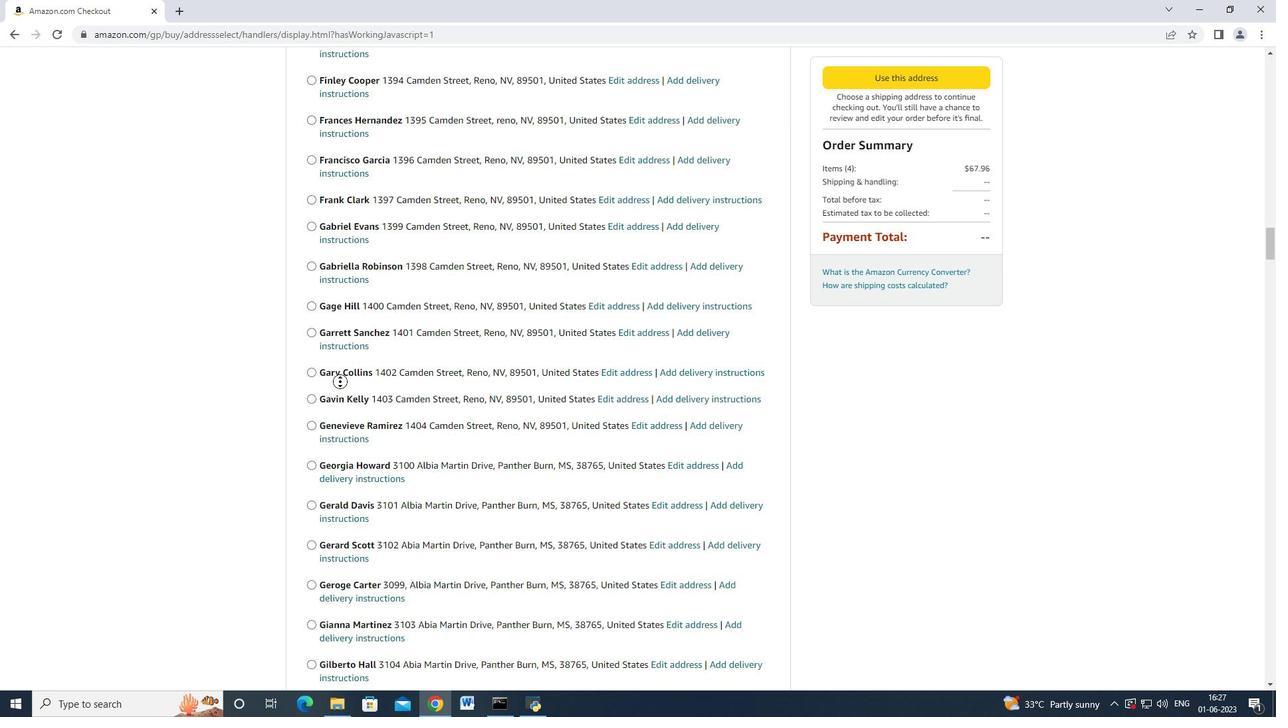 
Action: Mouse scrolled (340, 381) with delta (0, 0)
Screenshot: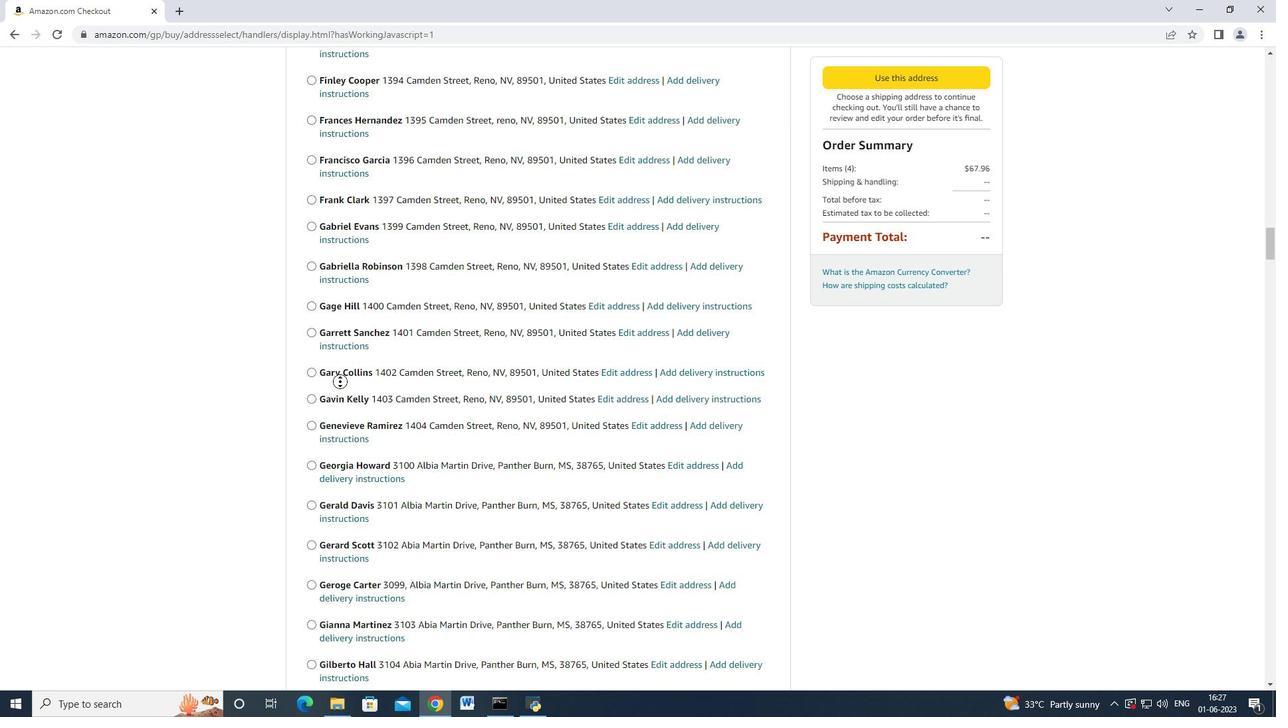 
Action: Mouse scrolled (340, 381) with delta (0, 0)
Screenshot: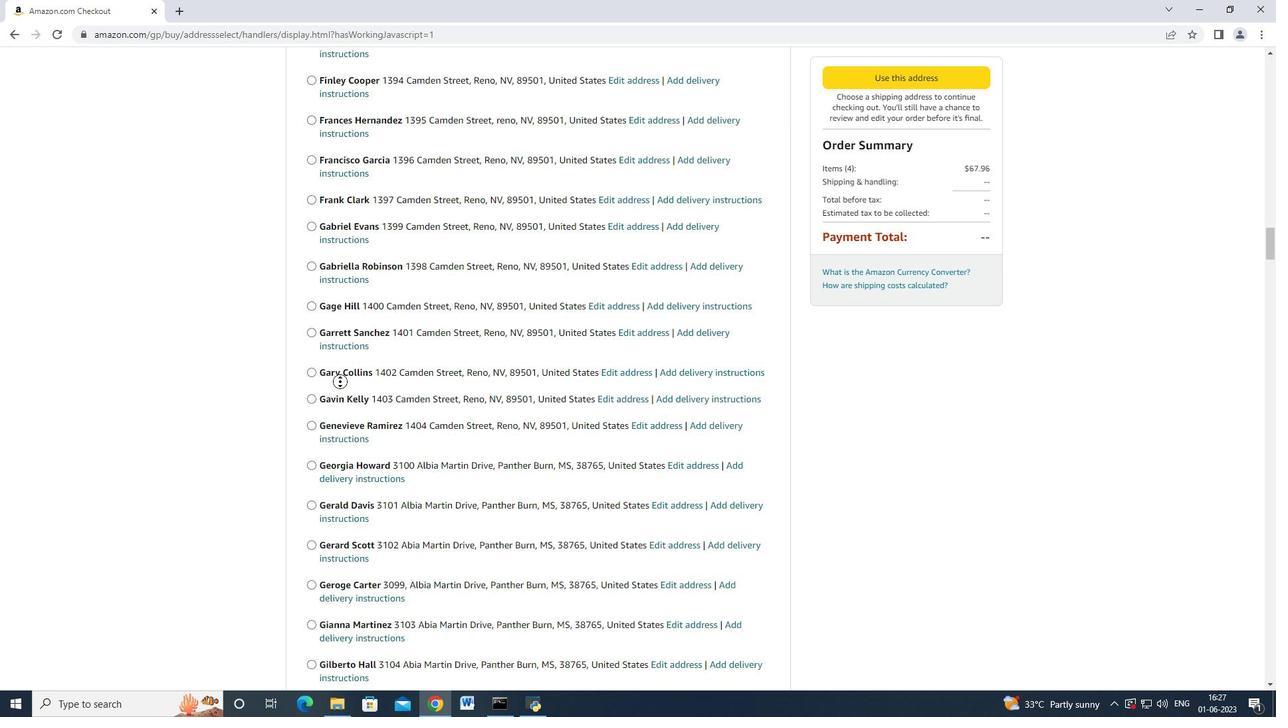 
Action: Mouse scrolled (339, 381) with delta (0, 0)
Screenshot: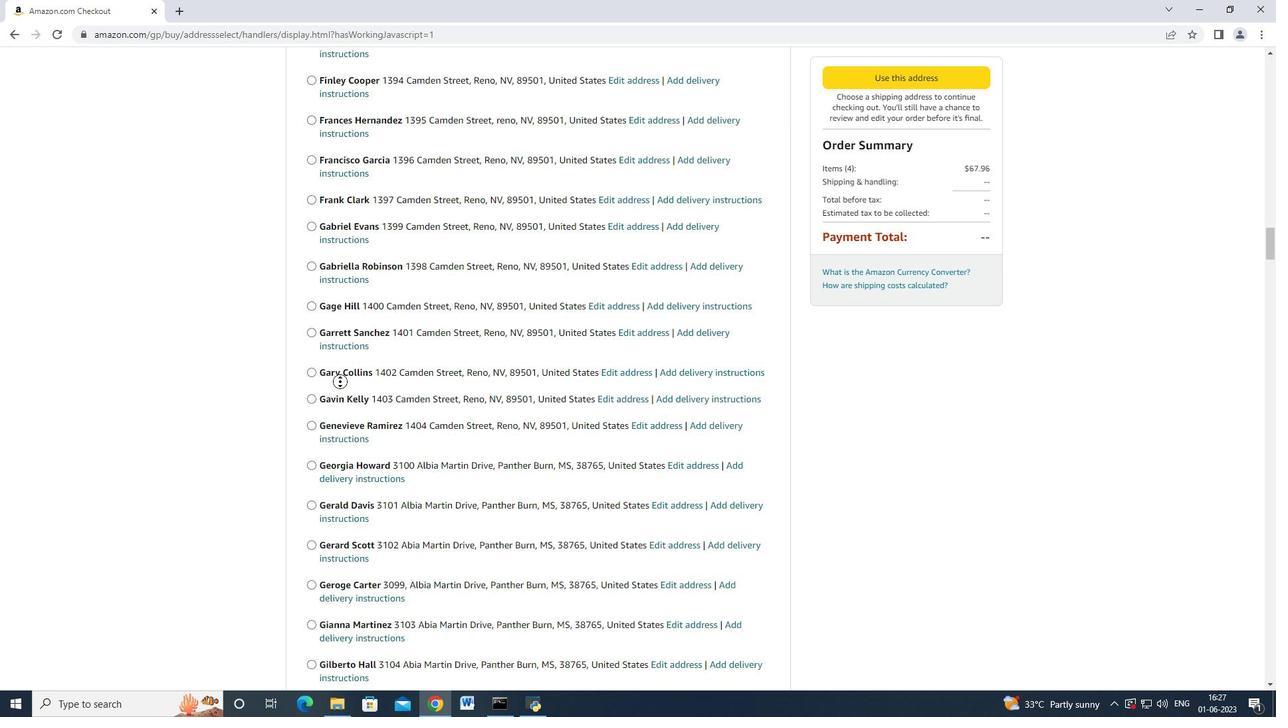 
Action: Mouse scrolled (339, 381) with delta (0, 0)
Screenshot: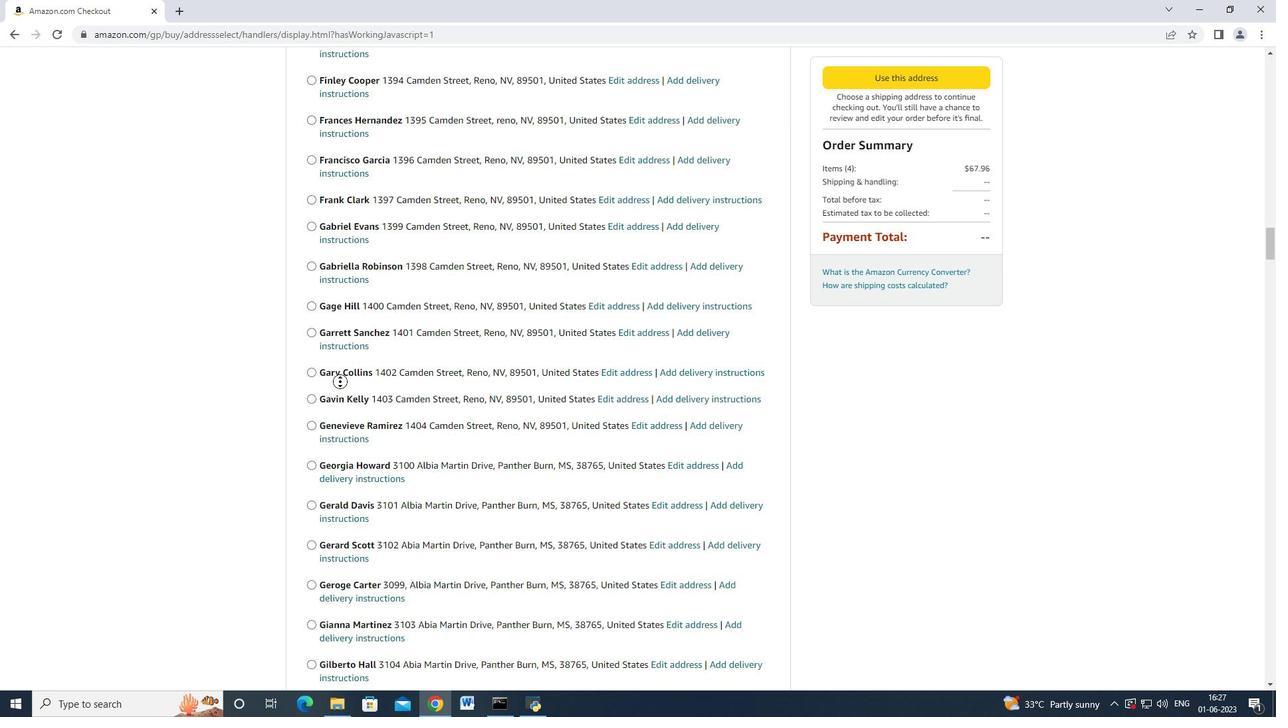
Action: Mouse scrolled (339, 381) with delta (0, 0)
Screenshot: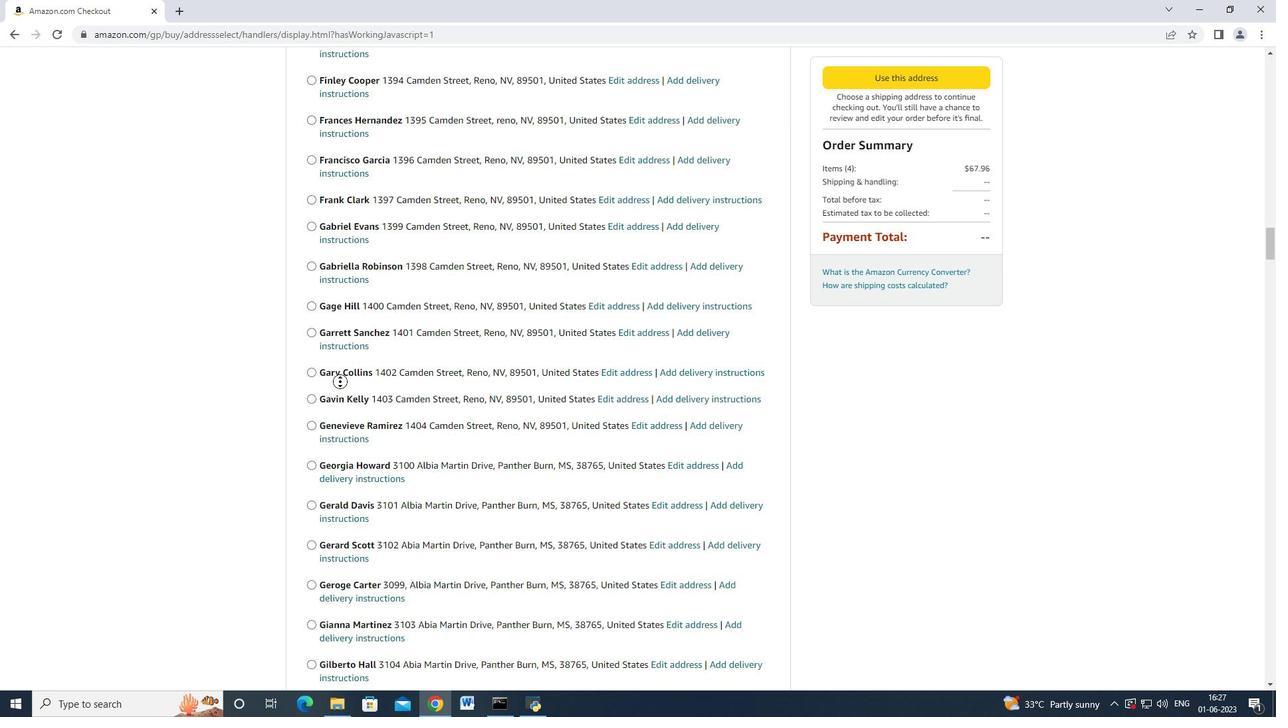 
Action: Mouse scrolled (339, 381) with delta (0, 0)
Screenshot: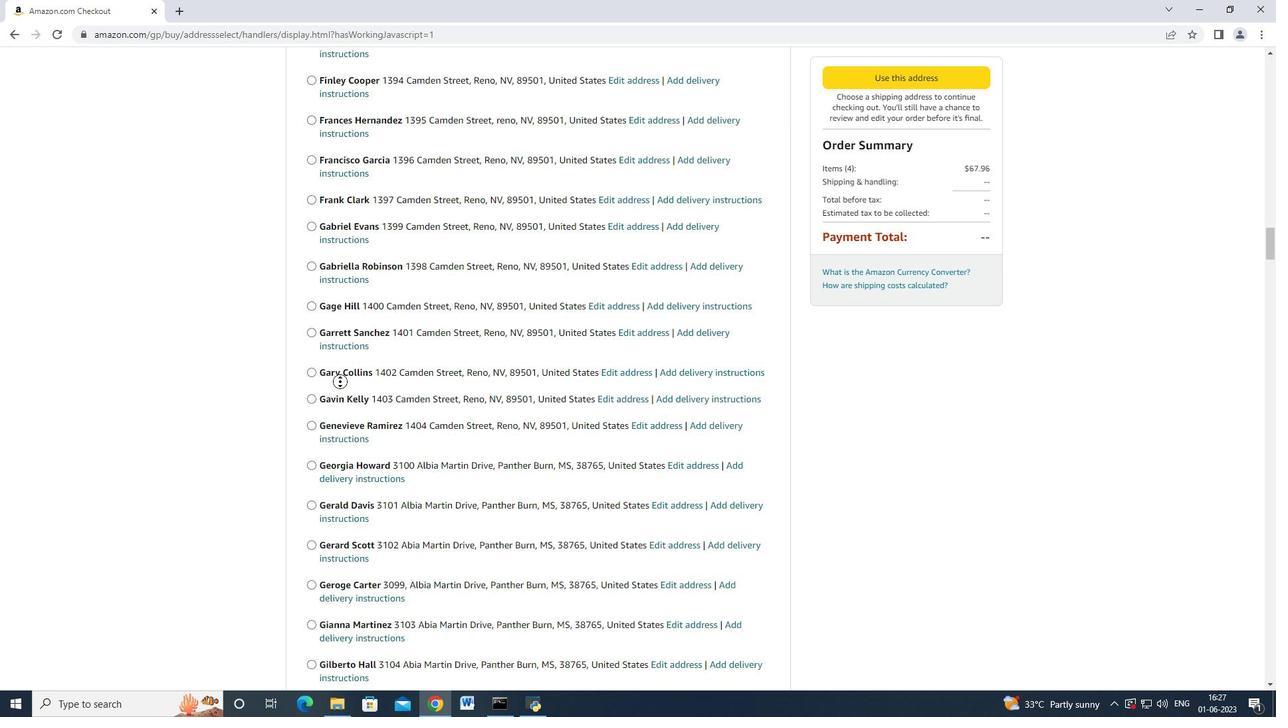 
Action: Mouse scrolled (339, 381) with delta (0, 0)
Screenshot: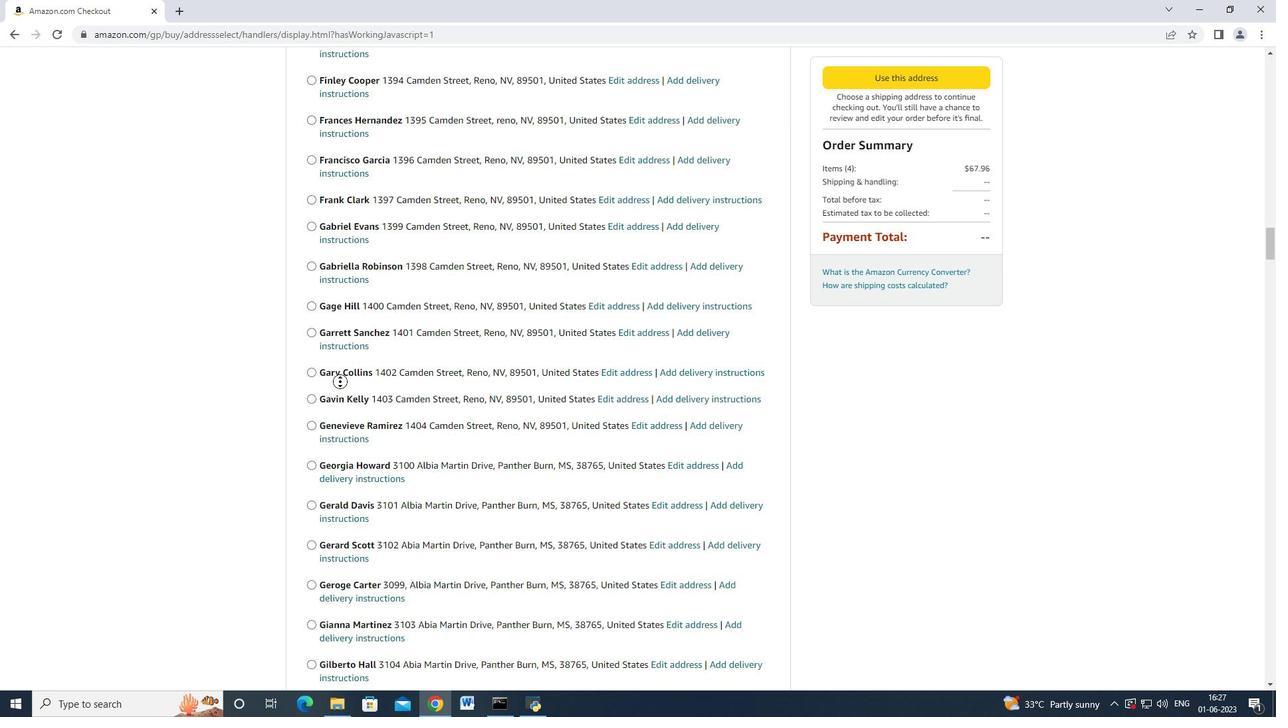 
Action: Mouse scrolled (339, 380) with delta (0, -1)
Screenshot: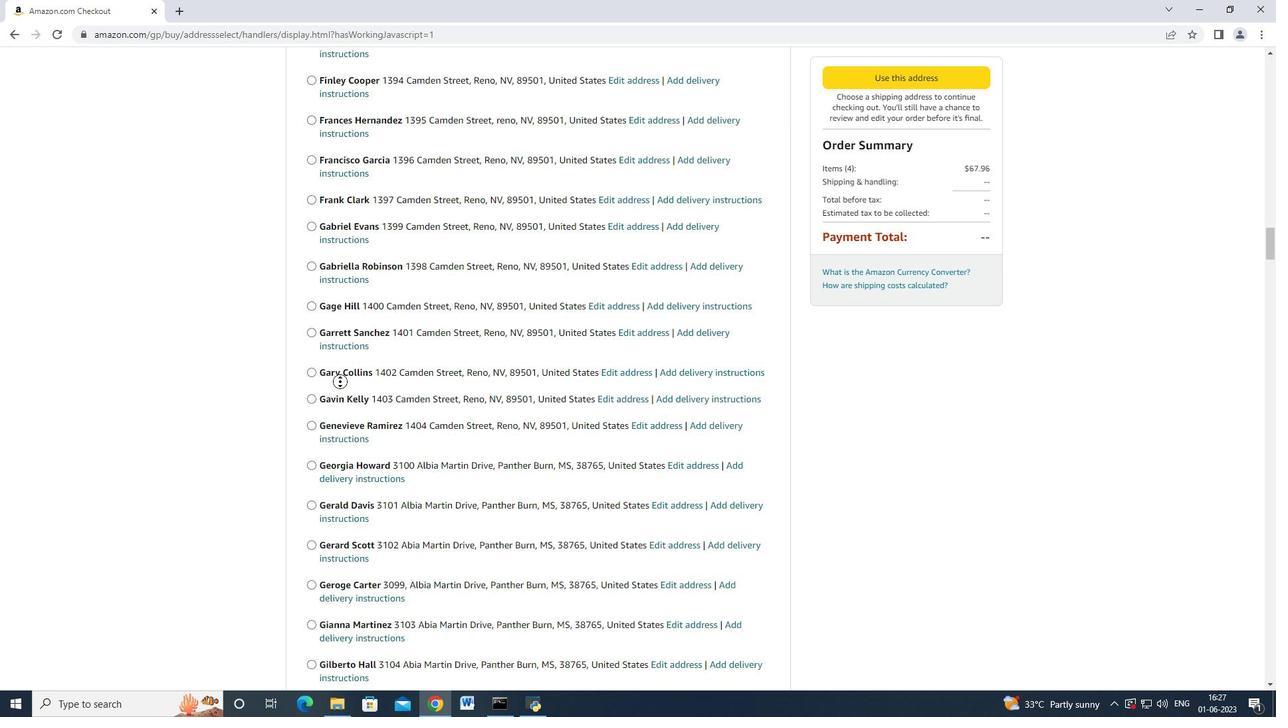 
Action: Mouse scrolled (339, 381) with delta (0, 0)
Screenshot: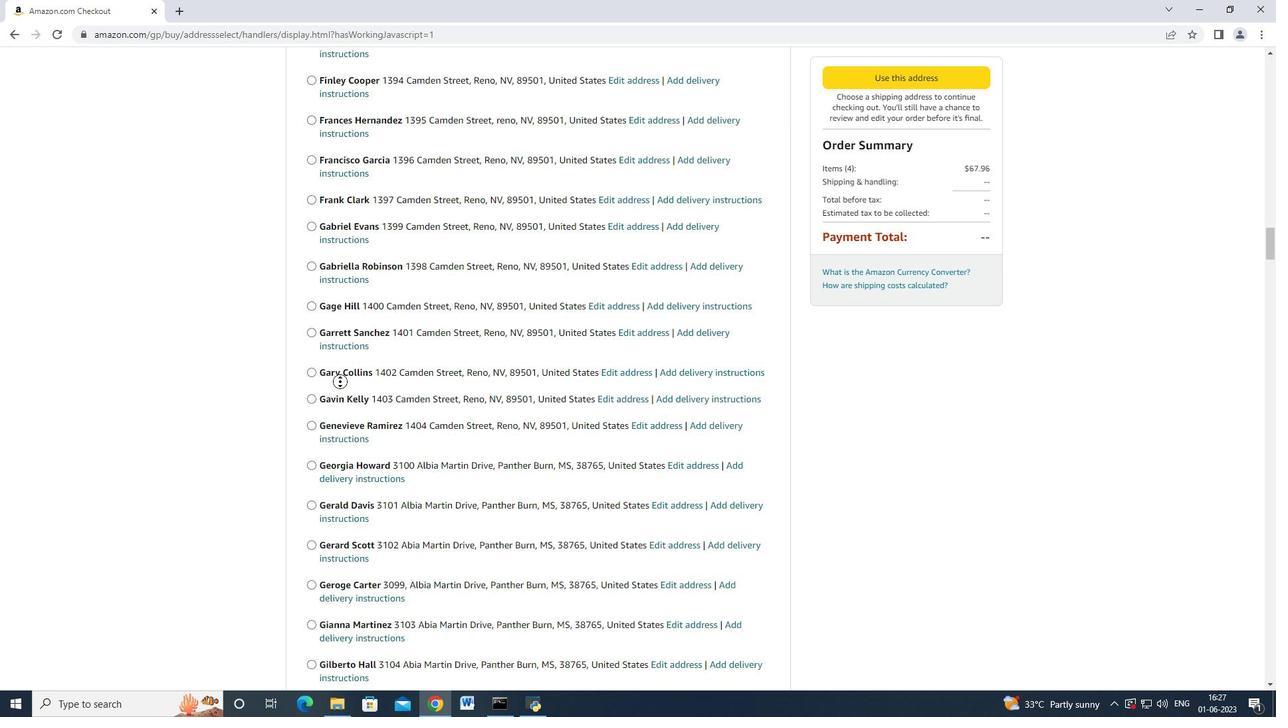 
Action: Mouse scrolled (339, 381) with delta (0, 0)
Screenshot: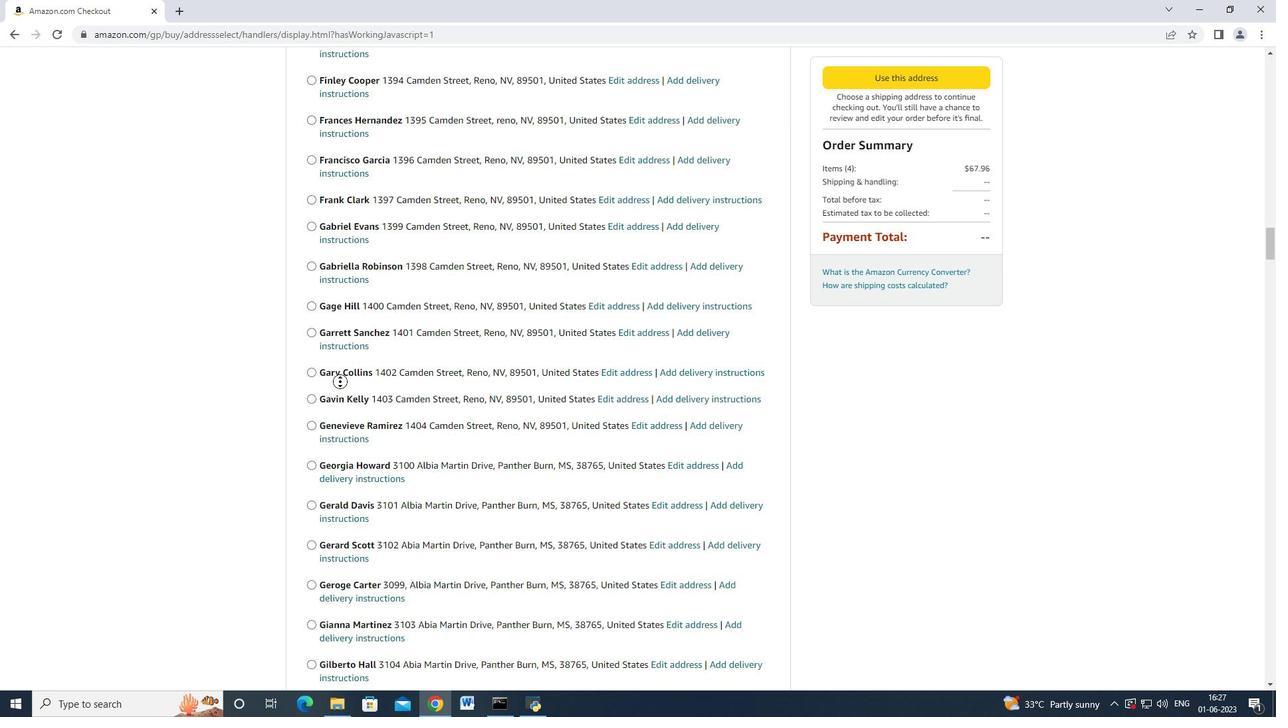 
Action: Mouse scrolled (339, 381) with delta (0, 0)
Screenshot: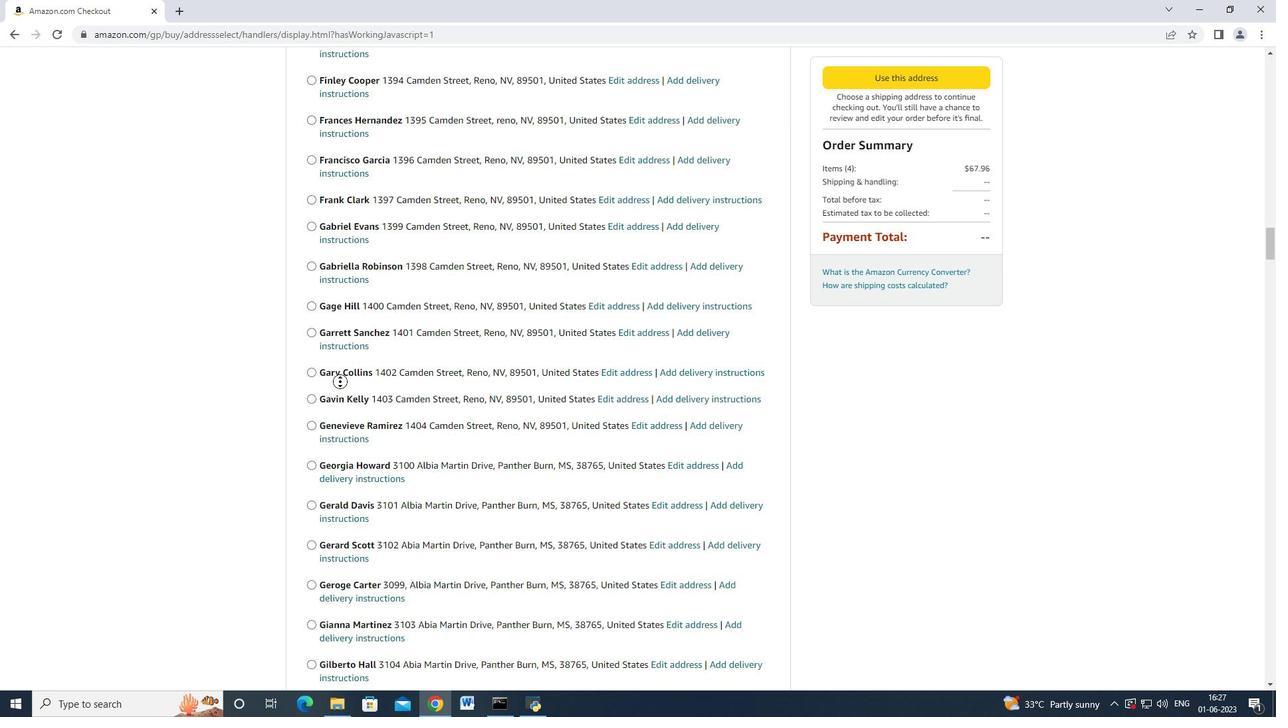 
Action: Mouse scrolled (339, 381) with delta (0, 0)
Screenshot: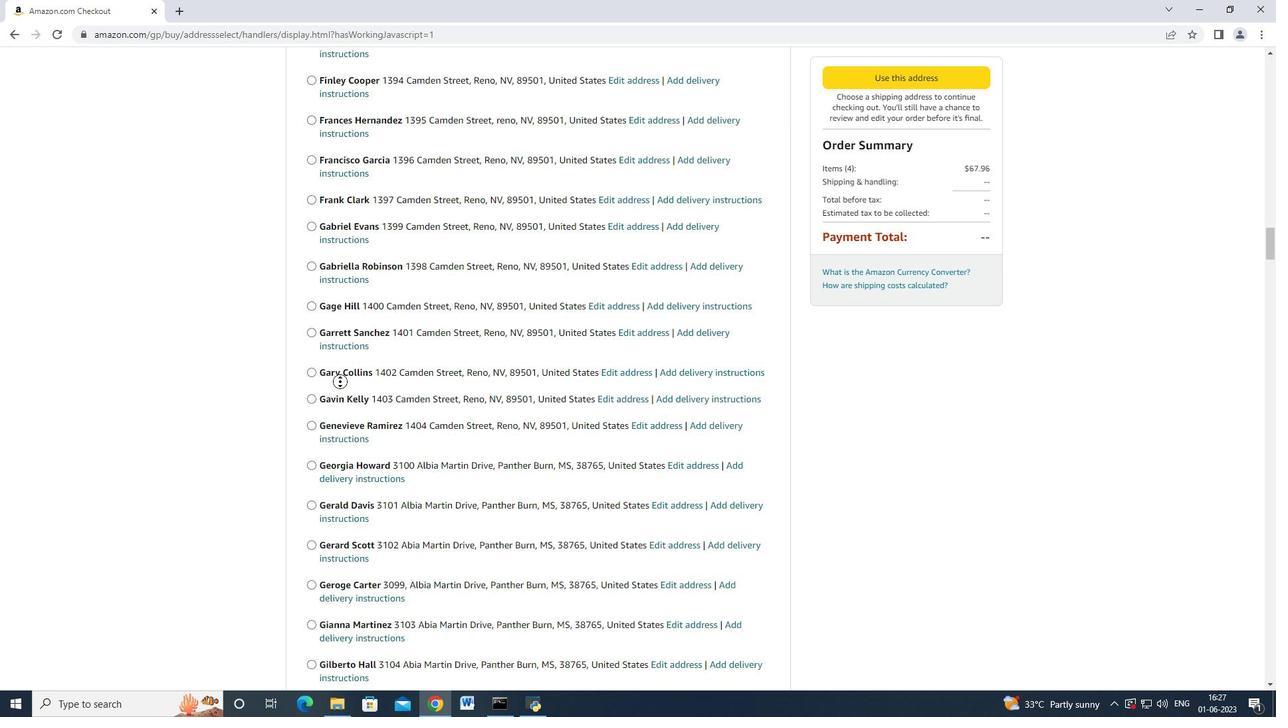 
Action: Mouse scrolled (339, 381) with delta (0, 0)
Screenshot: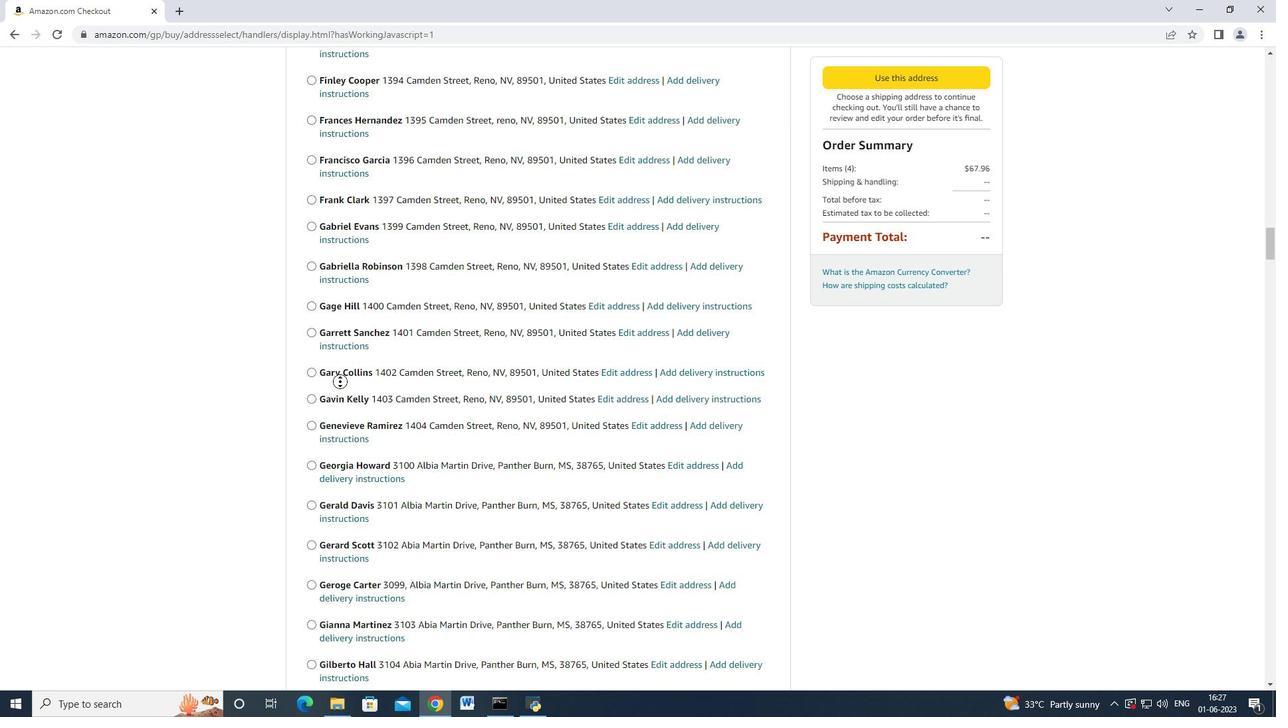 
Action: Mouse scrolled (339, 381) with delta (0, 0)
Screenshot: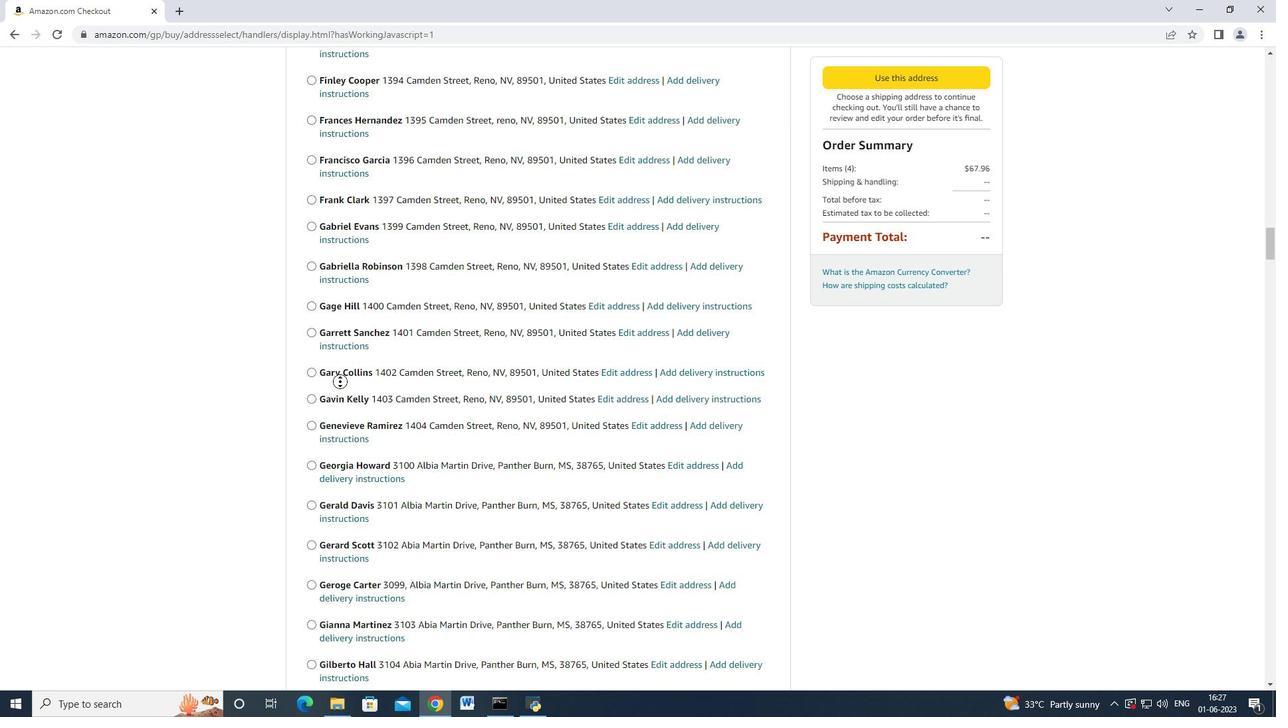 
Action: Mouse scrolled (339, 381) with delta (0, 0)
Screenshot: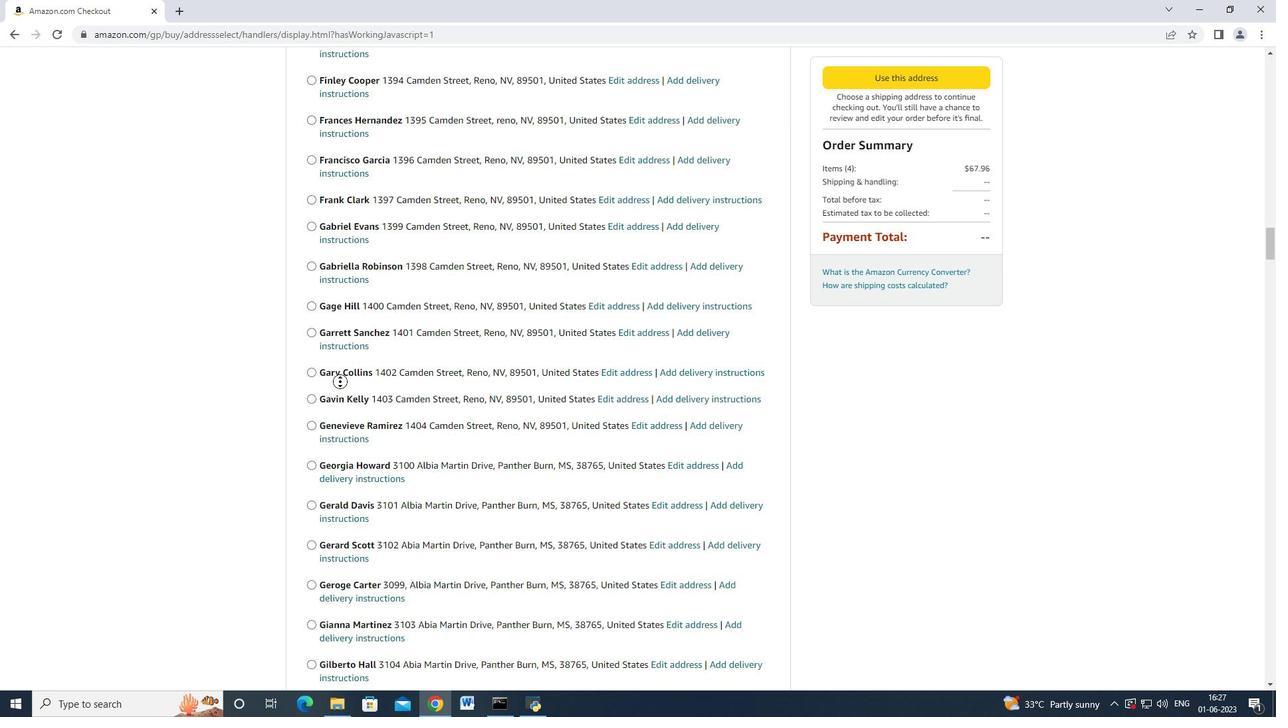 
Action: Mouse scrolled (339, 381) with delta (0, 0)
Screenshot: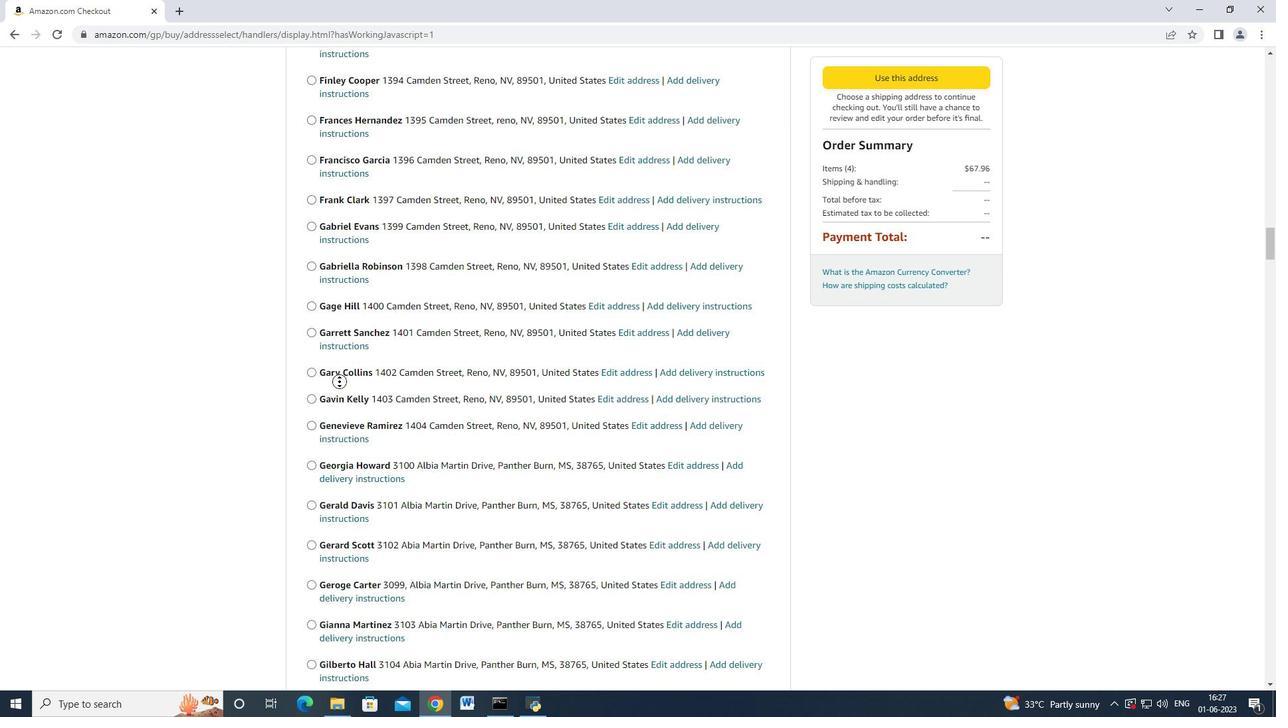 
Action: Mouse scrolled (339, 381) with delta (0, 0)
Screenshot: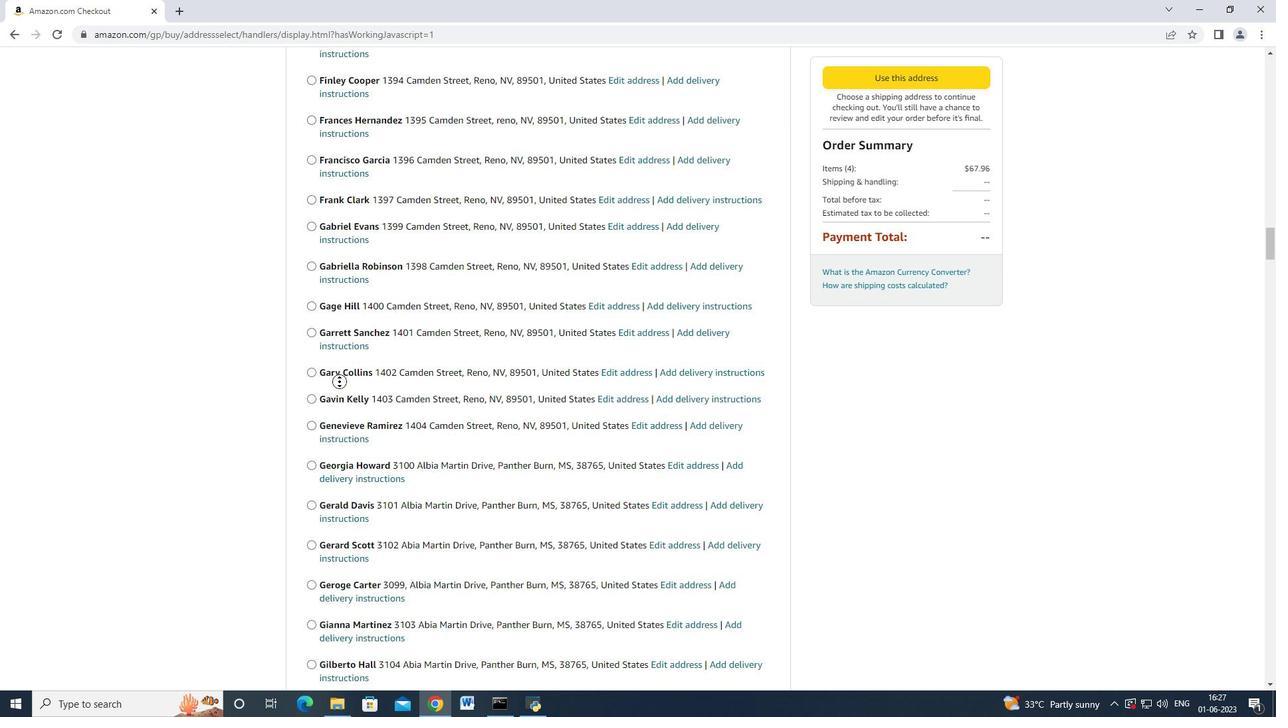 
Action: Mouse scrolled (339, 381) with delta (0, 0)
Screenshot: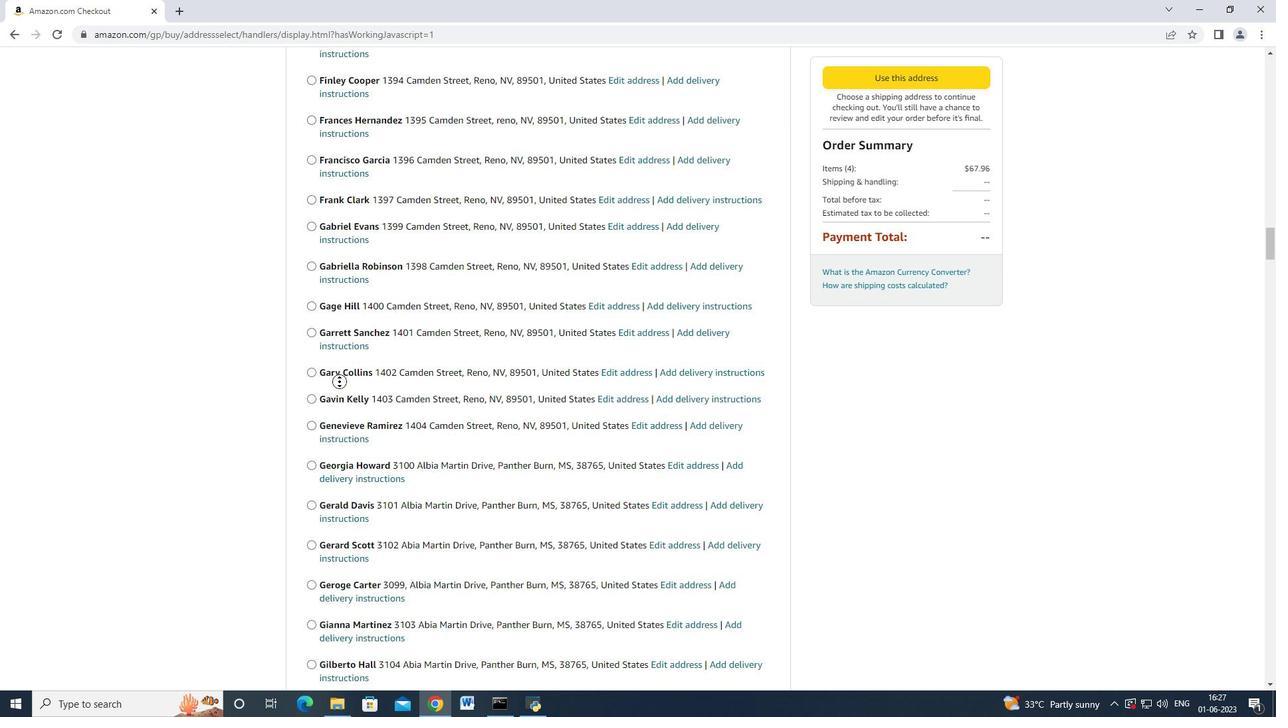 
Action: Mouse scrolled (339, 381) with delta (0, 0)
Screenshot: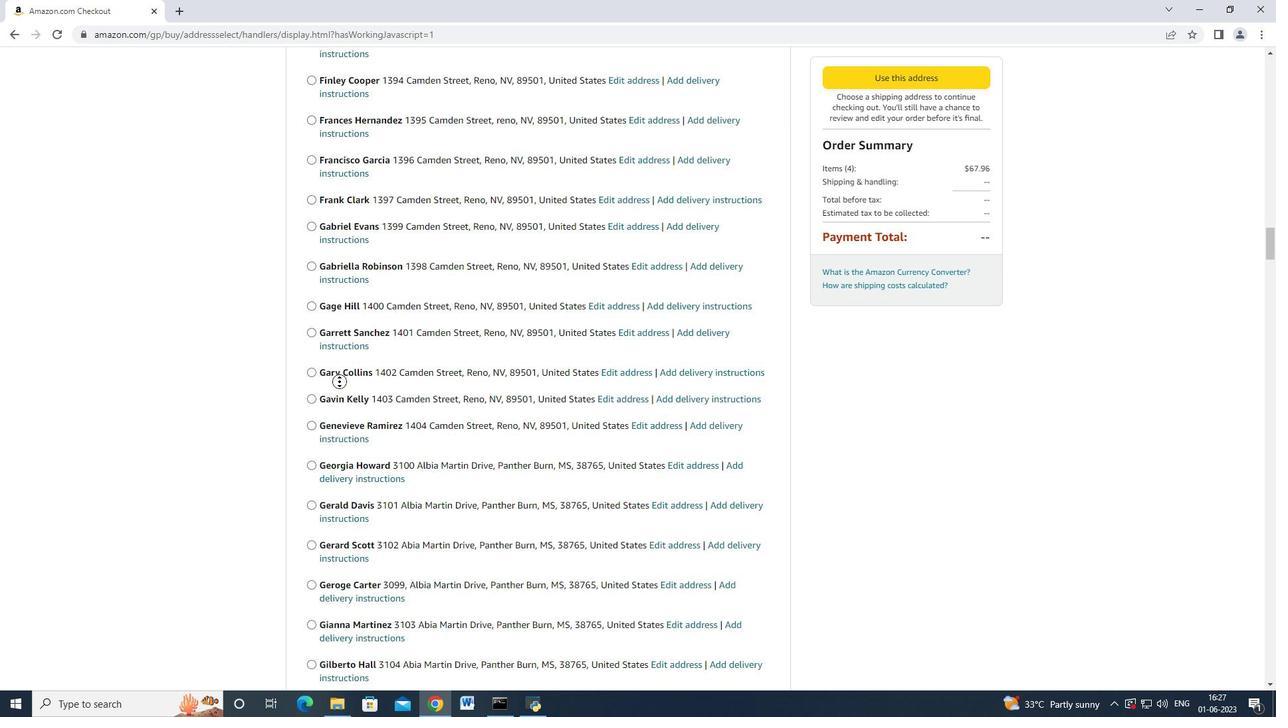 
Action: Mouse scrolled (339, 381) with delta (0, 0)
Screenshot: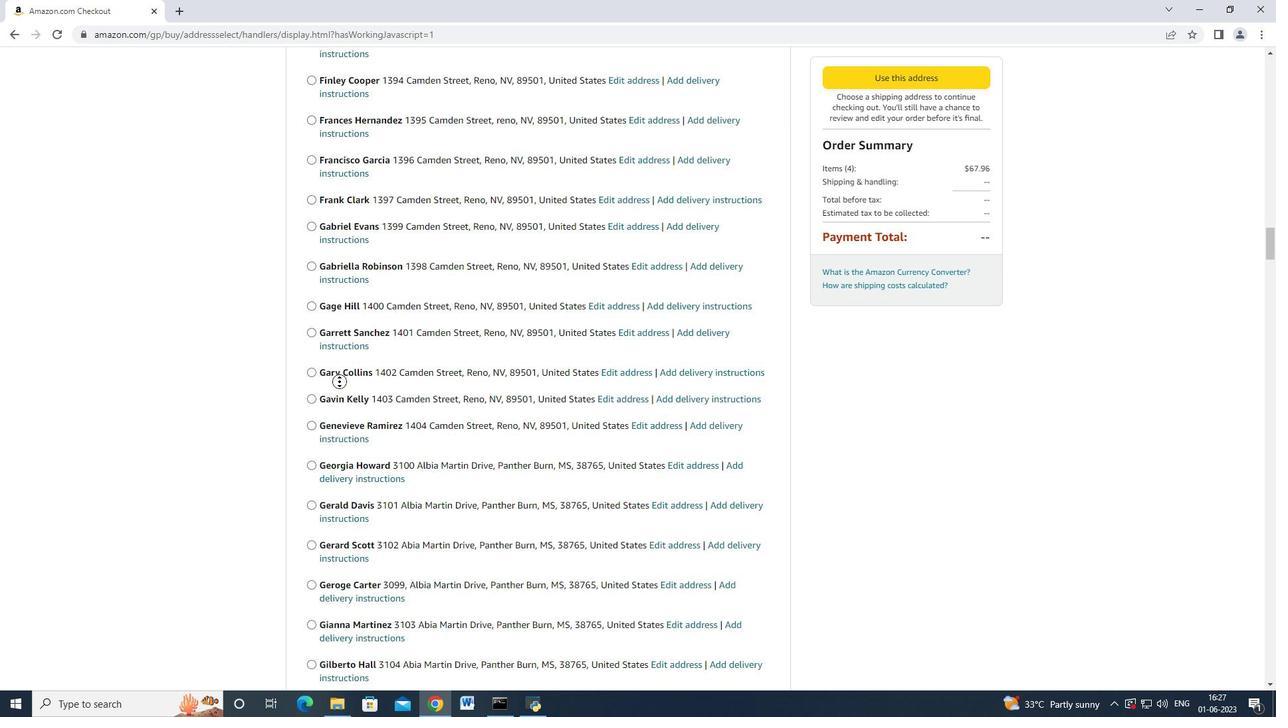 
Action: Mouse scrolled (339, 381) with delta (0, 0)
Screenshot: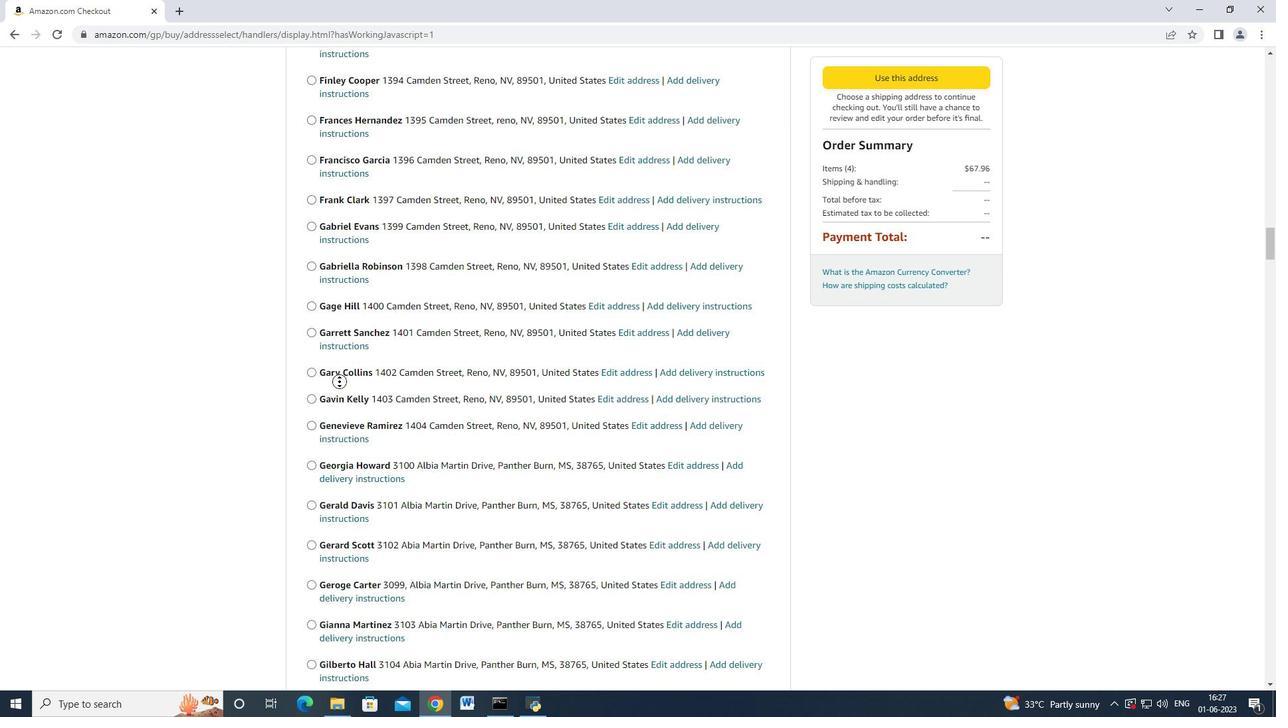 
Action: Mouse scrolled (339, 381) with delta (0, 0)
Screenshot: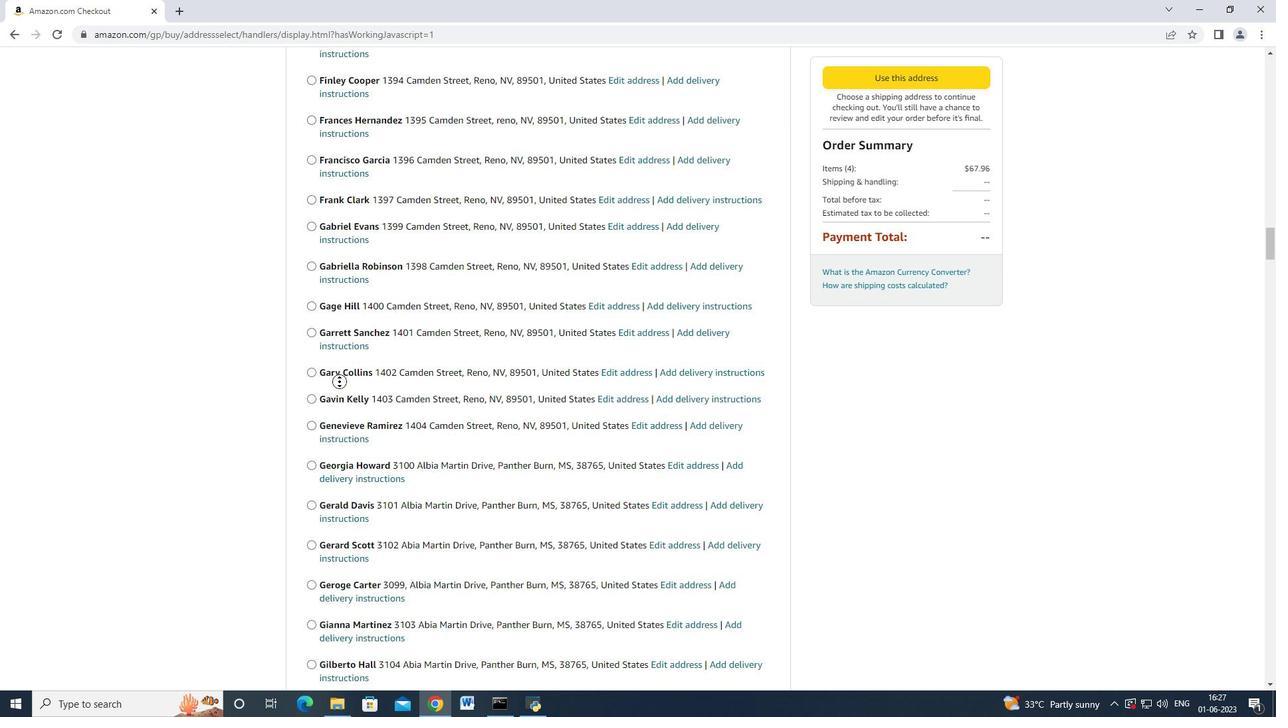 
Action: Mouse moved to (381, 412)
Screenshot: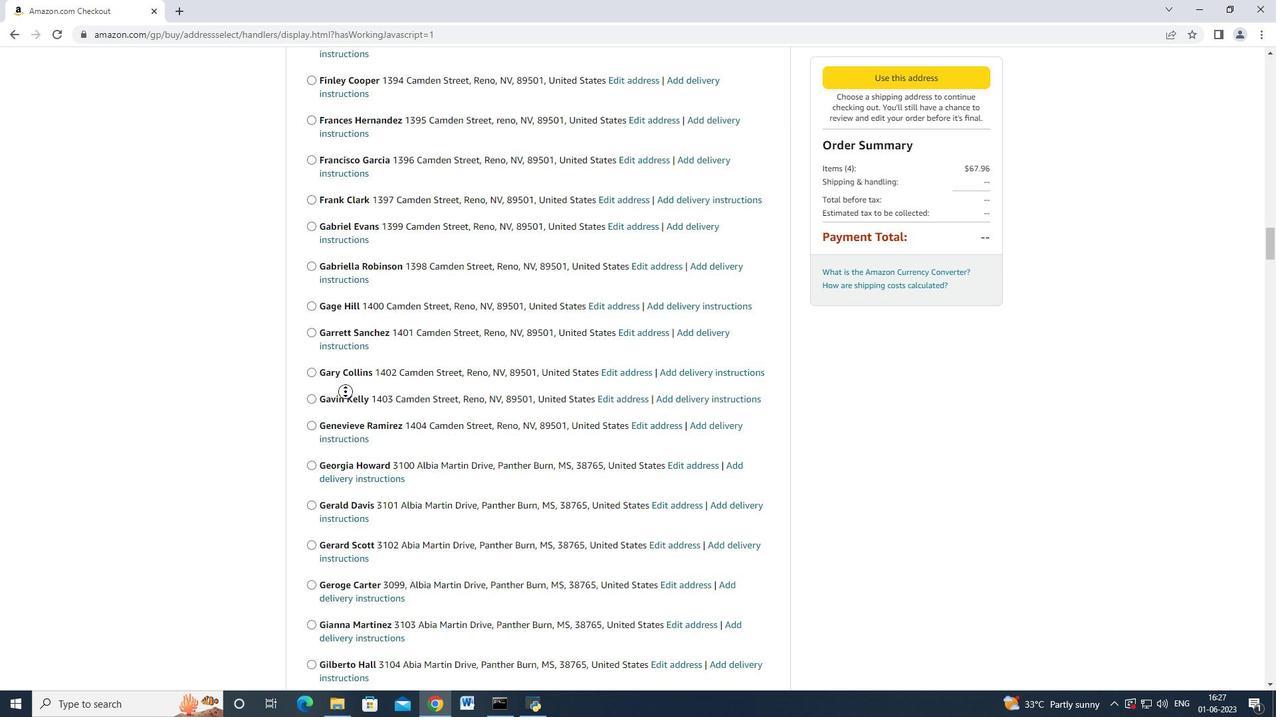 
Action: Mouse scrolled (381, 411) with delta (0, 0)
Screenshot: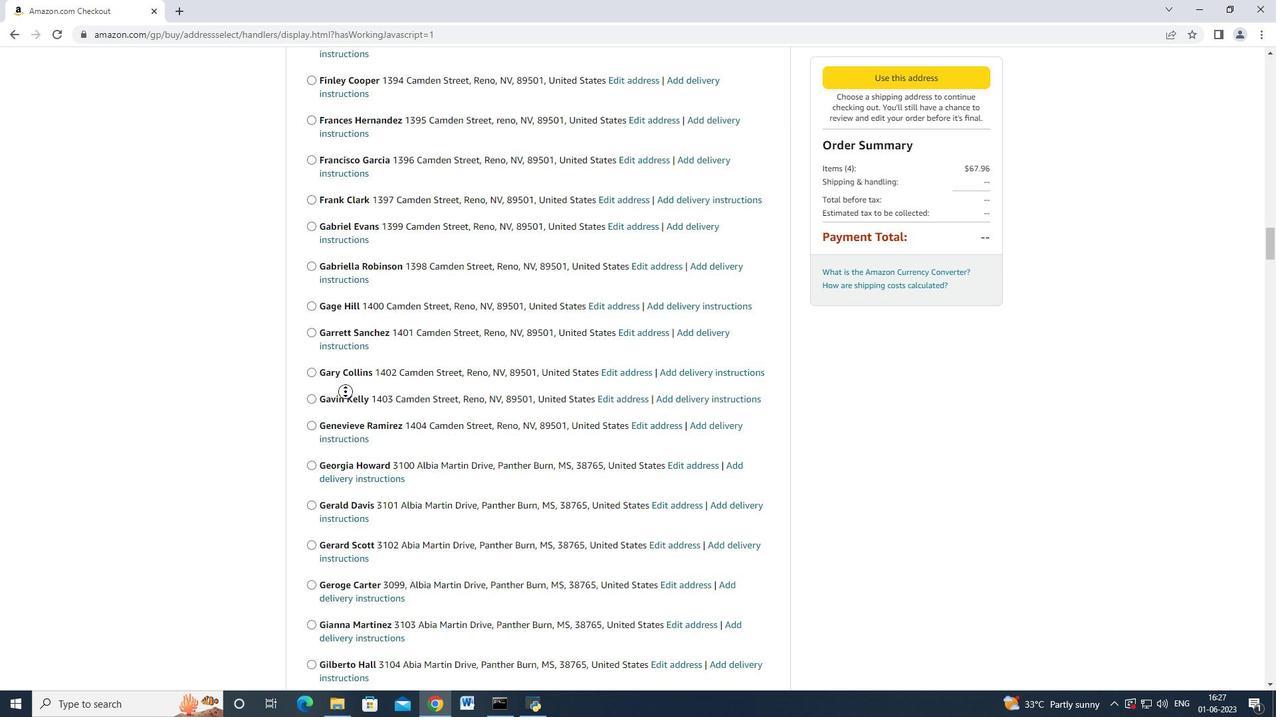 
Action: Mouse scrolled (381, 411) with delta (0, 0)
Screenshot: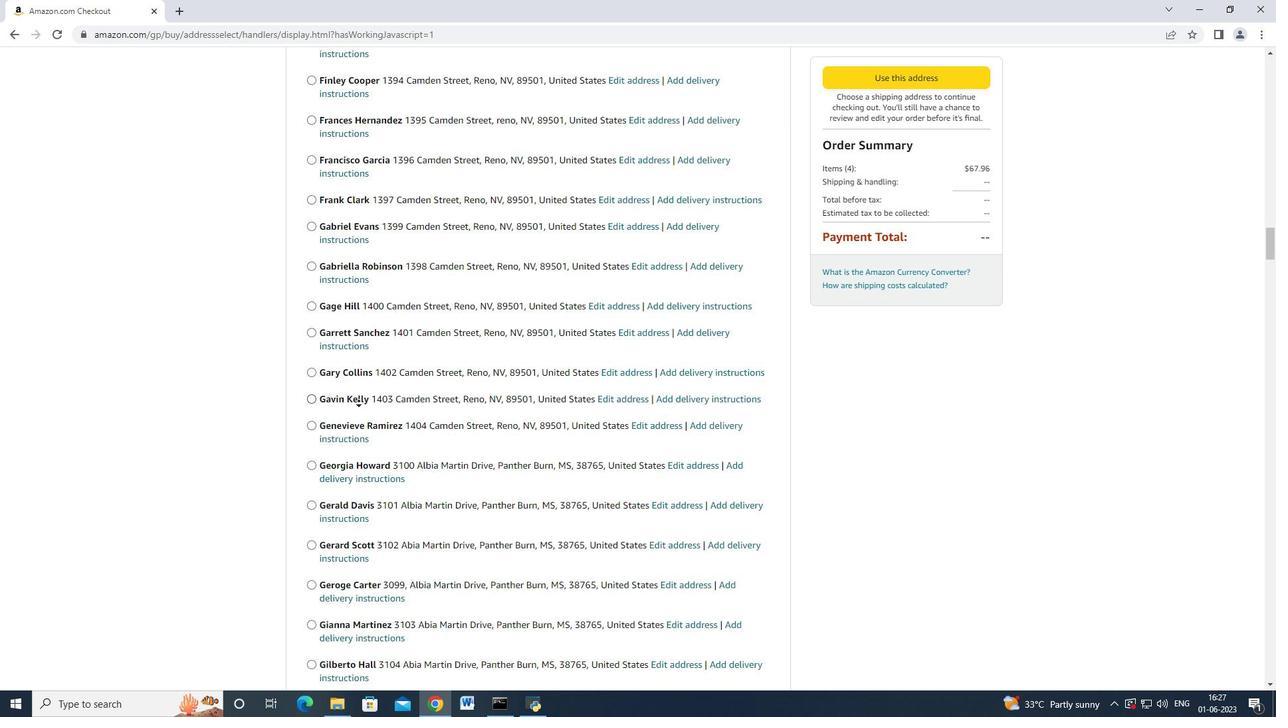 
Action: Mouse scrolled (381, 411) with delta (0, 0)
Screenshot: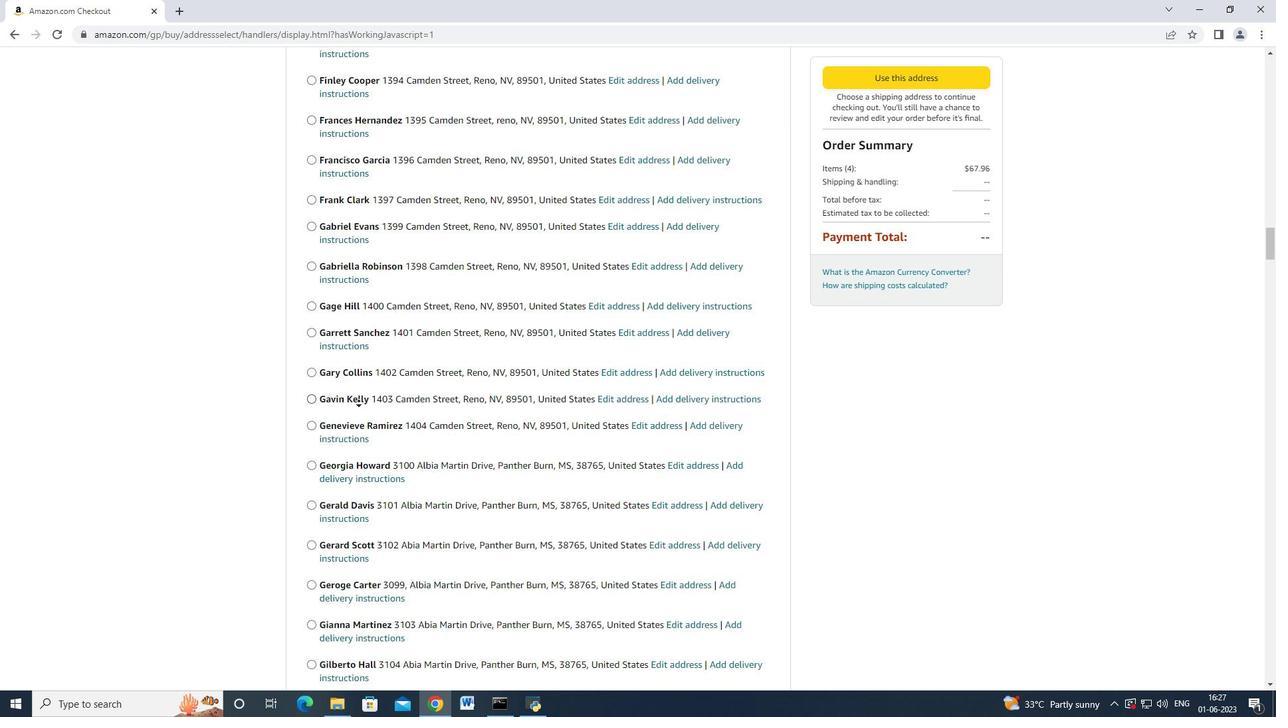 
Action: Mouse scrolled (381, 411) with delta (0, 0)
Screenshot: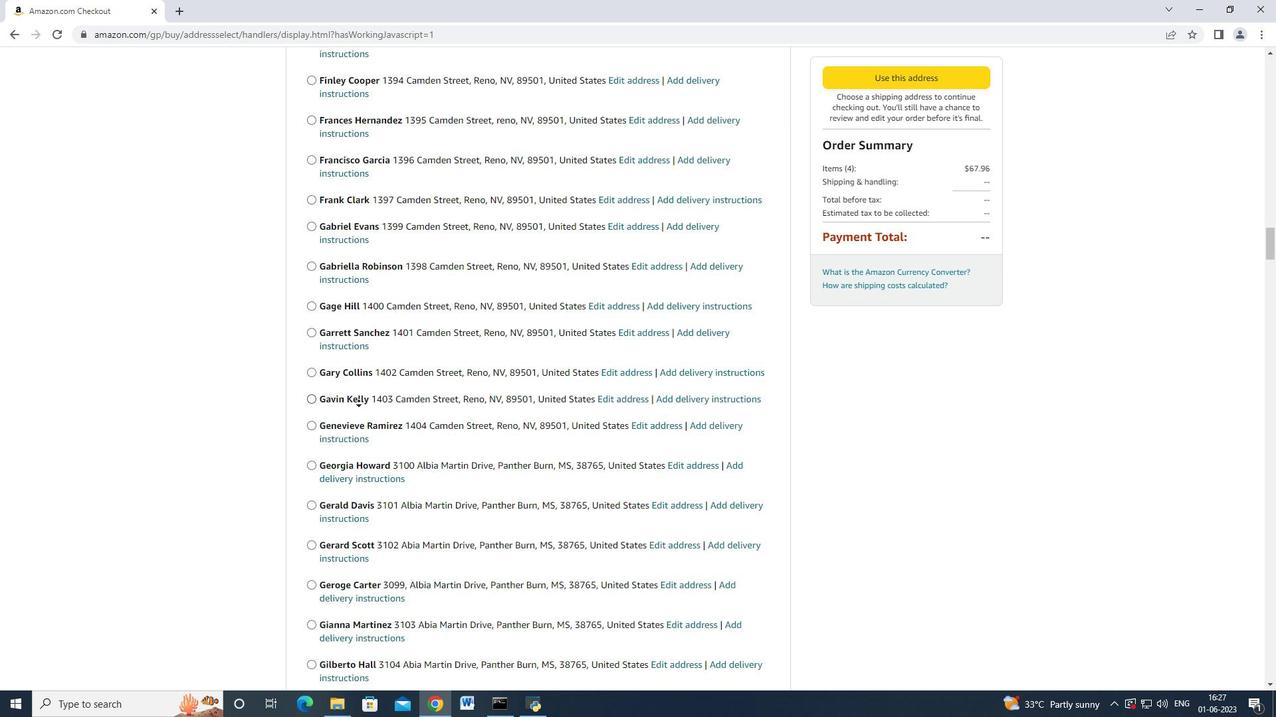 
Action: Mouse scrolled (381, 411) with delta (0, 0)
Screenshot: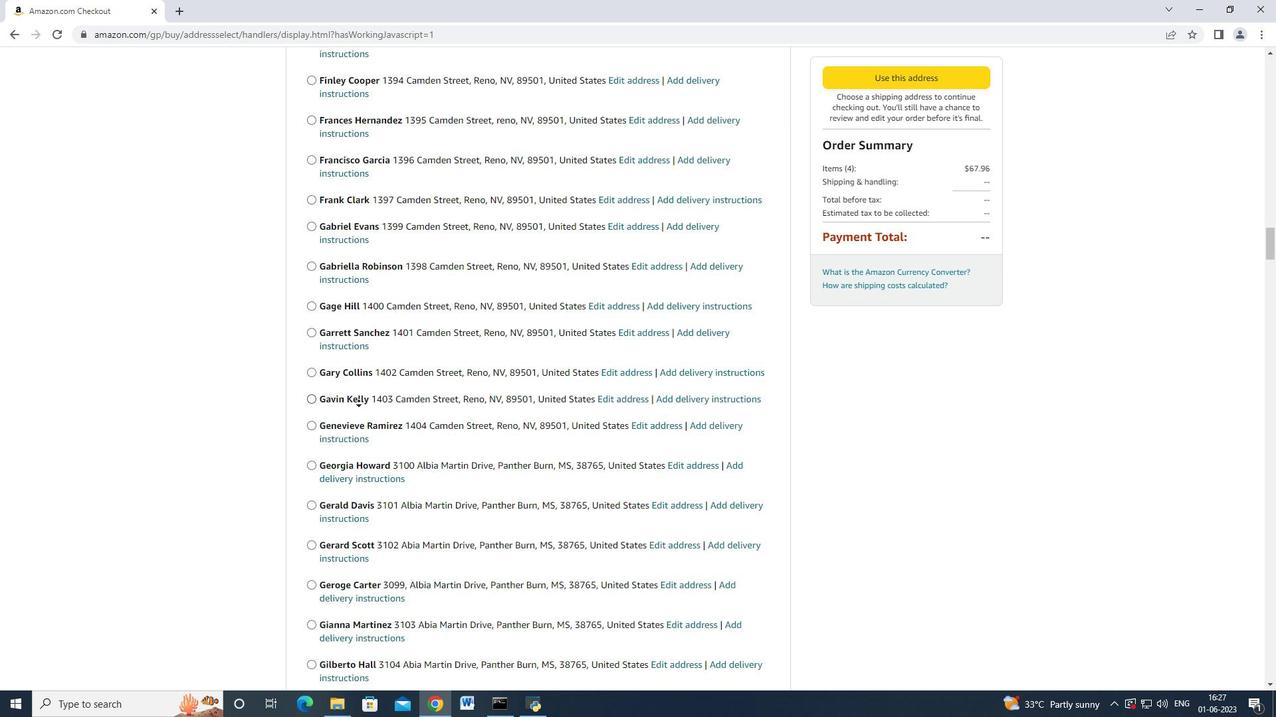 
Action: Mouse scrolled (381, 411) with delta (0, 0)
Screenshot: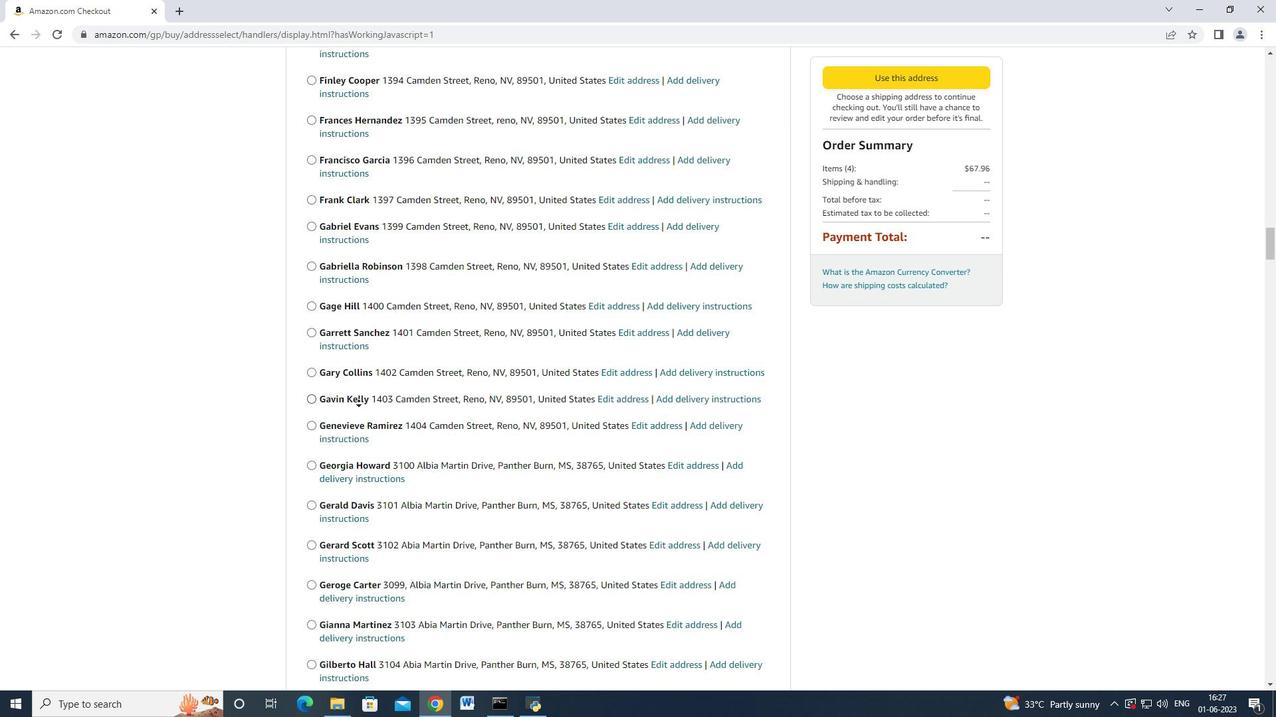 
Action: Mouse scrolled (381, 411) with delta (0, 0)
Screenshot: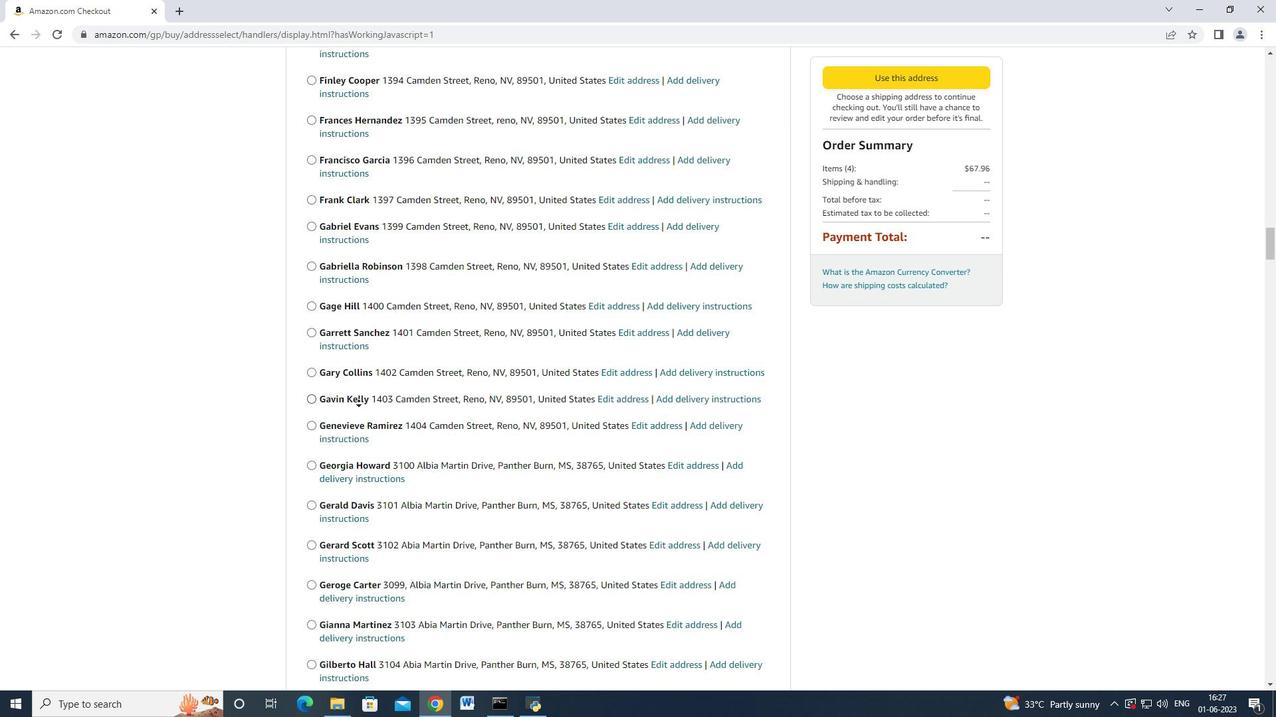 
Action: Mouse scrolled (381, 411) with delta (0, 0)
Screenshot: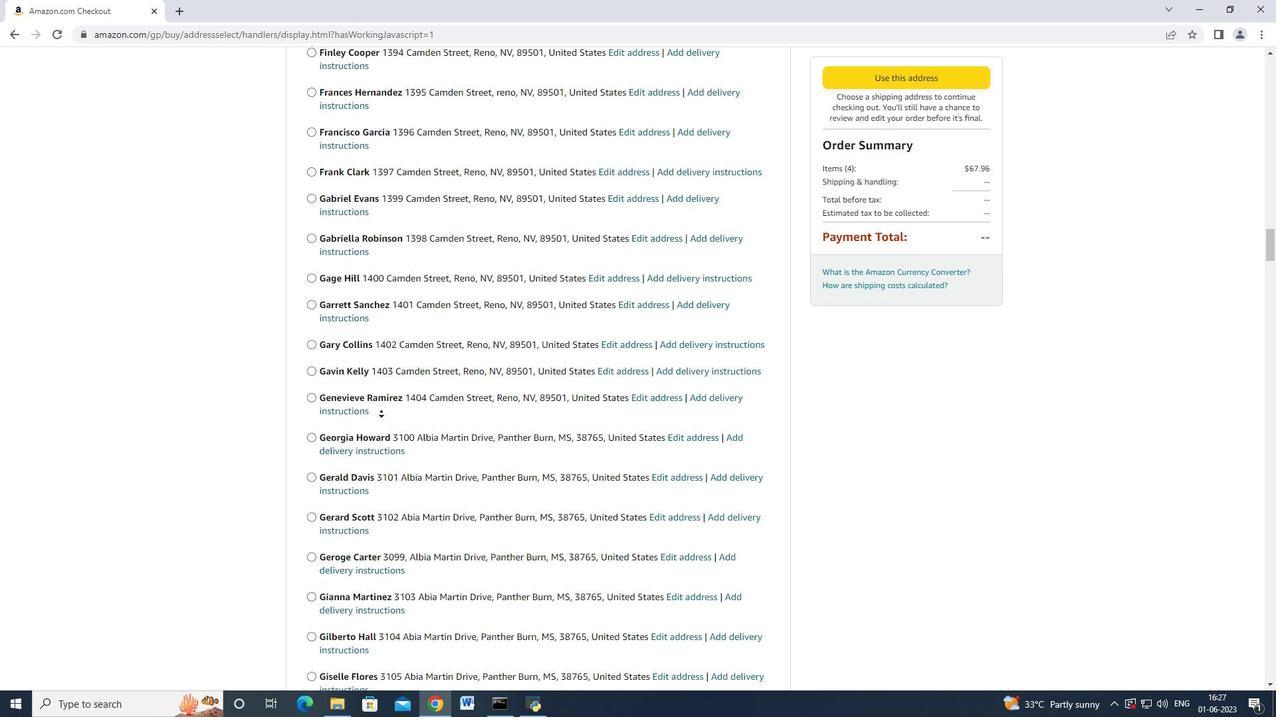 
Action: Mouse scrolled (381, 411) with delta (0, 0)
Screenshot: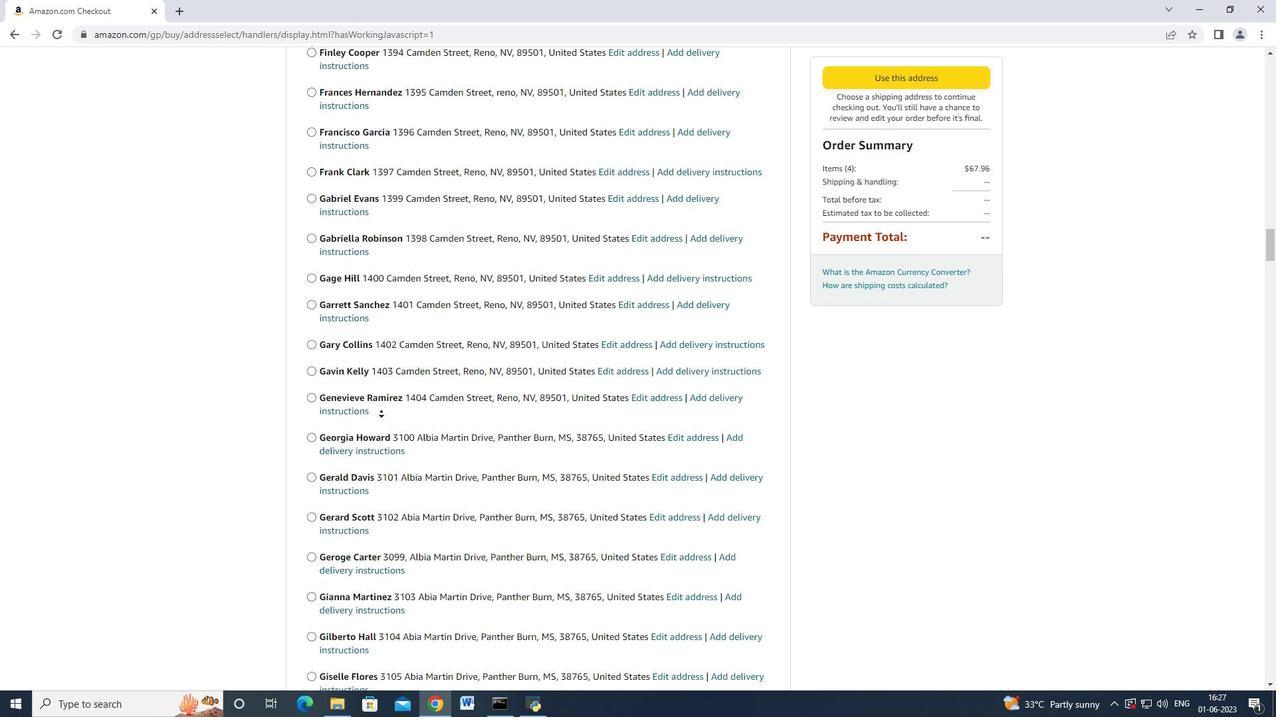 
Action: Mouse scrolled (381, 411) with delta (0, 0)
Screenshot: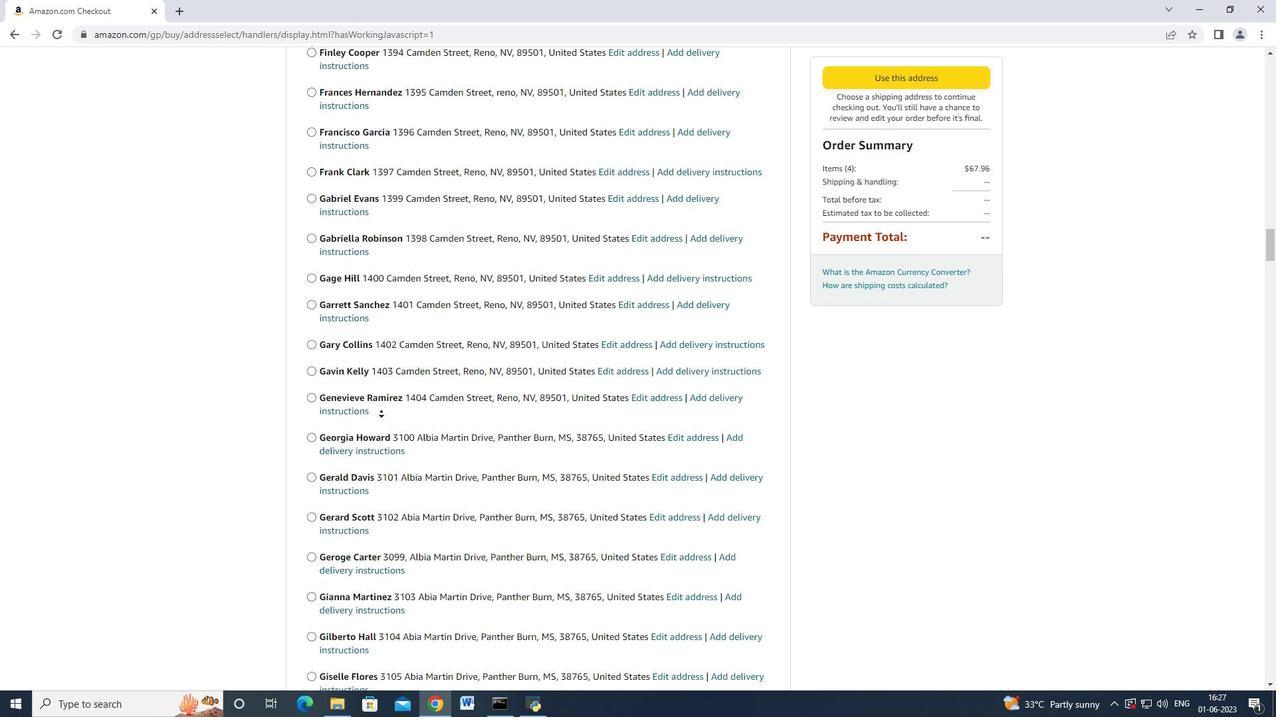 
Action: Mouse scrolled (381, 411) with delta (0, 0)
Screenshot: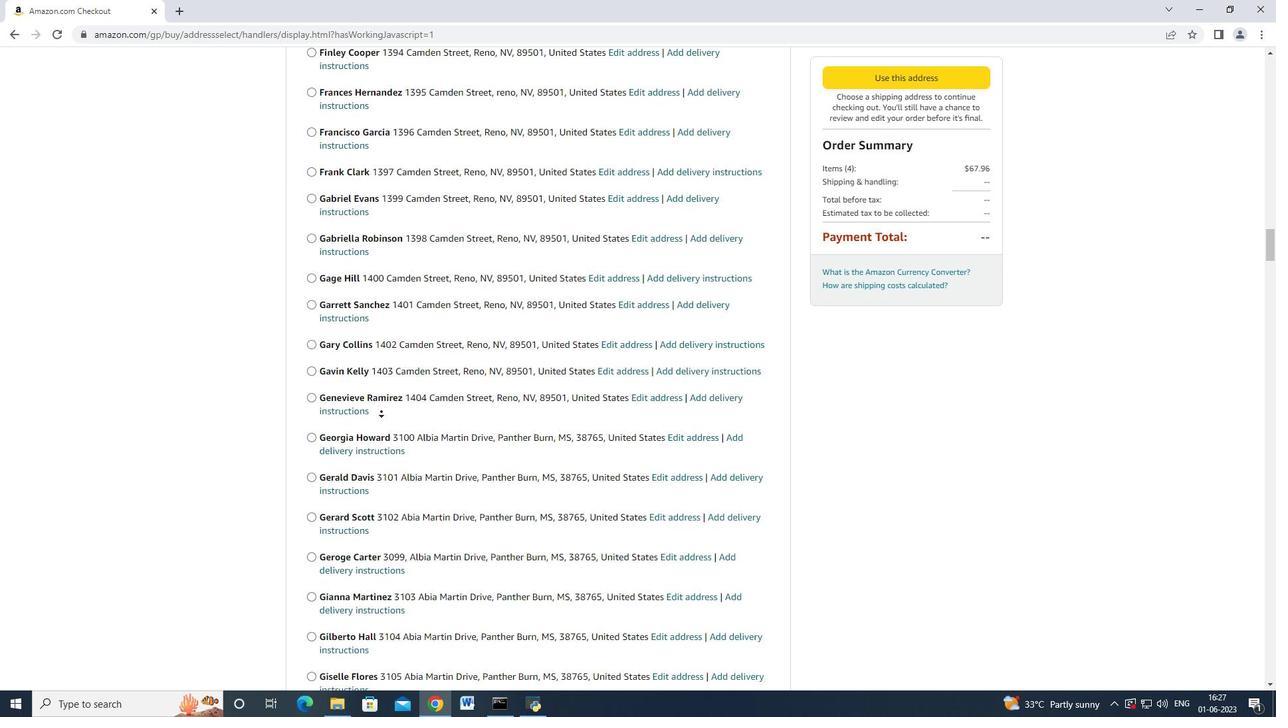 
Action: Mouse scrolled (381, 411) with delta (0, 0)
Screenshot: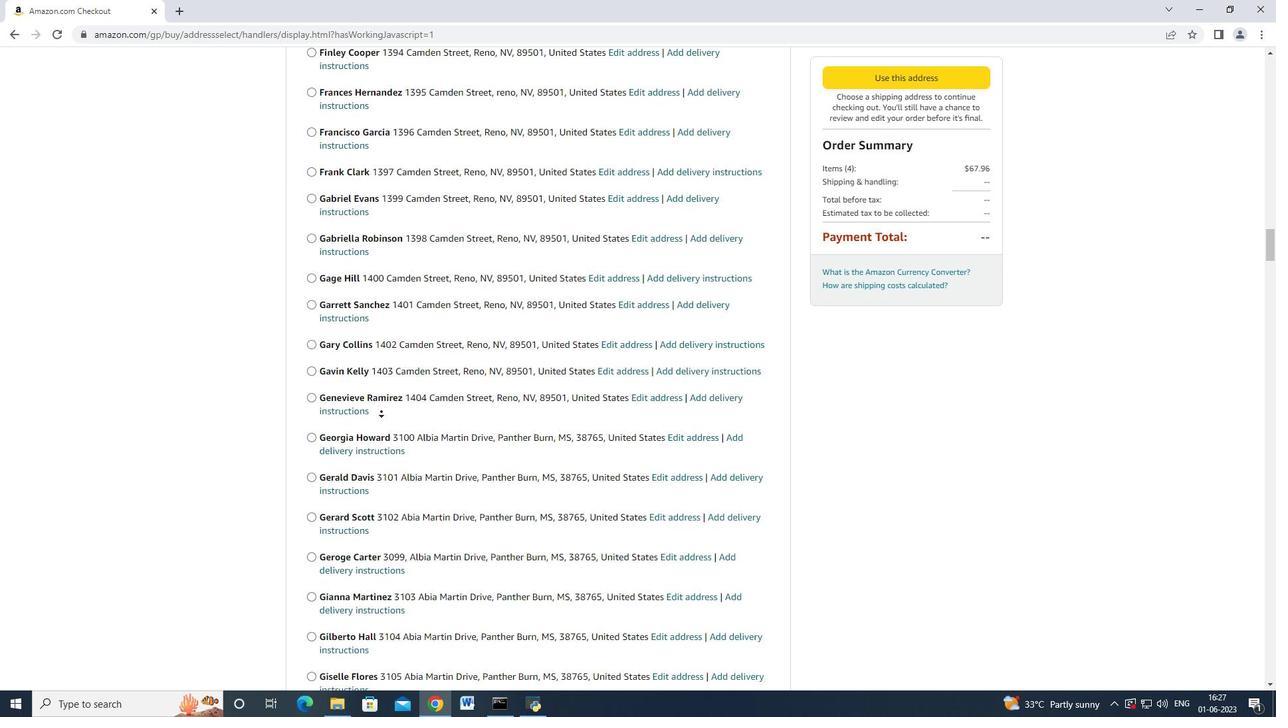 
Action: Mouse scrolled (381, 411) with delta (0, 0)
Screenshot: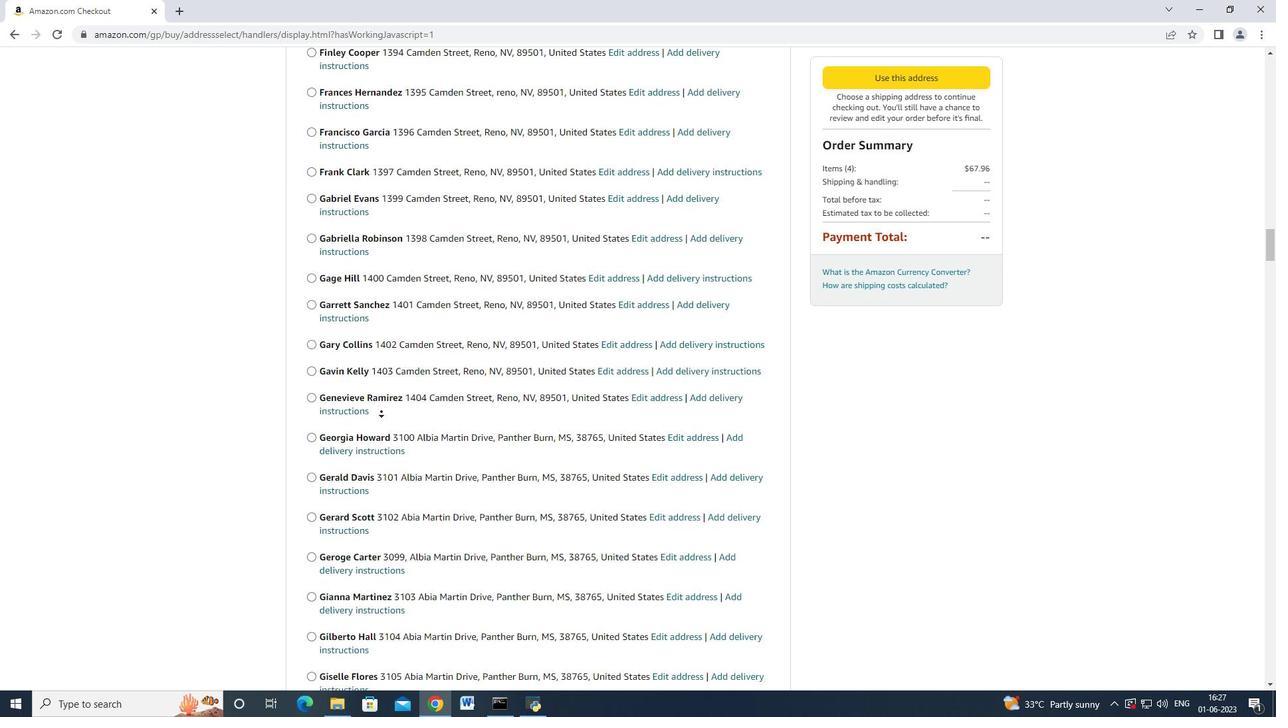 
Action: Mouse scrolled (381, 411) with delta (0, 0)
Screenshot: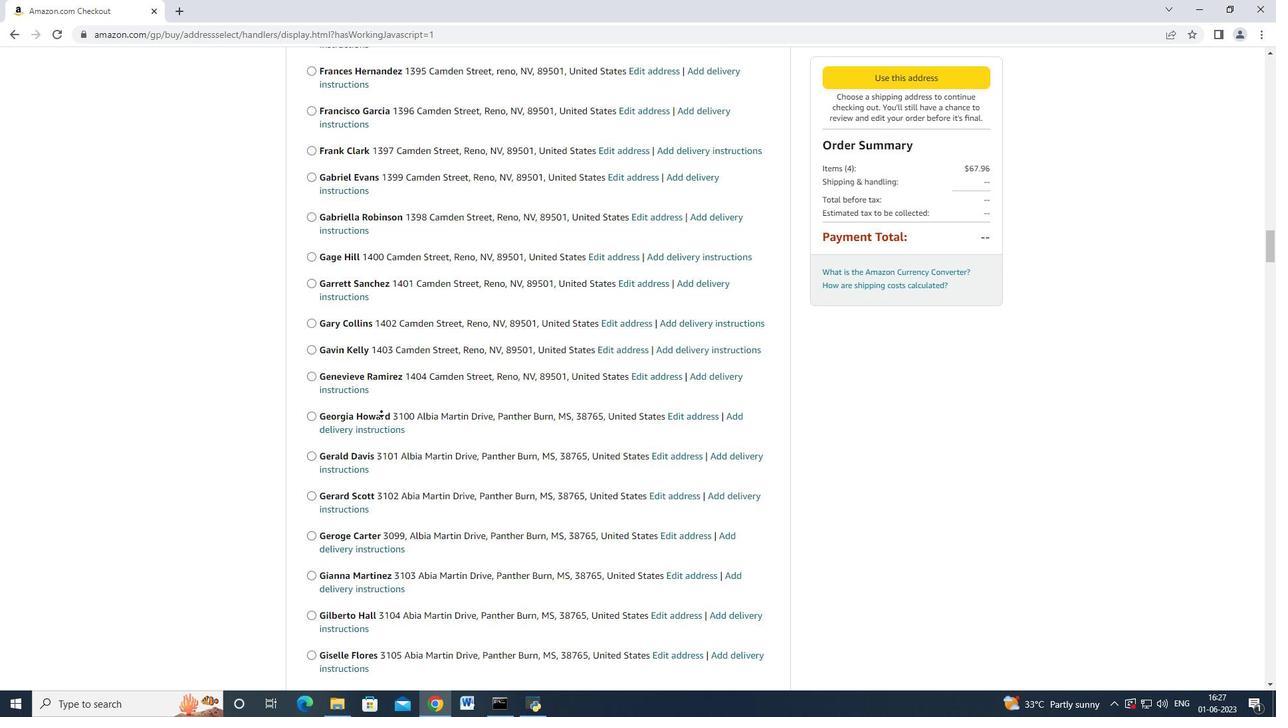 
Action: Mouse moved to (420, 431)
Screenshot: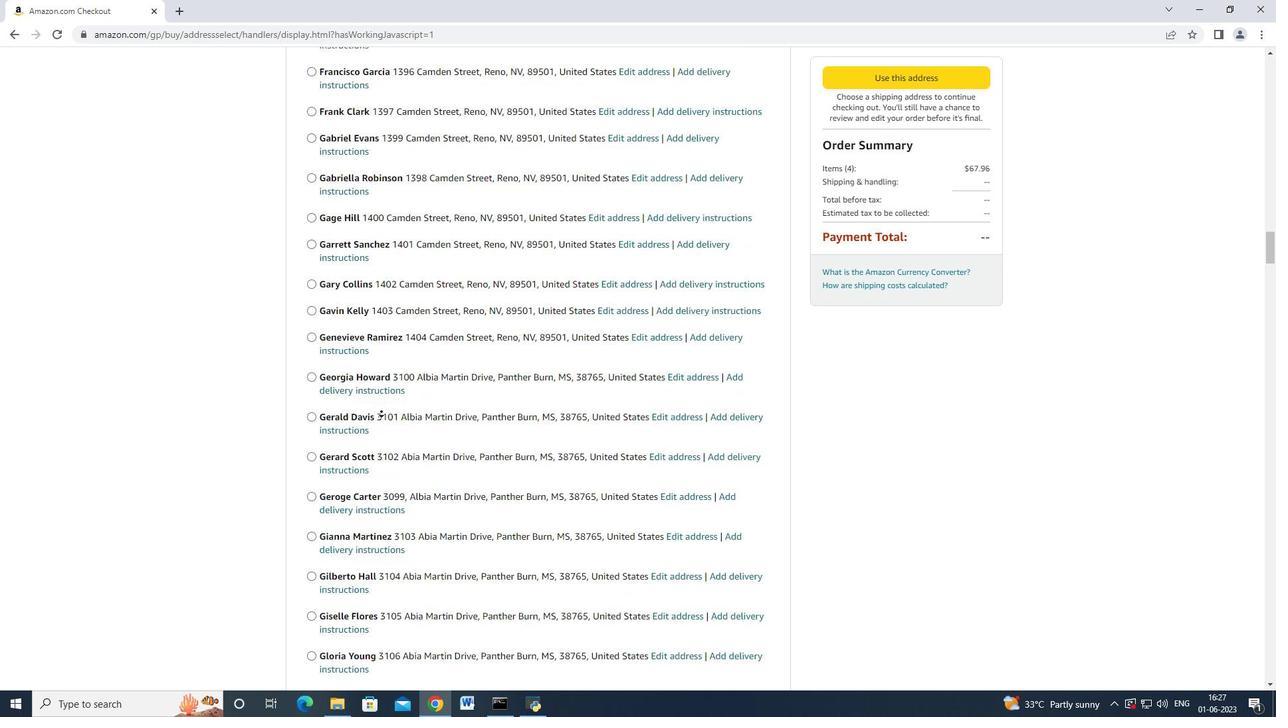 
Action: Mouse pressed middle at (420, 431)
Screenshot: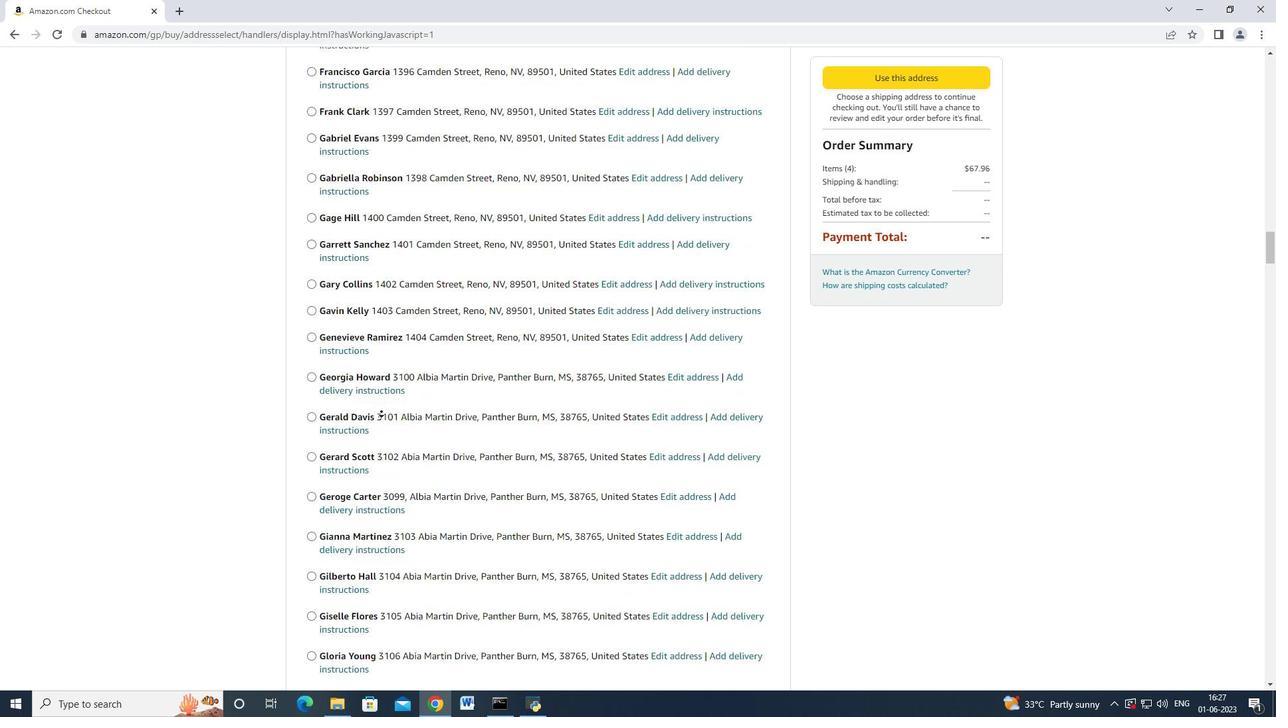 
Action: Mouse scrolled (420, 431) with delta (0, 0)
Screenshot: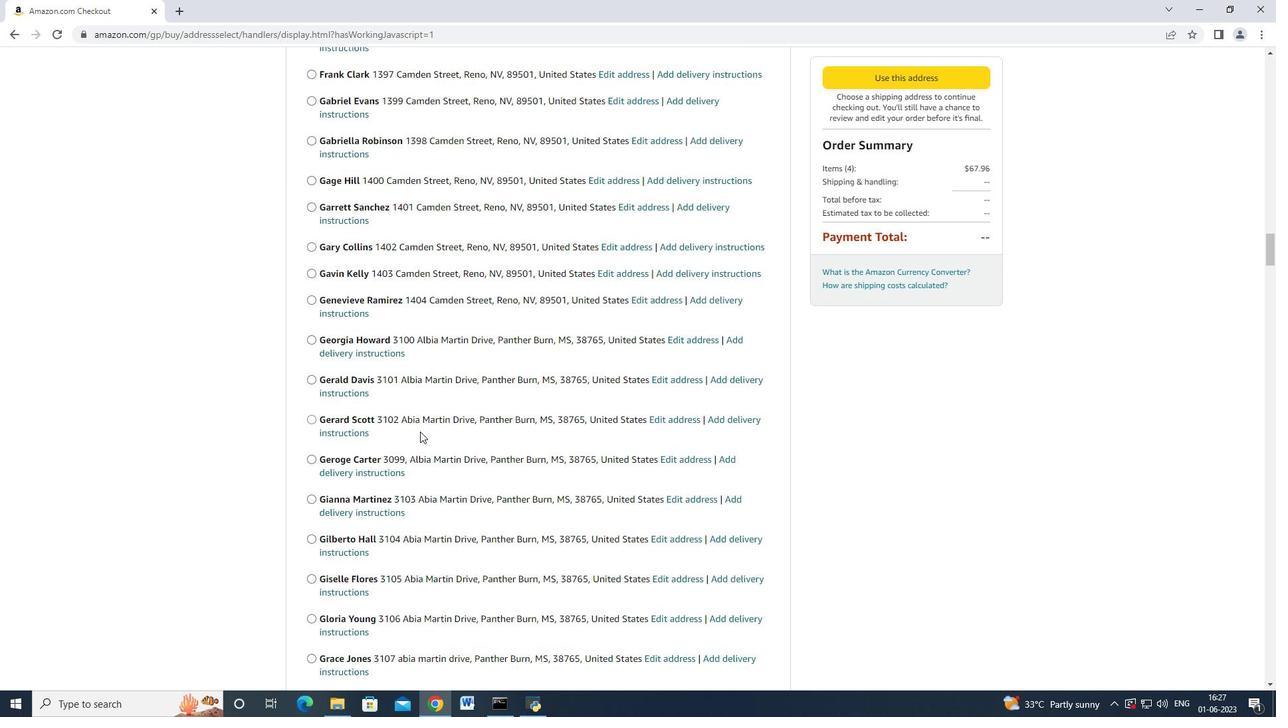 
Action: Mouse scrolled (420, 431) with delta (0, 0)
Screenshot: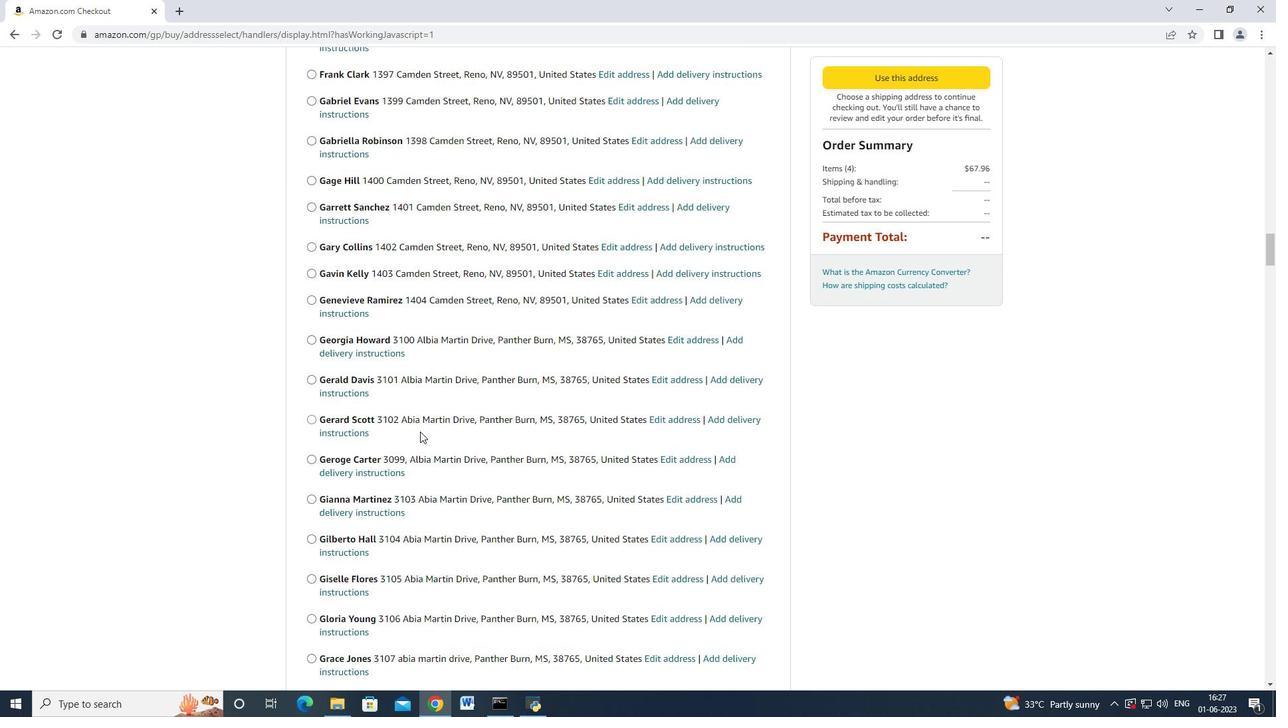 
Action: Mouse moved to (420, 433)
Screenshot: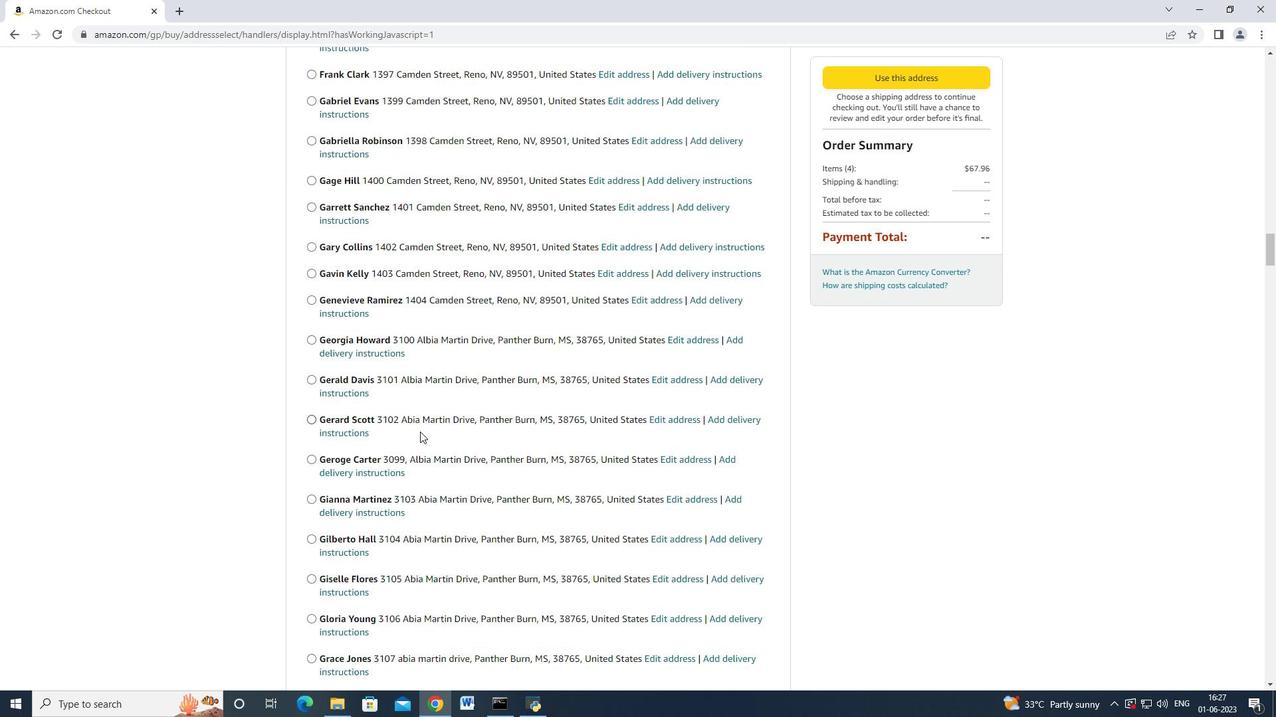 
Action: Mouse scrolled (420, 433) with delta (0, 0)
Screenshot: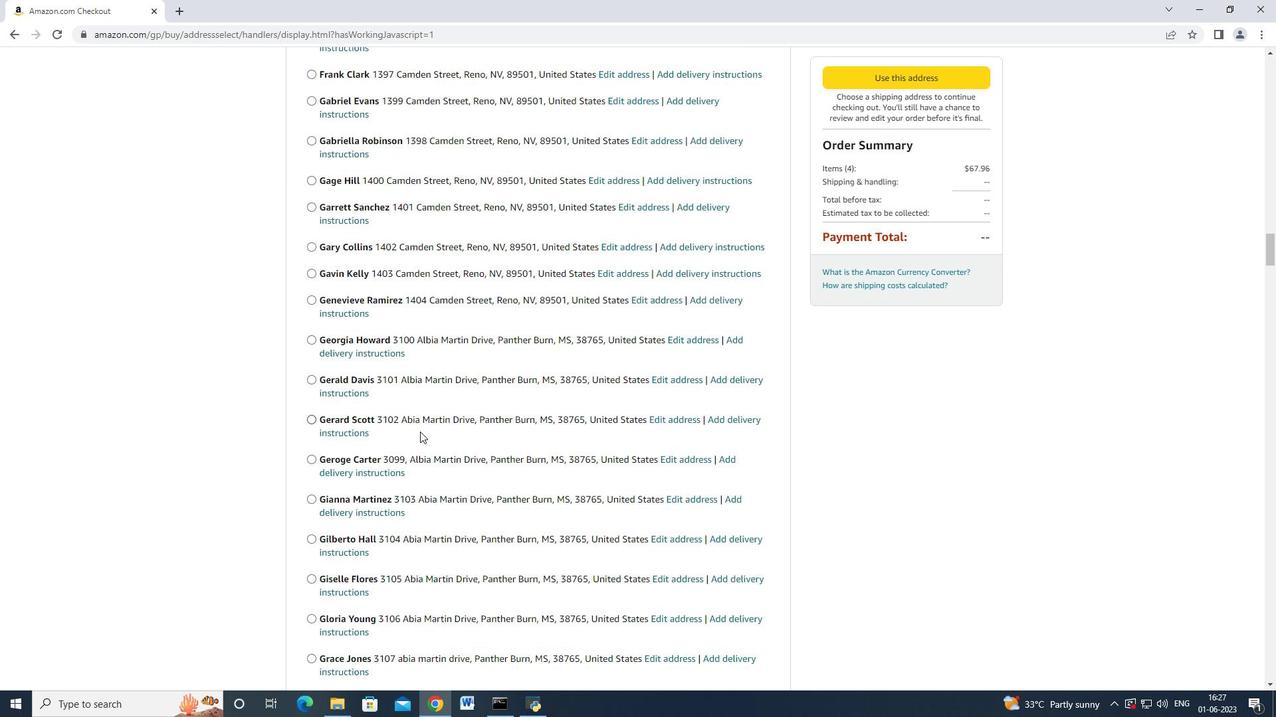
Action: Mouse scrolled (420, 433) with delta (0, 0)
Screenshot: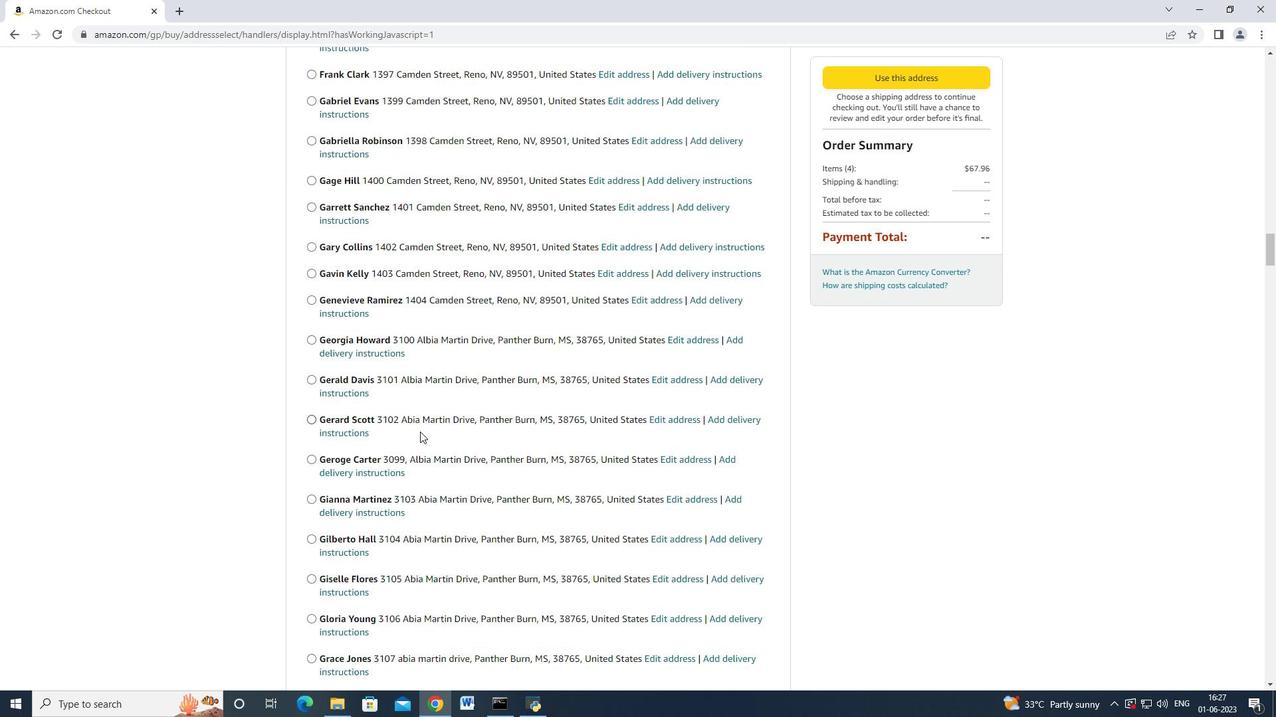 
Action: Mouse moved to (420, 433)
Screenshot: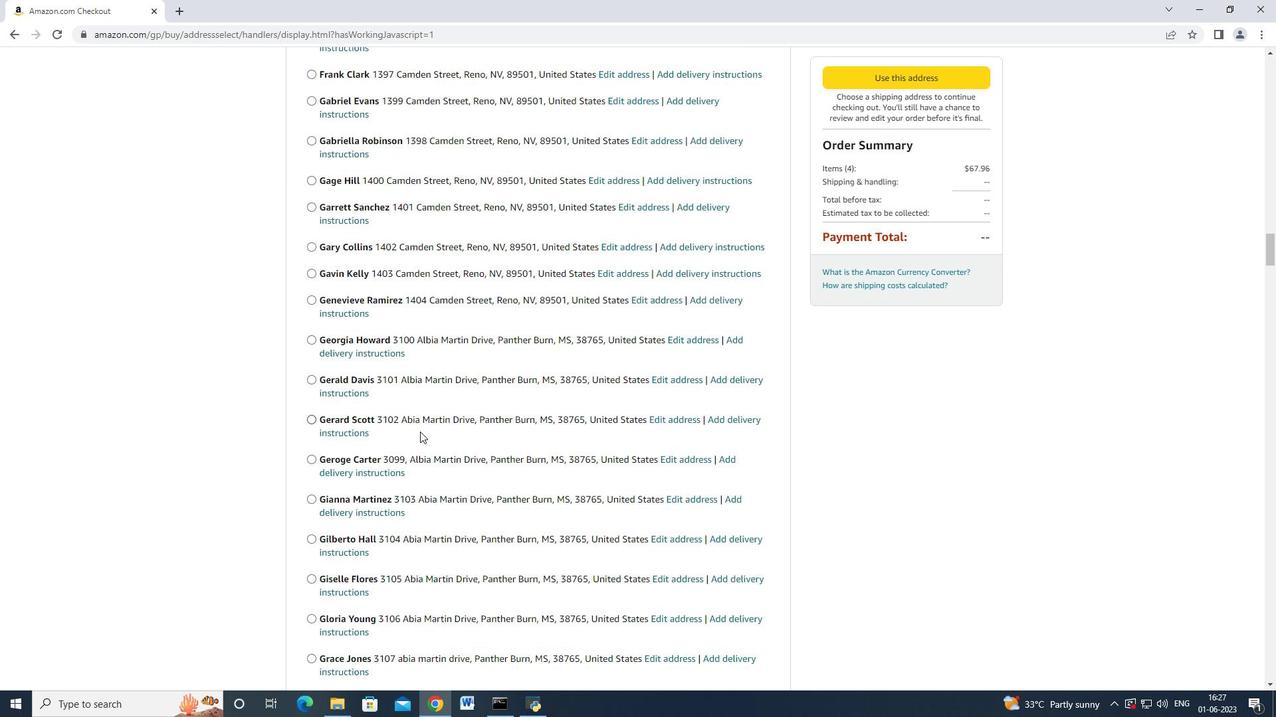 
Action: Mouse scrolled (420, 433) with delta (0, 0)
Screenshot: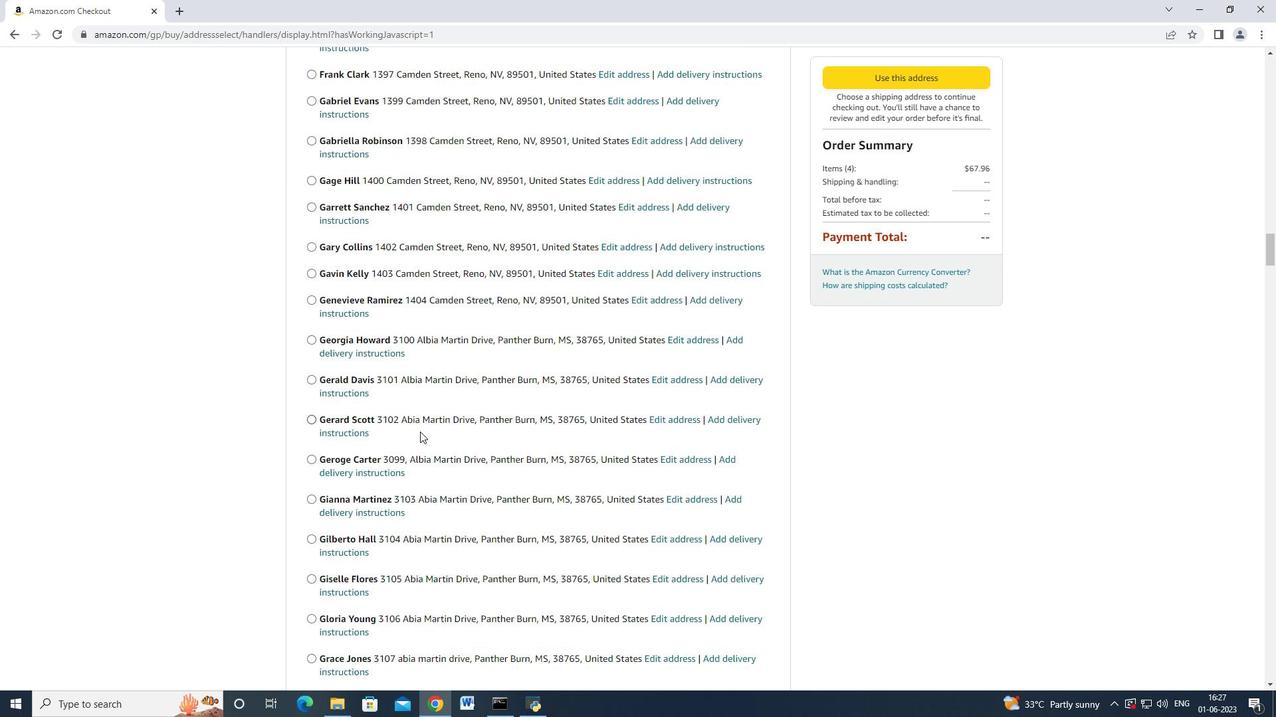 
Action: Mouse scrolled (420, 433) with delta (0, 0)
Screenshot: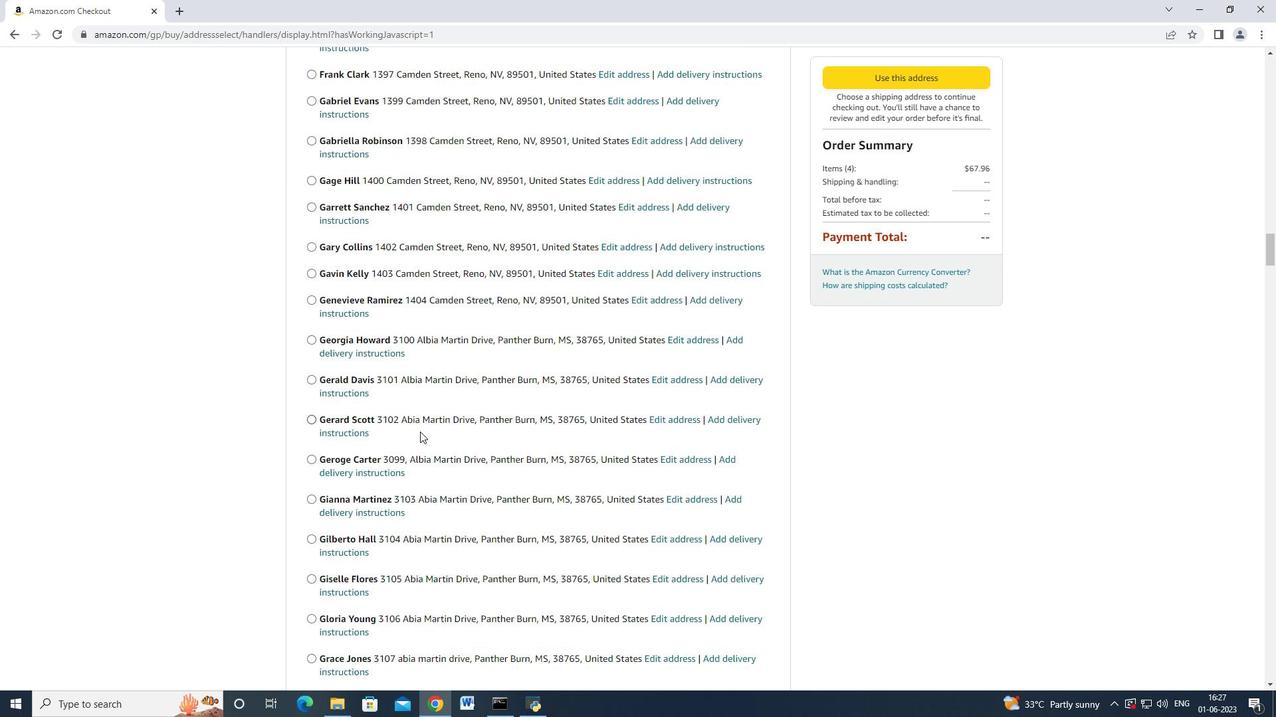 
Action: Mouse scrolled (420, 433) with delta (0, 0)
Screenshot: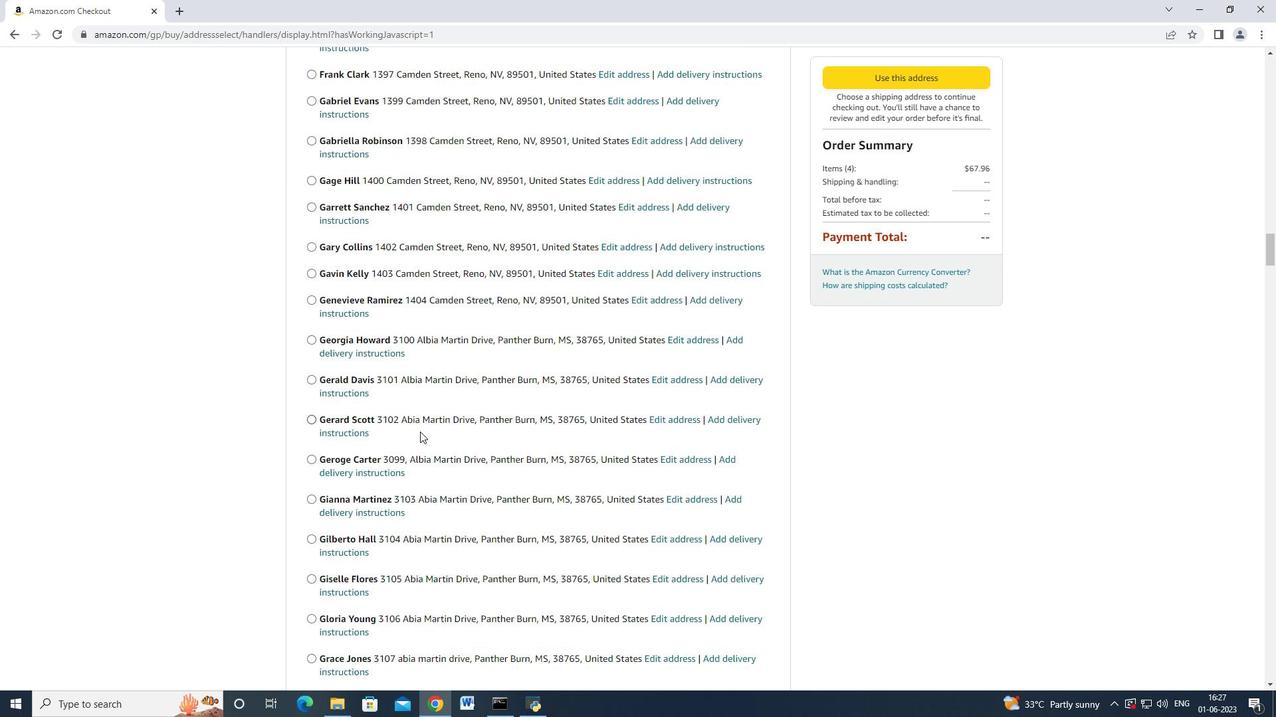 
Action: Mouse scrolled (420, 433) with delta (0, 0)
Screenshot: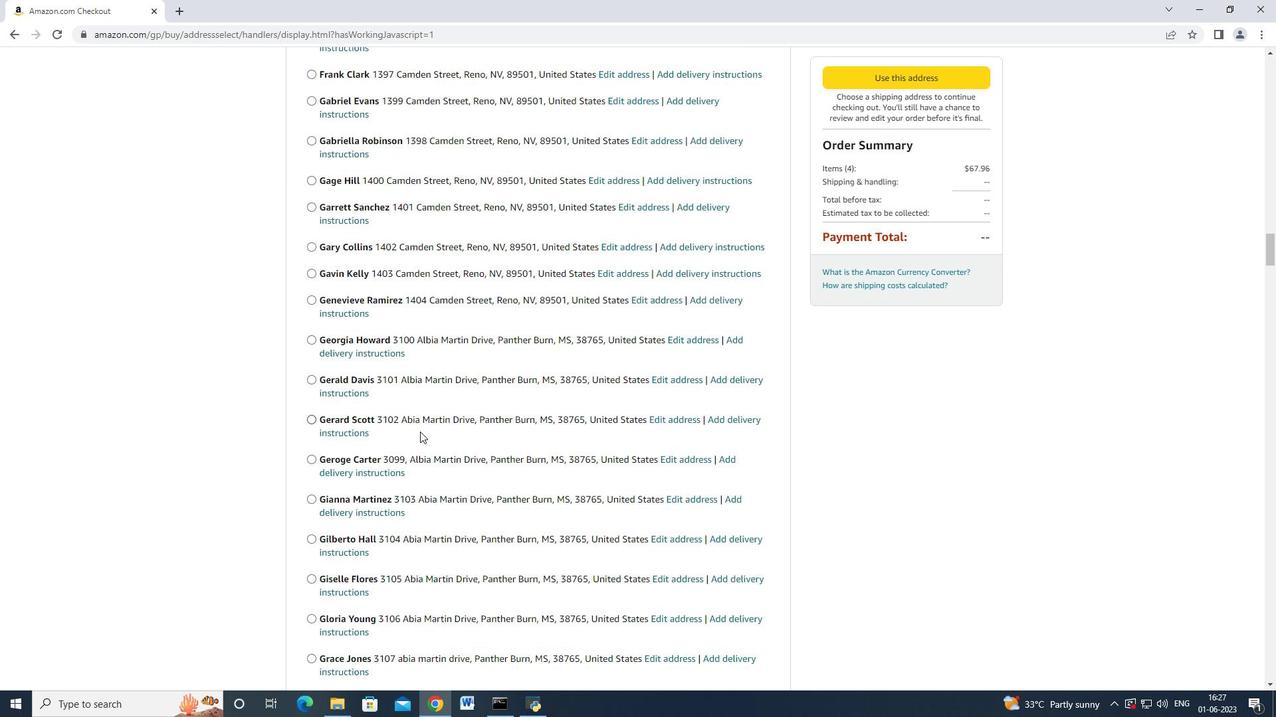 
Action: Mouse moved to (419, 434)
Screenshot: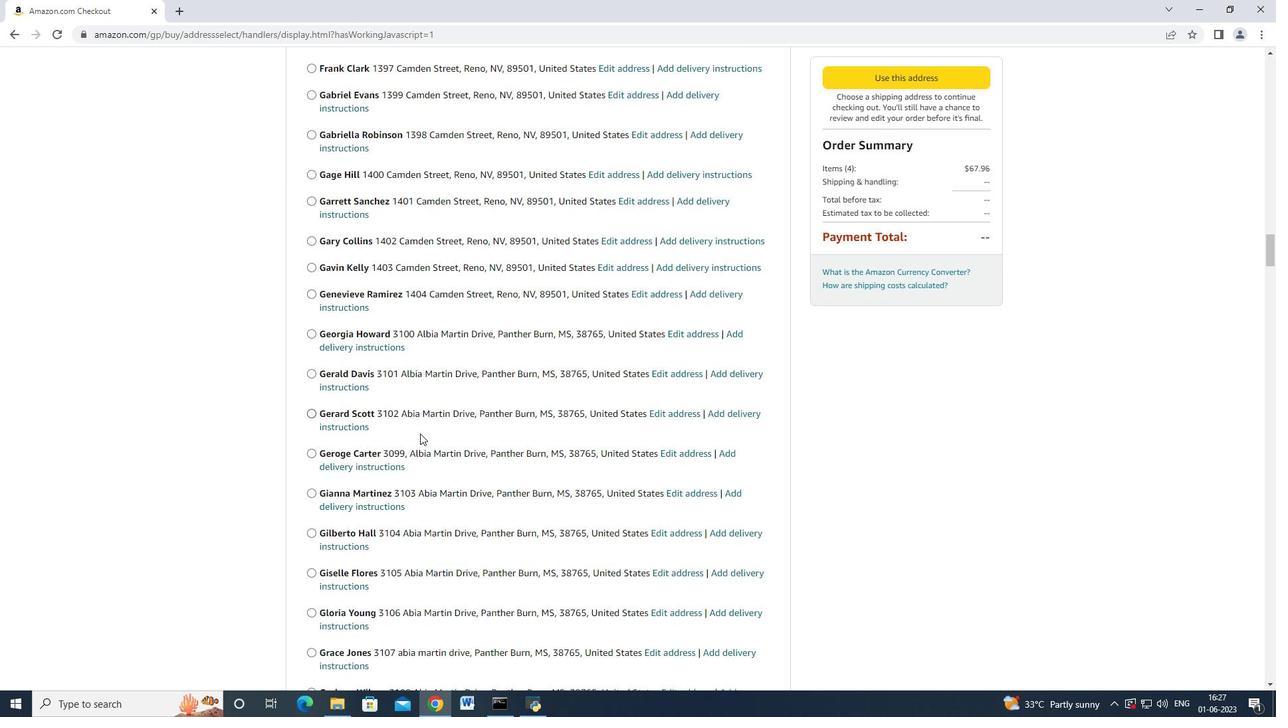 
Action: Mouse scrolled (419, 433) with delta (0, 0)
Screenshot: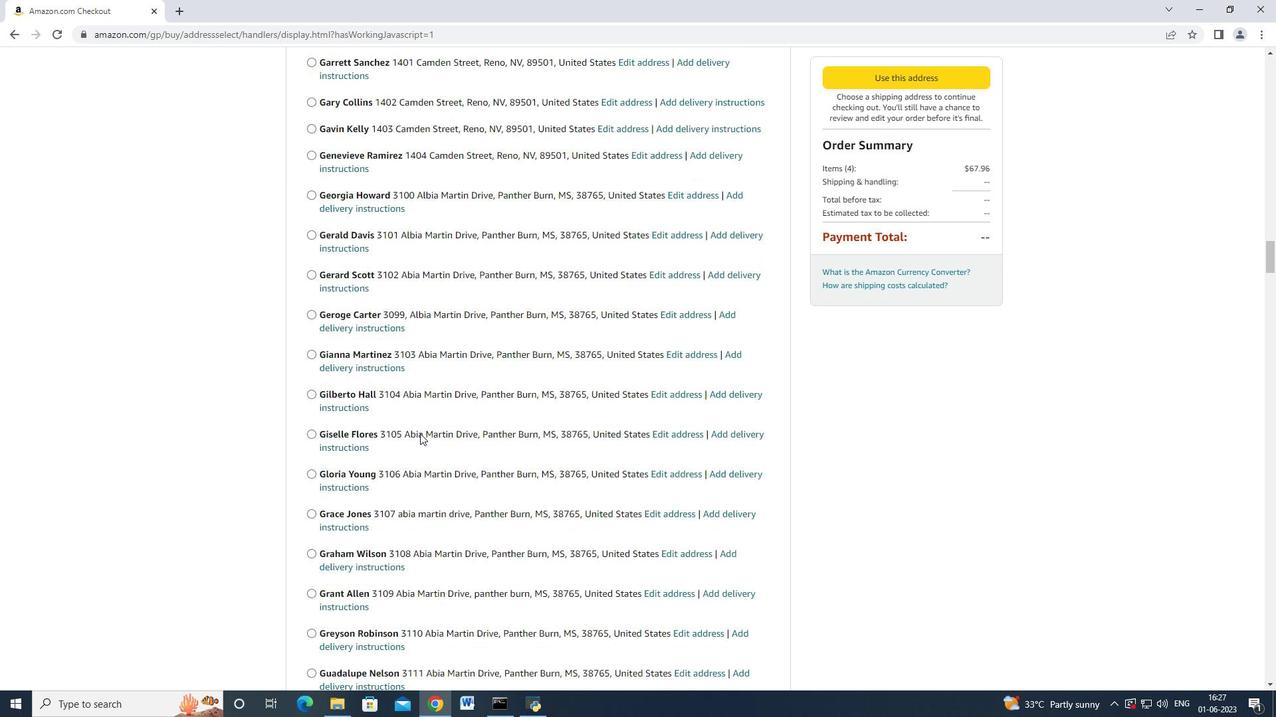
Action: Mouse scrolled (419, 433) with delta (0, 0)
Screenshot: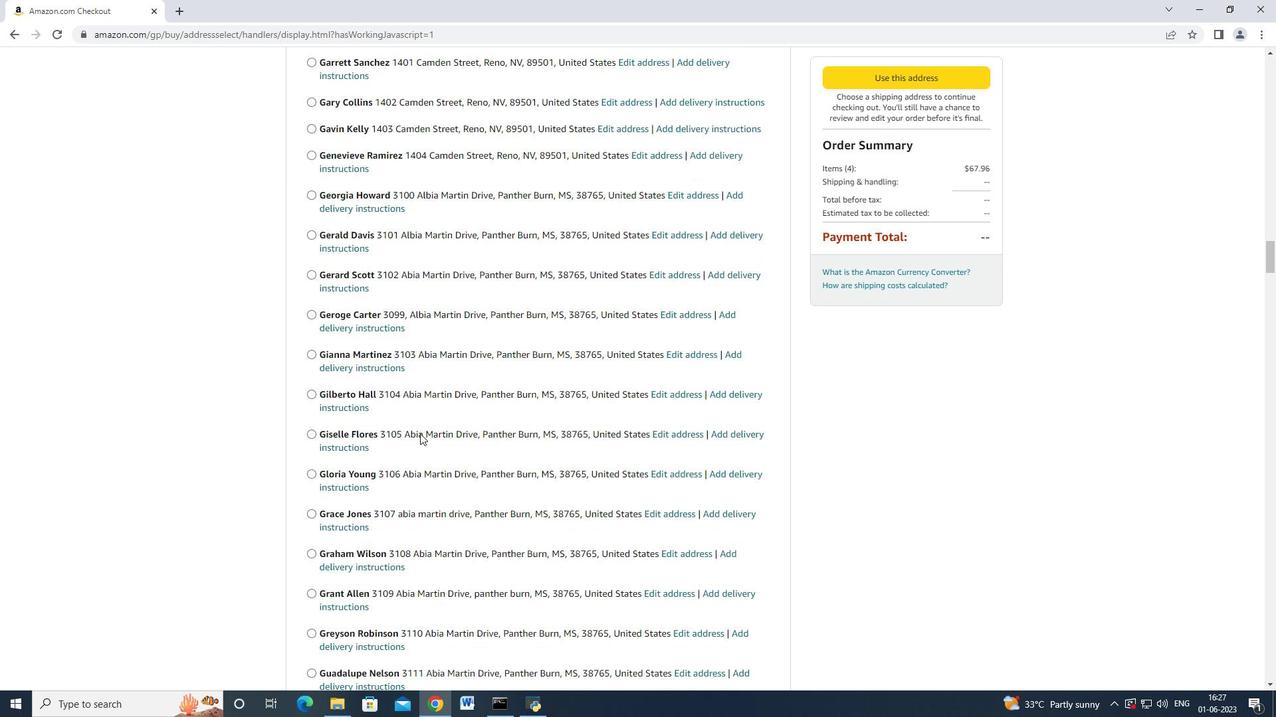 
Action: Mouse scrolled (419, 433) with delta (0, 0)
Screenshot: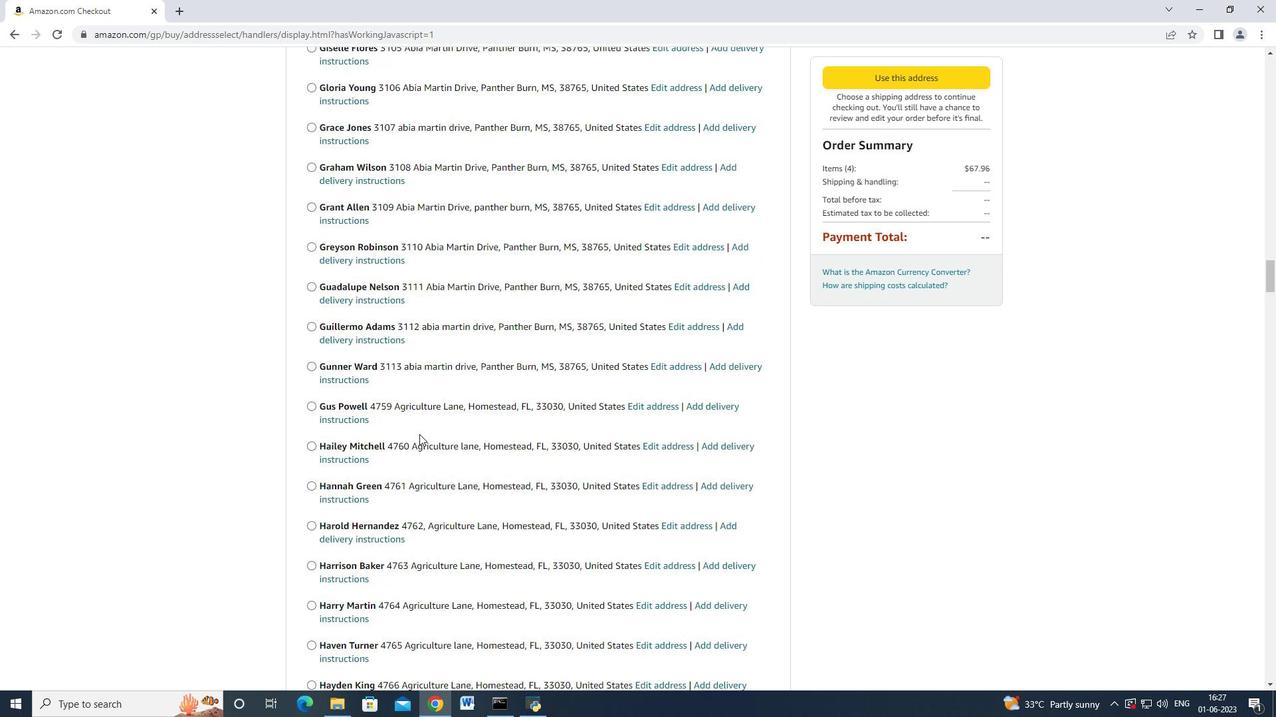 
Action: Mouse scrolled (419, 433) with delta (0, 0)
Screenshot: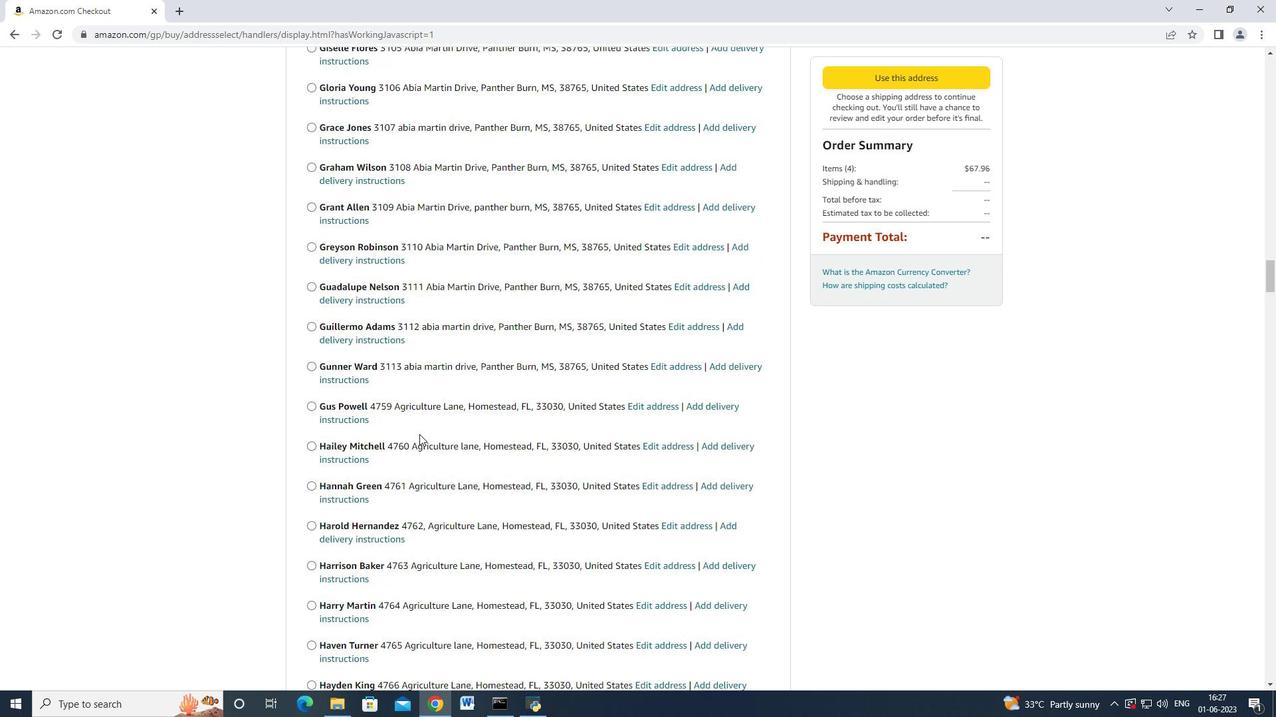 
Action: Mouse scrolled (419, 433) with delta (0, 0)
Screenshot: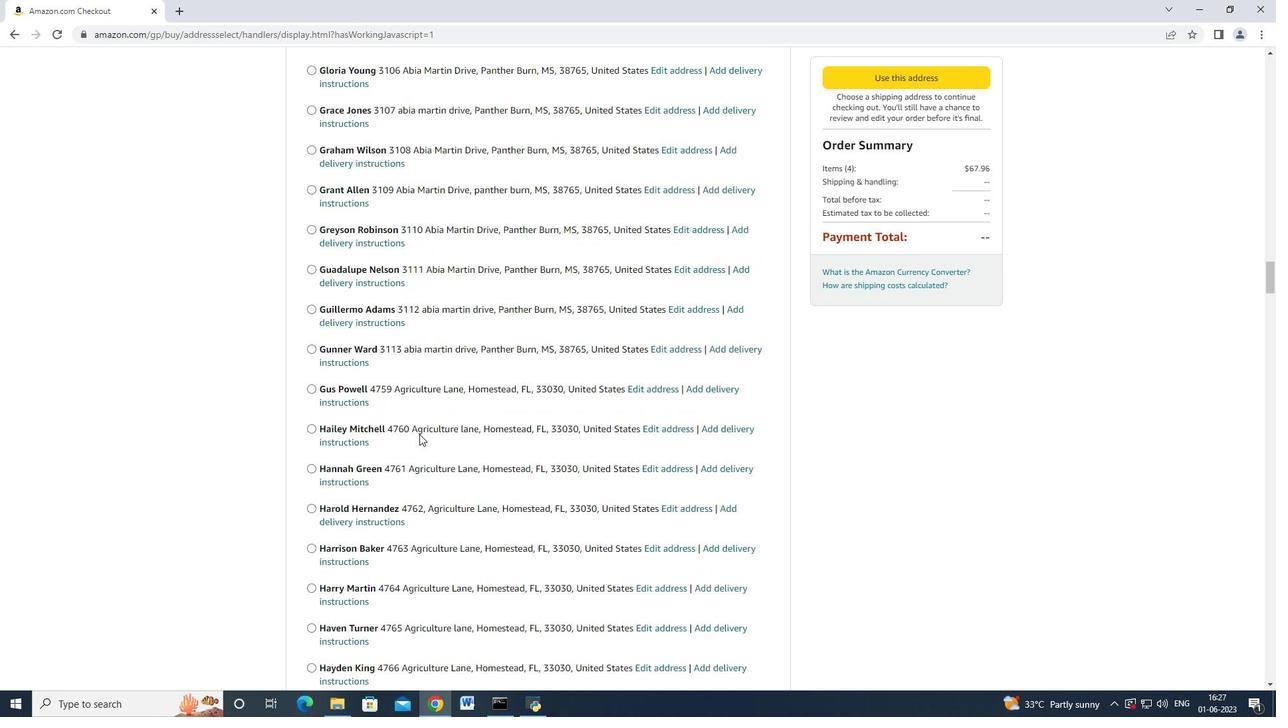 
Action: Mouse scrolled (419, 433) with delta (0, 0)
Screenshot: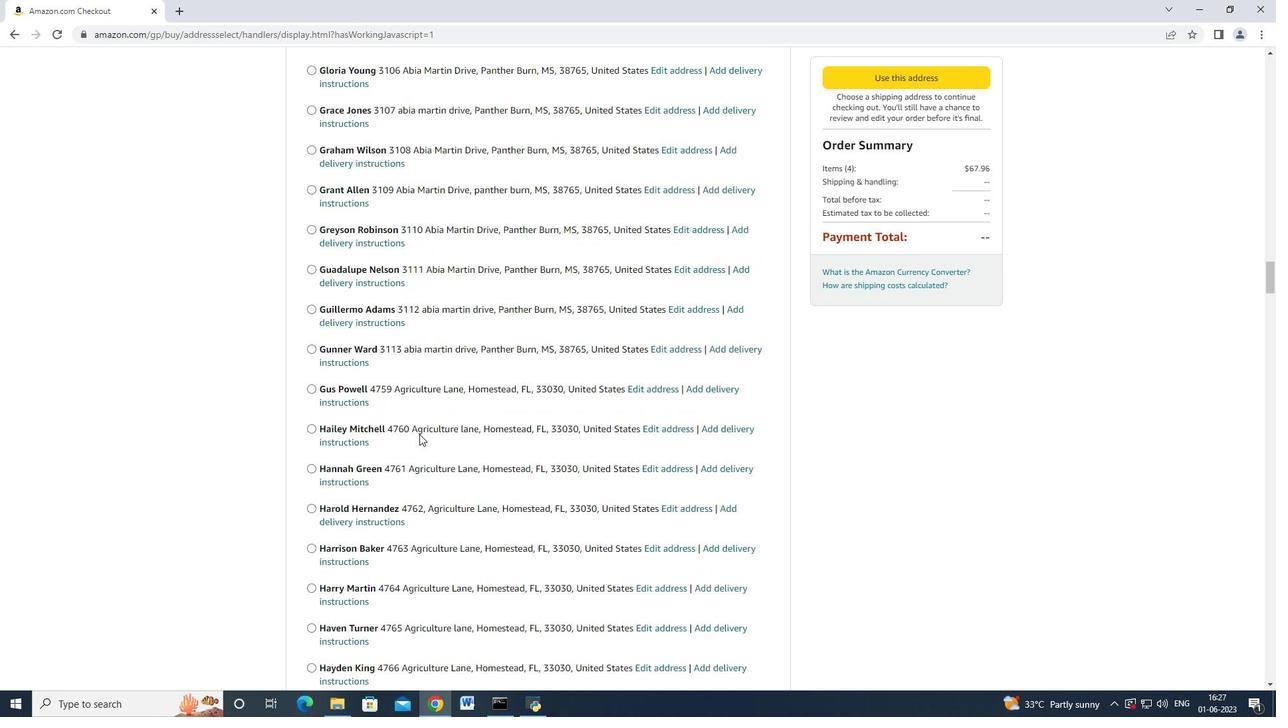 
Action: Mouse scrolled (419, 433) with delta (0, 0)
Screenshot: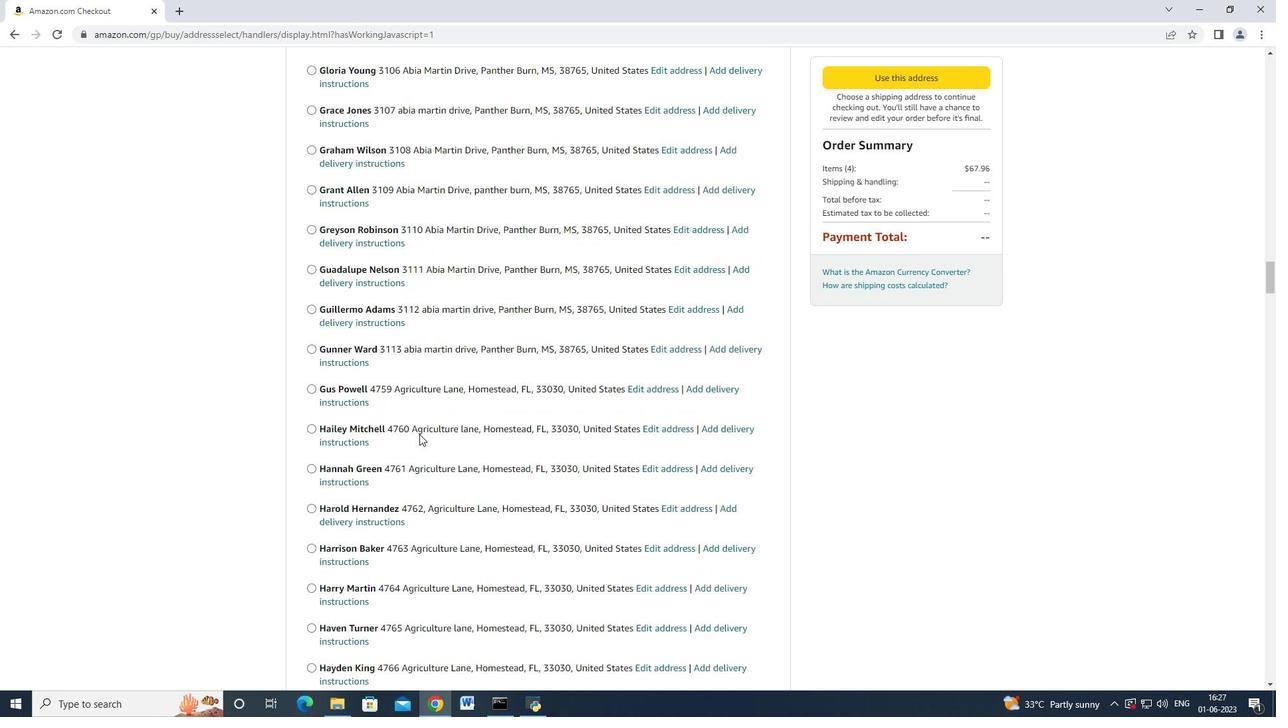 
Action: Mouse moved to (418, 435)
Screenshot: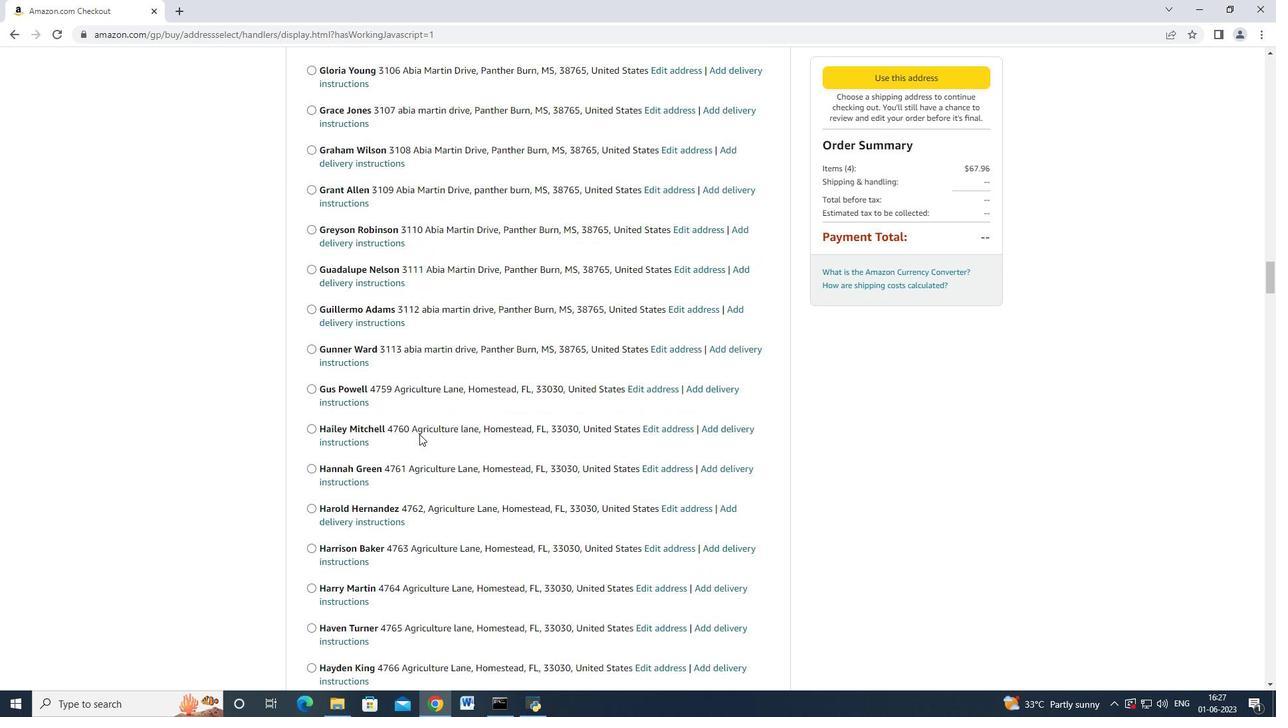 
Action: Mouse scrolled (418, 434) with delta (0, 0)
Screenshot: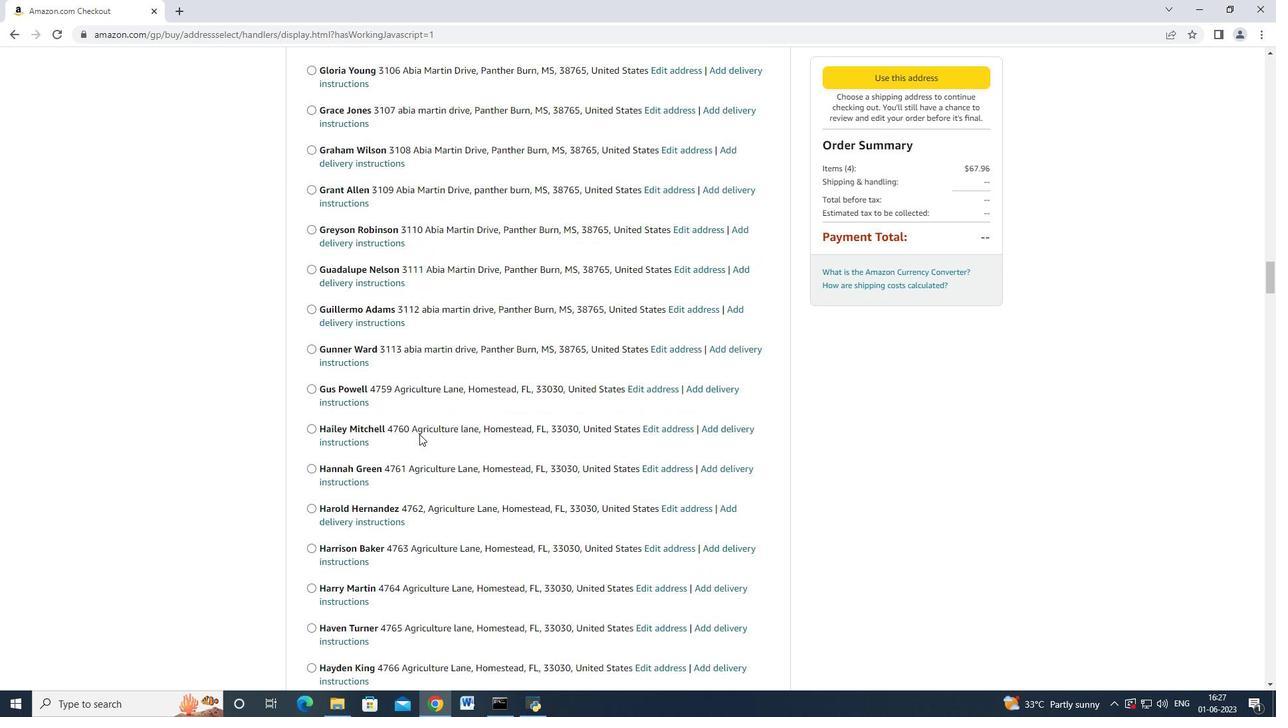 
Action: Mouse moved to (418, 435)
Screenshot: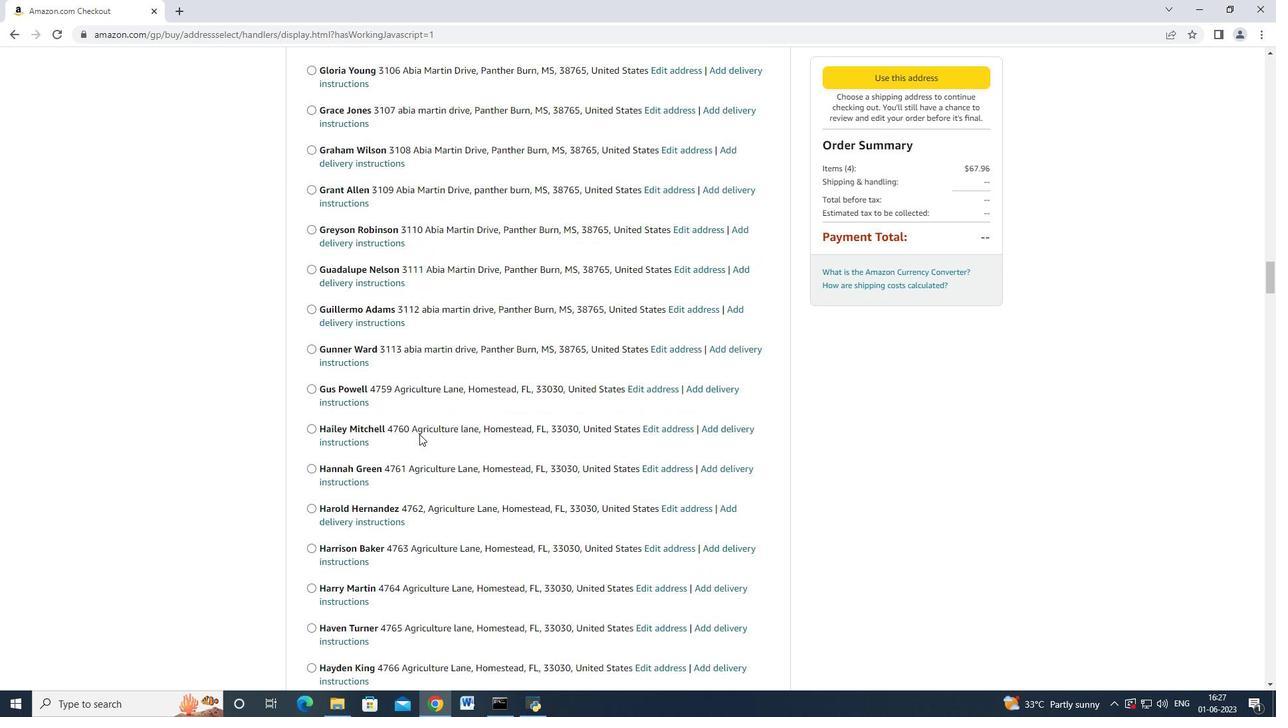 
Action: Mouse scrolled (418, 435) with delta (0, 0)
Screenshot: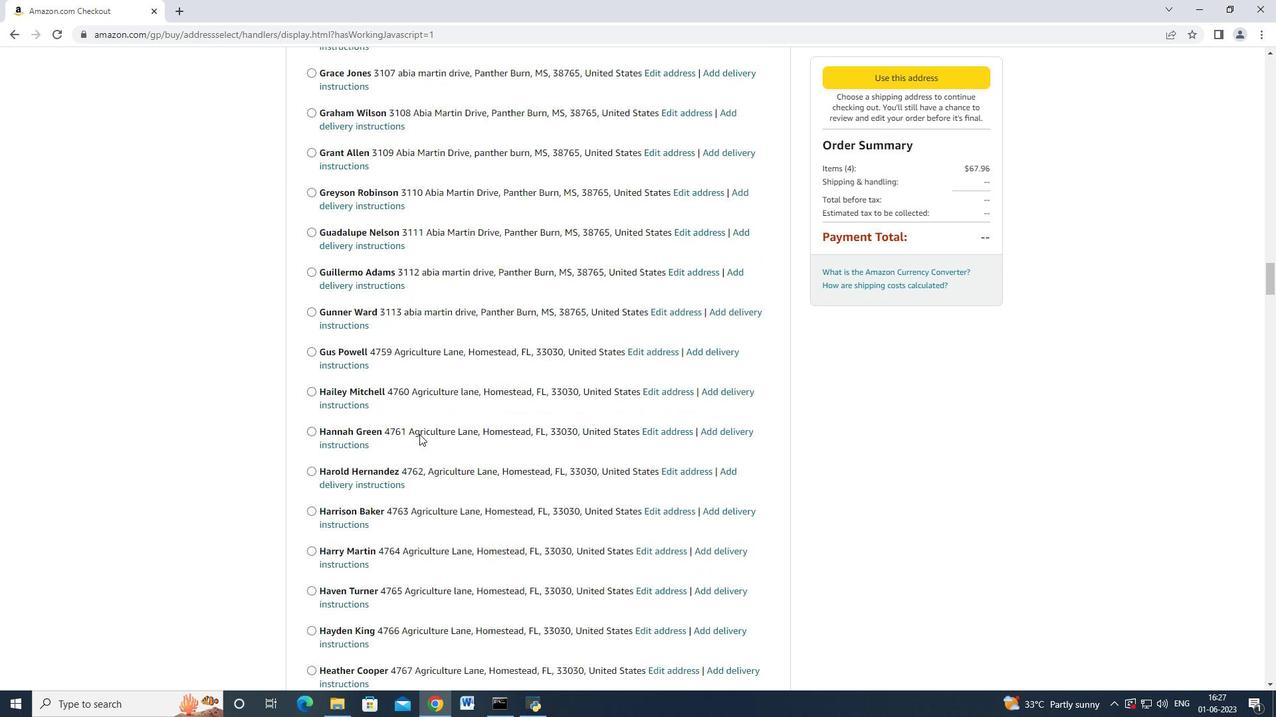 
Action: Mouse scrolled (418, 434) with delta (0, -1)
Screenshot: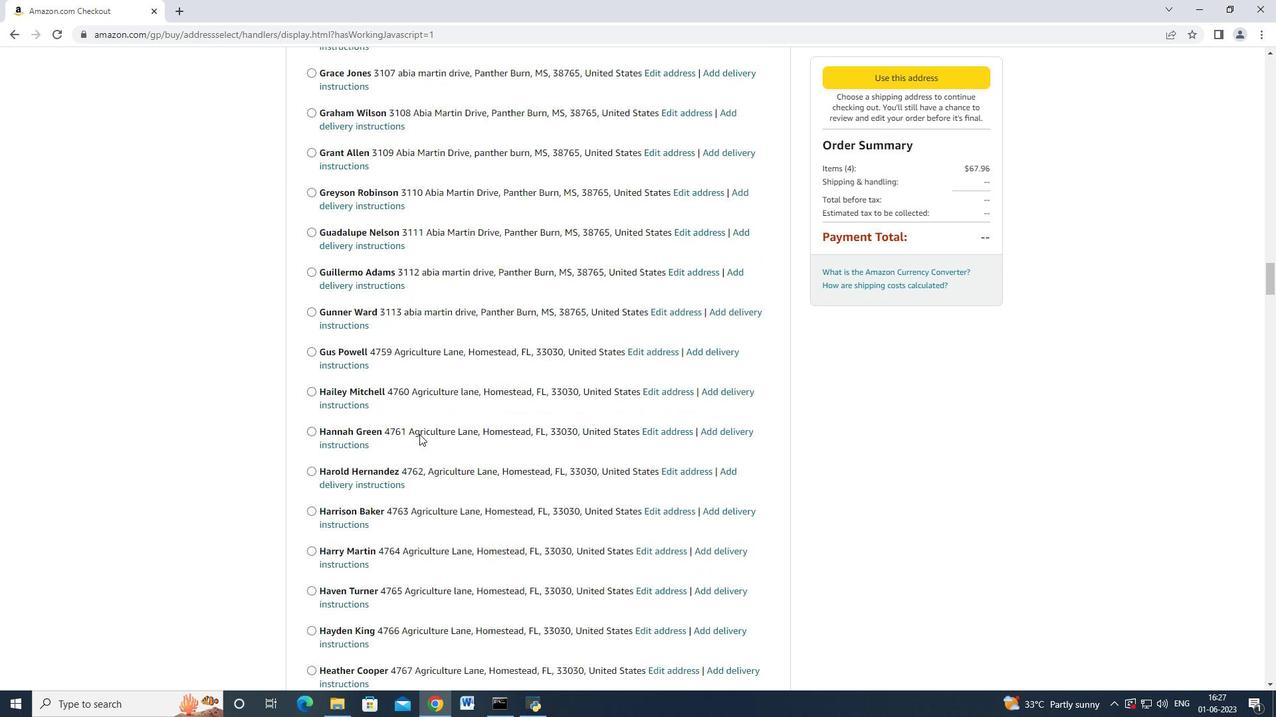 
Action: Mouse scrolled (418, 435) with delta (0, 0)
Screenshot: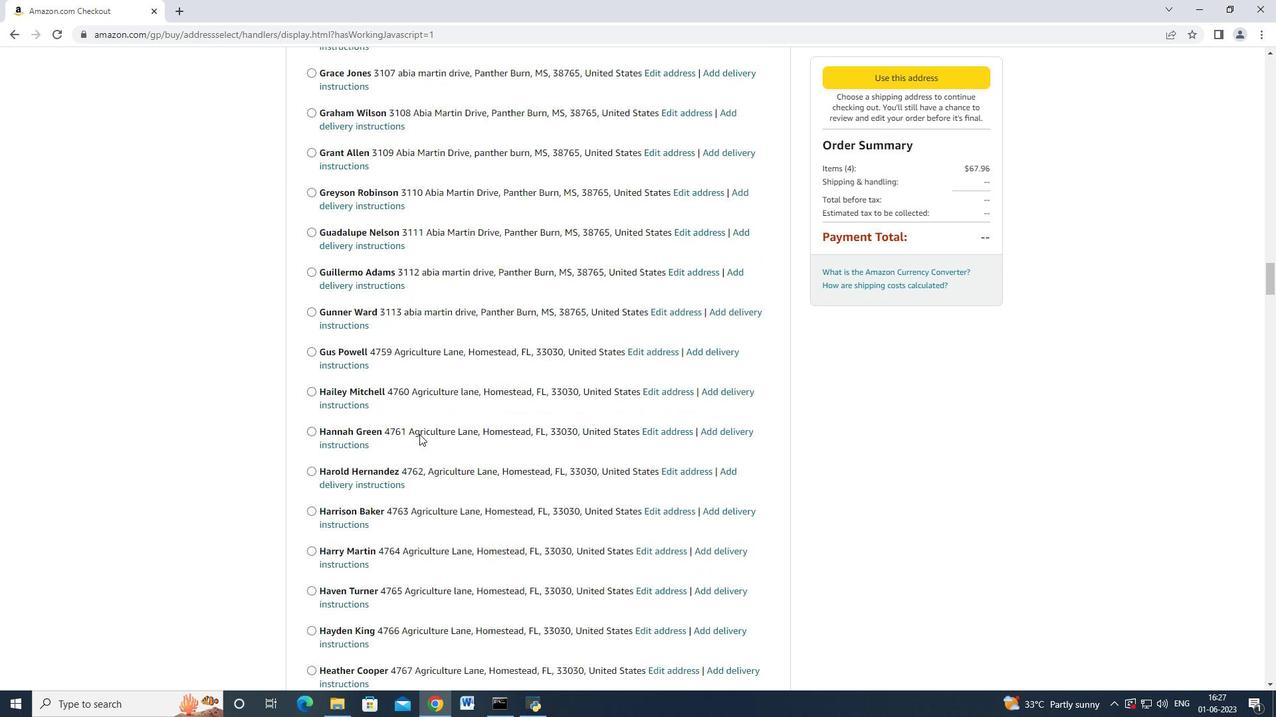 
Action: Mouse scrolled (418, 435) with delta (0, 0)
Screenshot: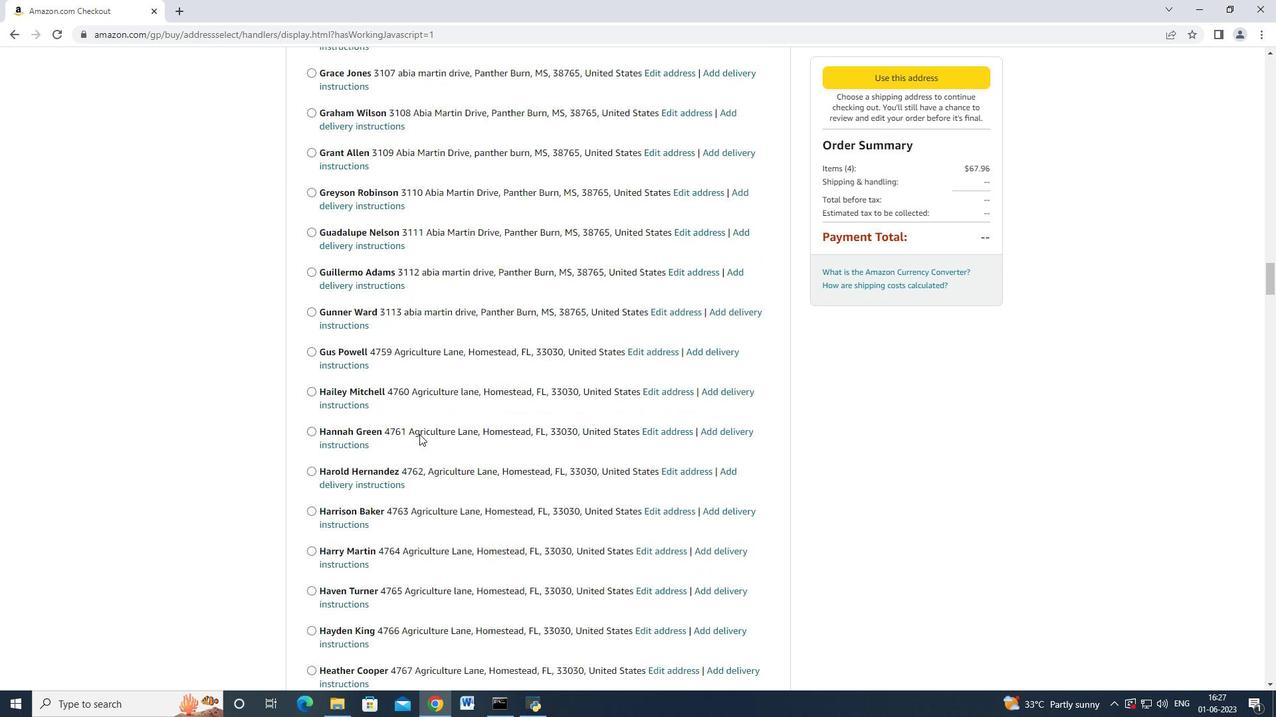 
Action: Mouse moved to (417, 435)
Screenshot: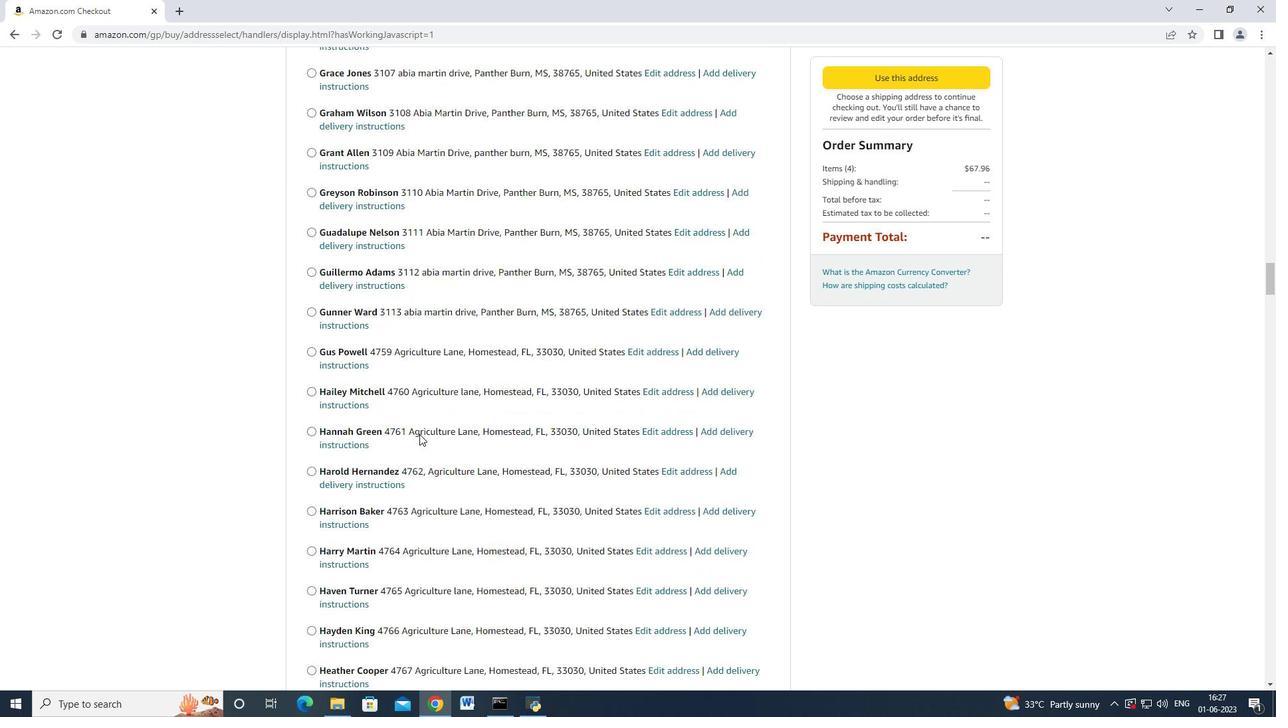 
Action: Mouse scrolled (417, 435) with delta (0, 0)
Screenshot: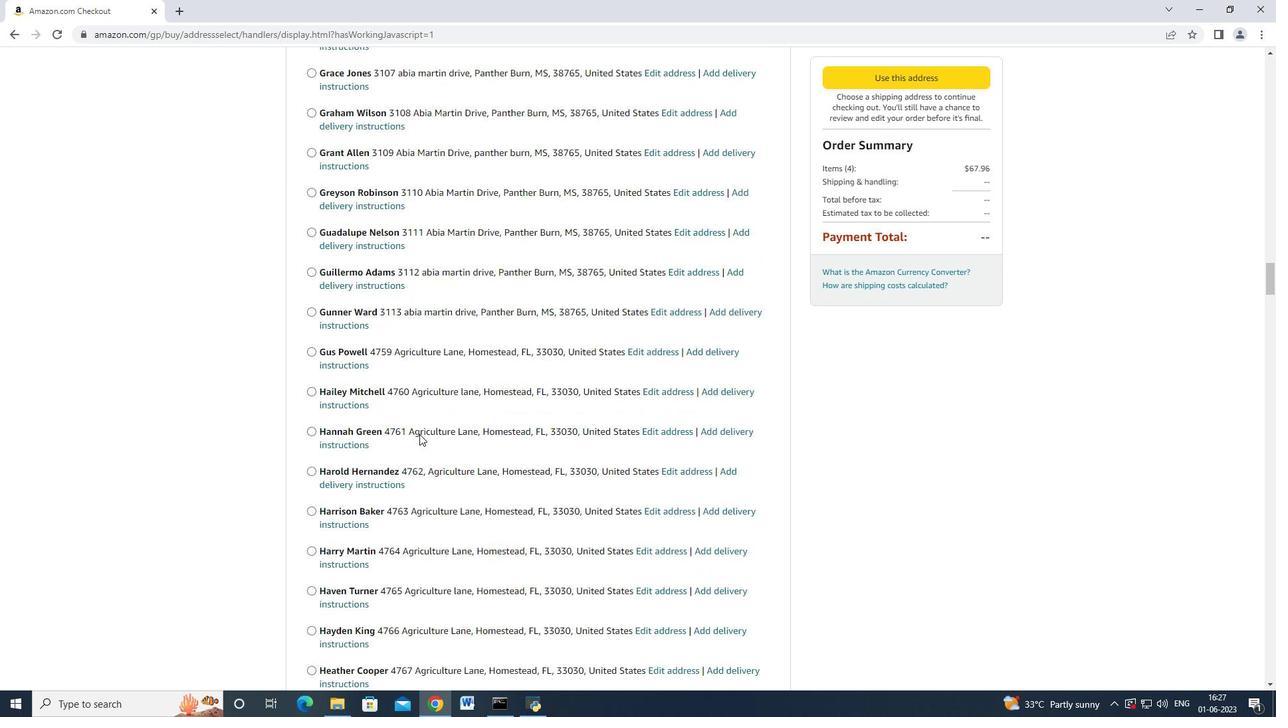 
Action: Mouse scrolled (417, 435) with delta (0, 0)
Screenshot: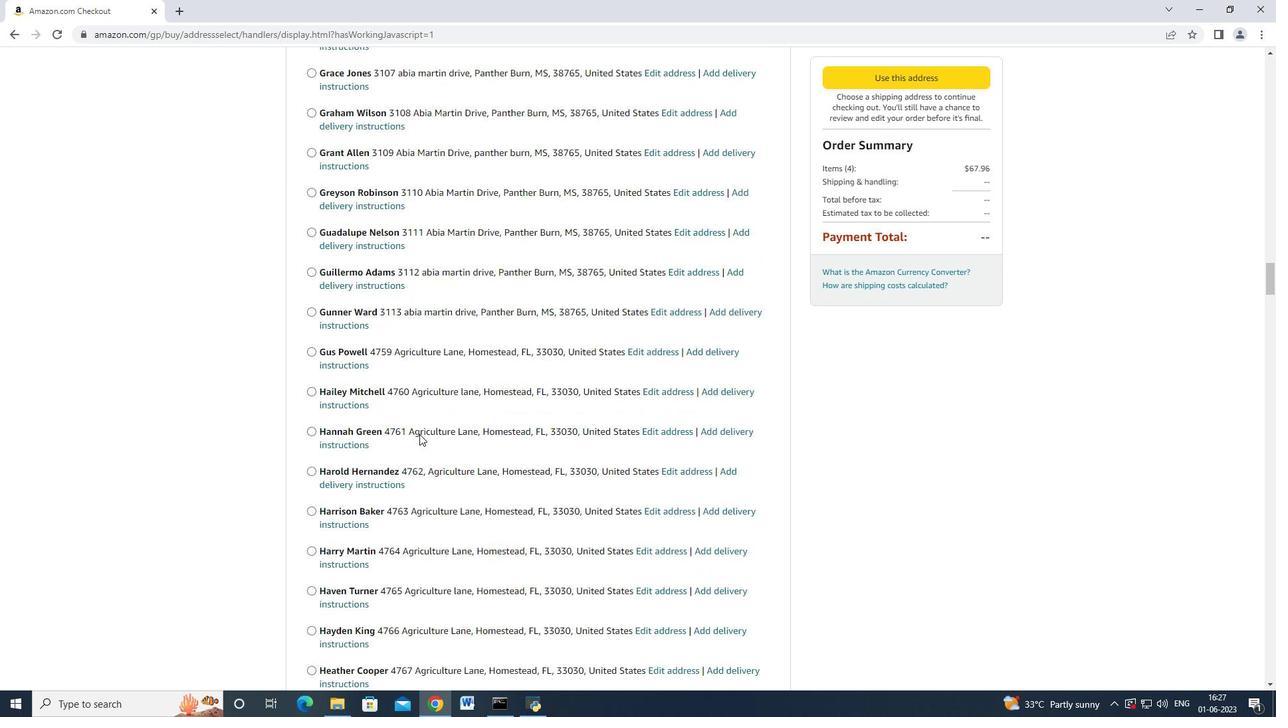 
Action: Mouse moved to (416, 435)
Screenshot: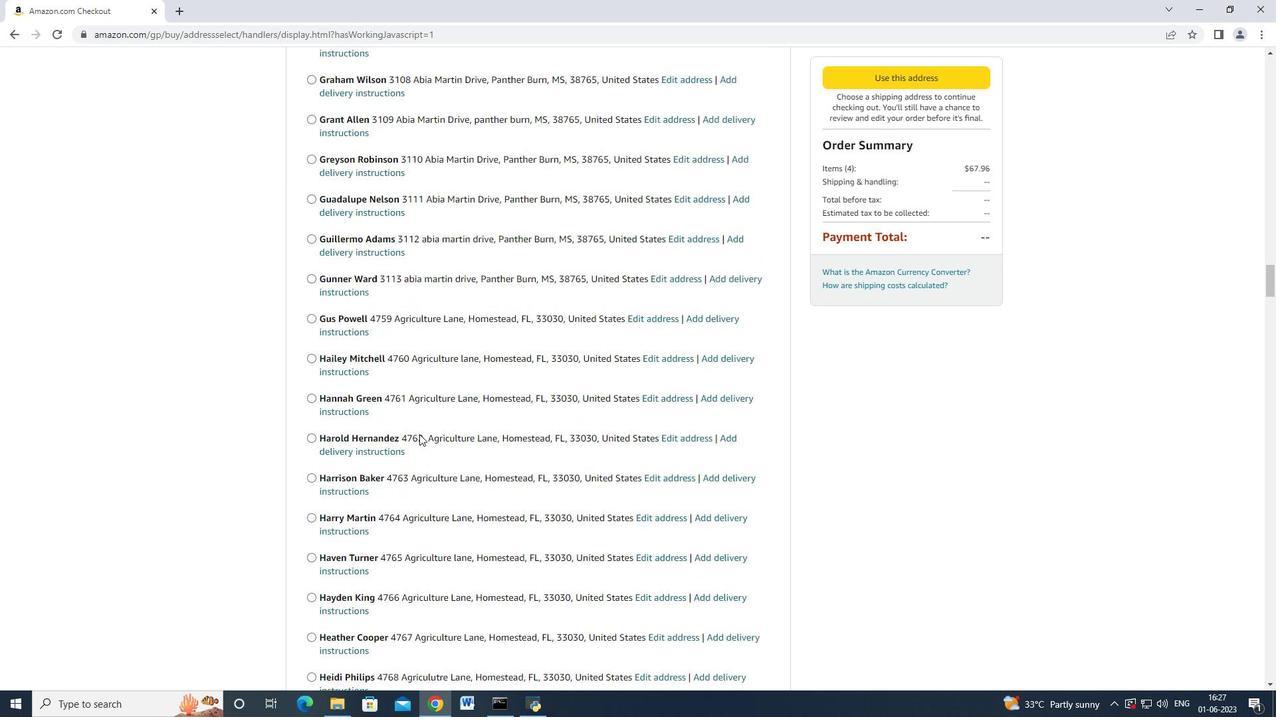 
Action: Mouse scrolled (416, 435) with delta (0, 0)
Screenshot: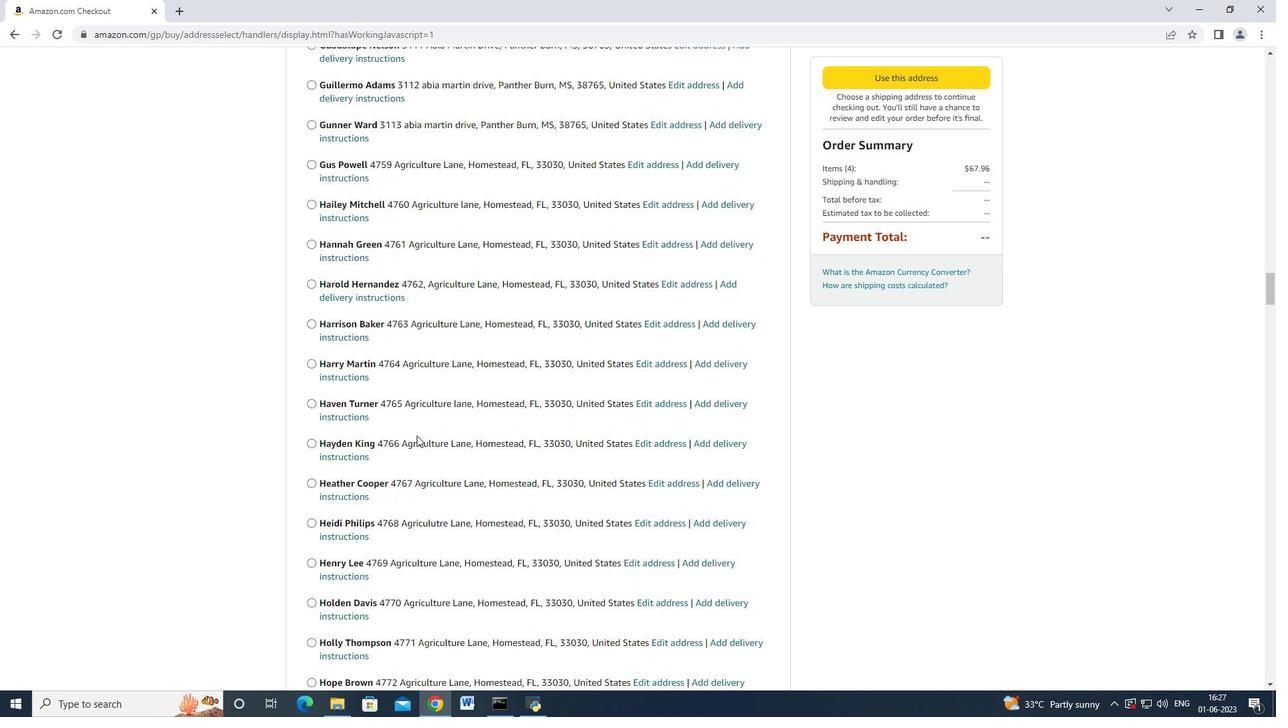 
Action: Mouse scrolled (416, 435) with delta (0, 0)
Screenshot: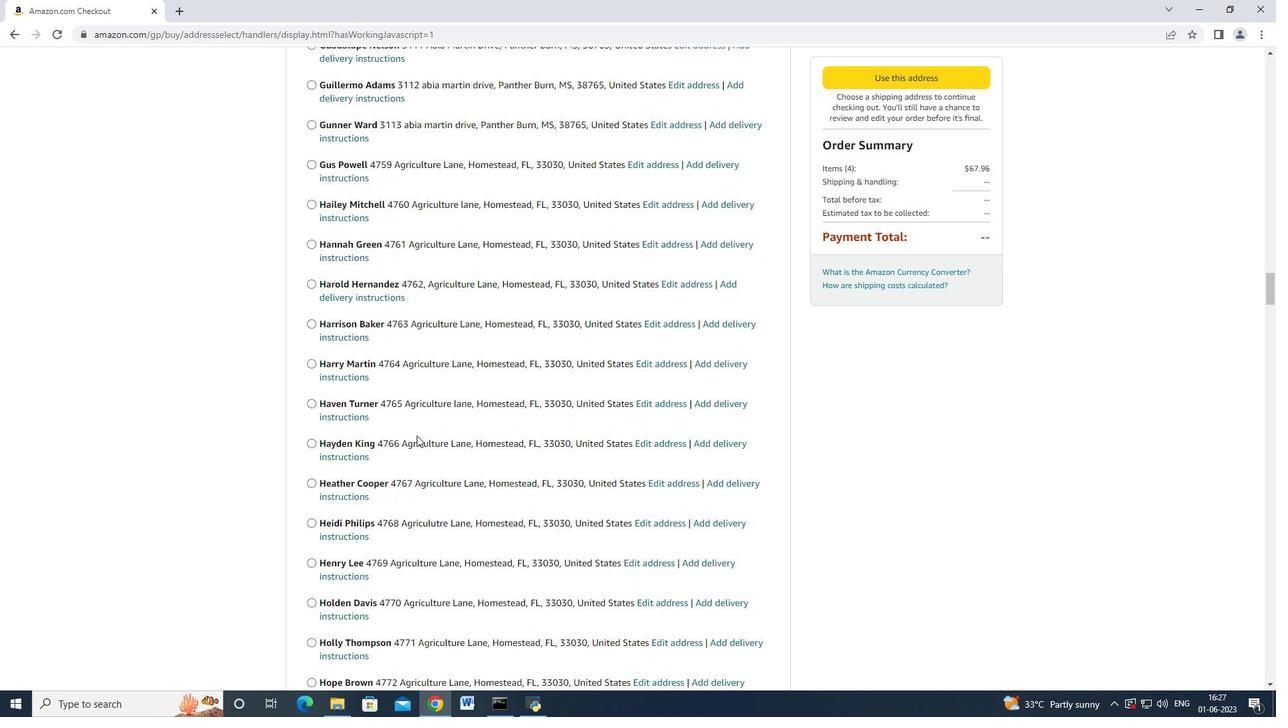 
Action: Mouse scrolled (416, 435) with delta (0, 0)
Screenshot: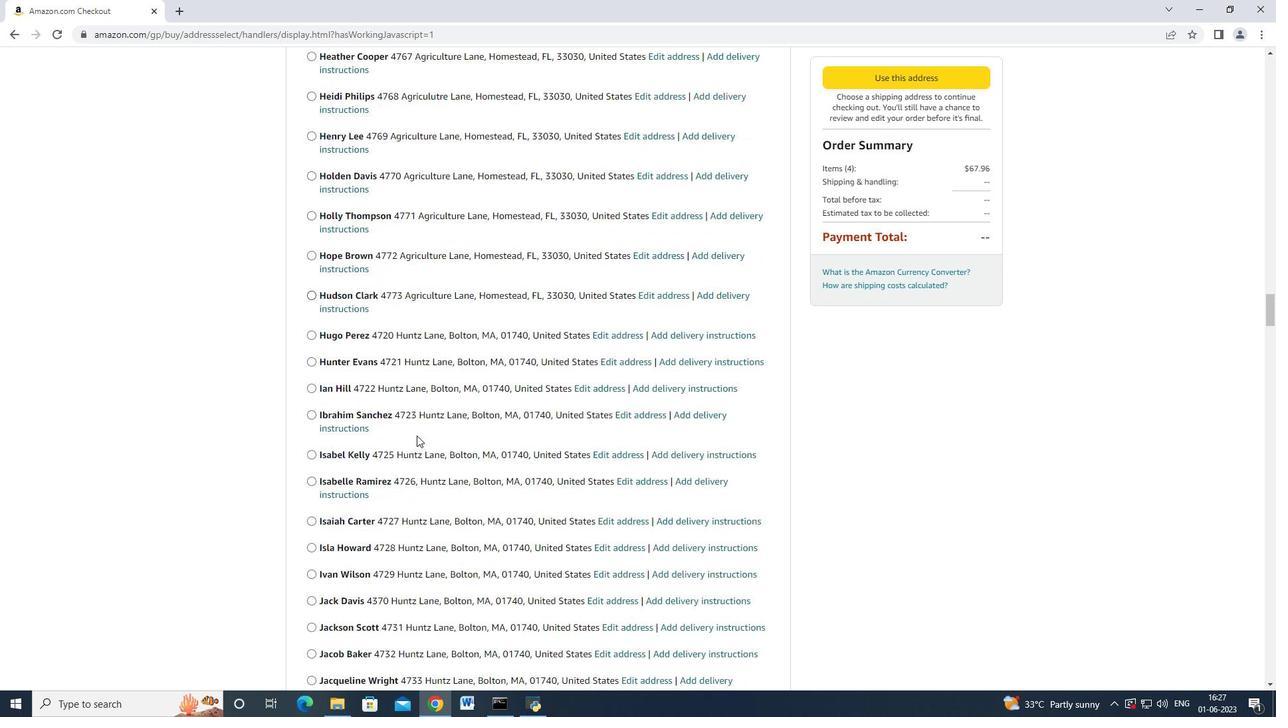 
Action: Mouse scrolled (416, 434) with delta (0, -1)
Screenshot: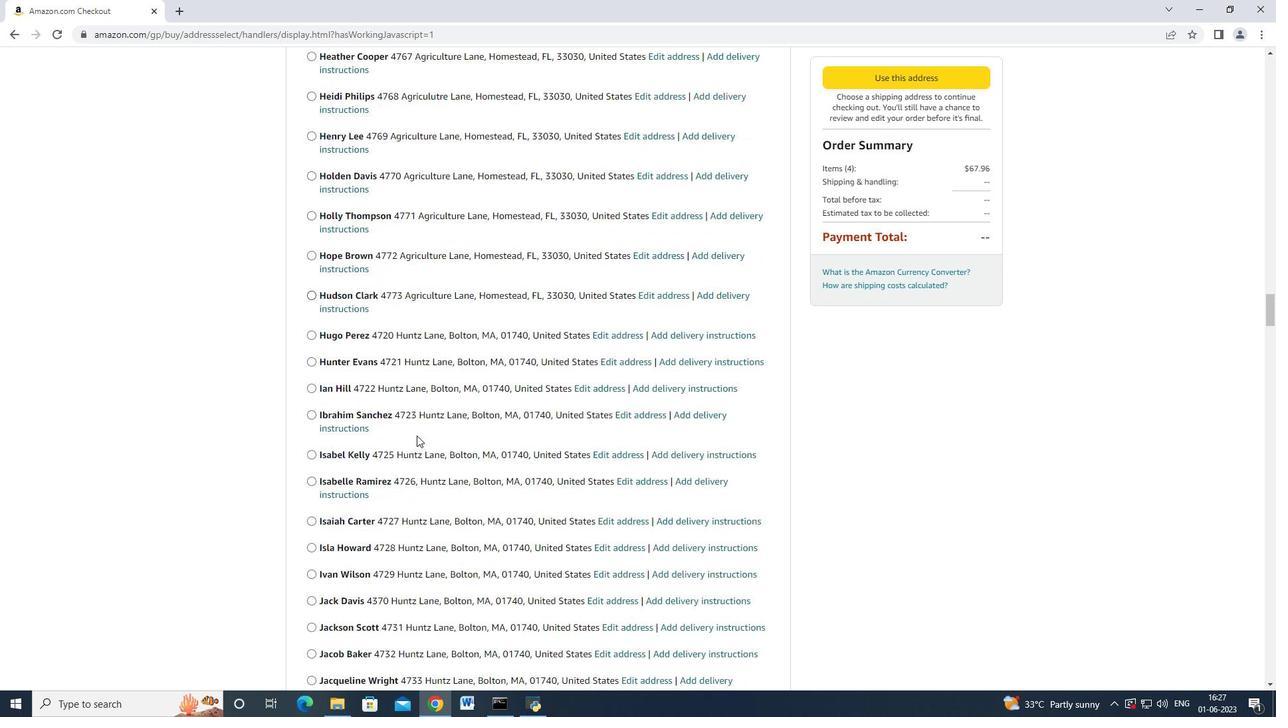 
Action: Mouse scrolled (416, 435) with delta (0, 0)
Screenshot: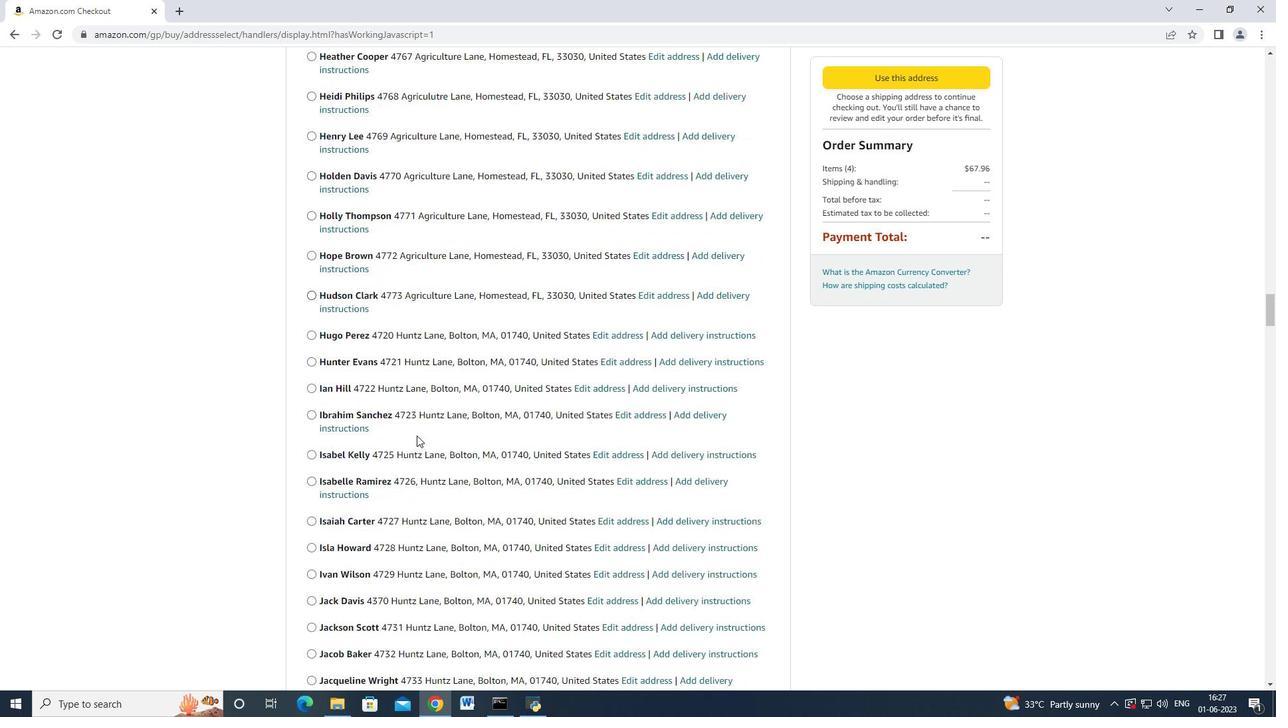 
Action: Mouse scrolled (416, 435) with delta (0, 0)
Screenshot: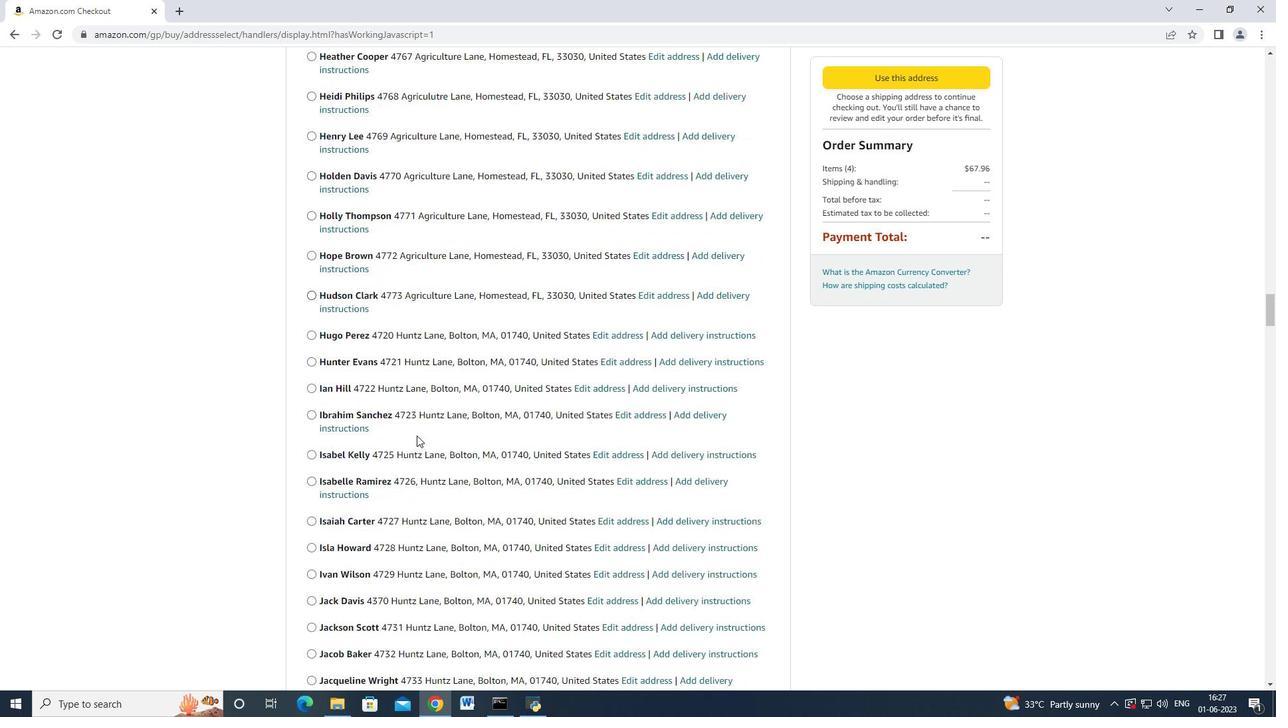 
Action: Mouse scrolled (416, 435) with delta (0, 0)
Screenshot: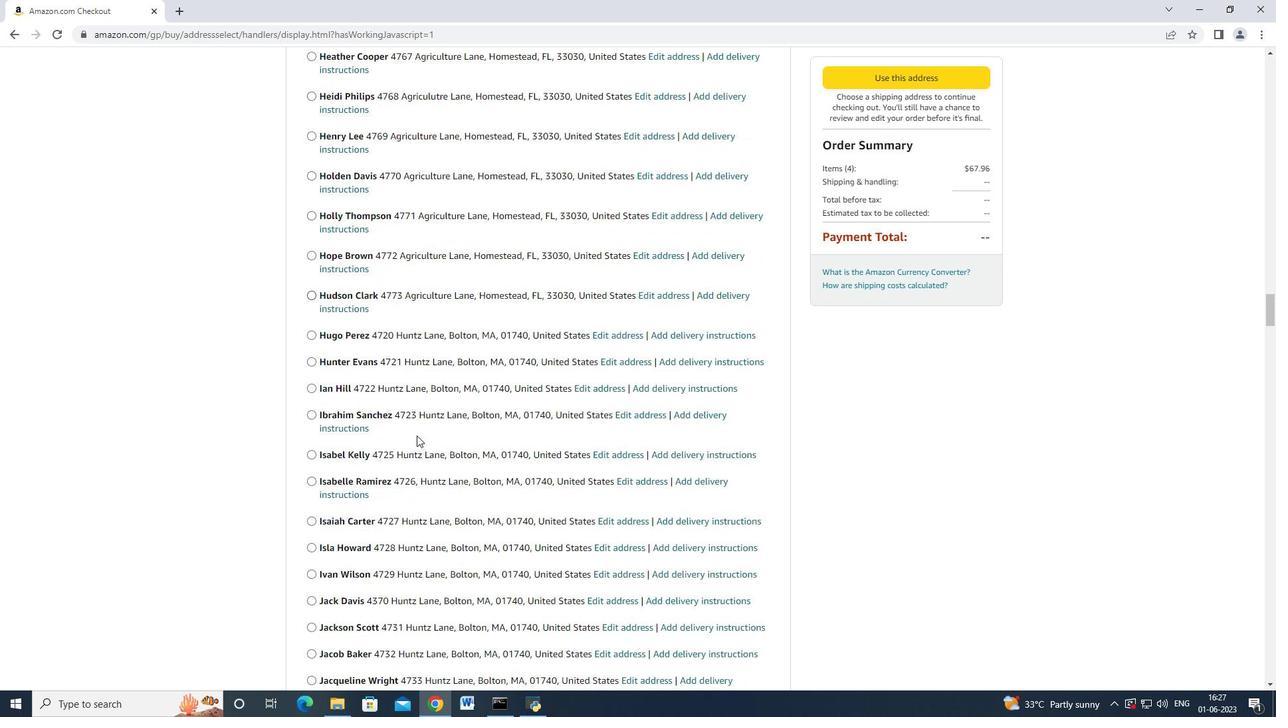 
Action: Mouse scrolled (416, 435) with delta (0, 0)
Screenshot: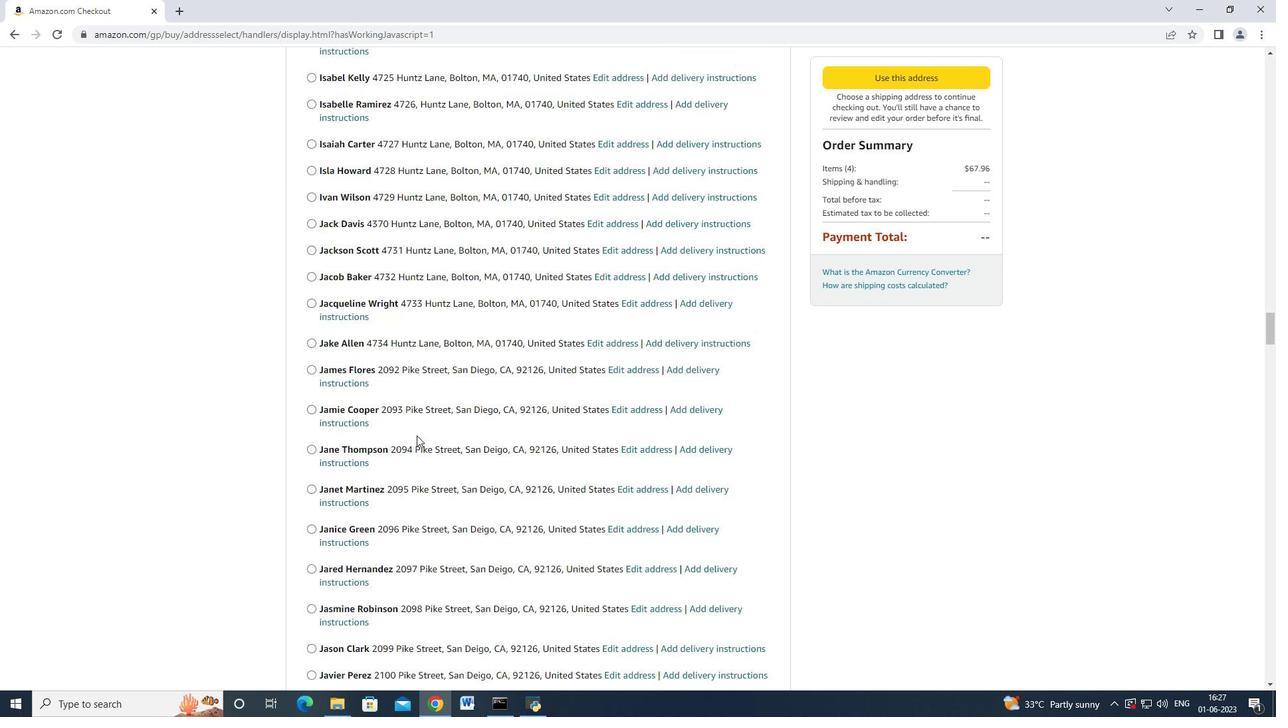 
Action: Mouse scrolled (416, 435) with delta (0, 0)
Screenshot: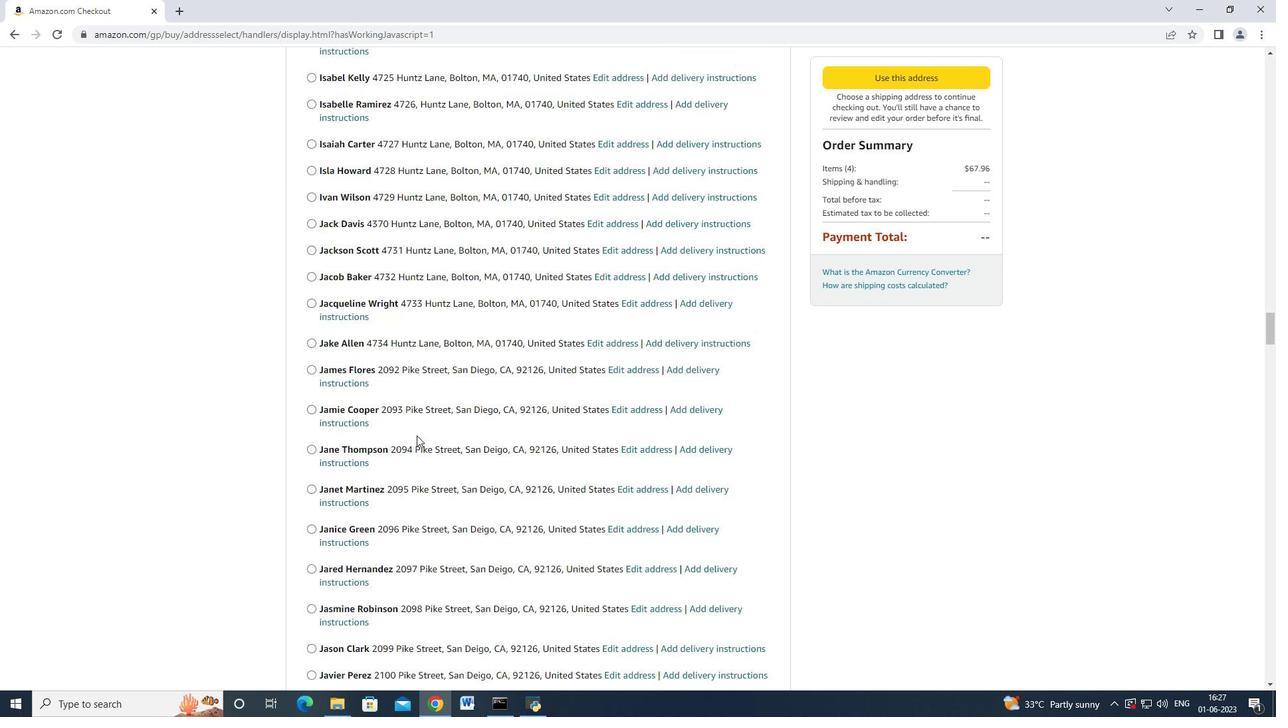 
Action: Mouse scrolled (416, 435) with delta (0, 0)
Screenshot: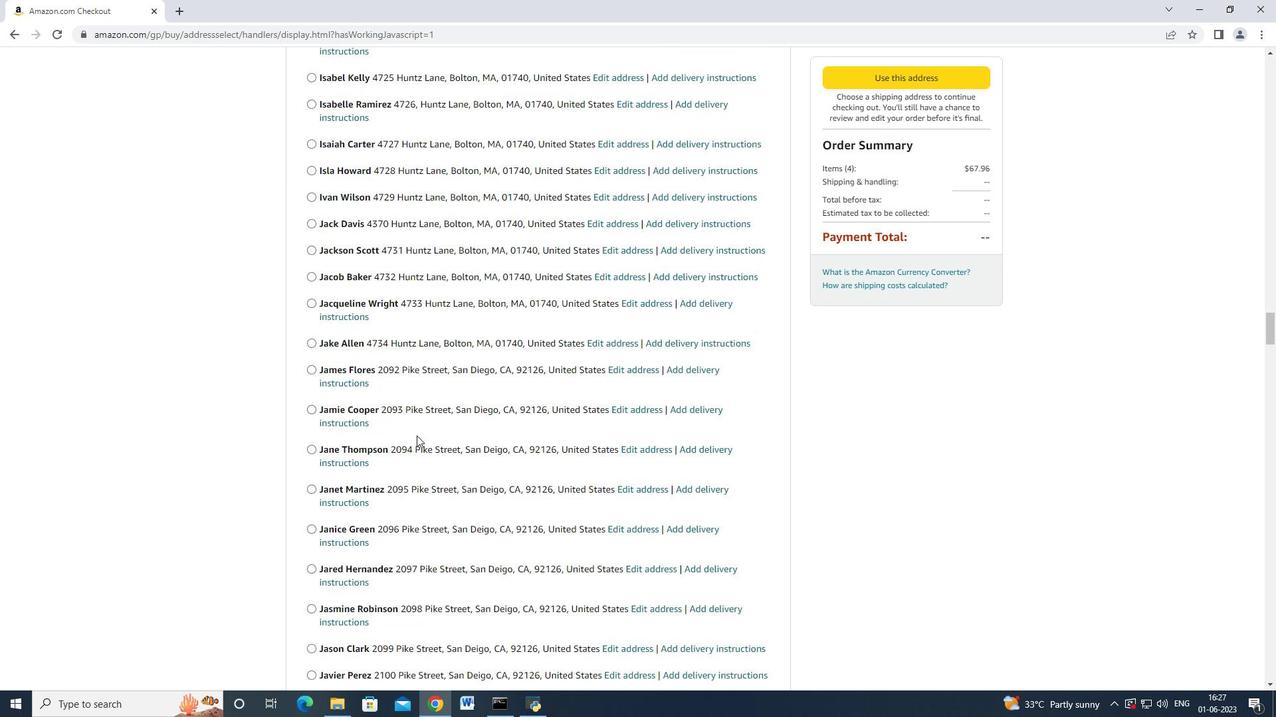 
Action: Mouse scrolled (416, 435) with delta (0, 0)
Screenshot: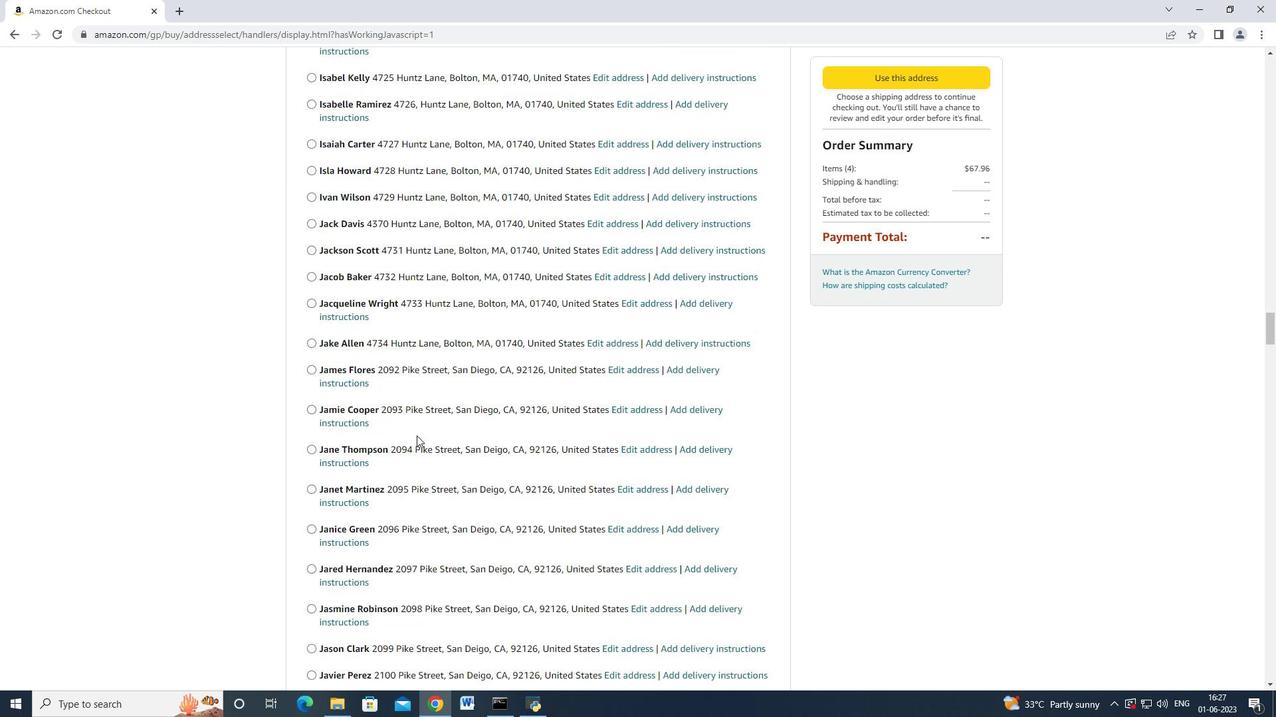 
Action: Mouse scrolled (416, 435) with delta (0, 0)
Screenshot: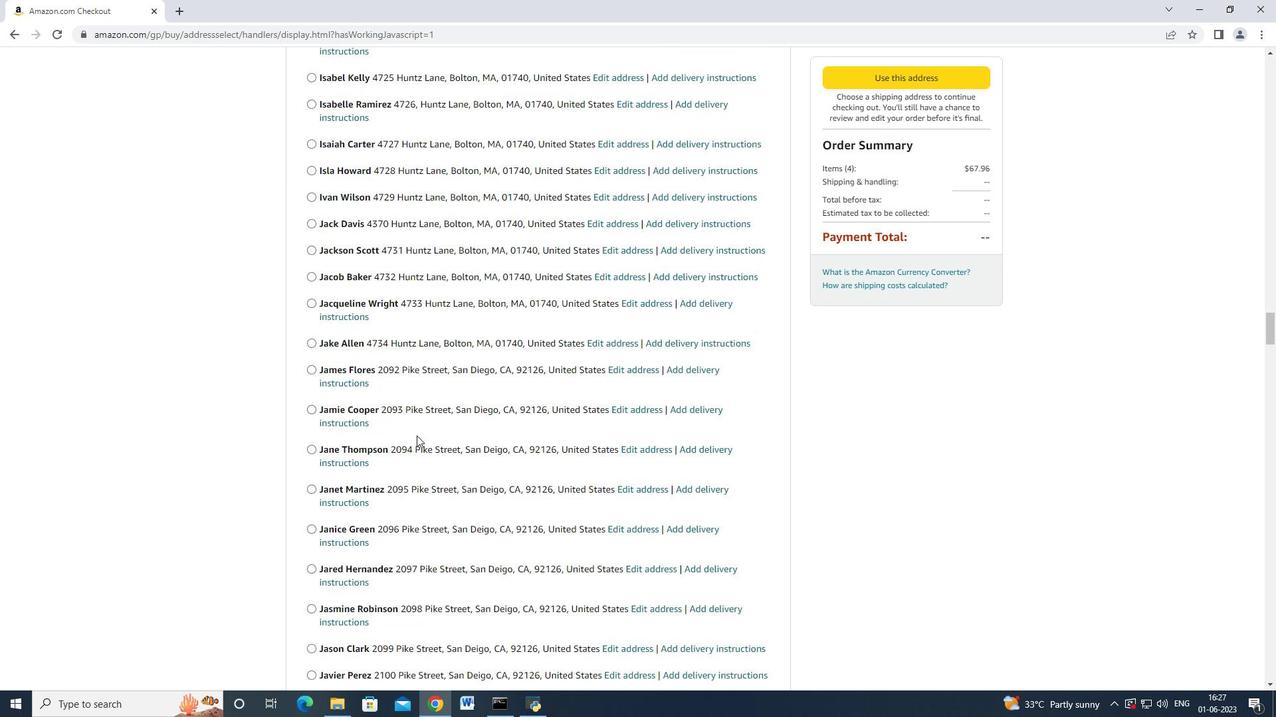 
Action: Mouse scrolled (416, 435) with delta (0, 0)
Screenshot: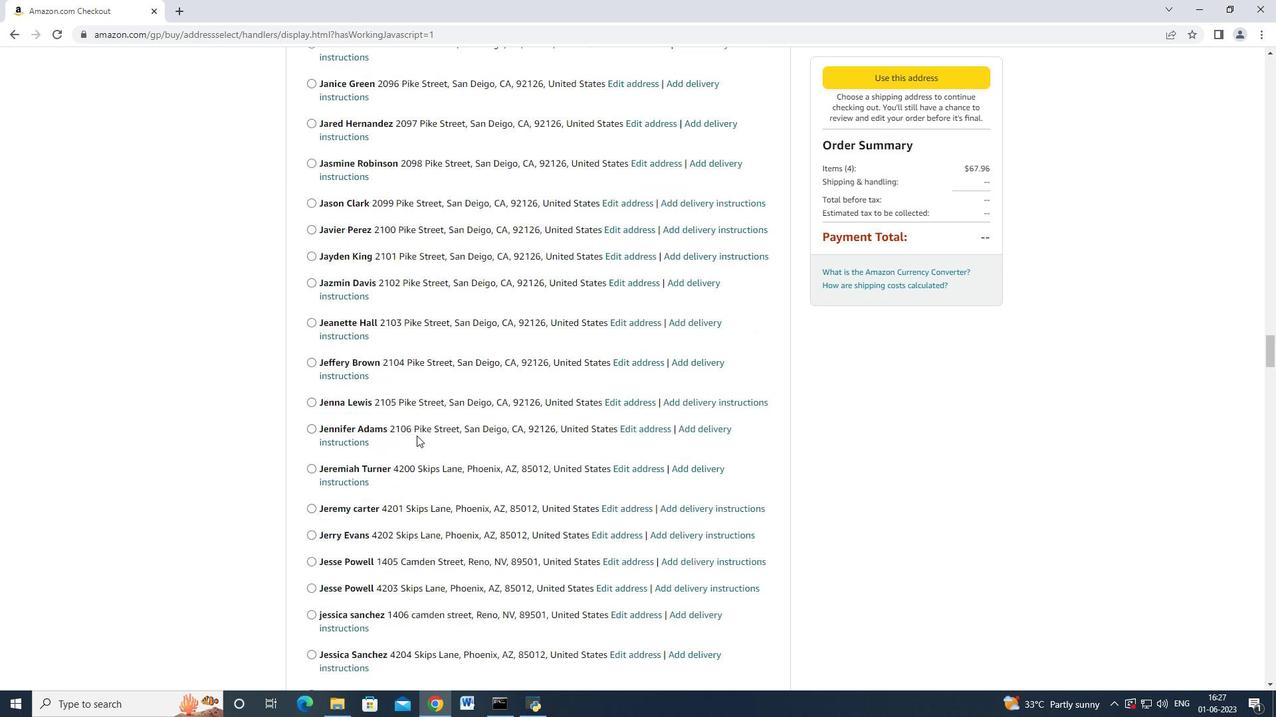 
Action: Mouse scrolled (416, 435) with delta (0, 0)
Screenshot: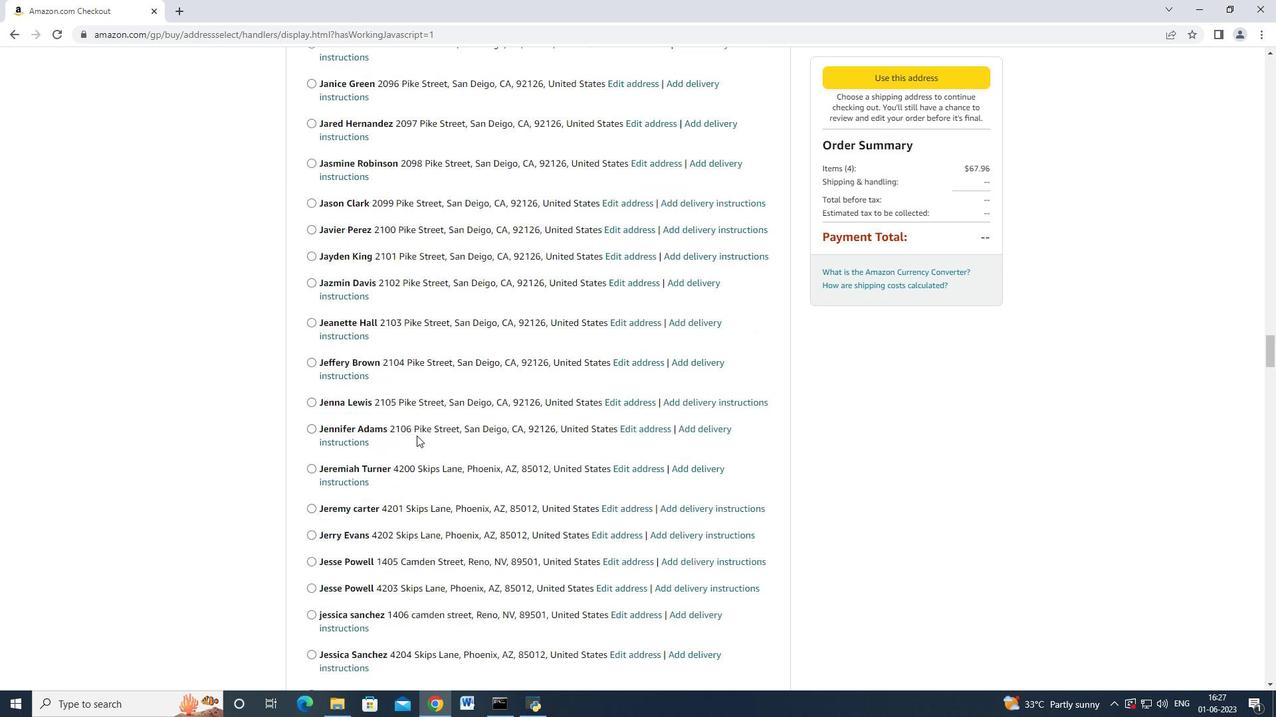 
Action: Mouse moved to (415, 435)
Screenshot: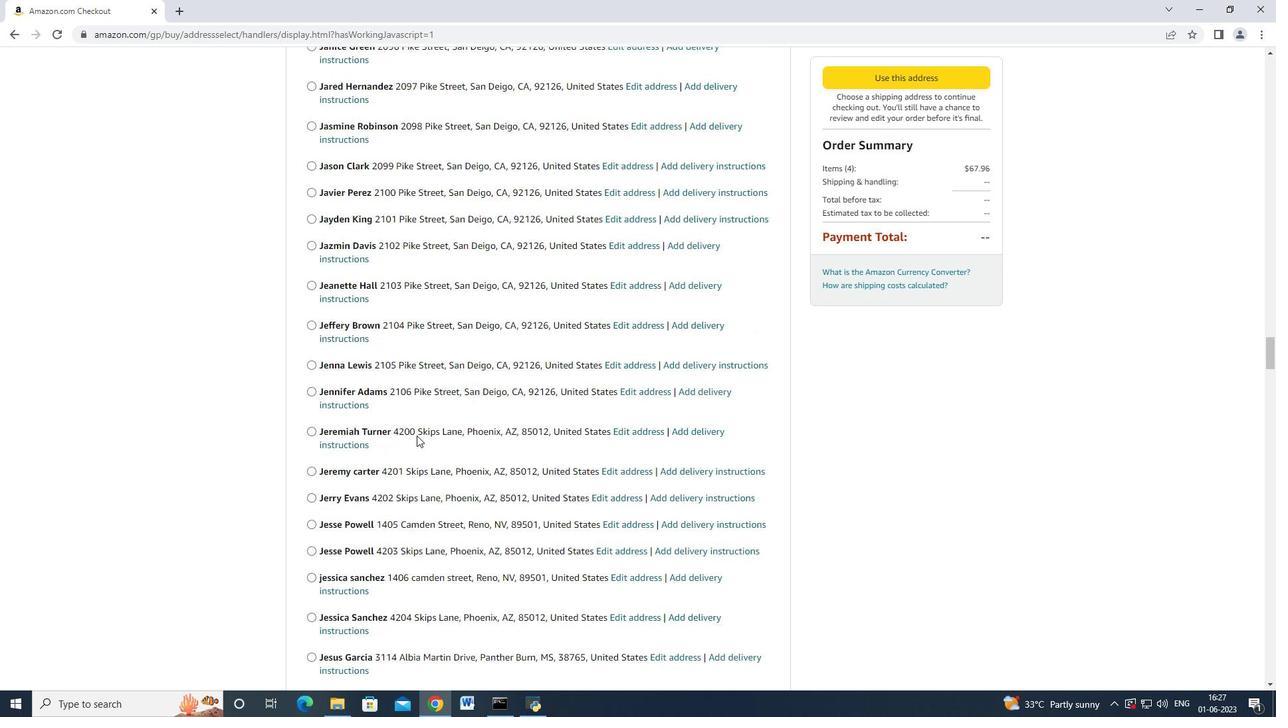 
Action: Mouse scrolled (415, 435) with delta (0, 0)
Screenshot: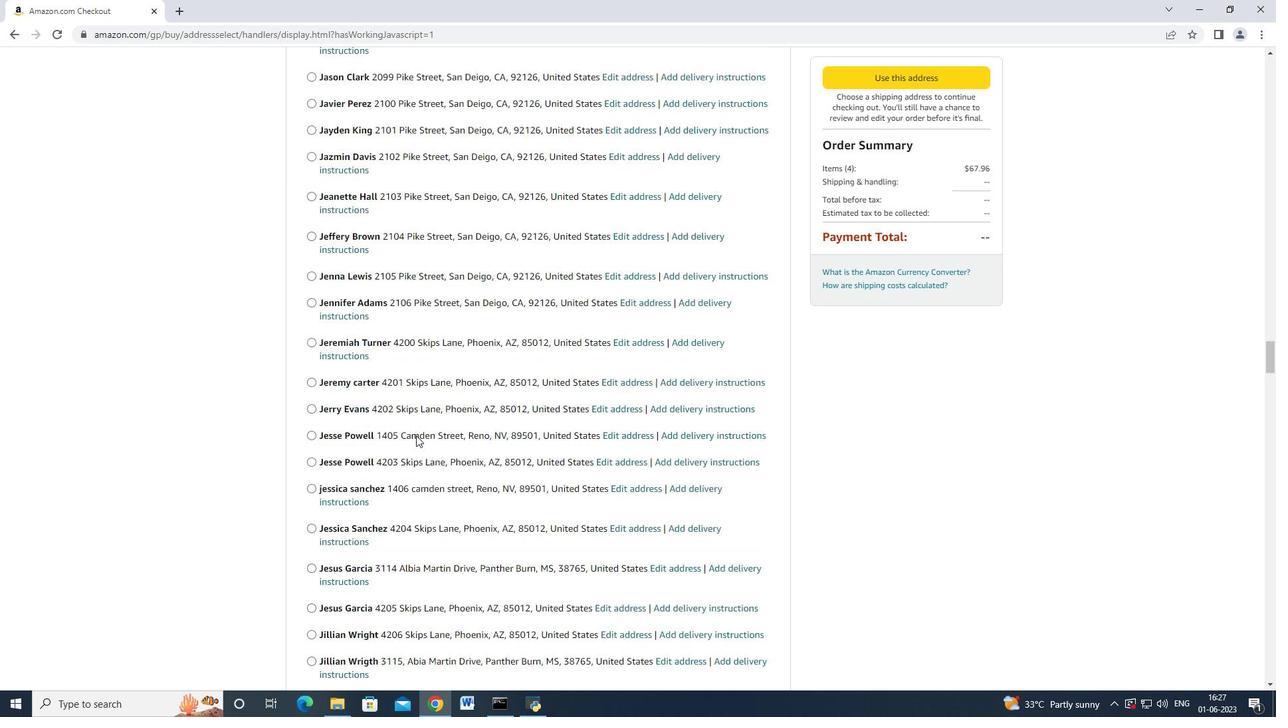 
Action: Mouse scrolled (415, 435) with delta (0, 0)
Screenshot: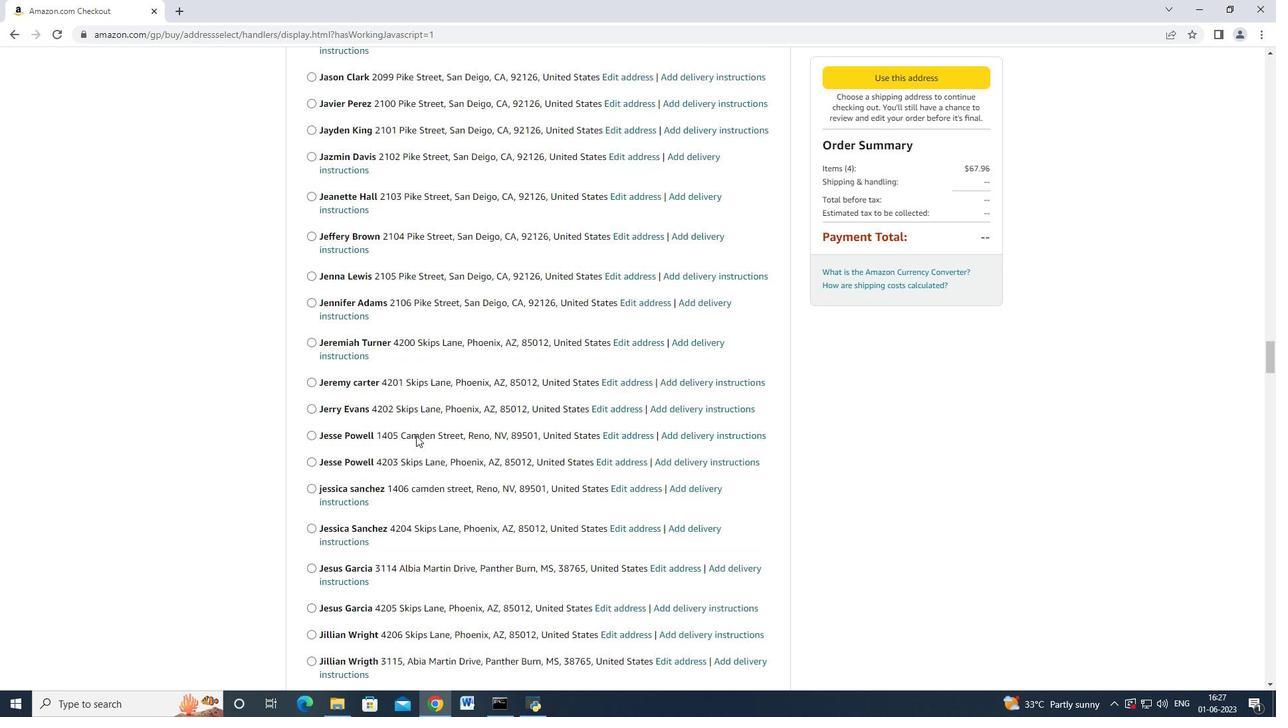 
Action: Mouse scrolled (415, 435) with delta (0, 0)
Screenshot: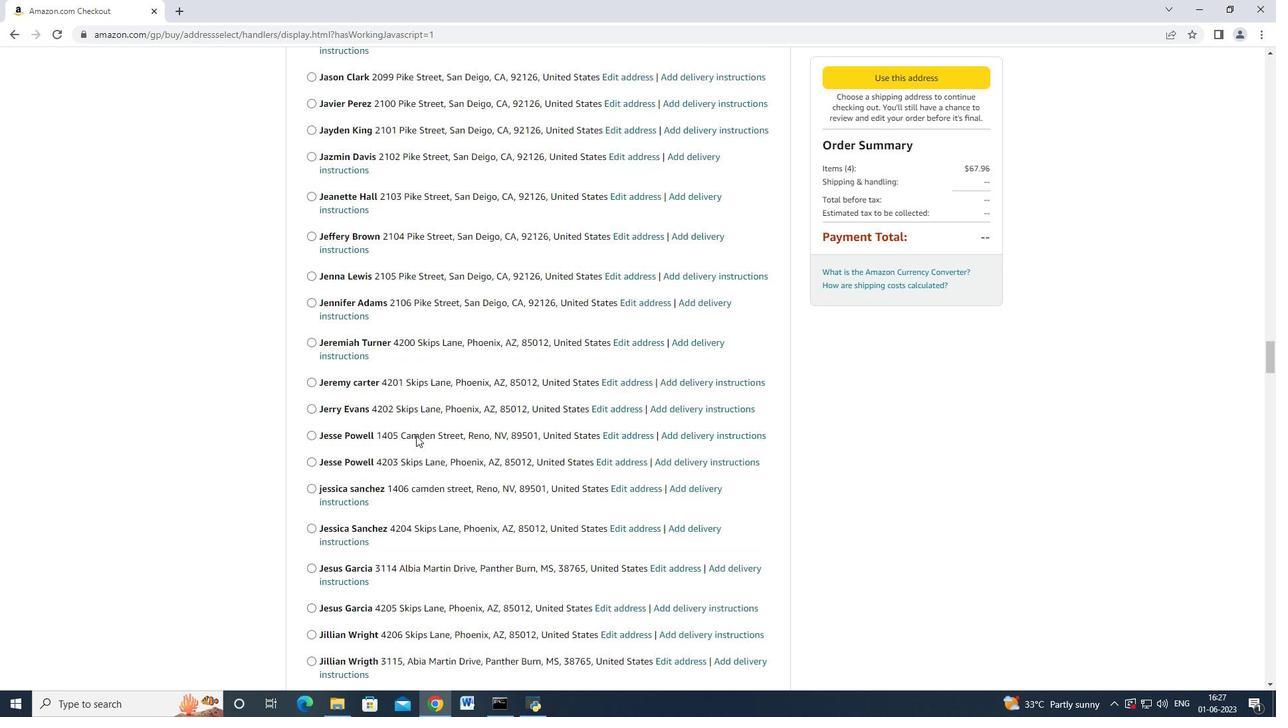 
Action: Mouse scrolled (415, 435) with delta (0, 0)
Screenshot: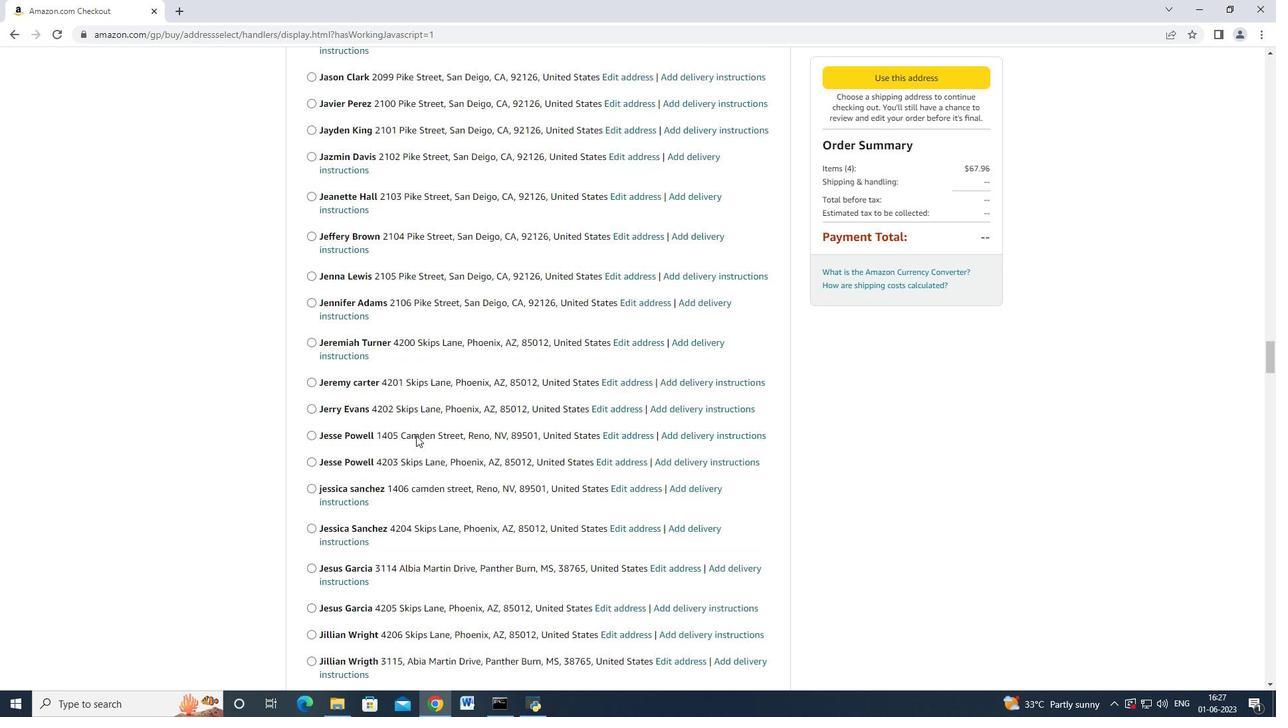 
Action: Mouse scrolled (415, 435) with delta (0, 0)
Screenshot: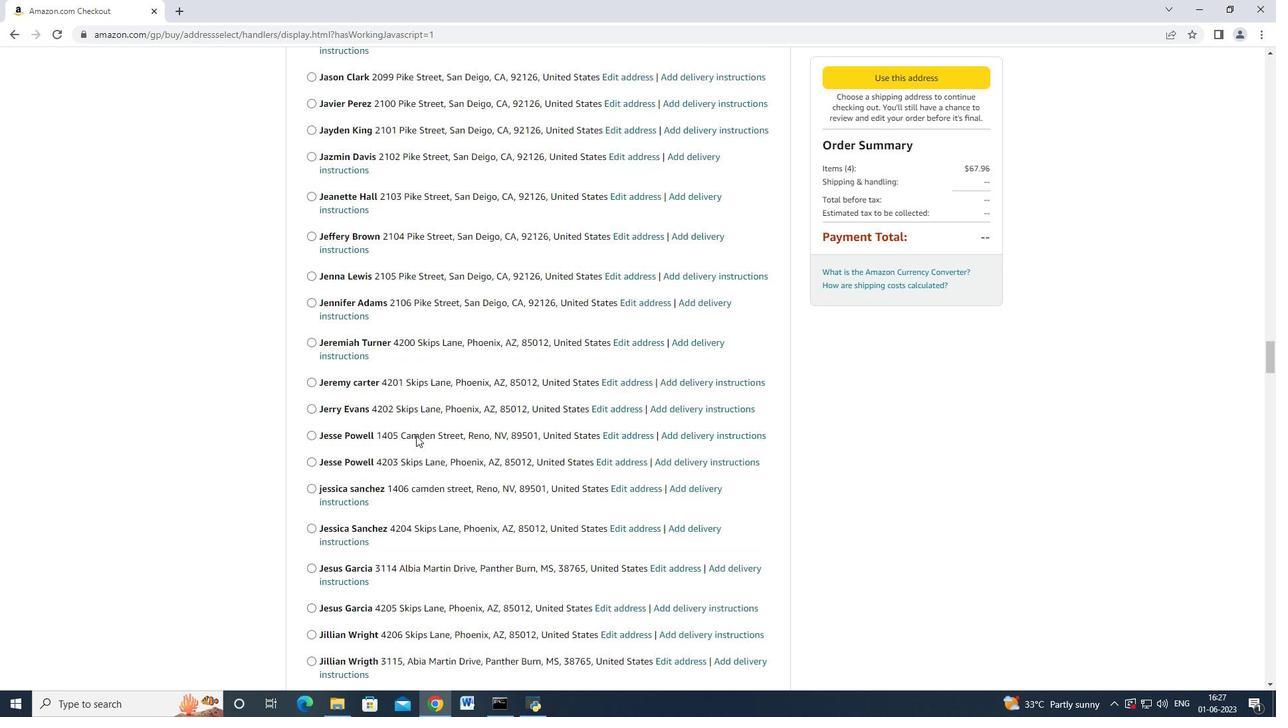 
Action: Mouse scrolled (415, 435) with delta (0, 0)
Screenshot: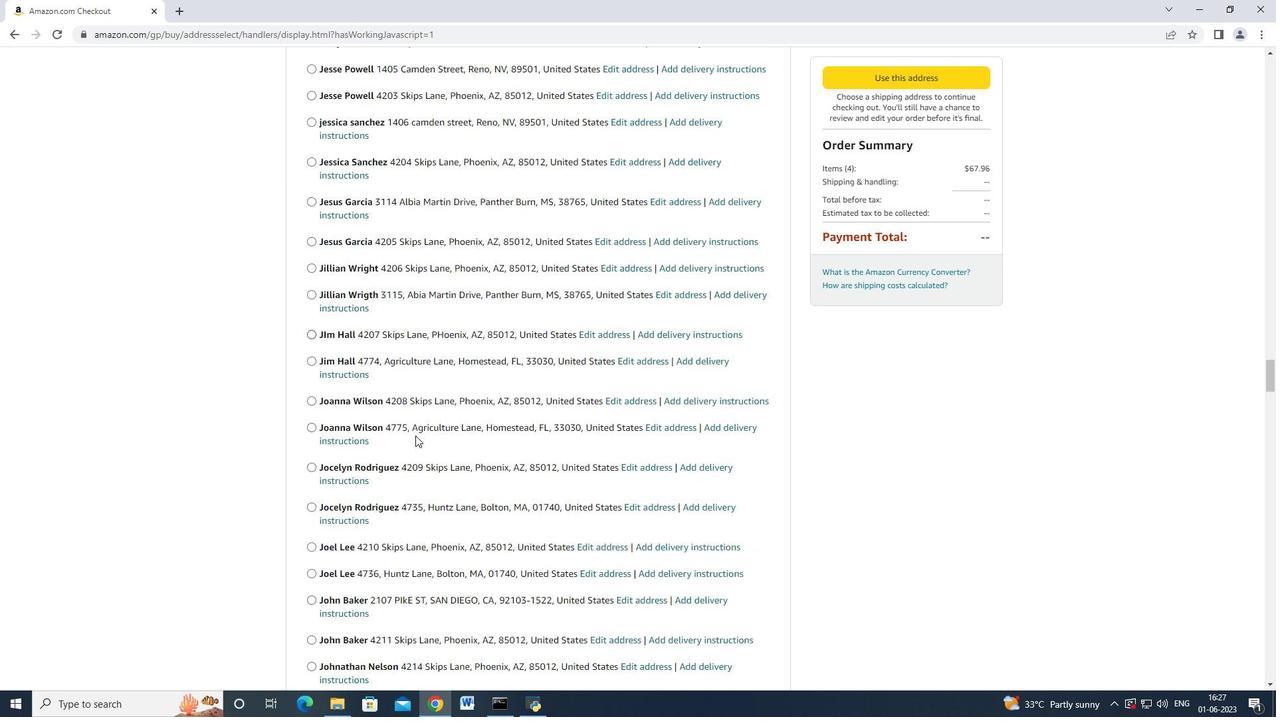 
Action: Mouse scrolled (415, 435) with delta (0, 0)
Screenshot: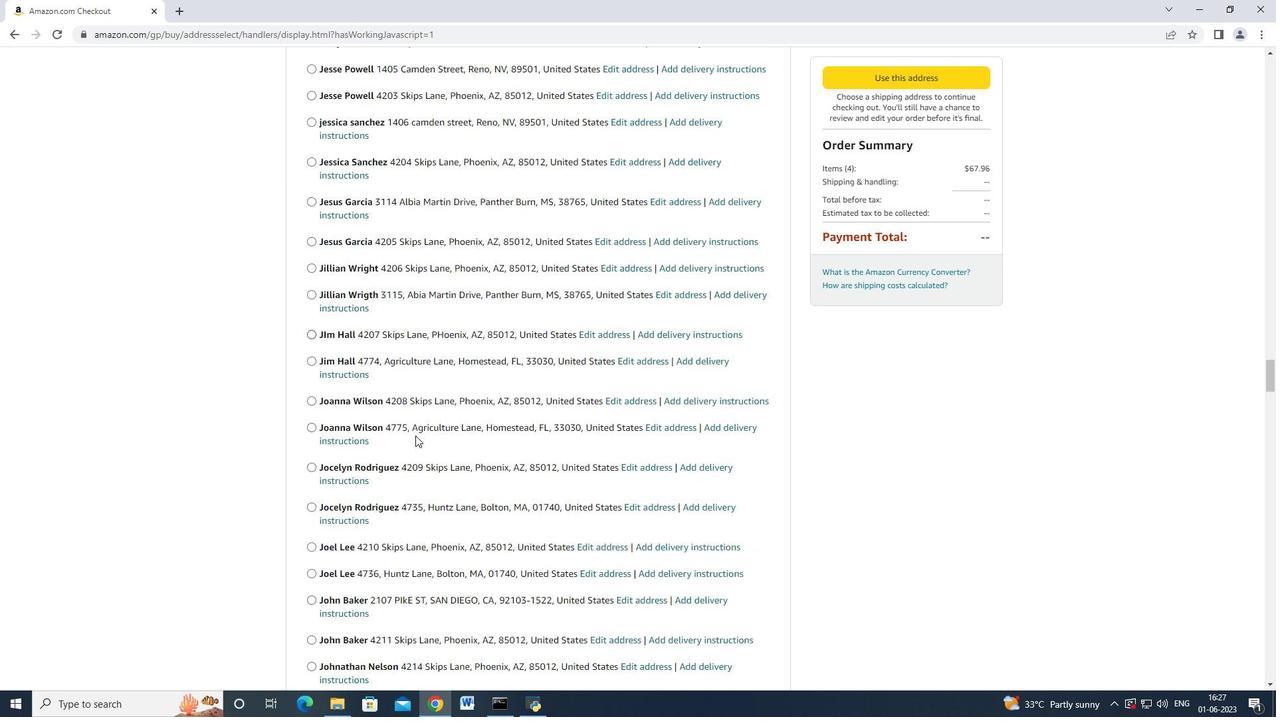 
Action: Mouse moved to (414, 435)
Screenshot: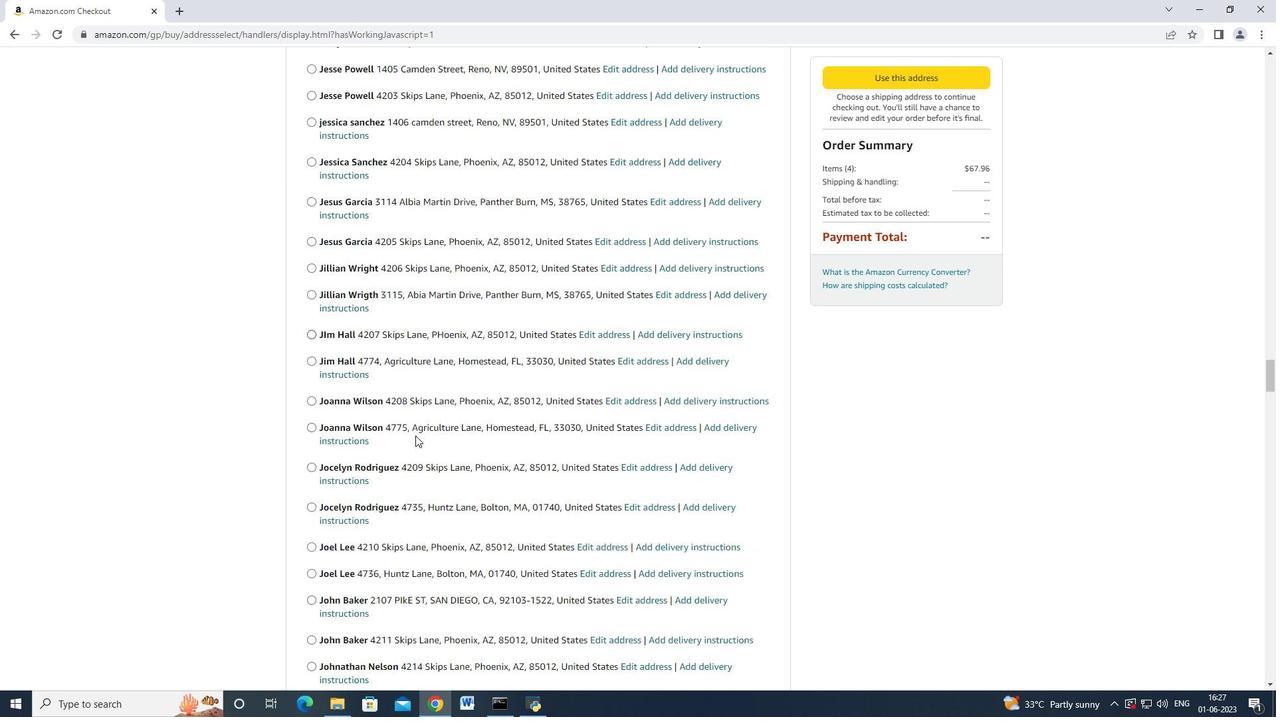 
Action: Mouse scrolled (414, 435) with delta (0, 0)
Screenshot: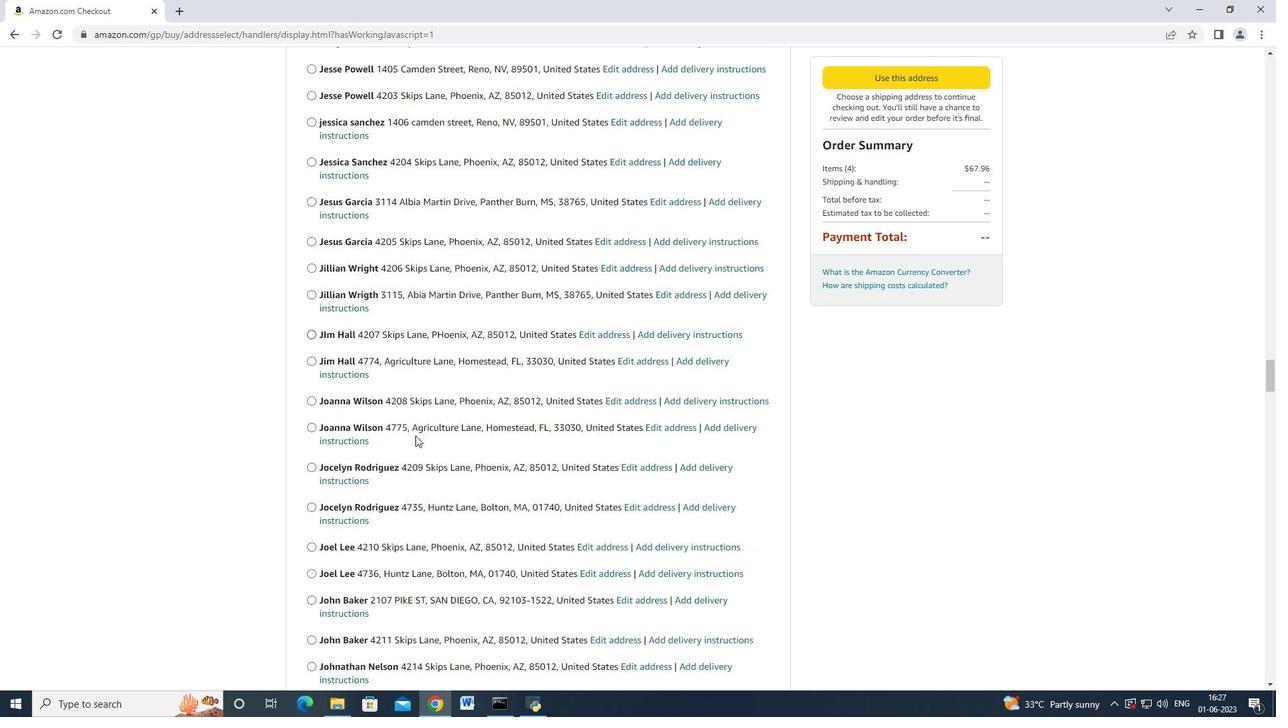 
Action: Mouse moved to (412, 435)
Screenshot: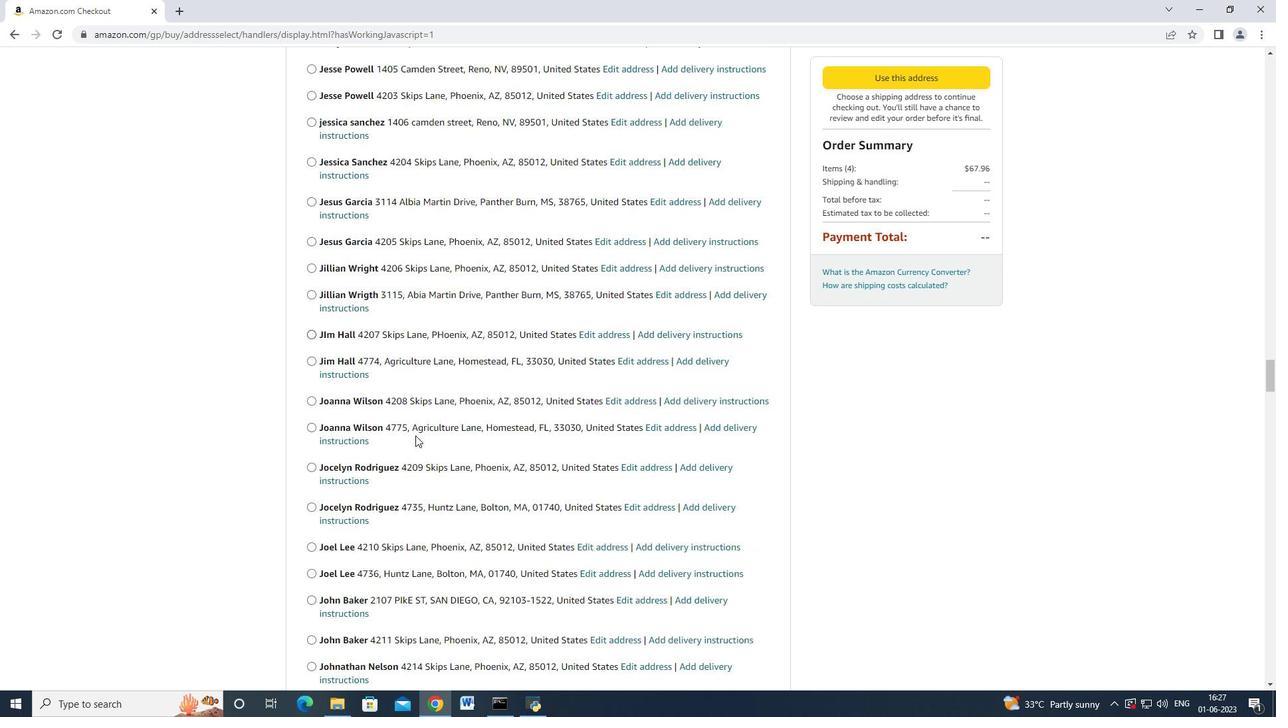
Action: Mouse scrolled (412, 434) with delta (0, 0)
Screenshot: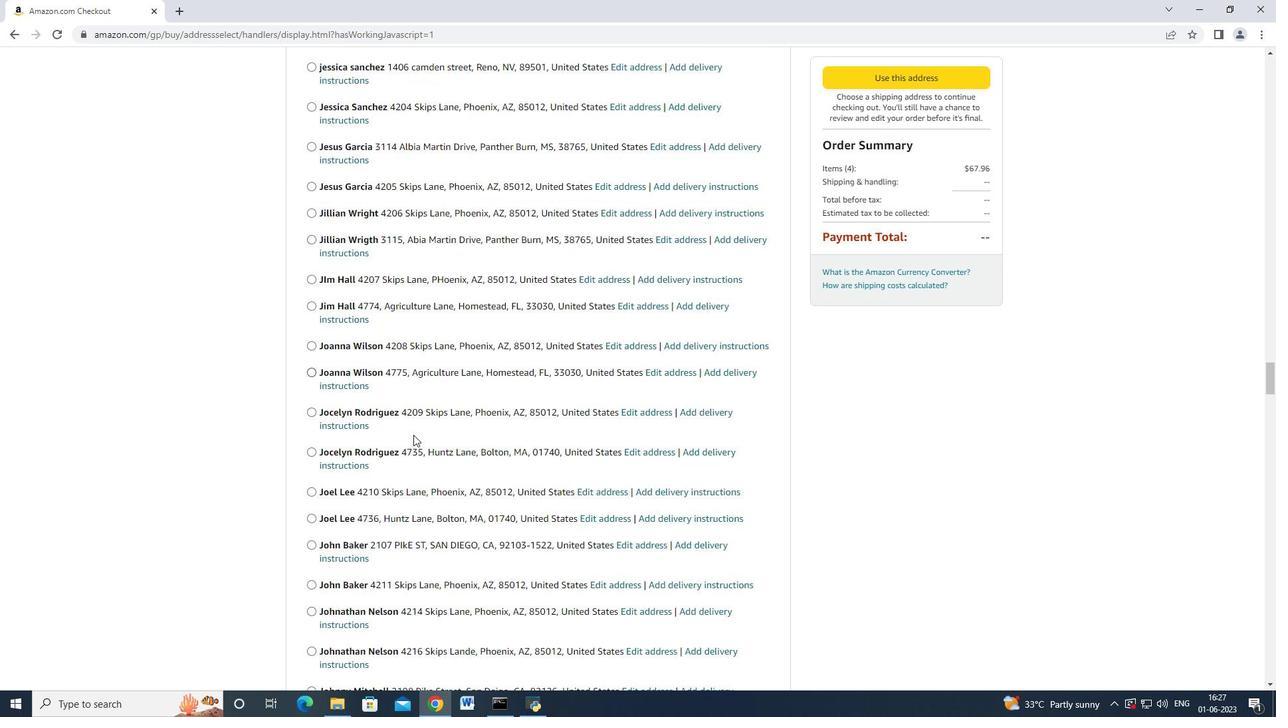 
Action: Mouse scrolled (412, 434) with delta (0, 0)
Screenshot: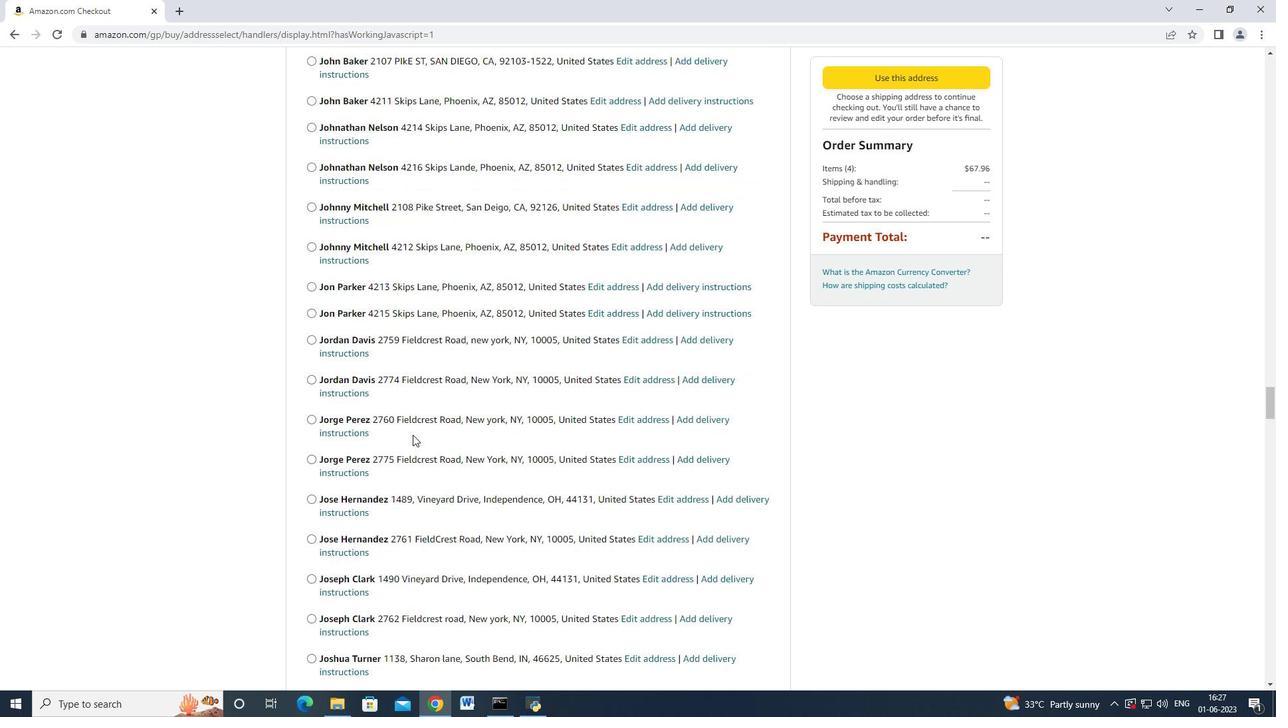 
Action: Mouse scrolled (412, 434) with delta (0, 0)
Screenshot: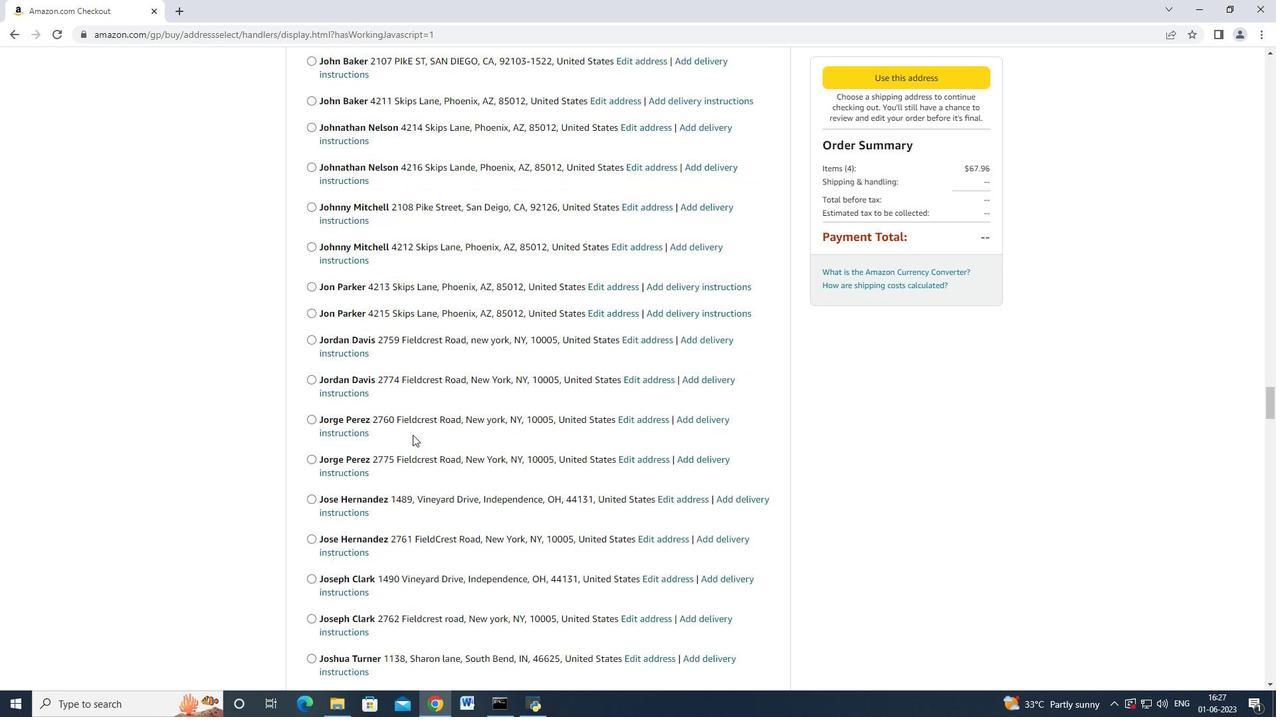 
Action: Mouse scrolled (412, 434) with delta (0, 0)
Screenshot: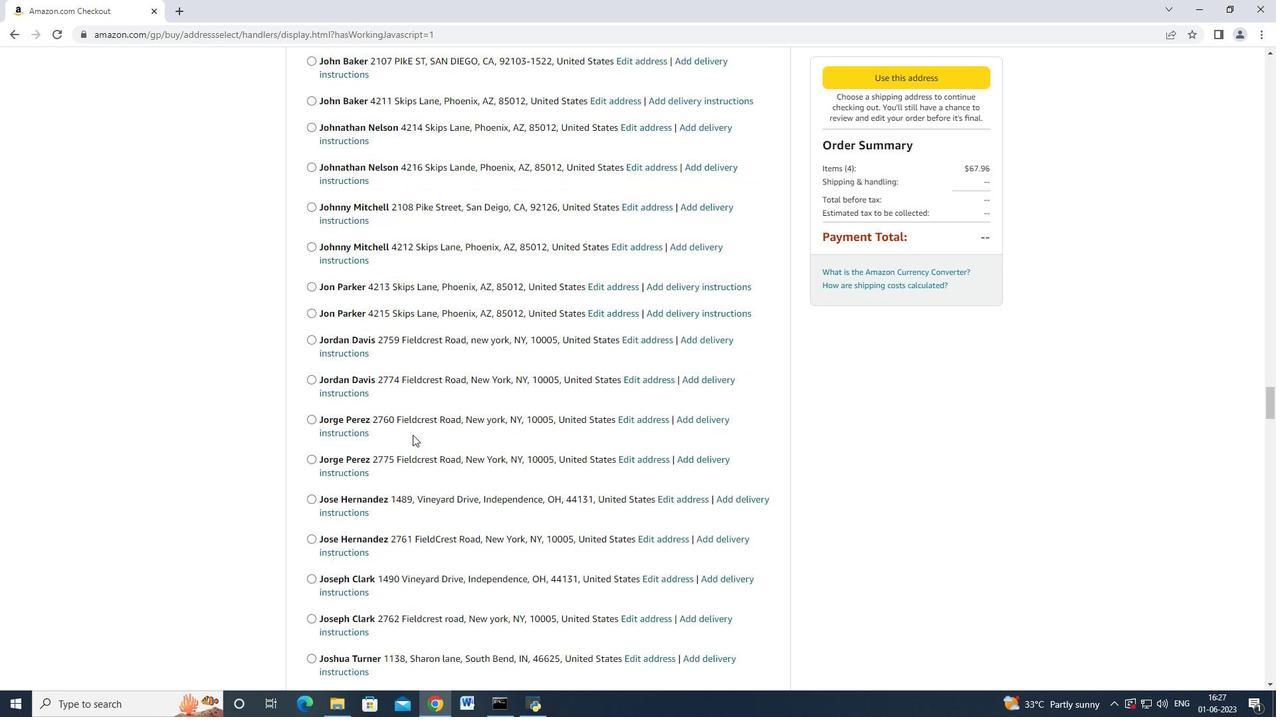 
Action: Mouse scrolled (412, 434) with delta (0, 0)
Screenshot: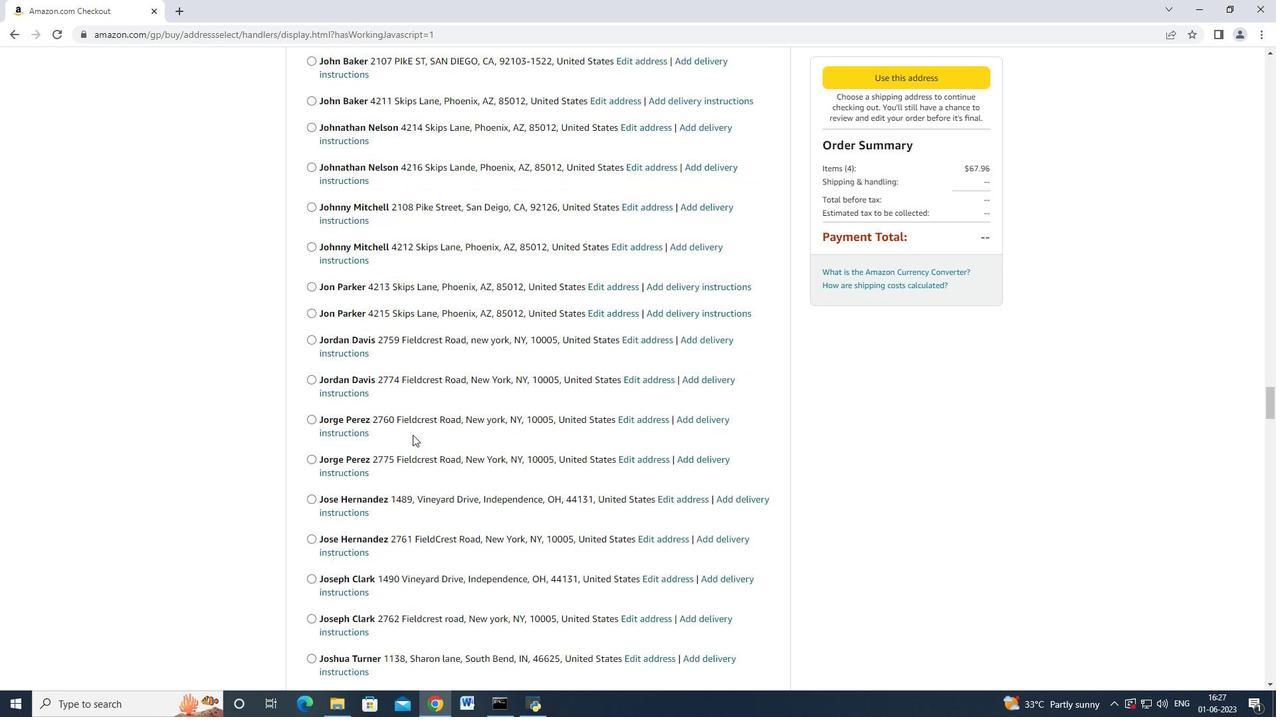 
Action: Mouse scrolled (412, 434) with delta (0, 0)
Screenshot: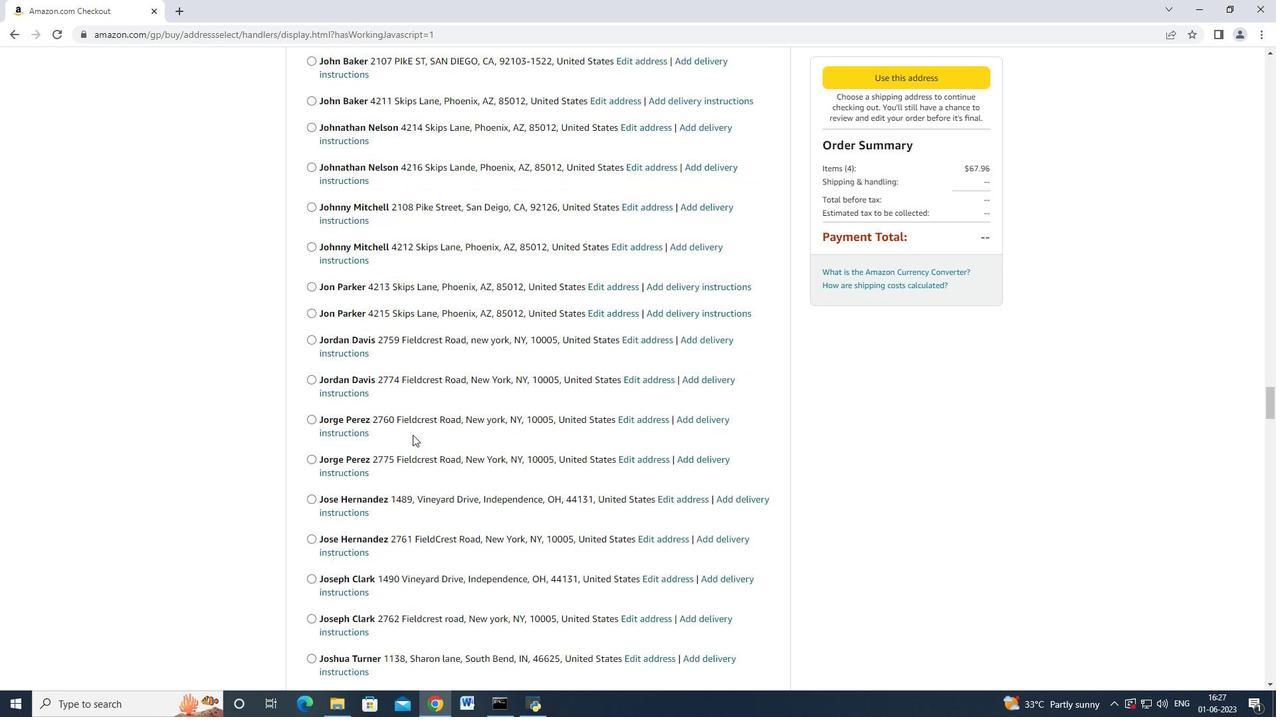 
Action: Mouse scrolled (412, 434) with delta (0, 0)
Screenshot: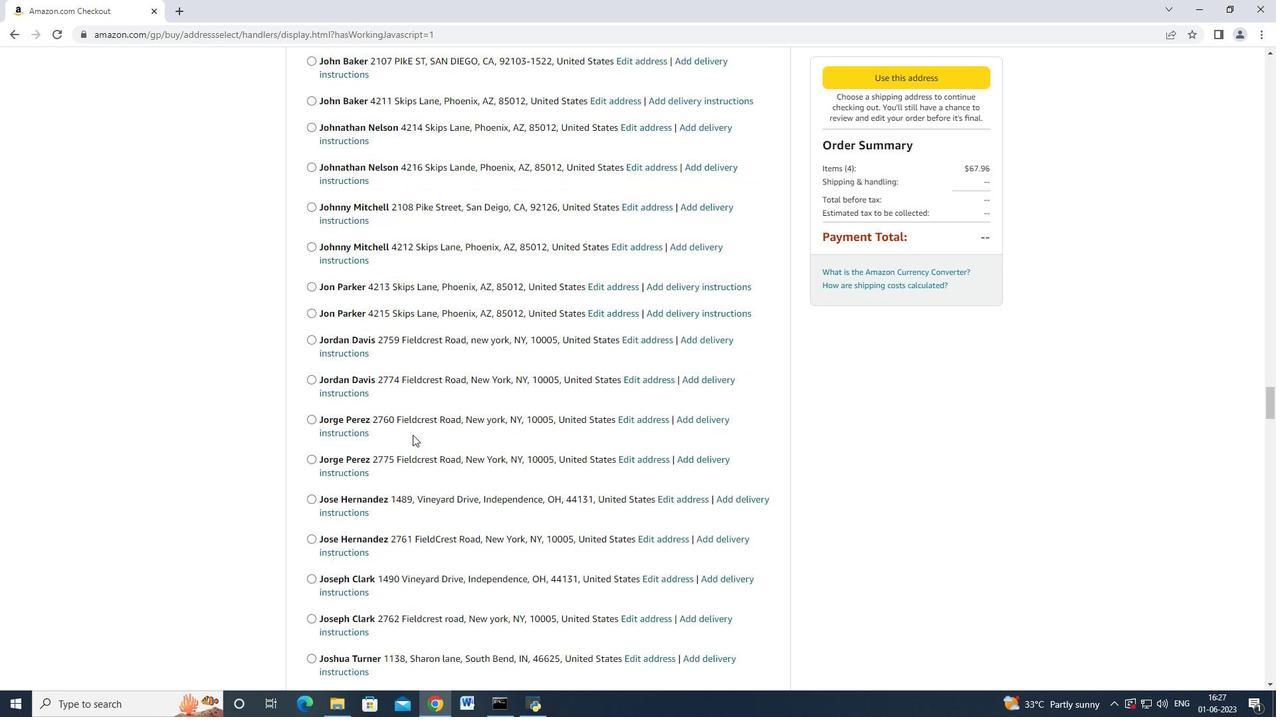 
Action: Mouse scrolled (412, 434) with delta (0, 0)
